 Task: Find connections with filter location Mirandopólis with filter topic #Marketingwith filter profile language German with filter current company V-Mart Retail Ltd. with filter school Symbiosis Centre for Management Studies- Pune with filter industry Electronic and Precision Equipment Maintenance with filter service category Financial Planning with filter keywords title Community Volunteer Jobs
Action: Mouse moved to (668, 260)
Screenshot: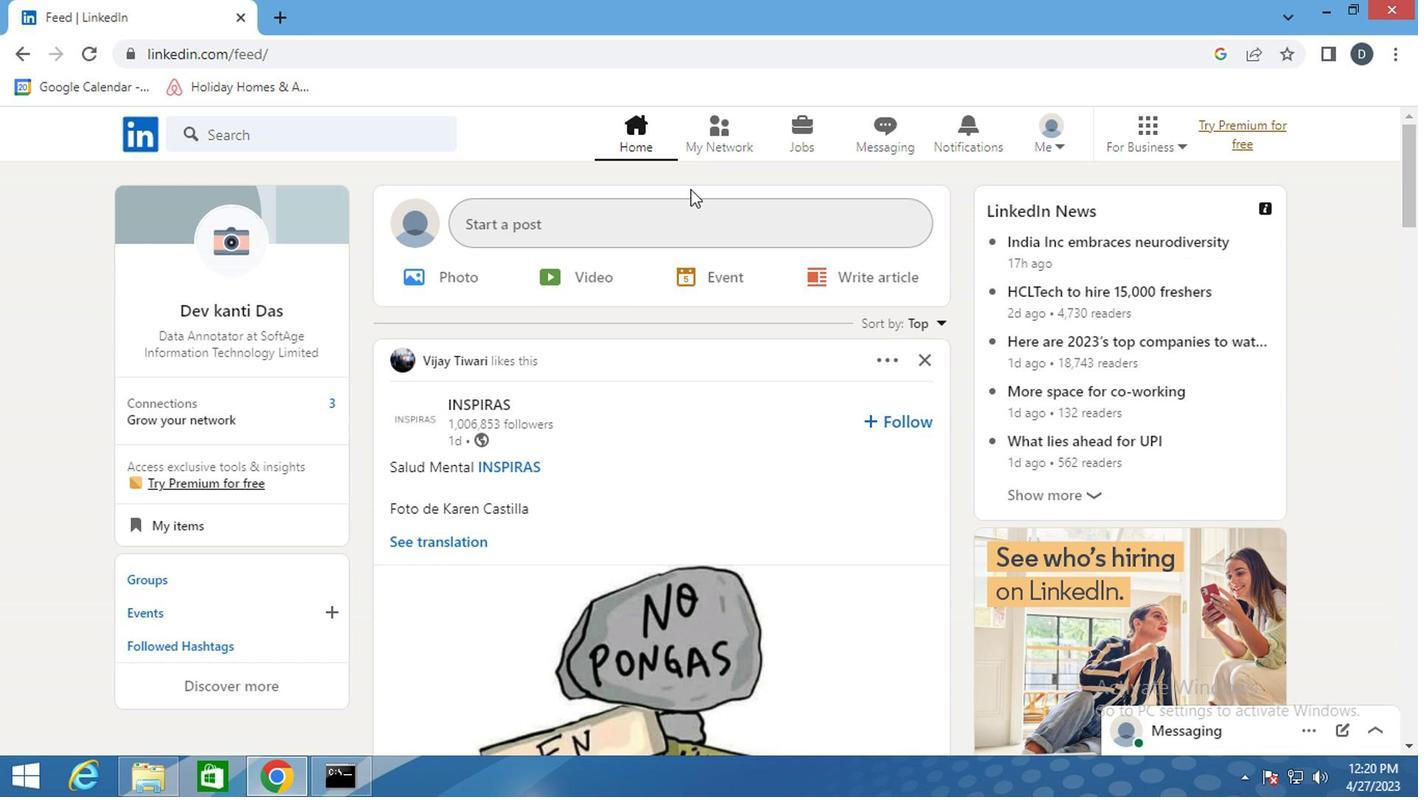 
Action: Mouse pressed left at (668, 260)
Screenshot: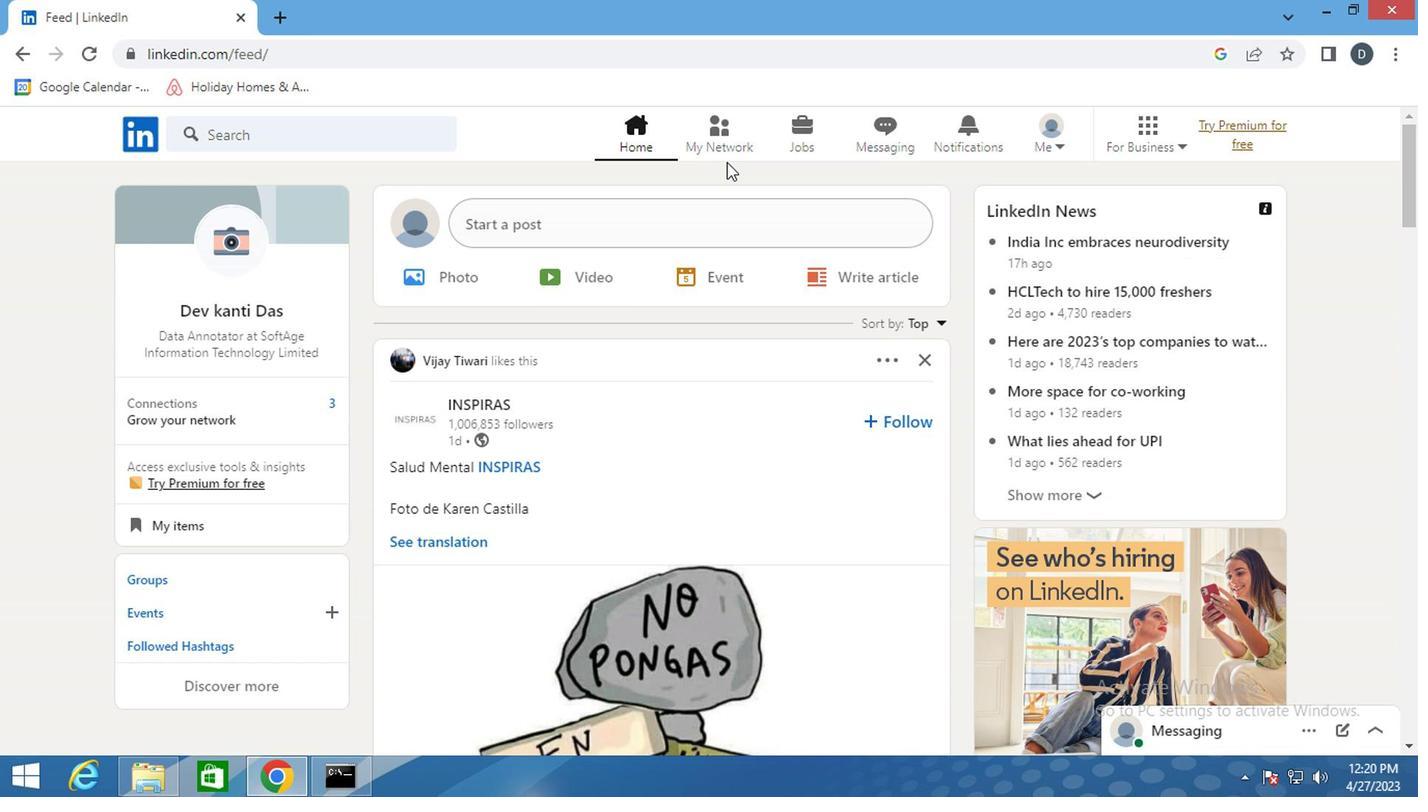 
Action: Mouse moved to (407, 327)
Screenshot: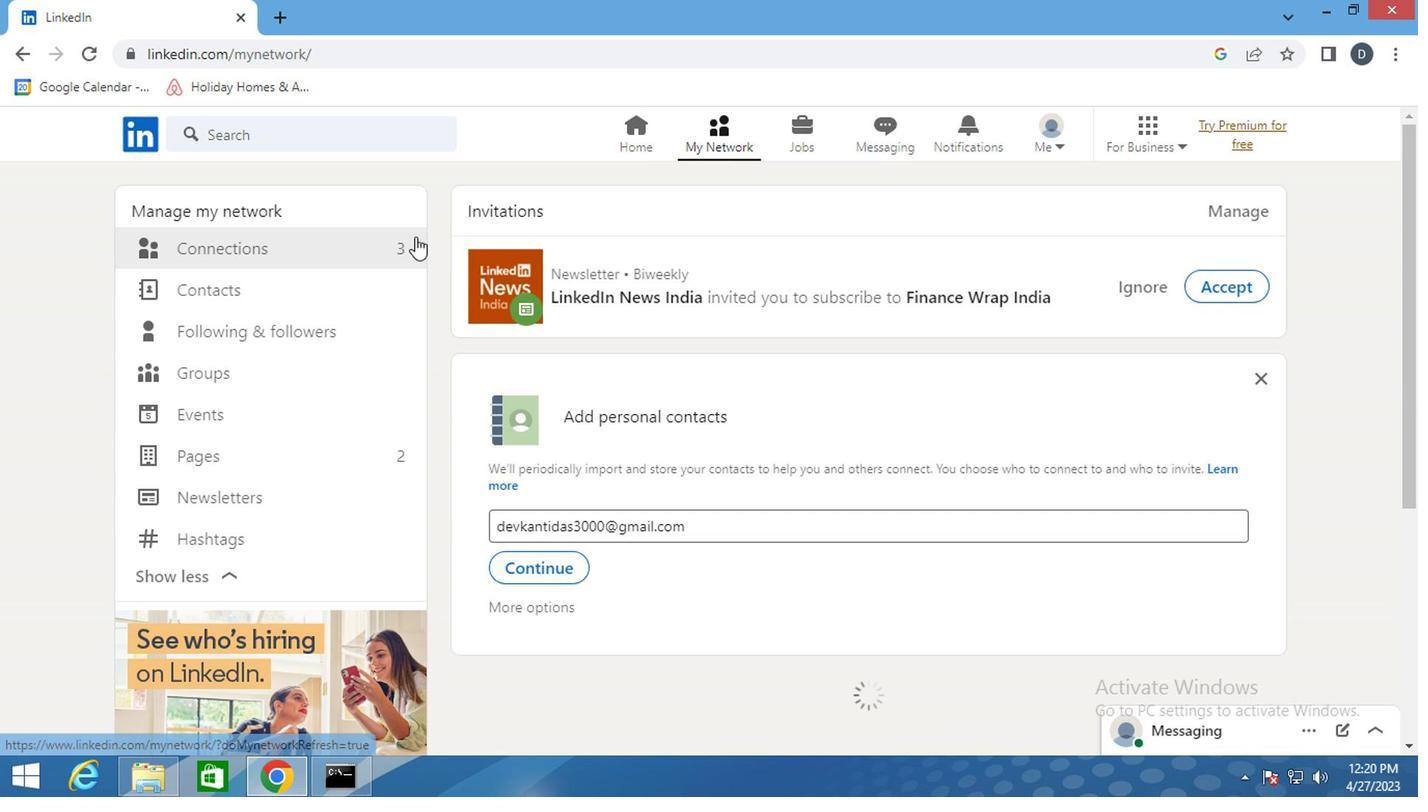 
Action: Mouse pressed left at (407, 327)
Screenshot: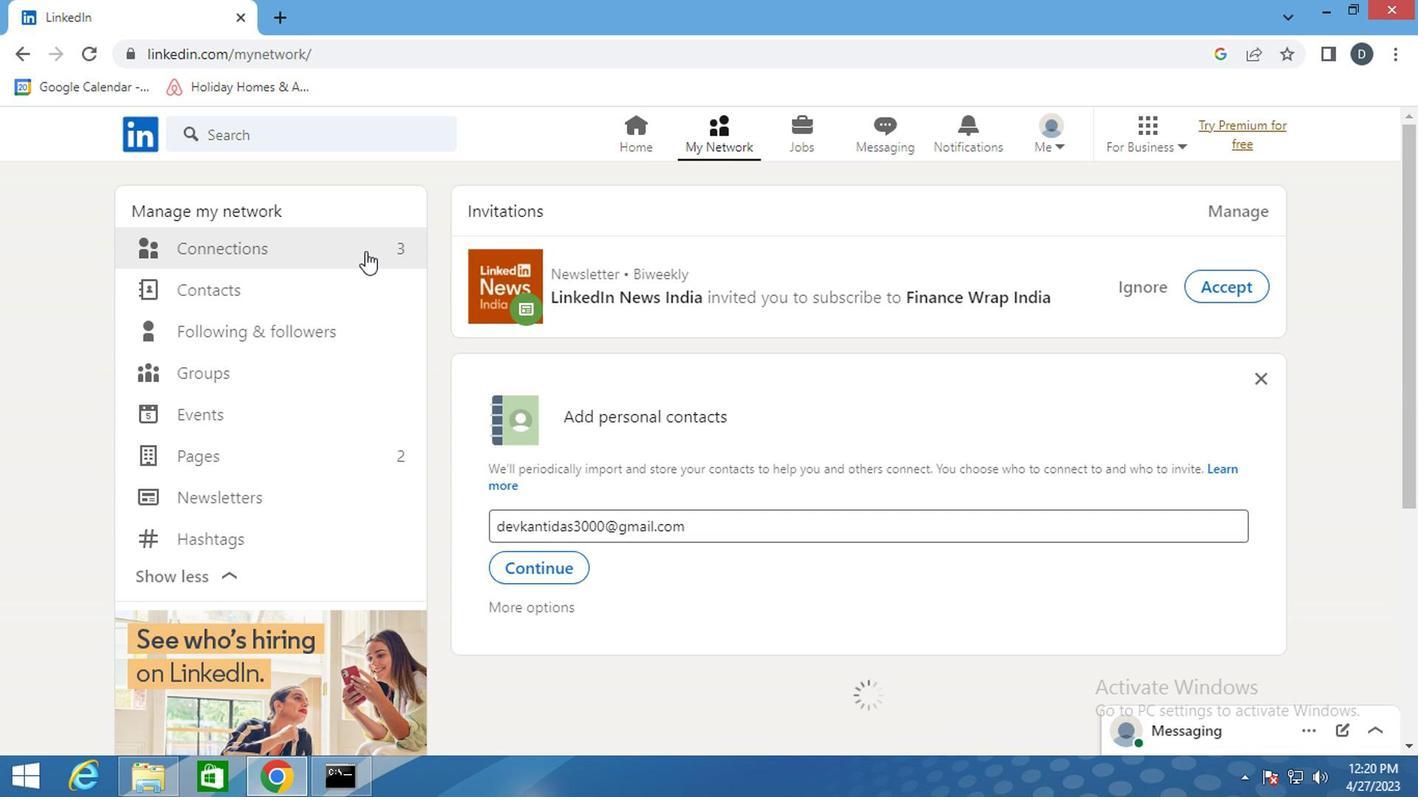 
Action: Mouse pressed left at (407, 327)
Screenshot: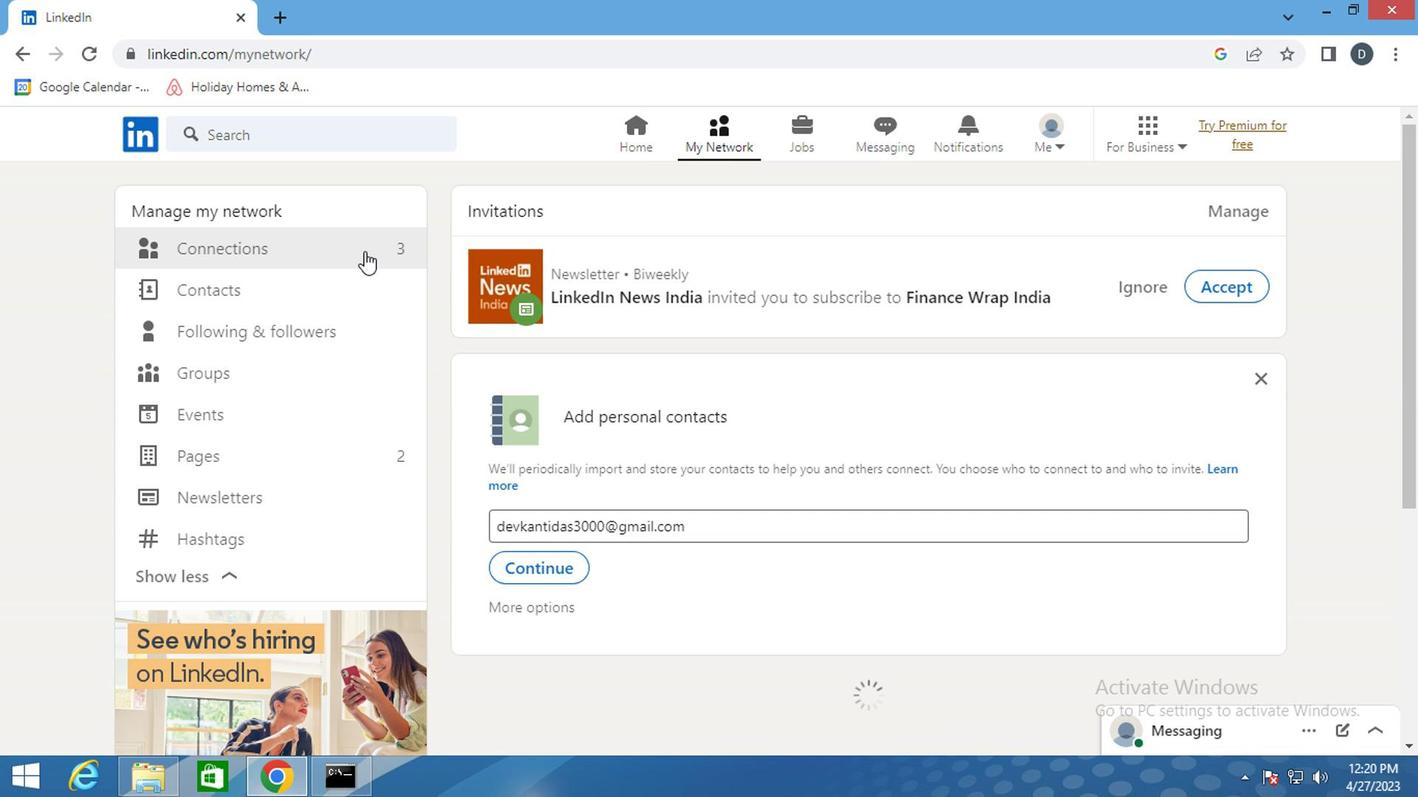 
Action: Mouse pressed left at (407, 327)
Screenshot: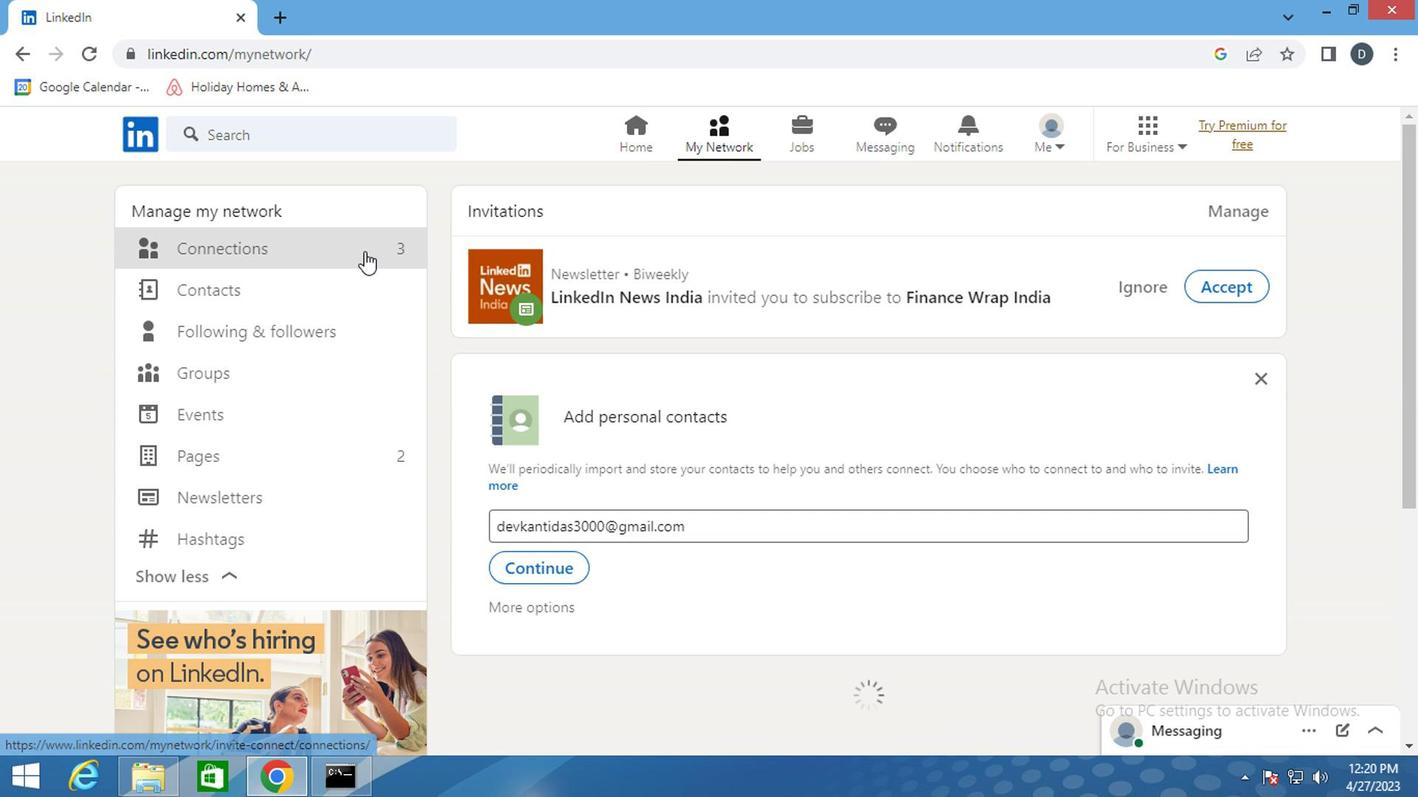 
Action: Mouse moved to (751, 327)
Screenshot: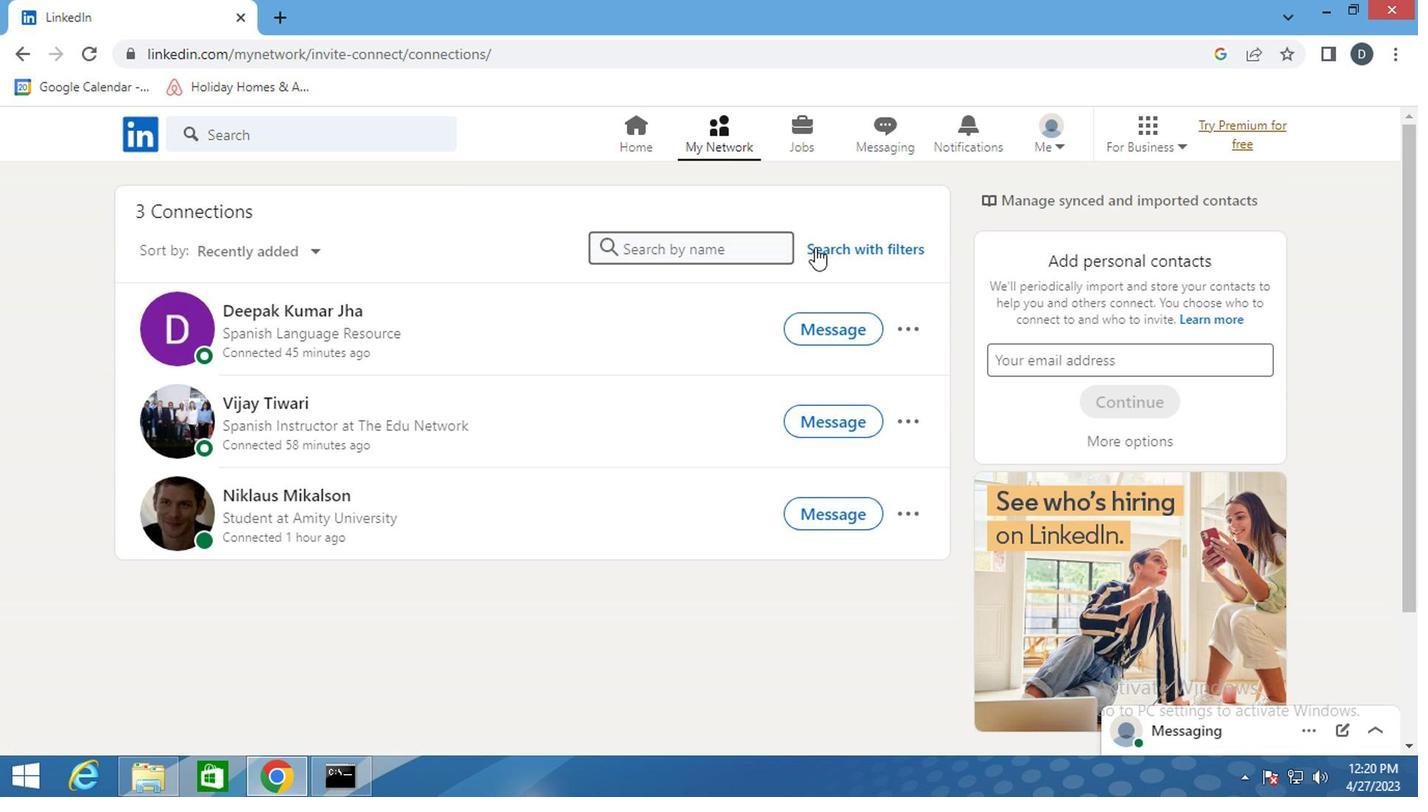 
Action: Mouse pressed left at (751, 327)
Screenshot: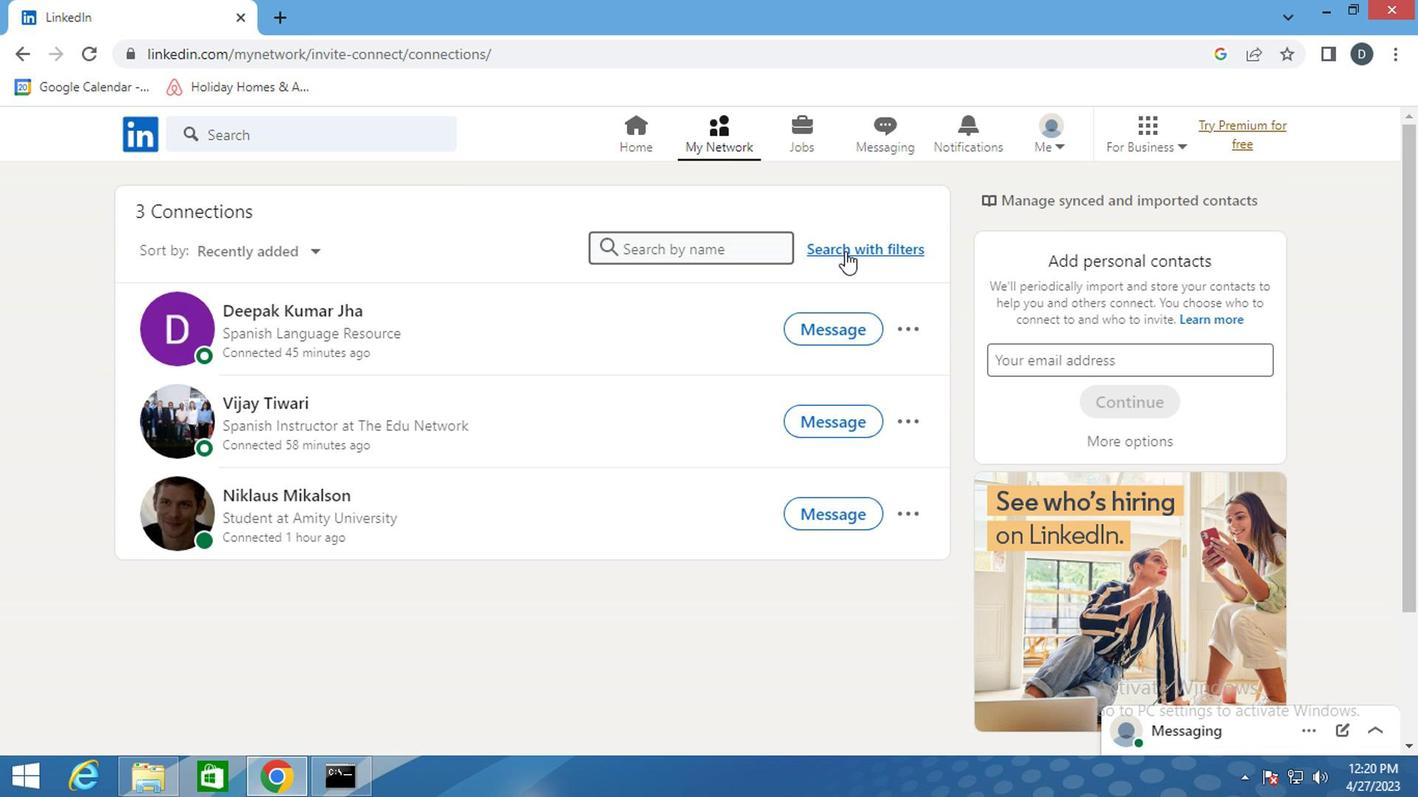 
Action: Mouse moved to (712, 287)
Screenshot: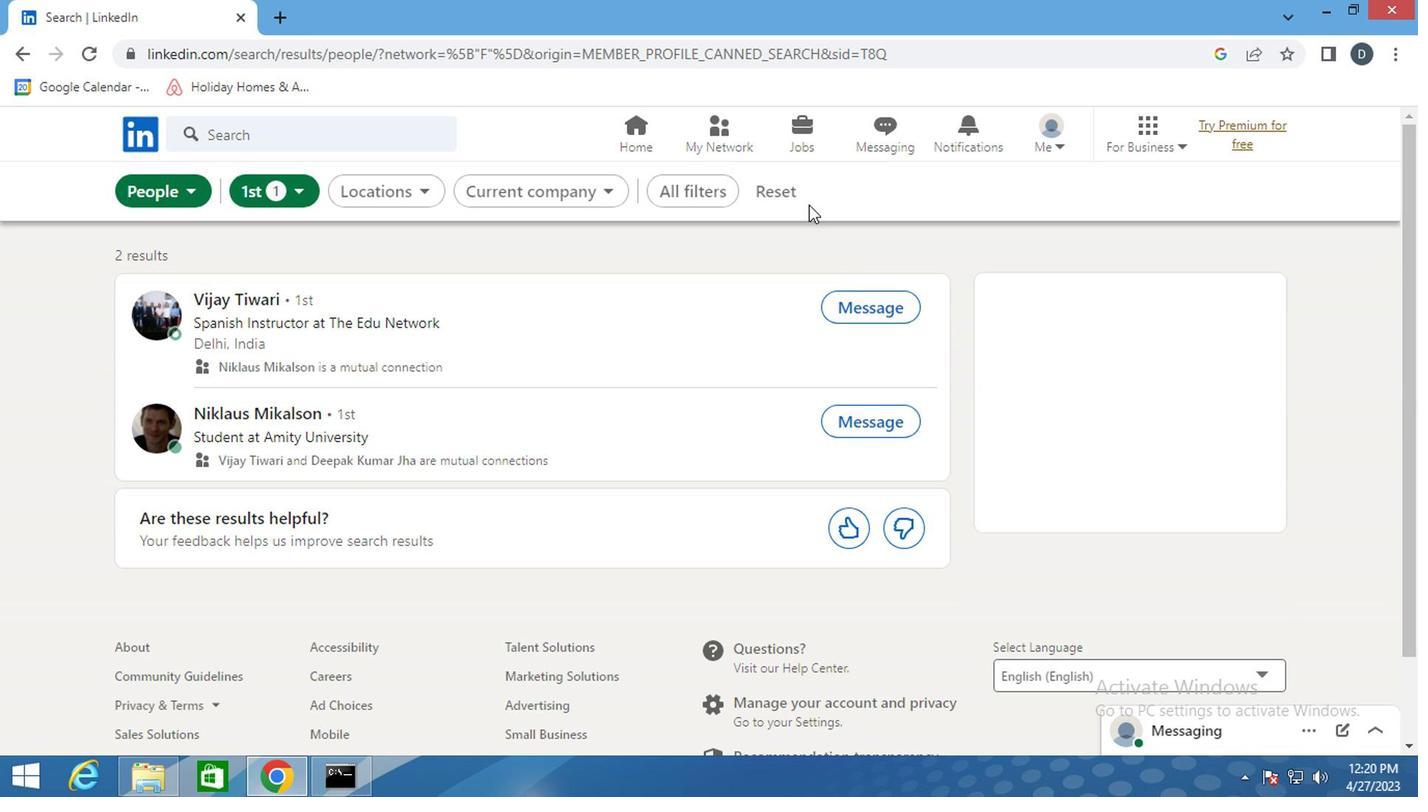 
Action: Mouse pressed left at (712, 287)
Screenshot: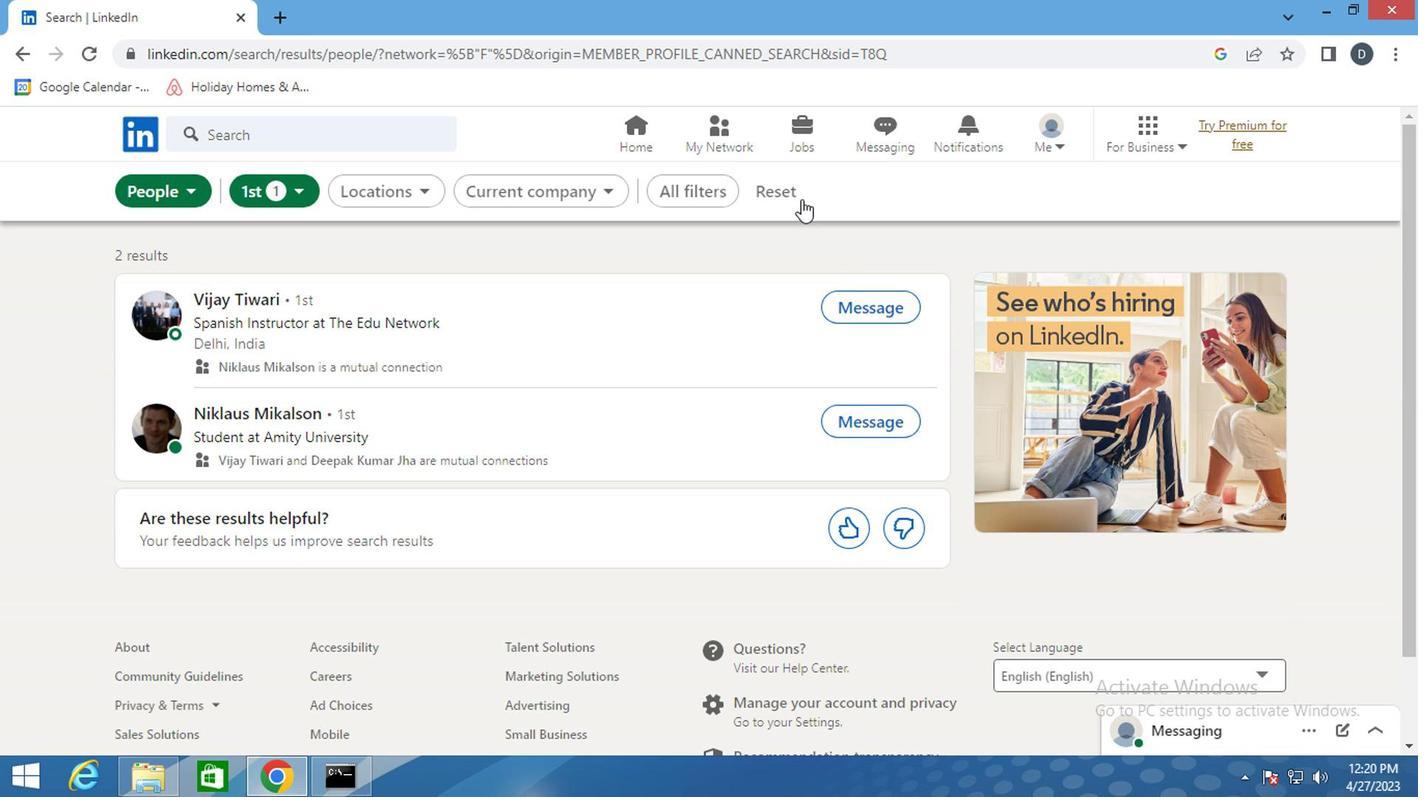 
Action: Mouse moved to (703, 282)
Screenshot: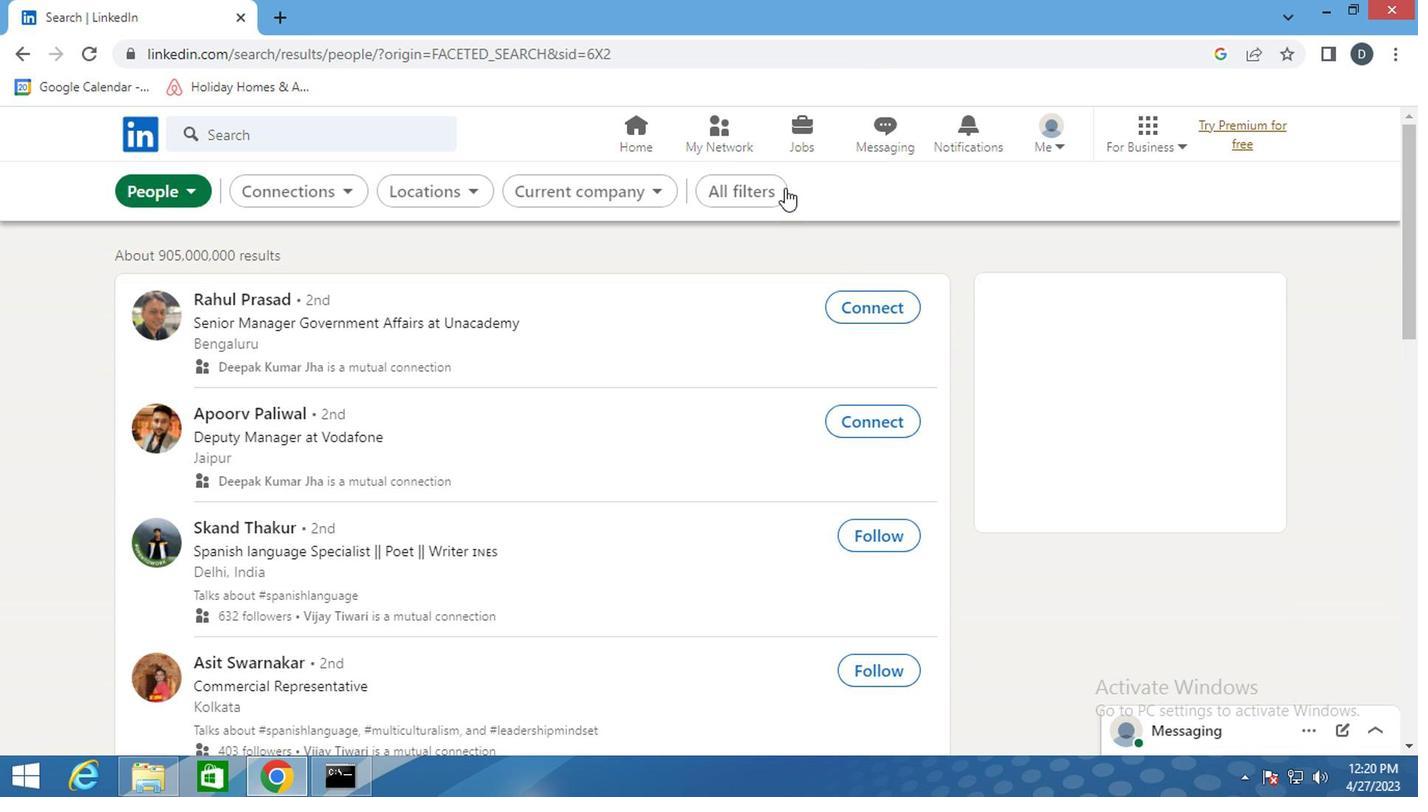 
Action: Mouse pressed left at (703, 282)
Screenshot: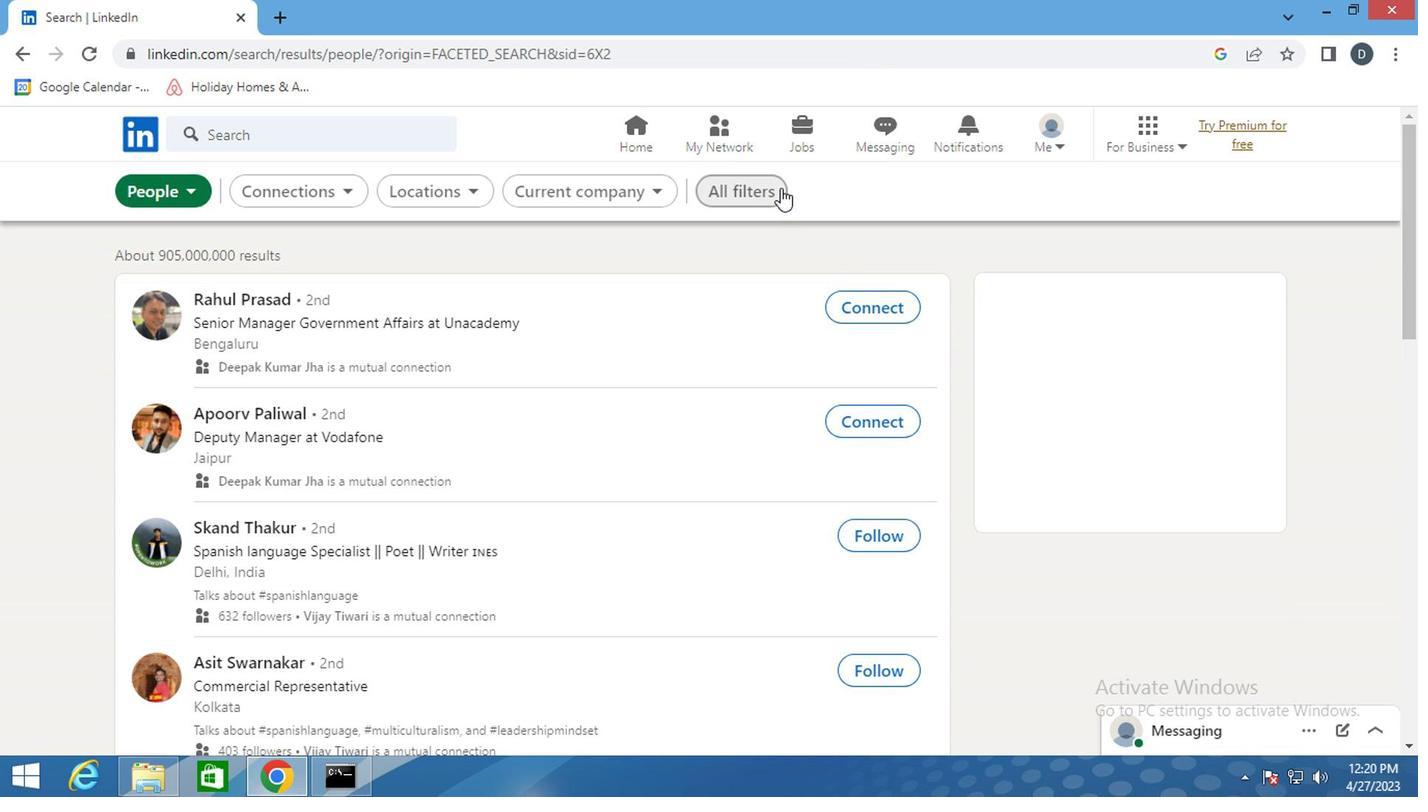 
Action: Mouse moved to (968, 466)
Screenshot: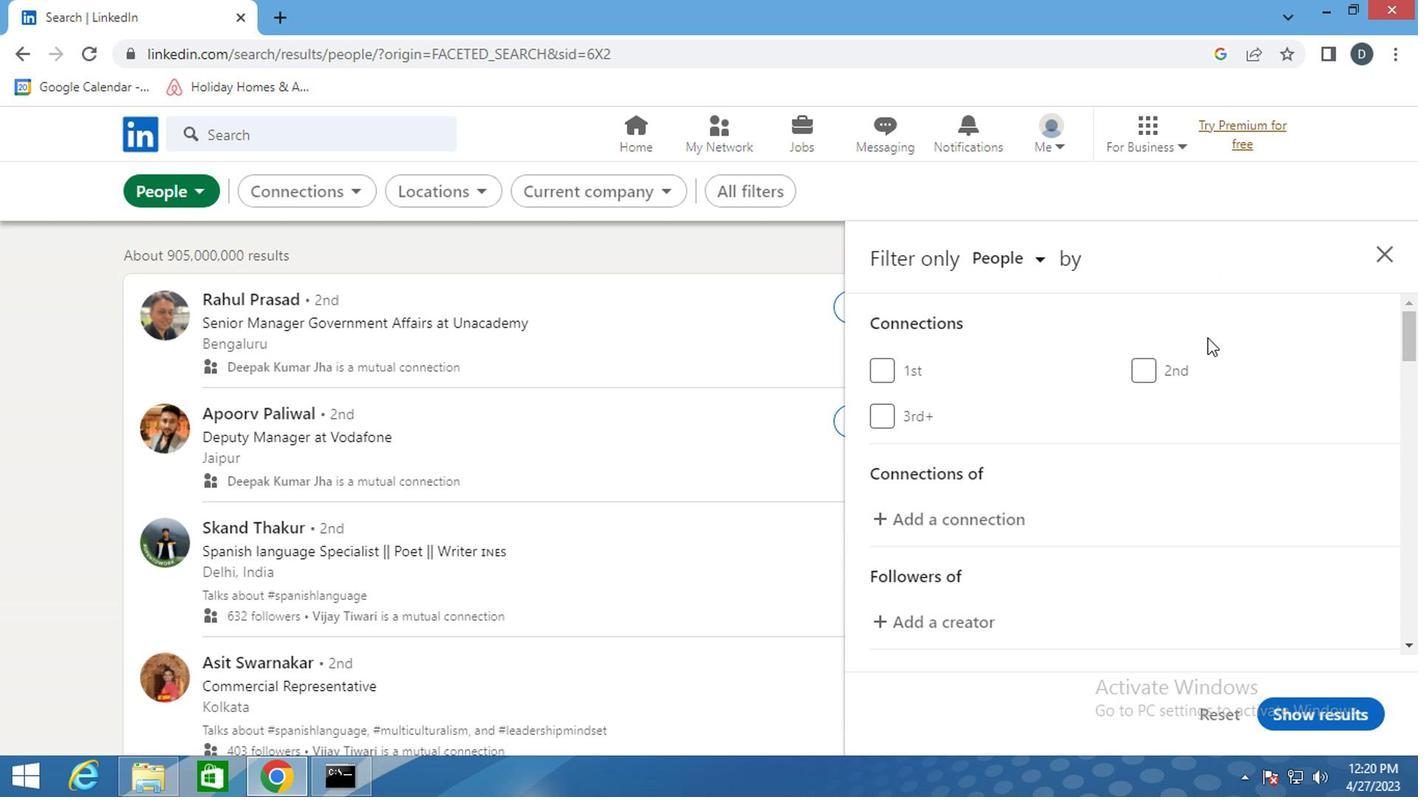 
Action: Mouse scrolled (968, 466) with delta (0, 0)
Screenshot: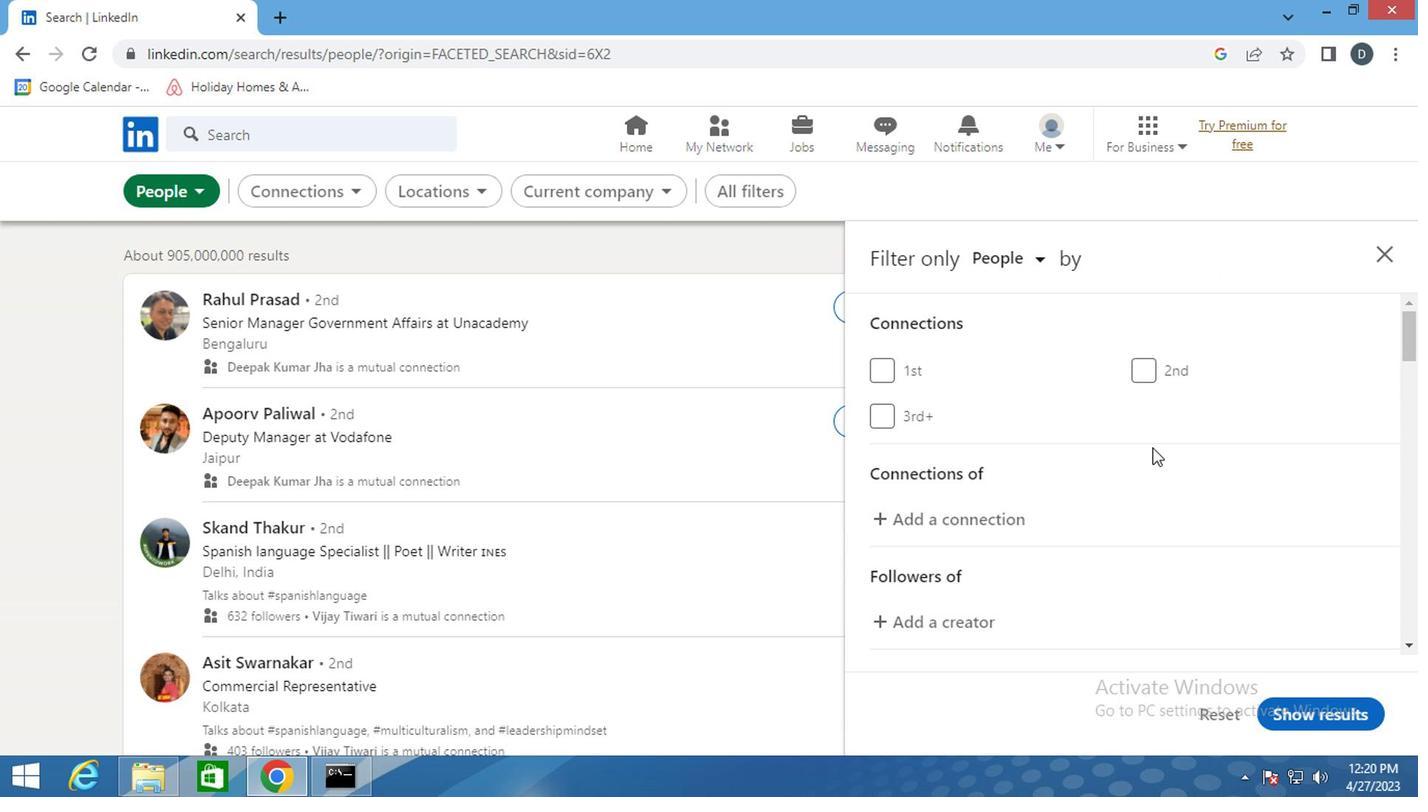 
Action: Mouse scrolled (968, 466) with delta (0, 0)
Screenshot: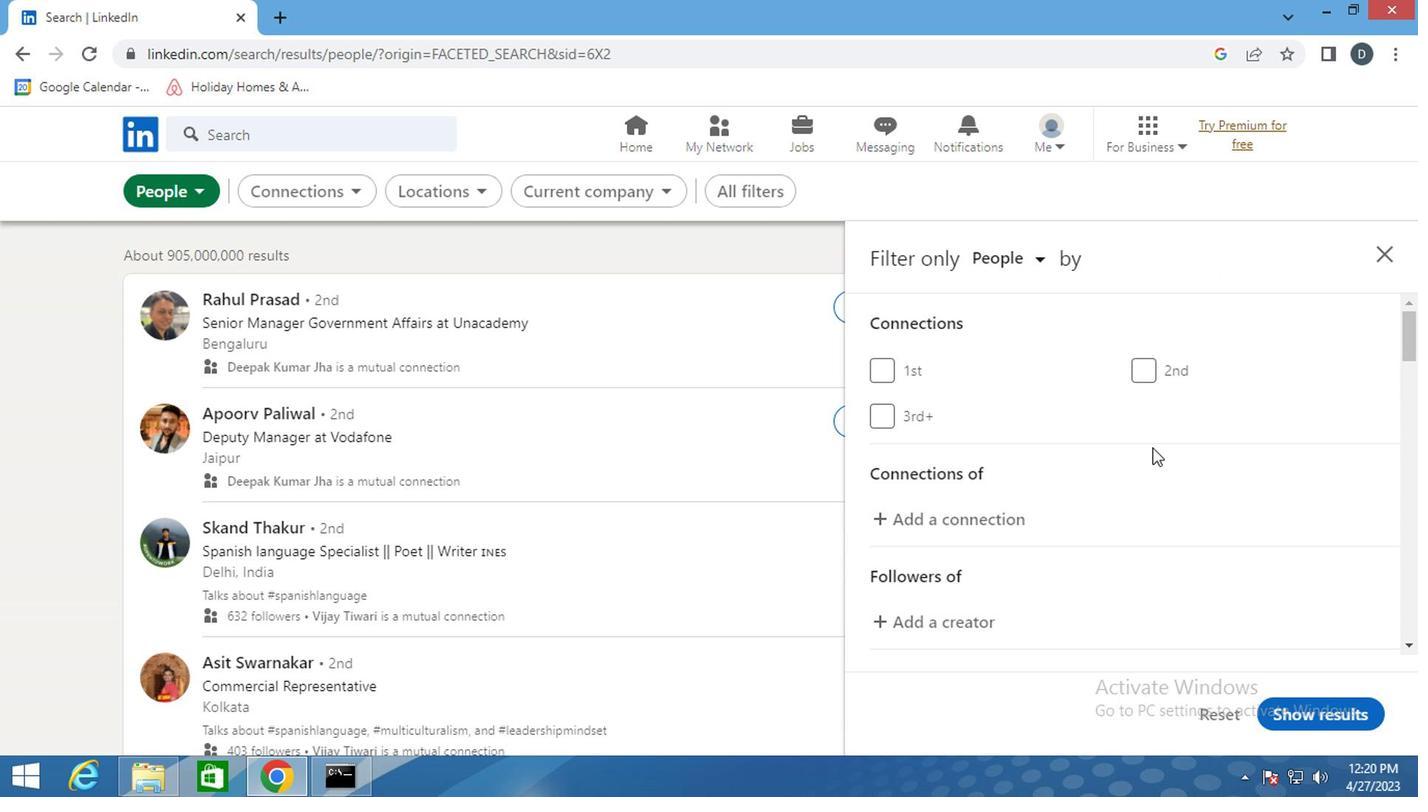 
Action: Mouse scrolled (968, 466) with delta (0, 0)
Screenshot: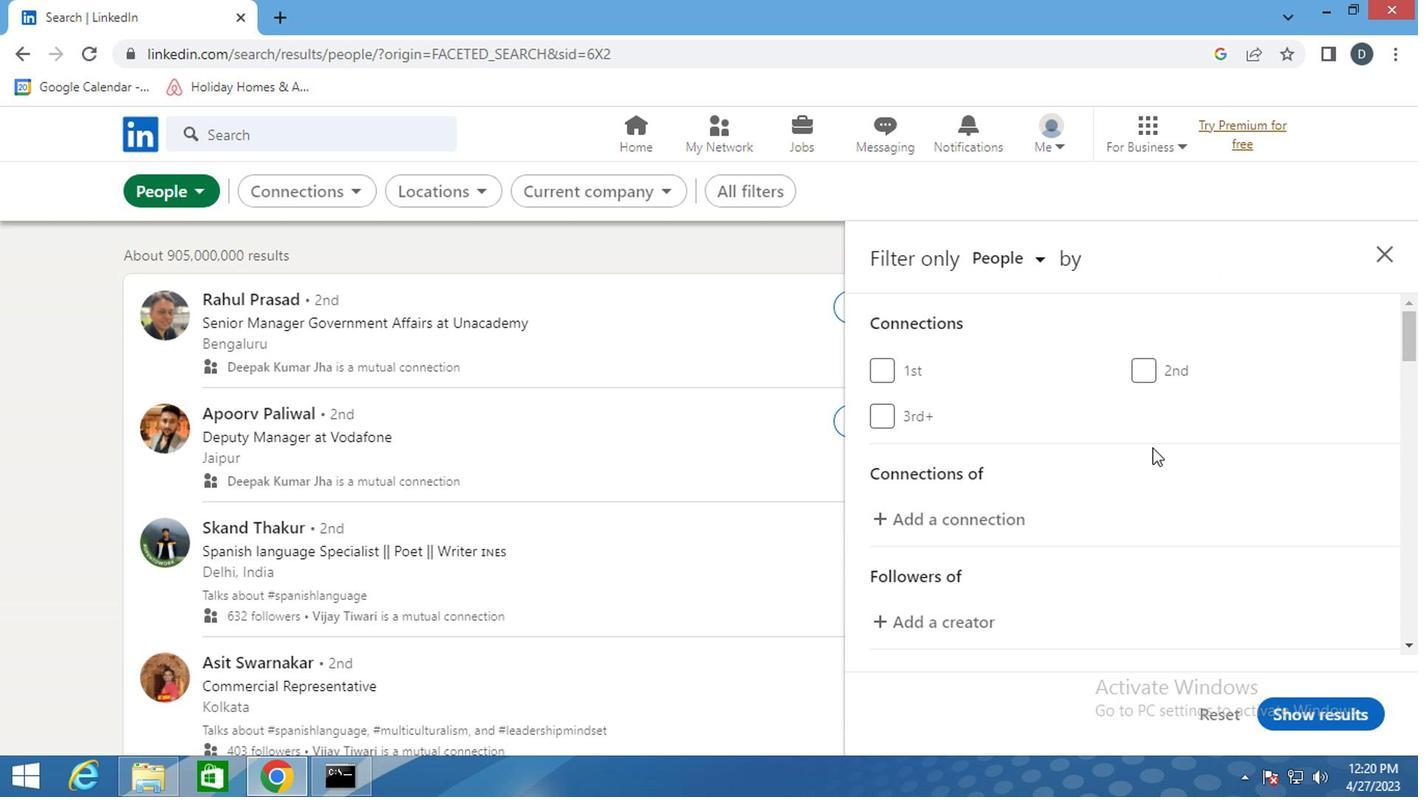 
Action: Mouse moved to (1005, 510)
Screenshot: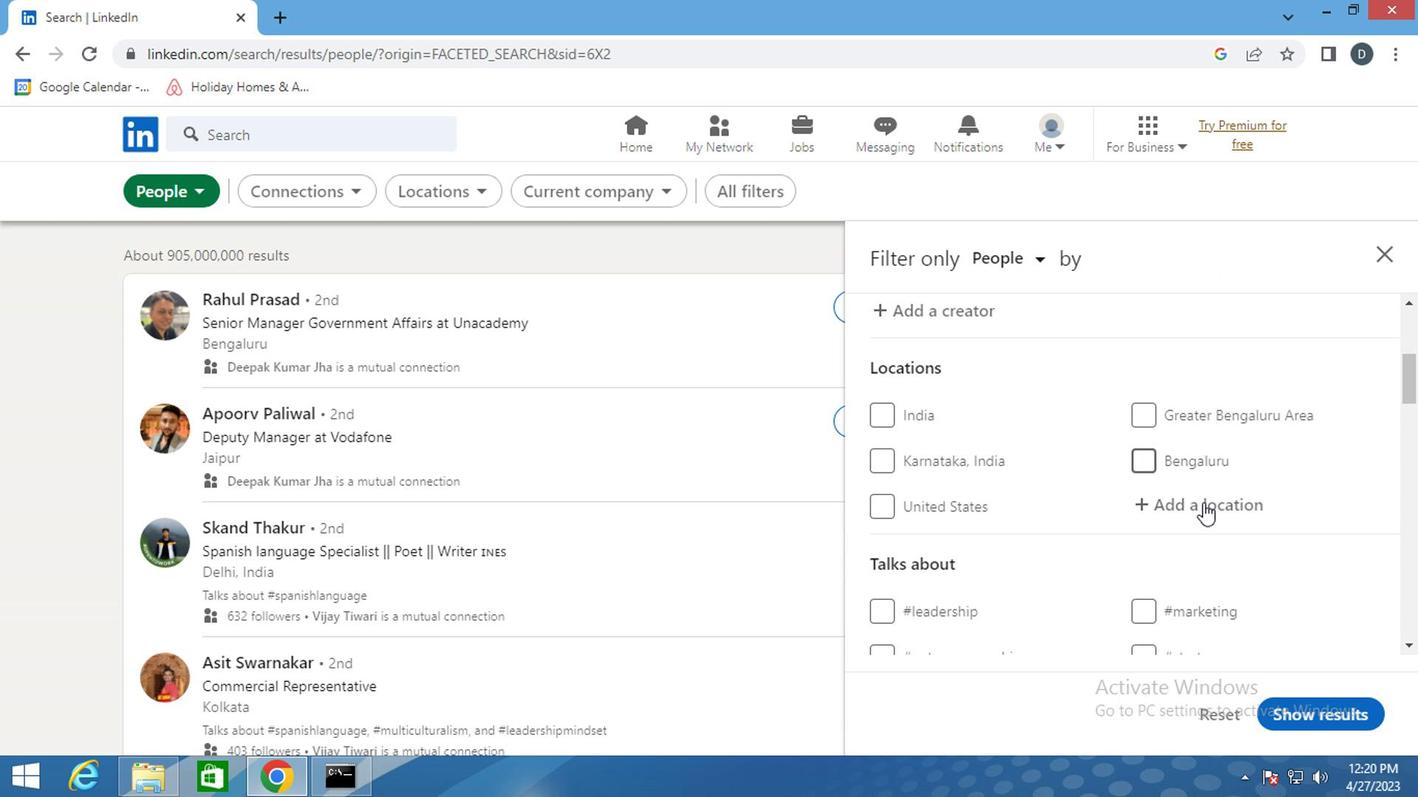 
Action: Mouse pressed left at (1005, 510)
Screenshot: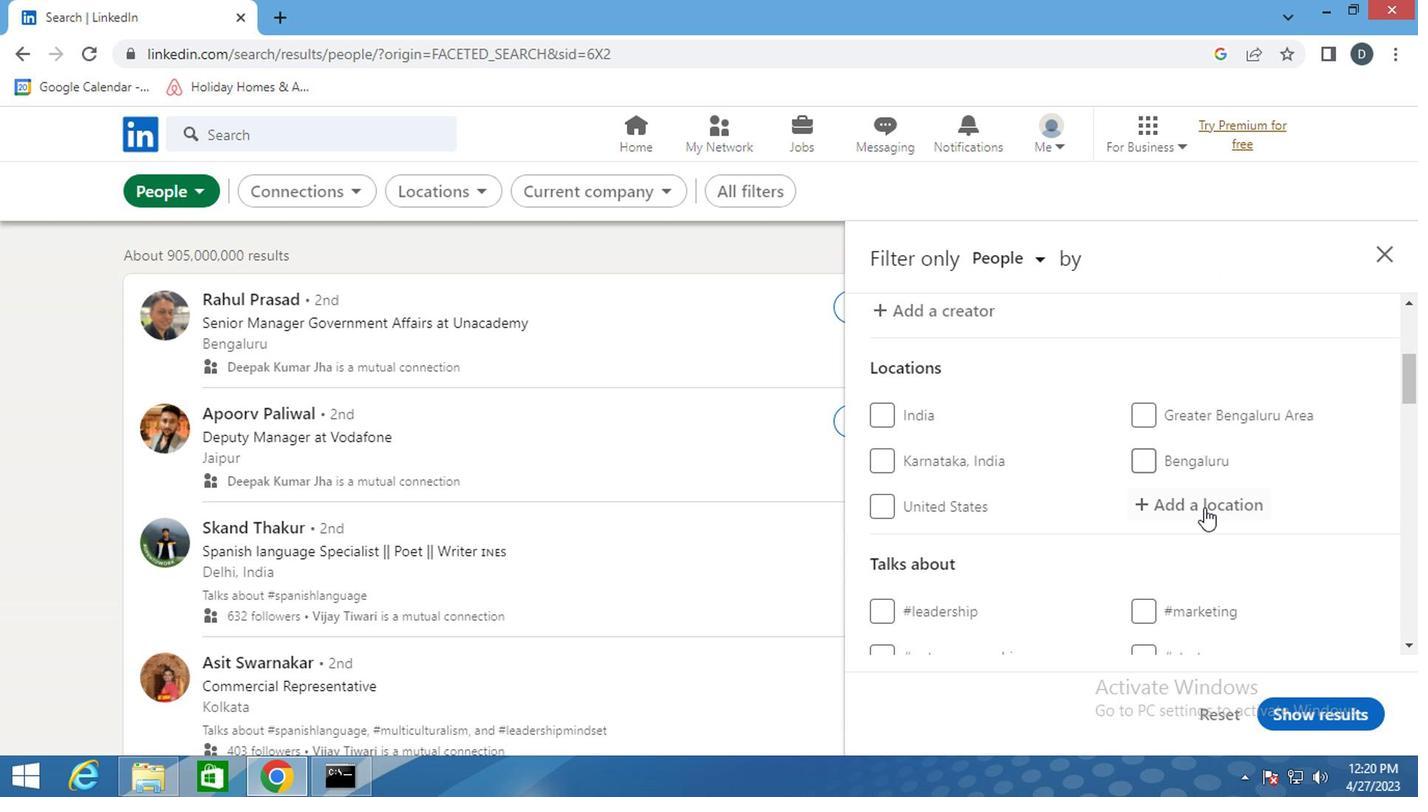 
Action: Mouse moved to (1000, 515)
Screenshot: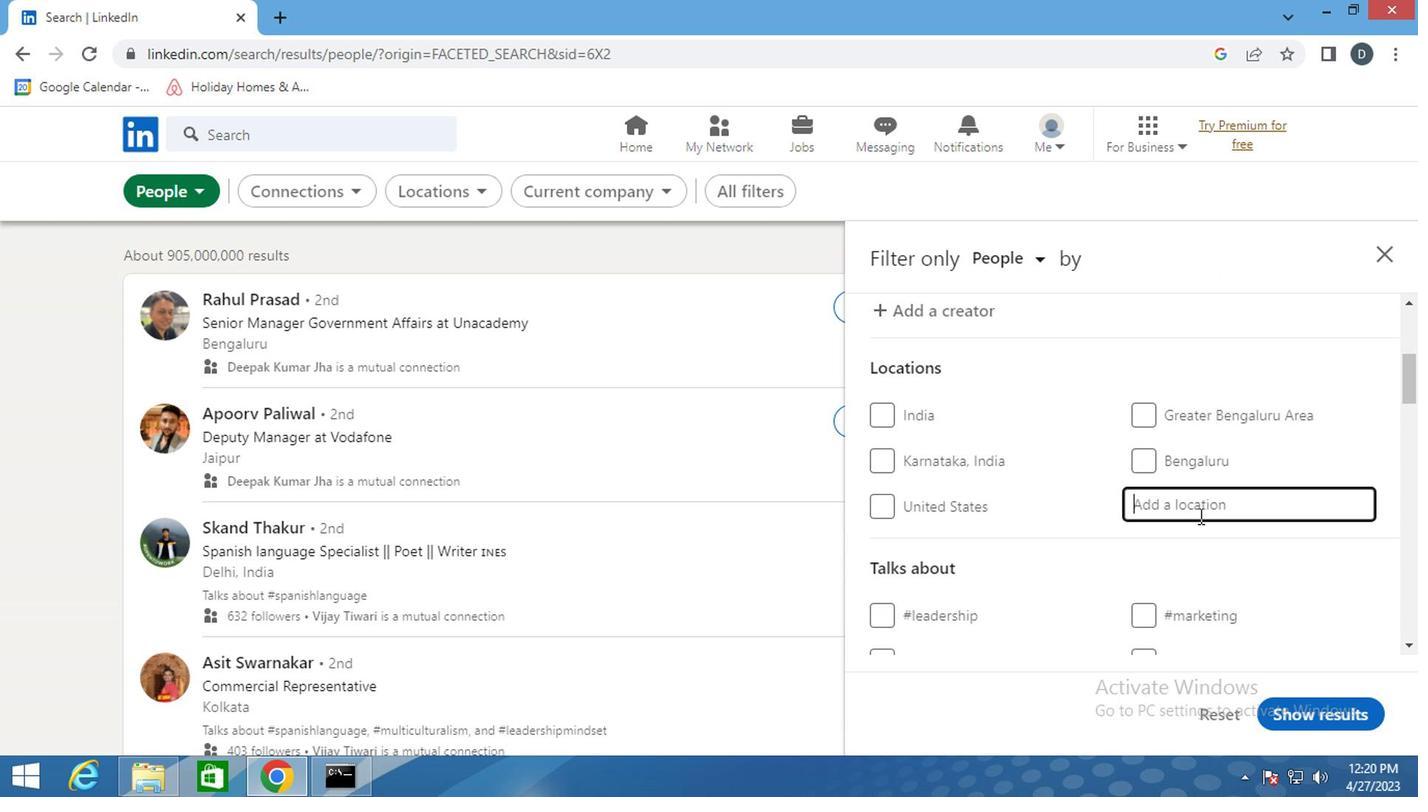 
Action: Key pressed <Key.shift_r>Mirandopolis
Screenshot: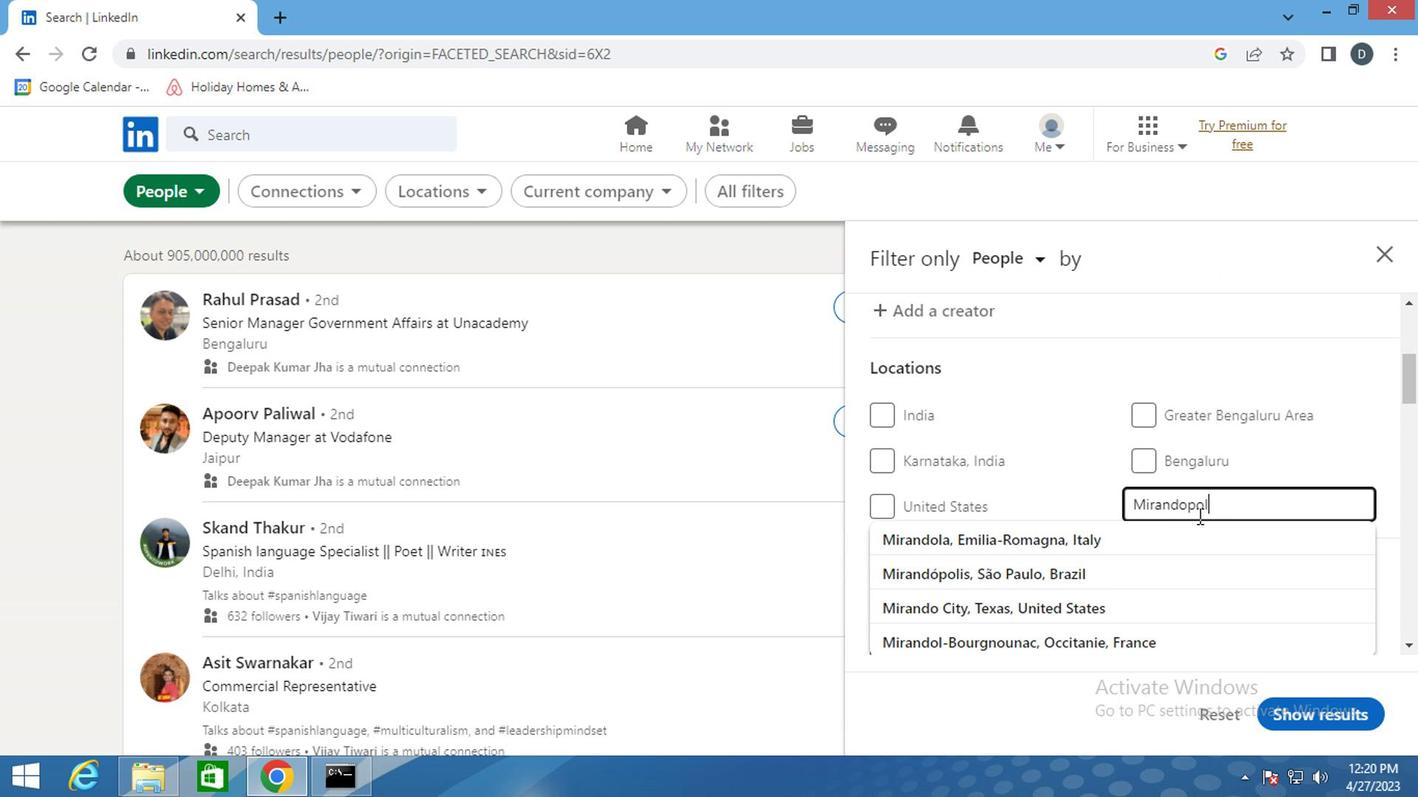 
Action: Mouse moved to (985, 531)
Screenshot: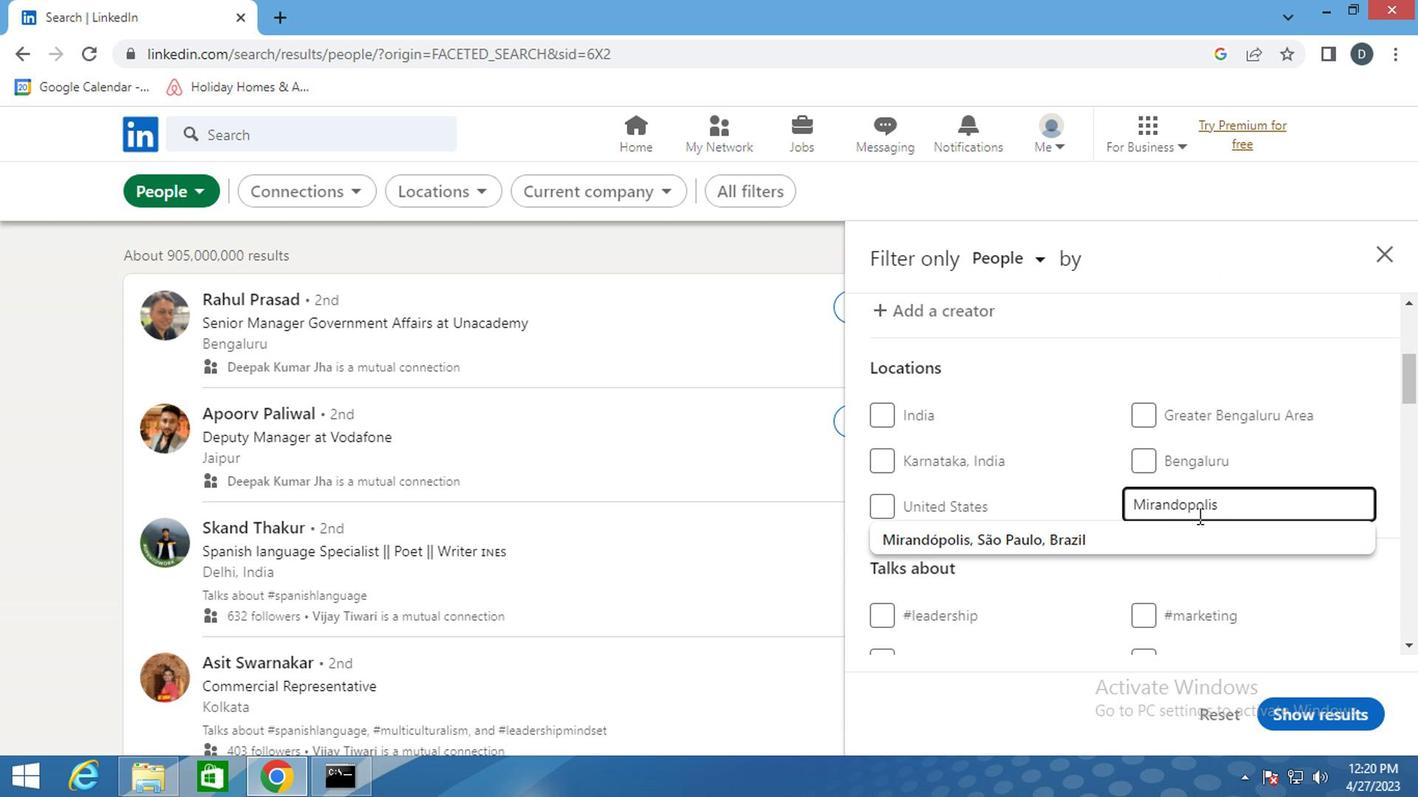 
Action: Mouse pressed left at (985, 531)
Screenshot: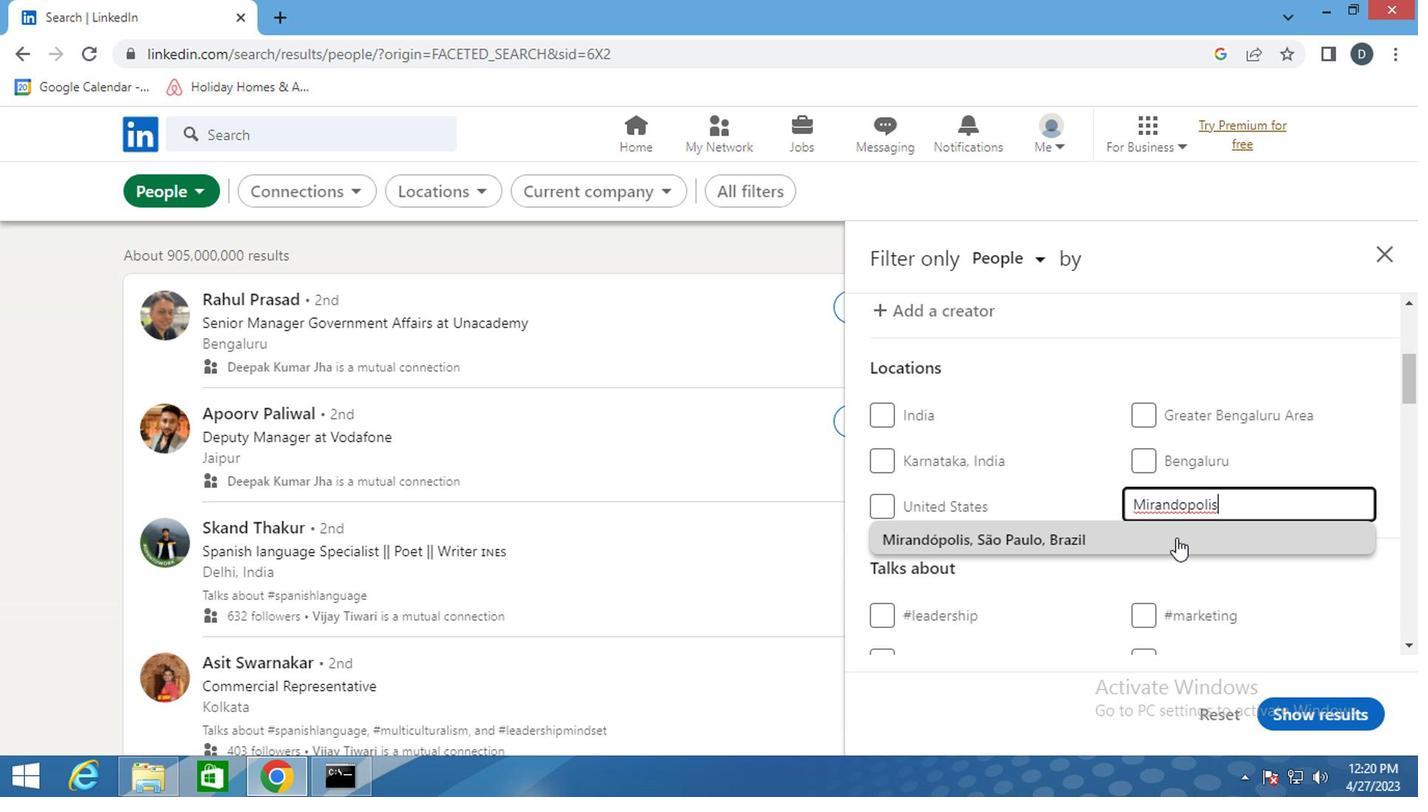 
Action: Mouse moved to (965, 524)
Screenshot: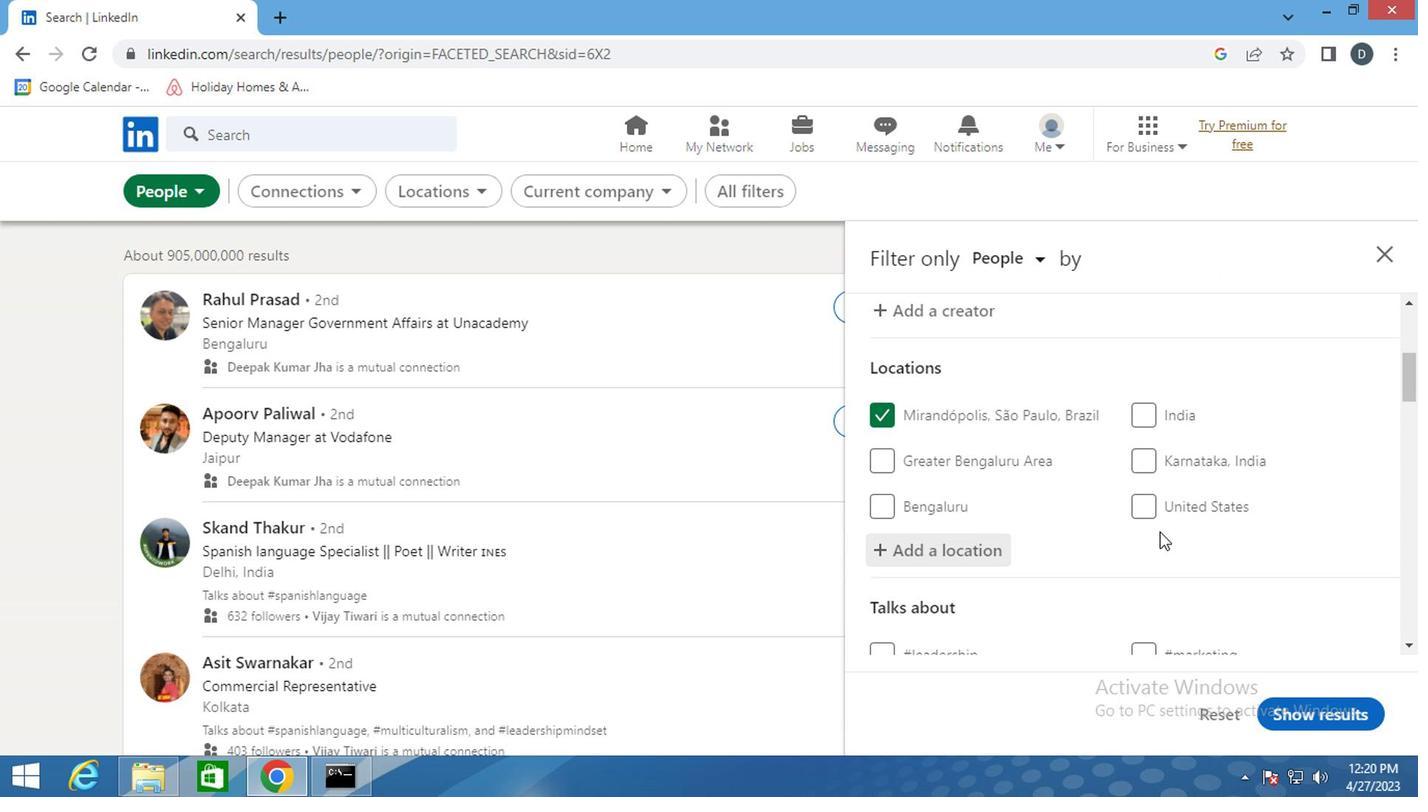 
Action: Mouse scrolled (965, 523) with delta (0, 0)
Screenshot: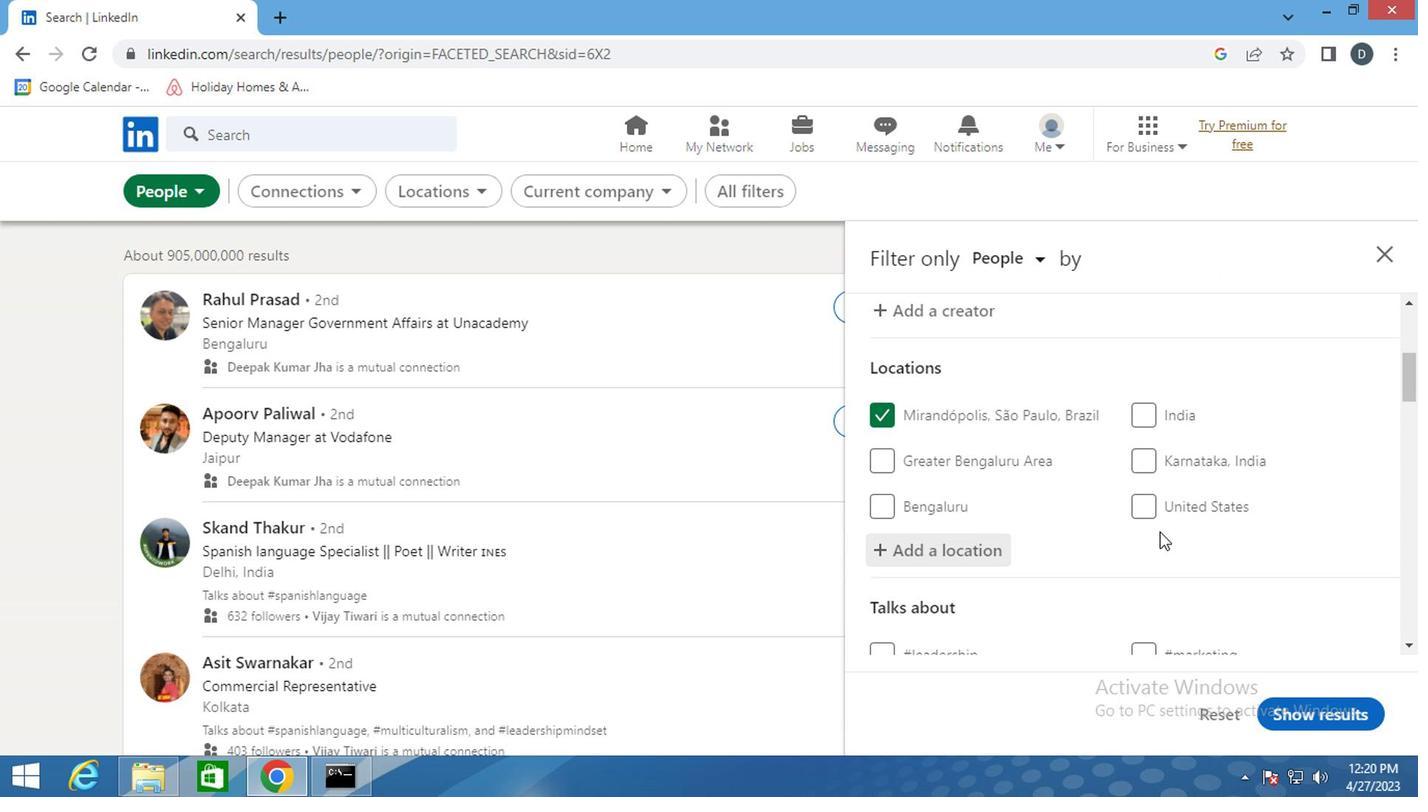 
Action: Mouse scrolled (965, 523) with delta (0, 0)
Screenshot: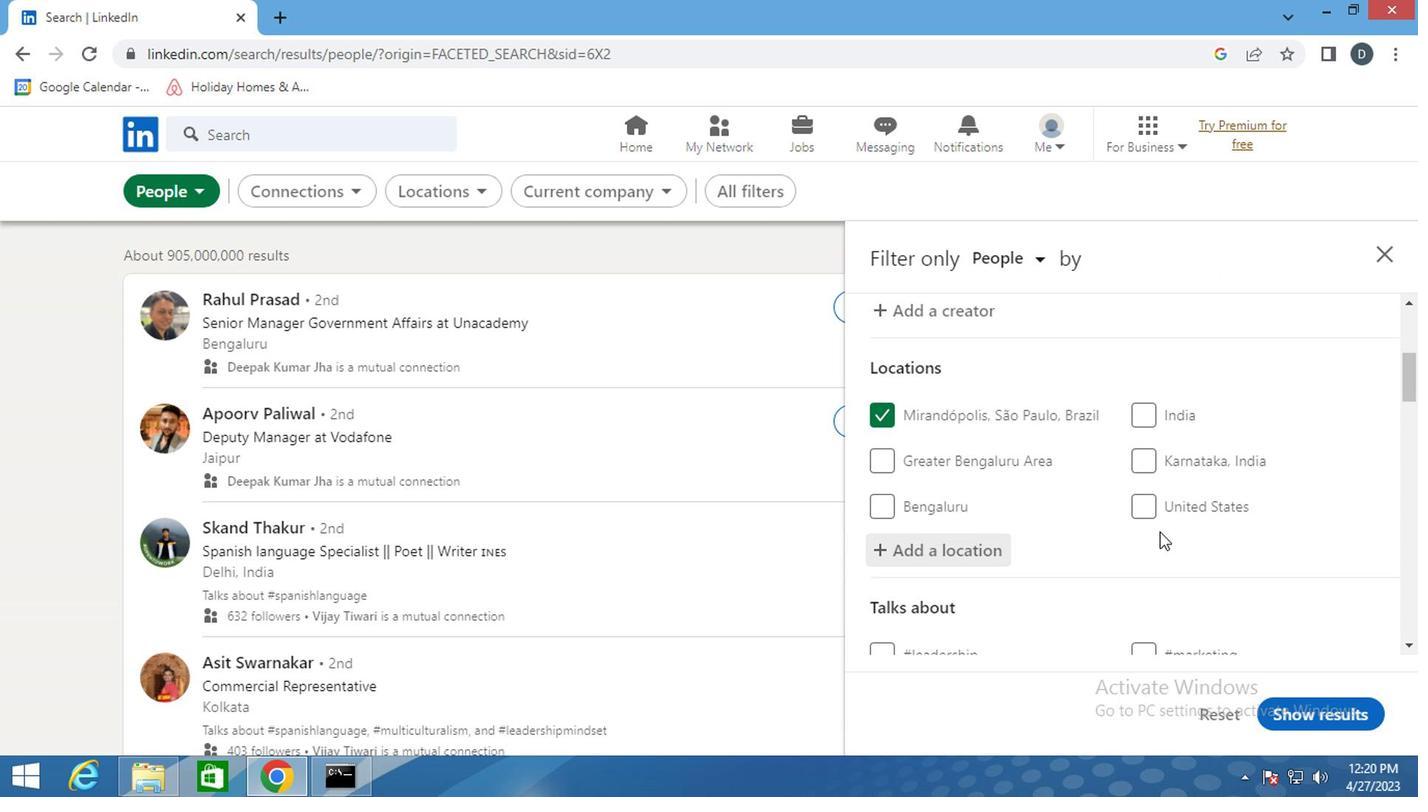 
Action: Mouse scrolled (965, 523) with delta (0, 0)
Screenshot: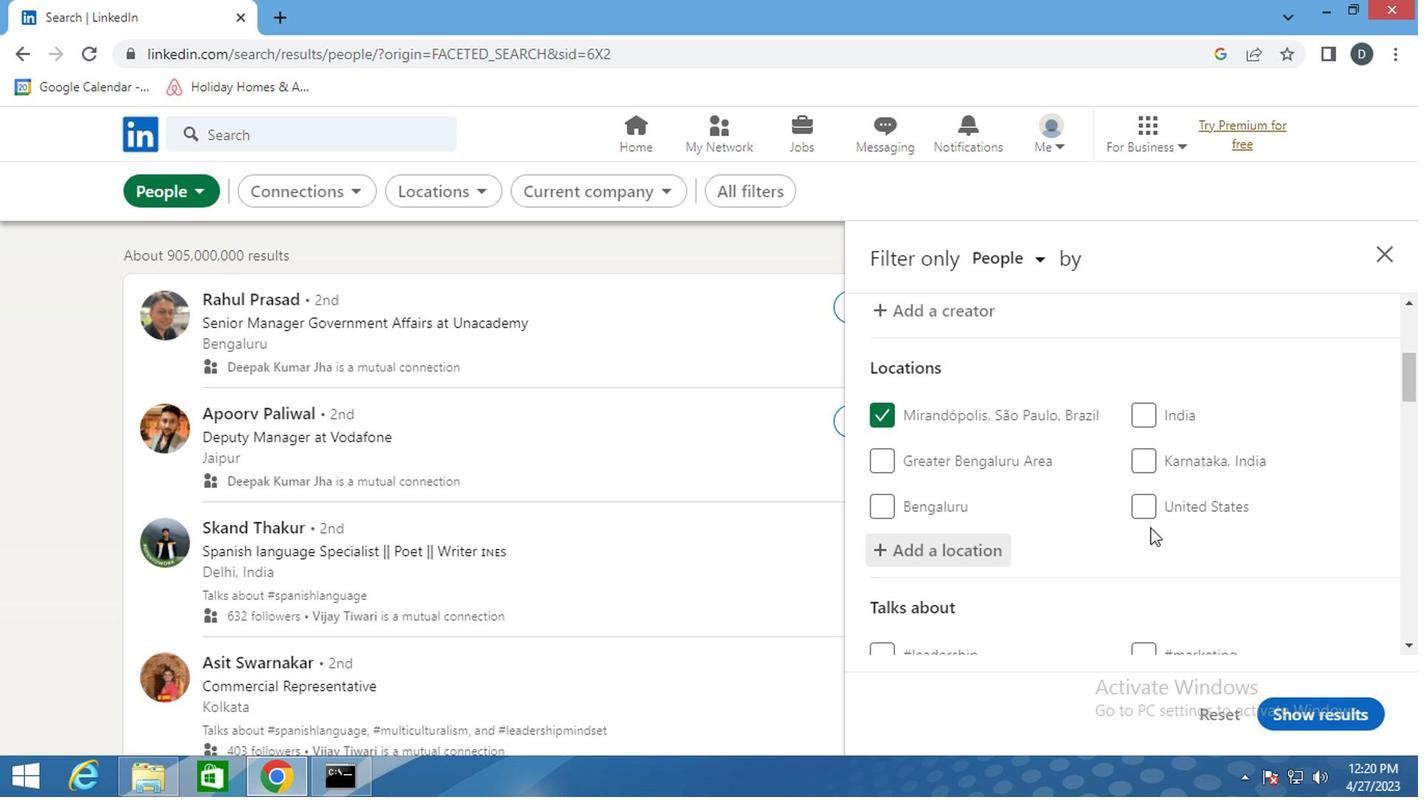 
Action: Mouse moved to (994, 456)
Screenshot: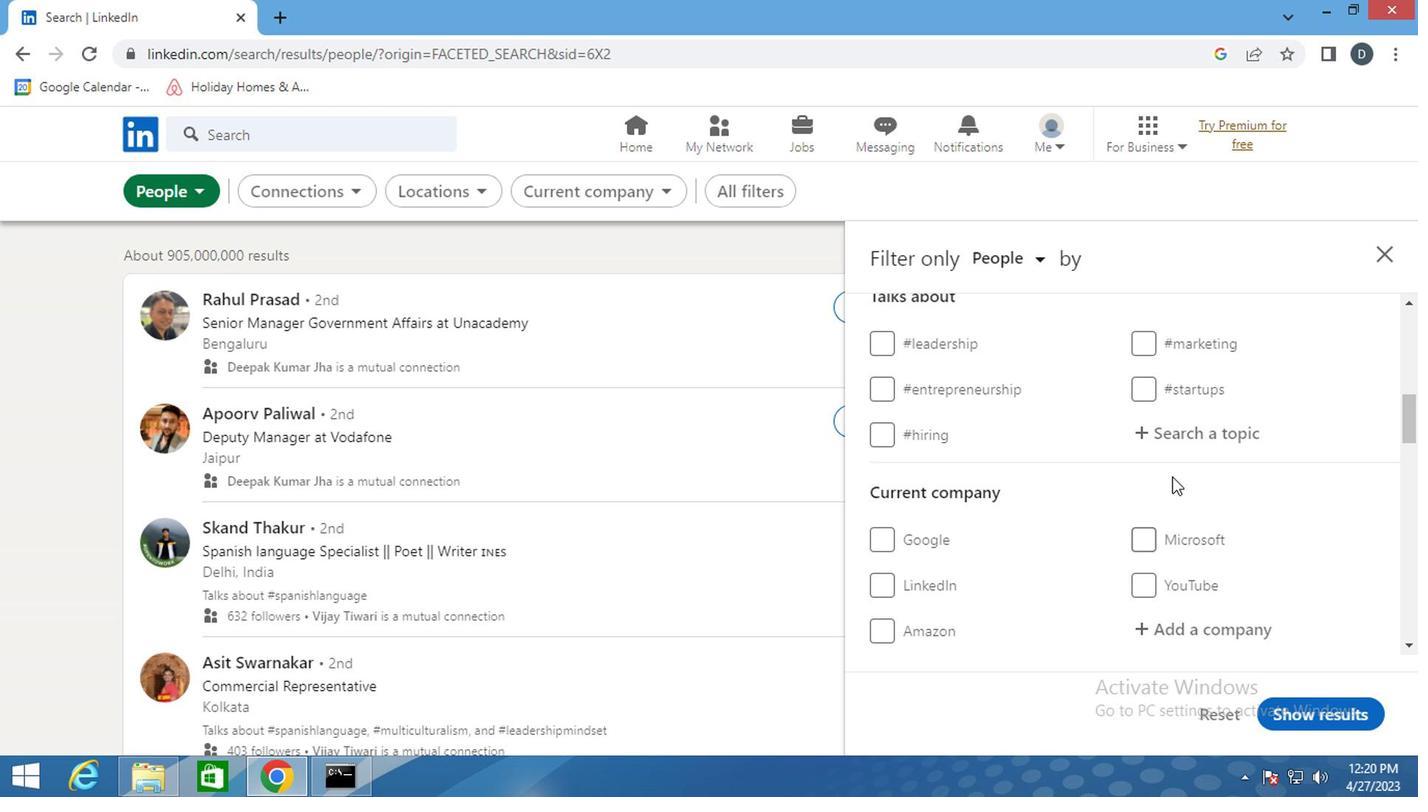 
Action: Mouse pressed left at (994, 456)
Screenshot: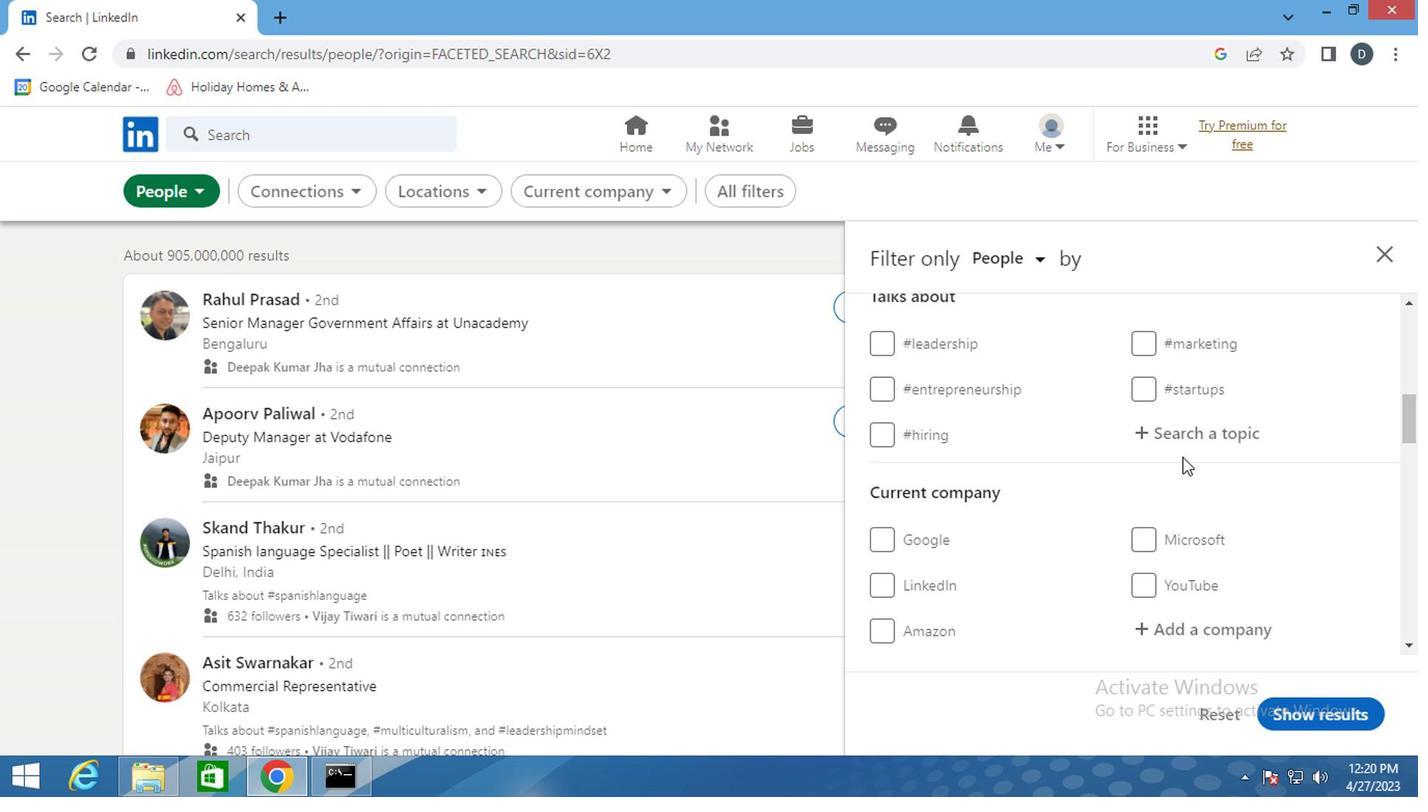 
Action: Key pressed <Key.shift>#<Key.shift>MARKETING
Screenshot: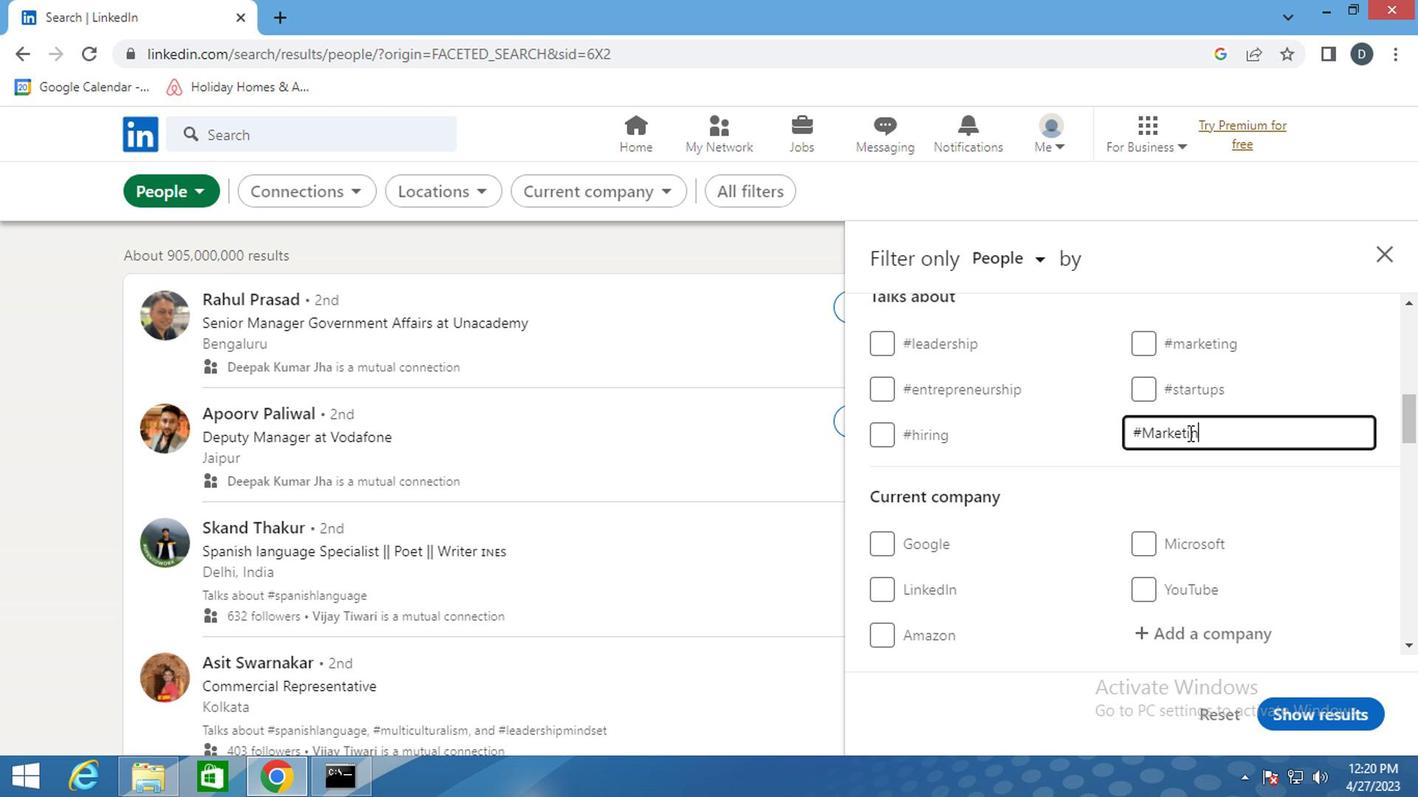 
Action: Mouse moved to (988, 473)
Screenshot: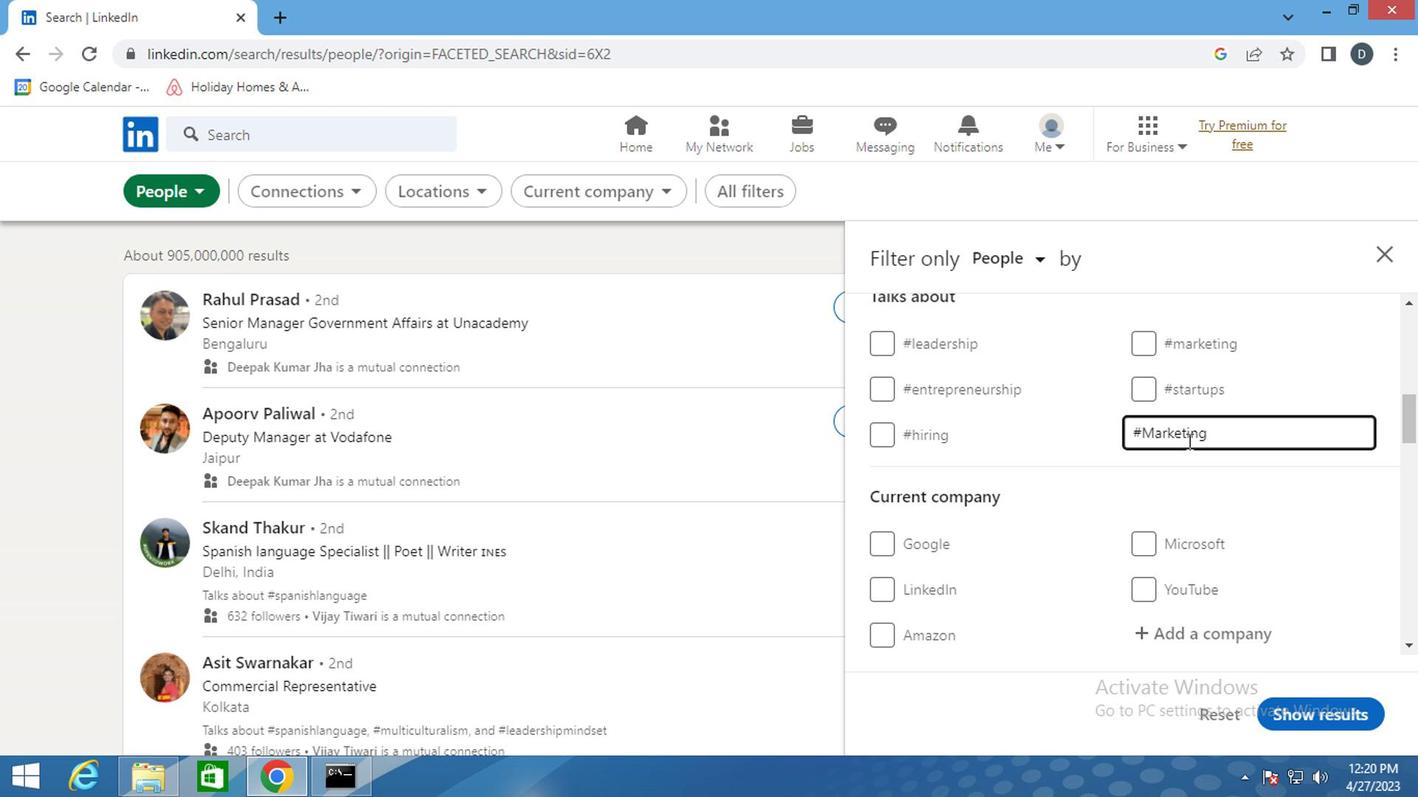 
Action: Mouse scrolled (988, 472) with delta (0, 0)
Screenshot: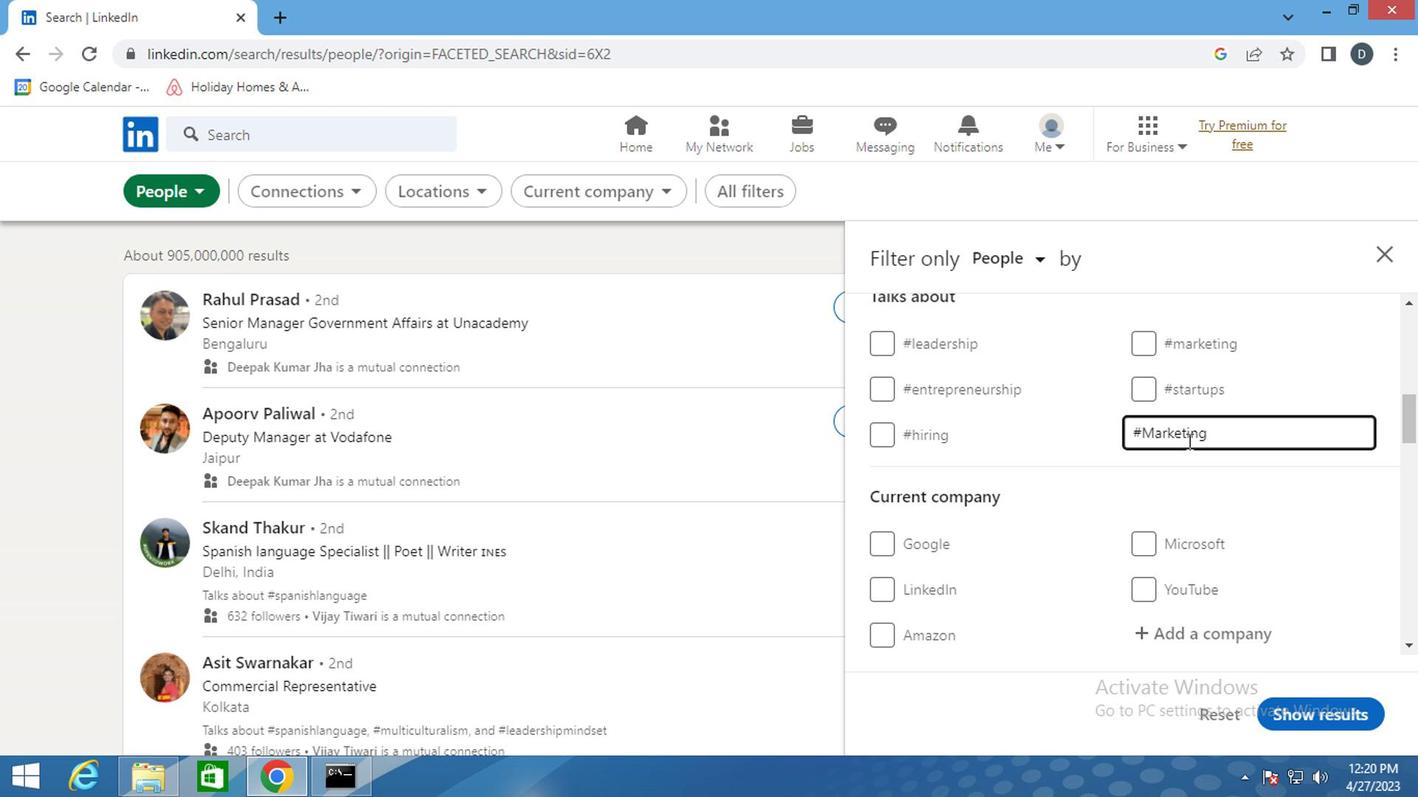 
Action: Mouse moved to (988, 474)
Screenshot: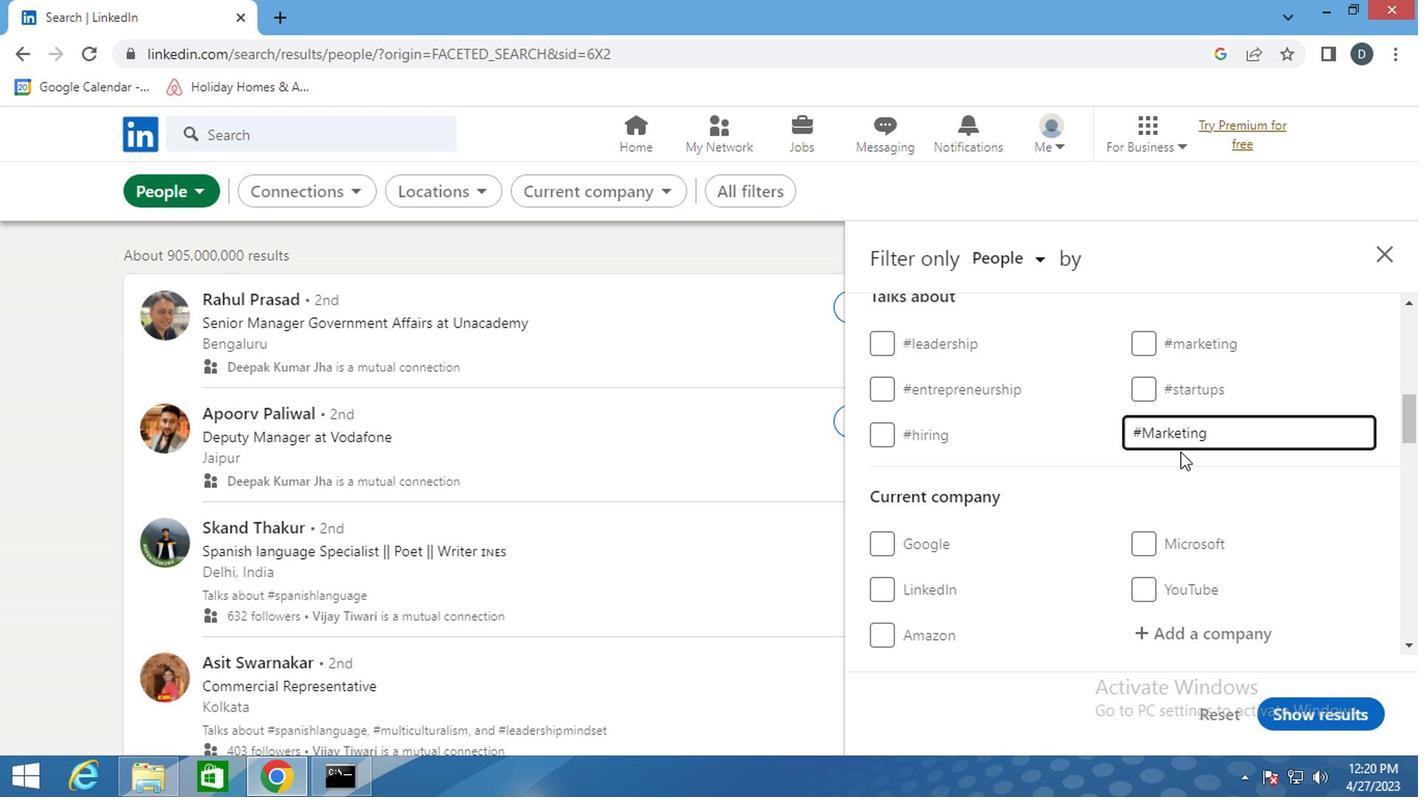 
Action: Mouse scrolled (988, 474) with delta (0, 0)
Screenshot: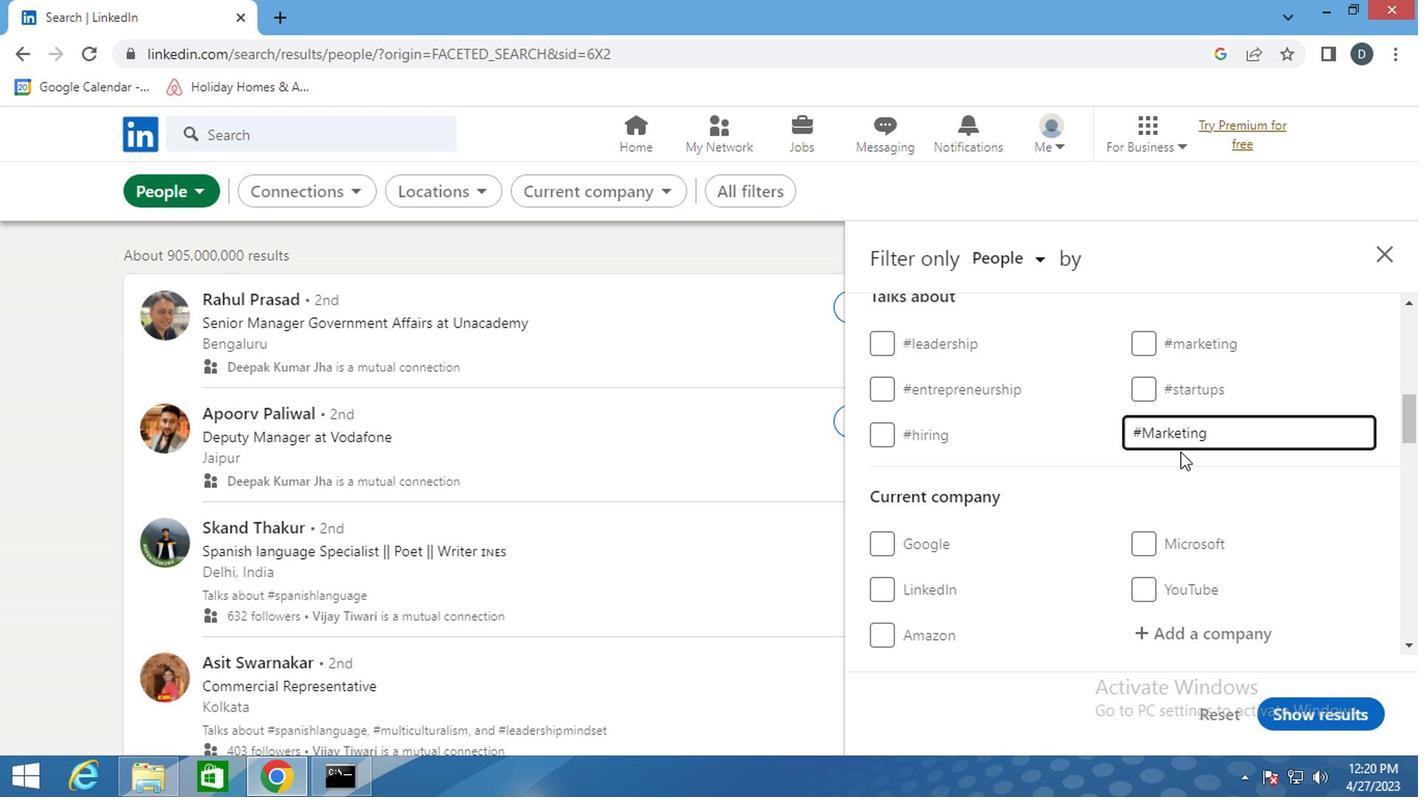
Action: Mouse moved to (989, 477)
Screenshot: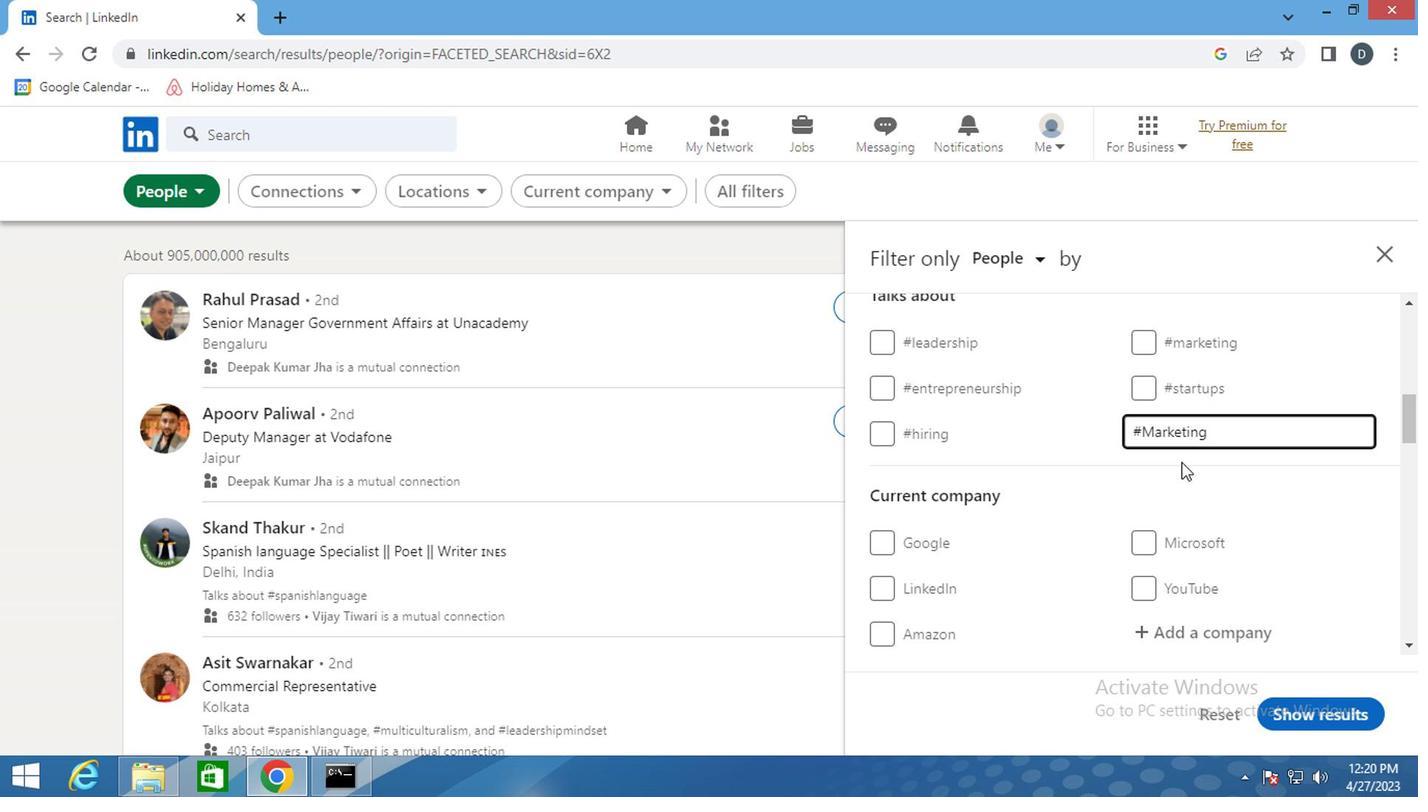 
Action: Mouse scrolled (989, 476) with delta (0, 0)
Screenshot: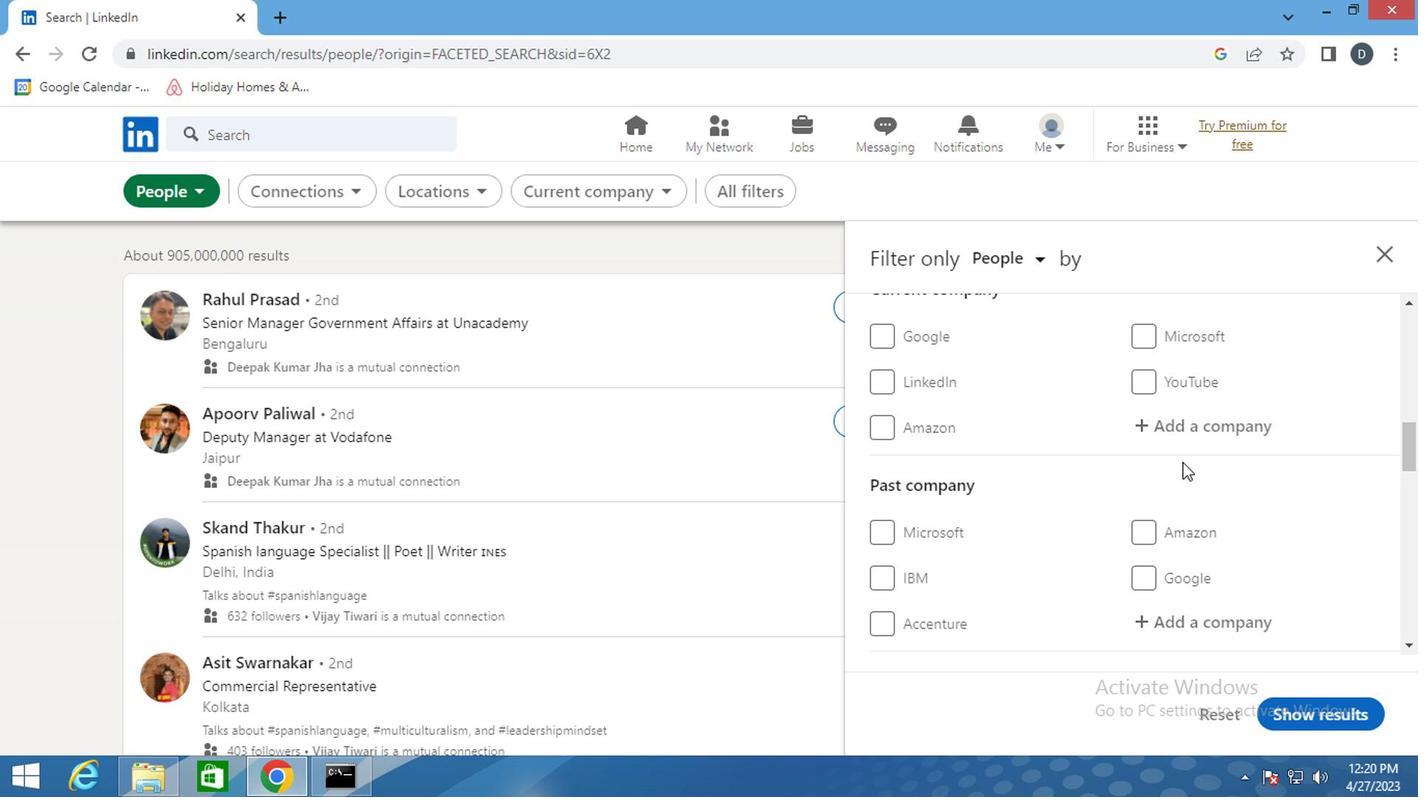 
Action: Mouse moved to (990, 477)
Screenshot: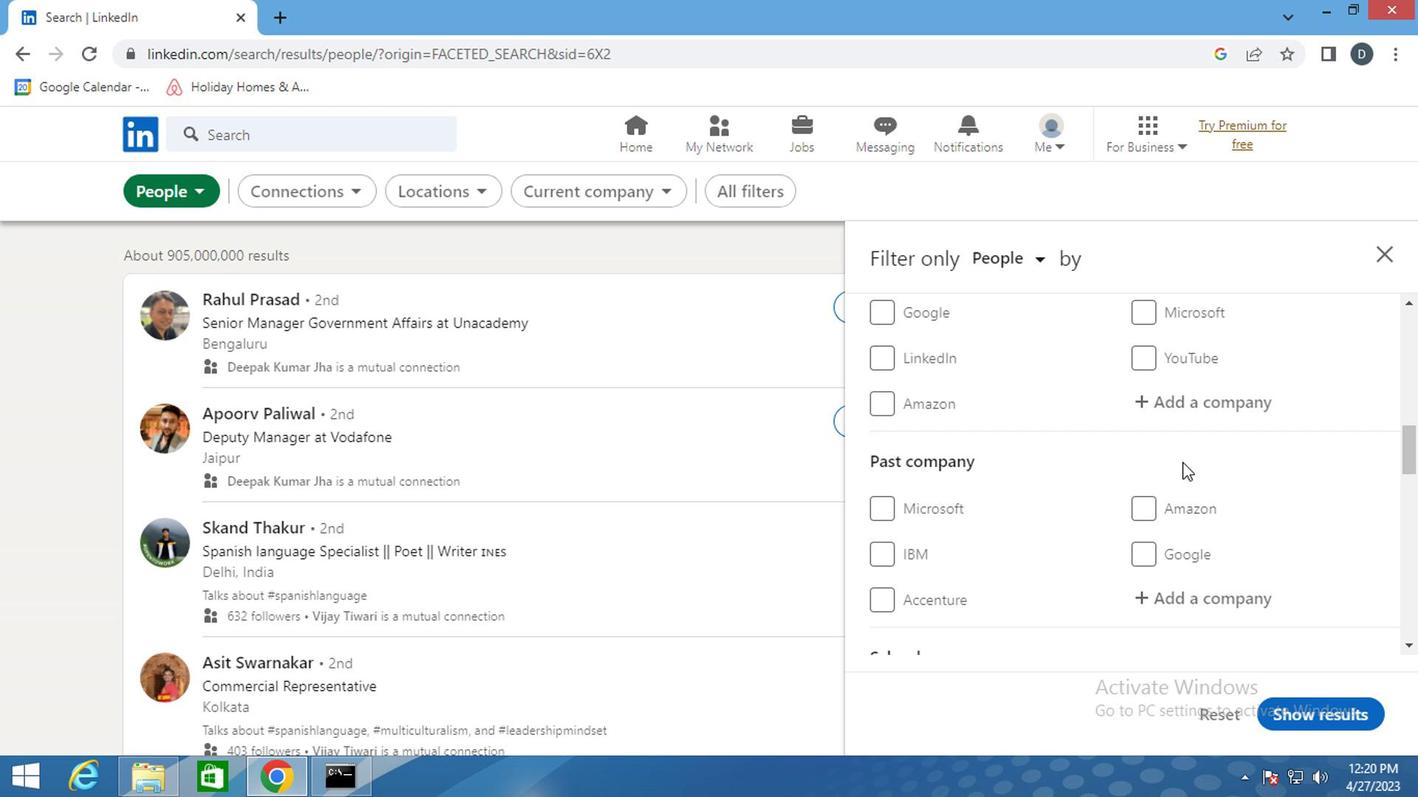 
Action: Mouse scrolled (990, 476) with delta (0, 0)
Screenshot: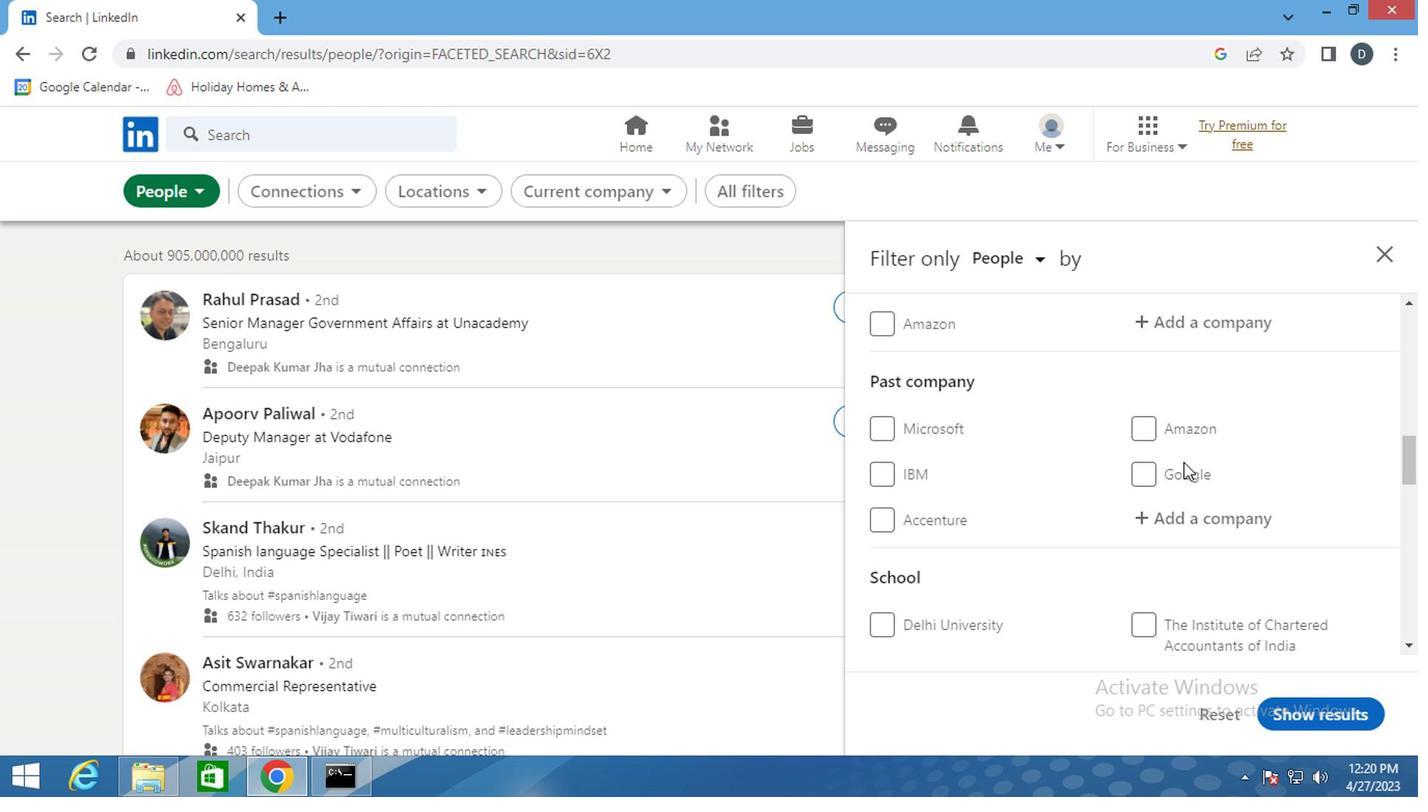 
Action: Mouse scrolled (990, 476) with delta (0, 0)
Screenshot: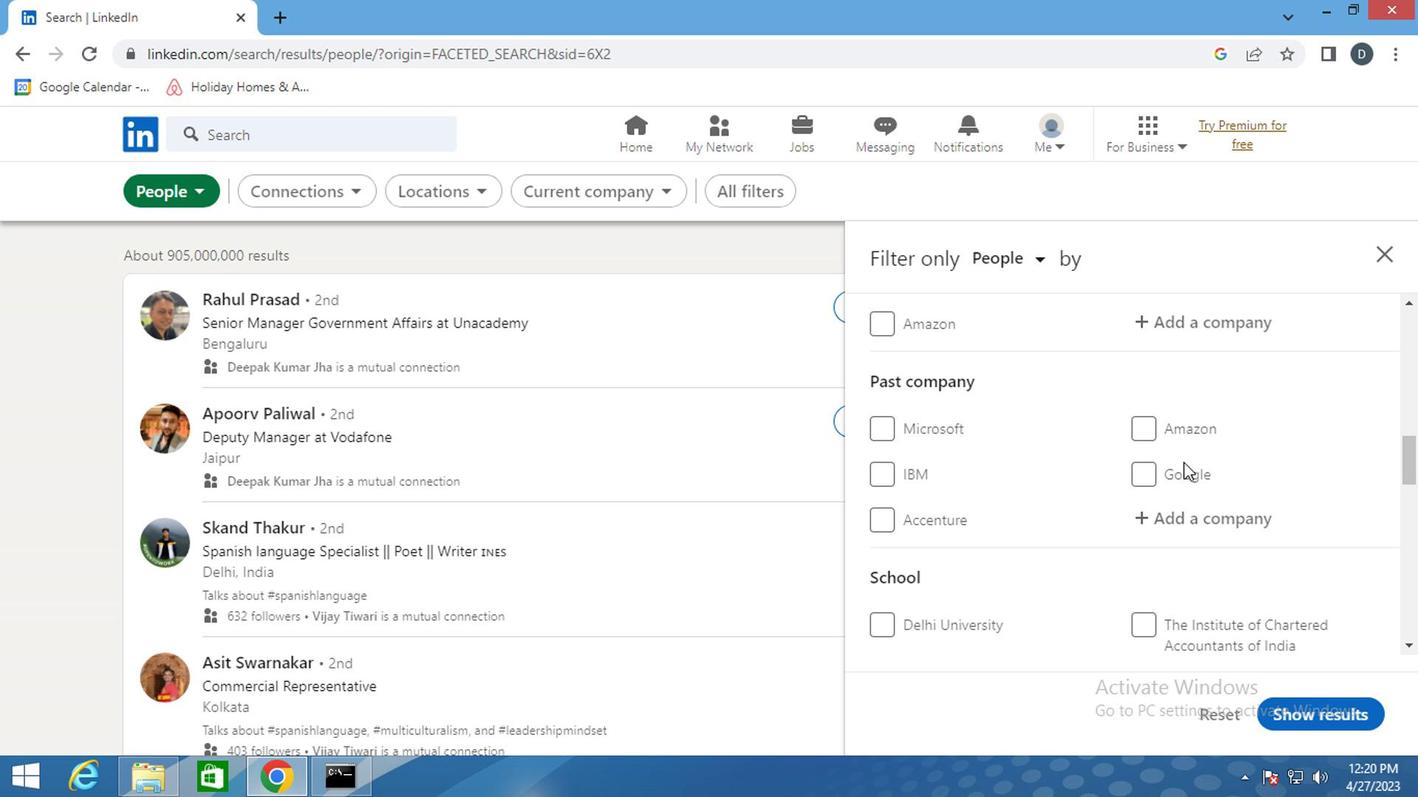
Action: Mouse scrolled (990, 476) with delta (0, 0)
Screenshot: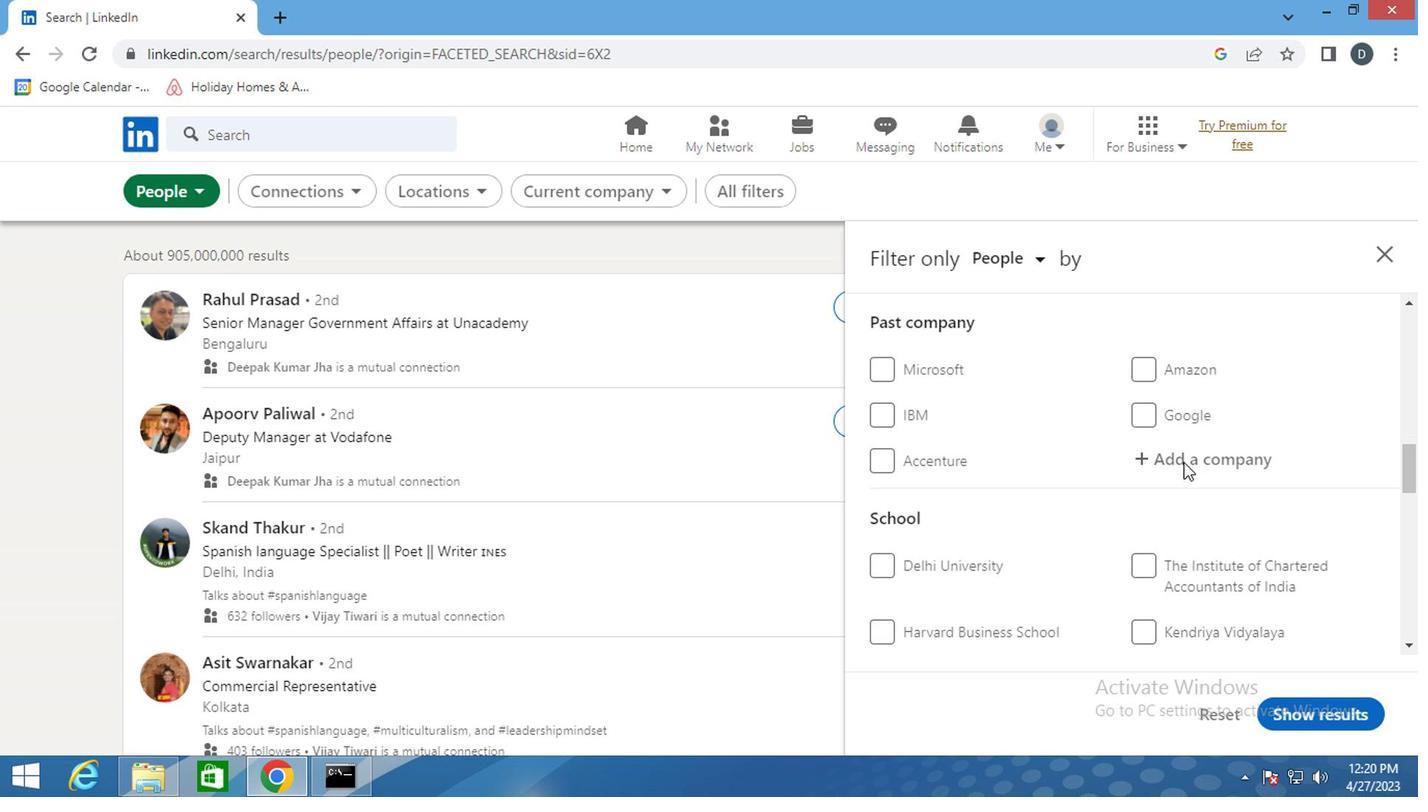 
Action: Mouse scrolled (990, 476) with delta (0, 0)
Screenshot: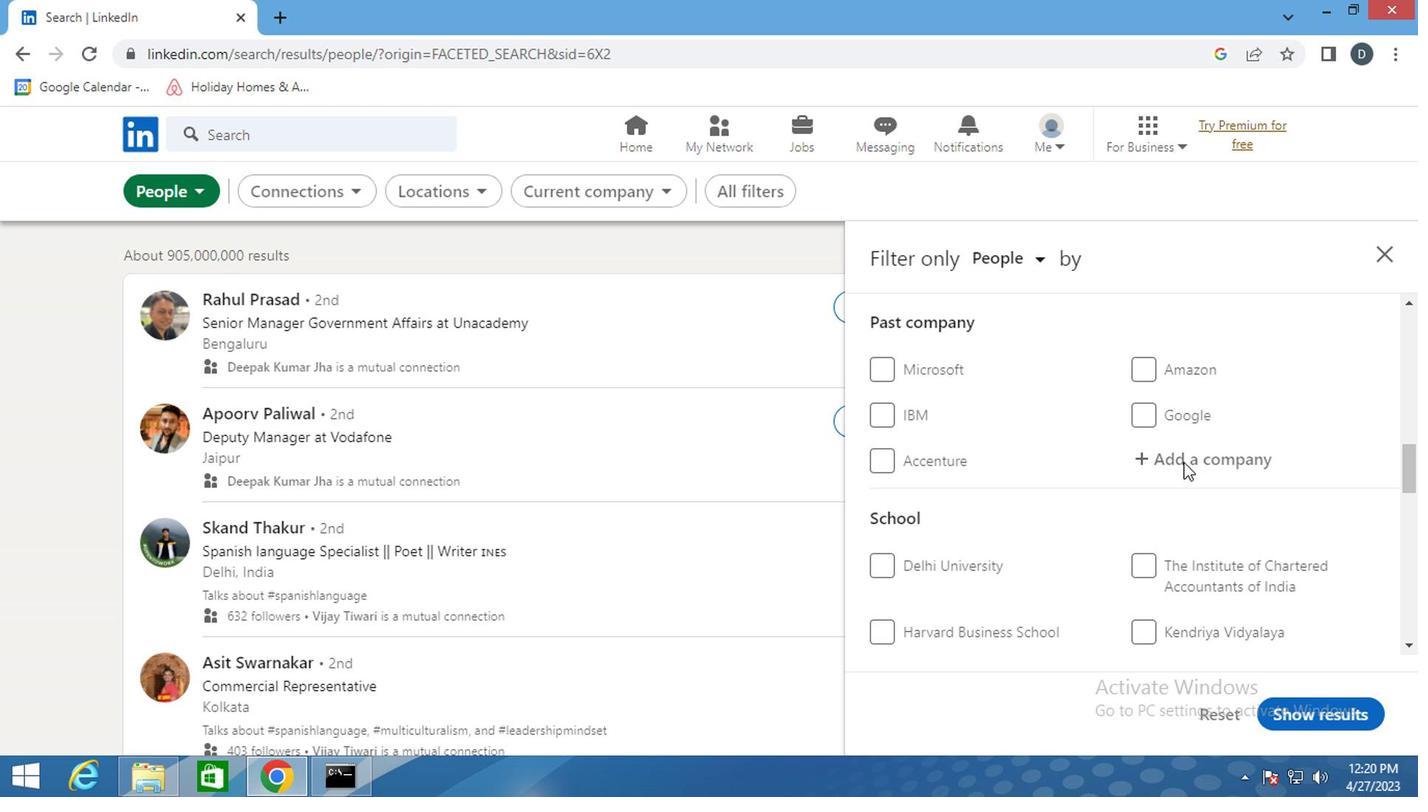 
Action: Mouse scrolled (990, 476) with delta (0, 0)
Screenshot: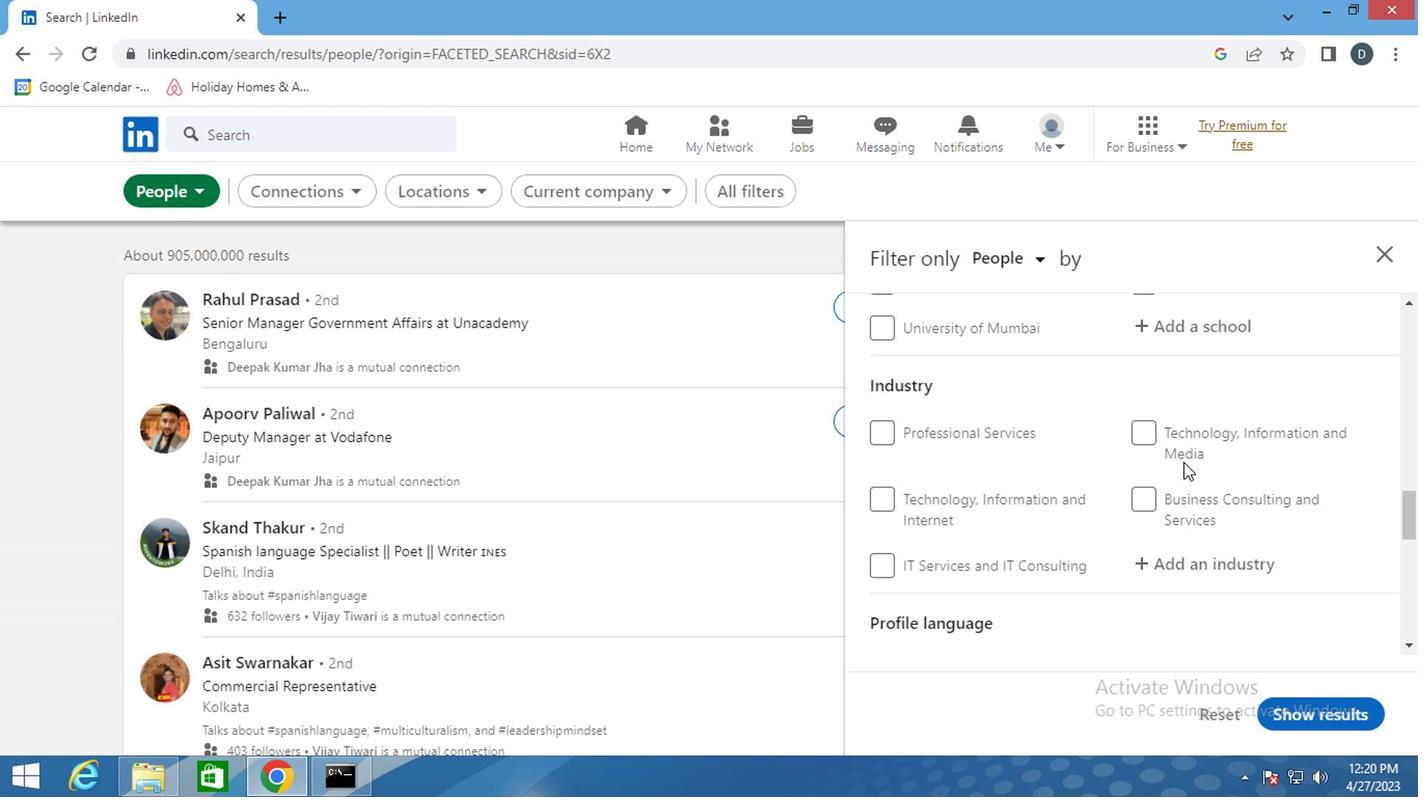 
Action: Mouse scrolled (990, 476) with delta (0, 0)
Screenshot: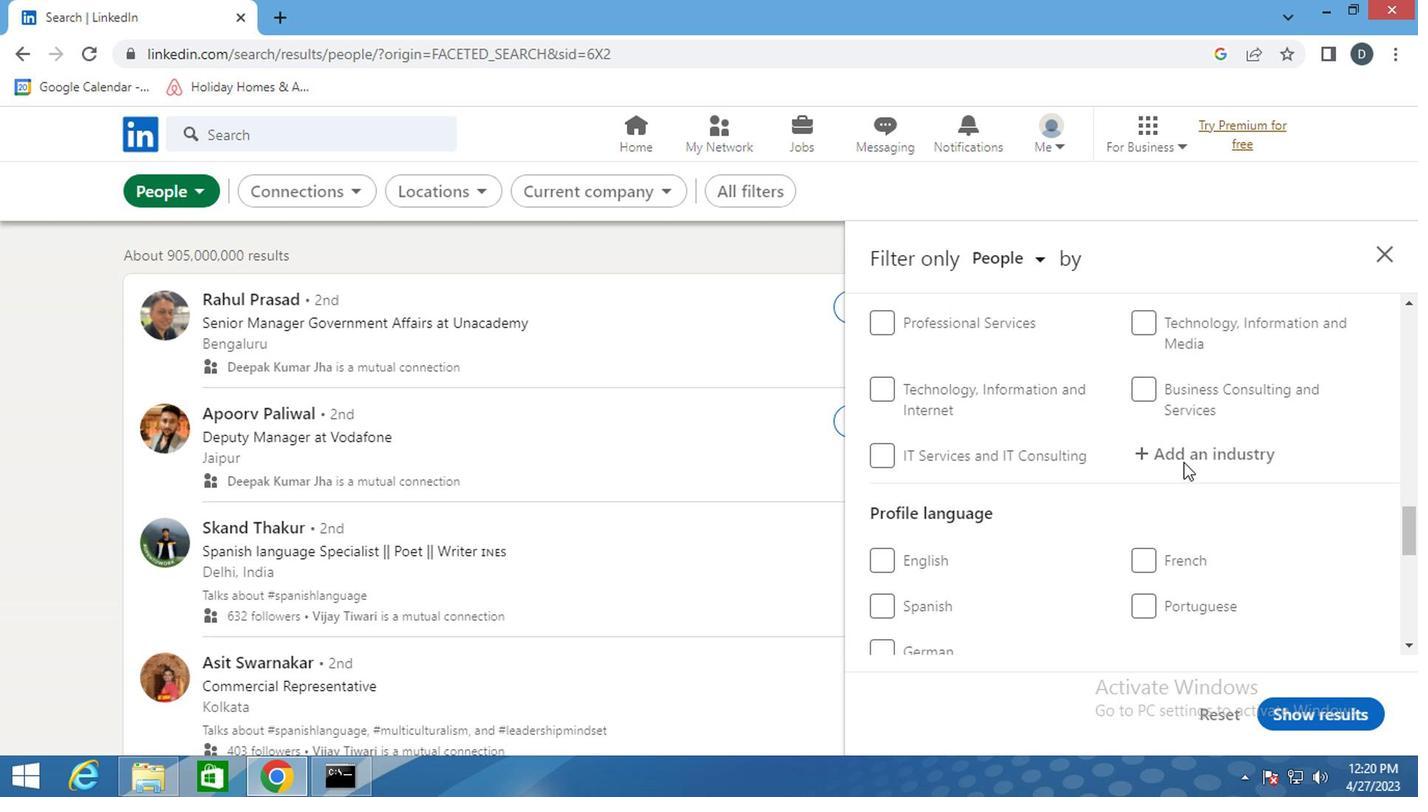 
Action: Mouse moved to (804, 551)
Screenshot: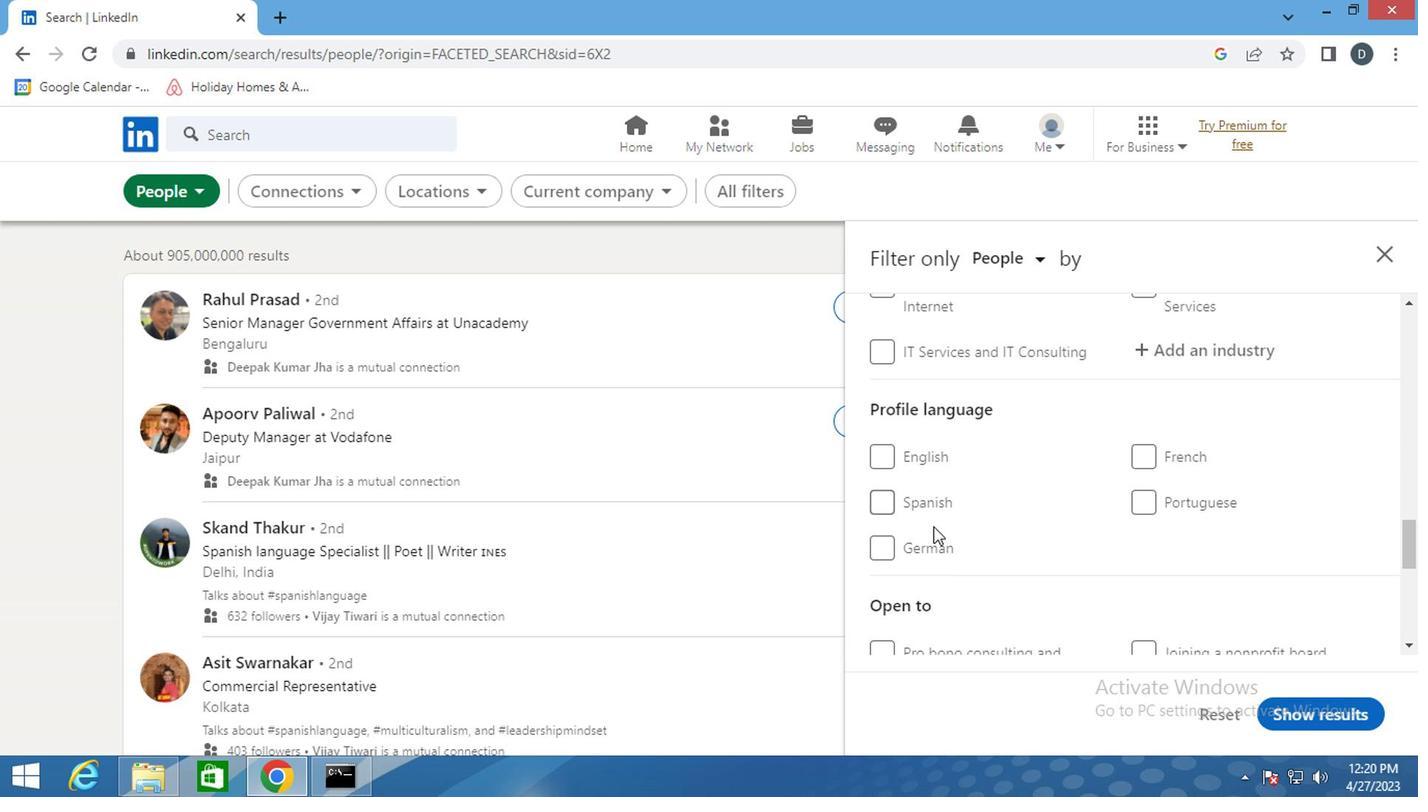 
Action: Mouse pressed left at (804, 551)
Screenshot: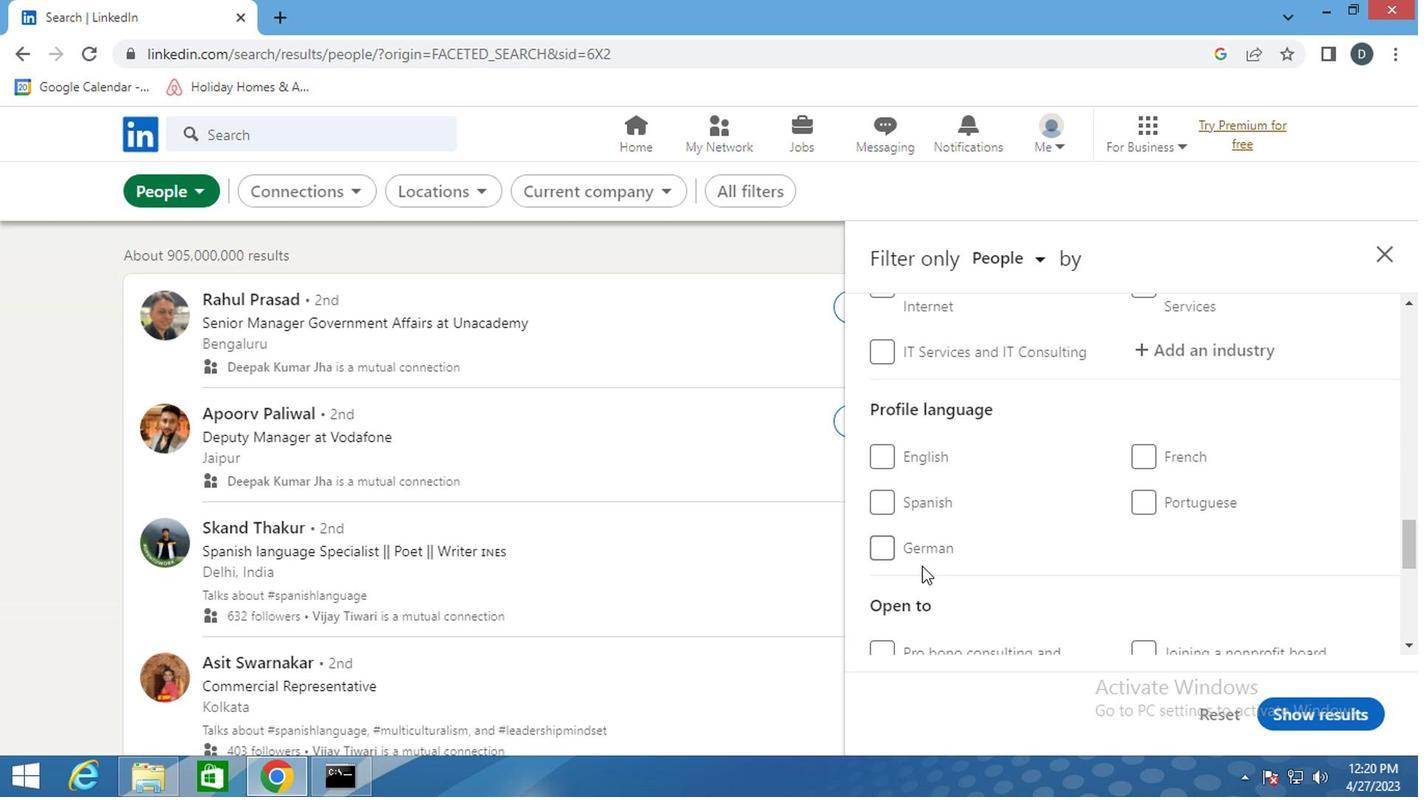 
Action: Mouse moved to (806, 542)
Screenshot: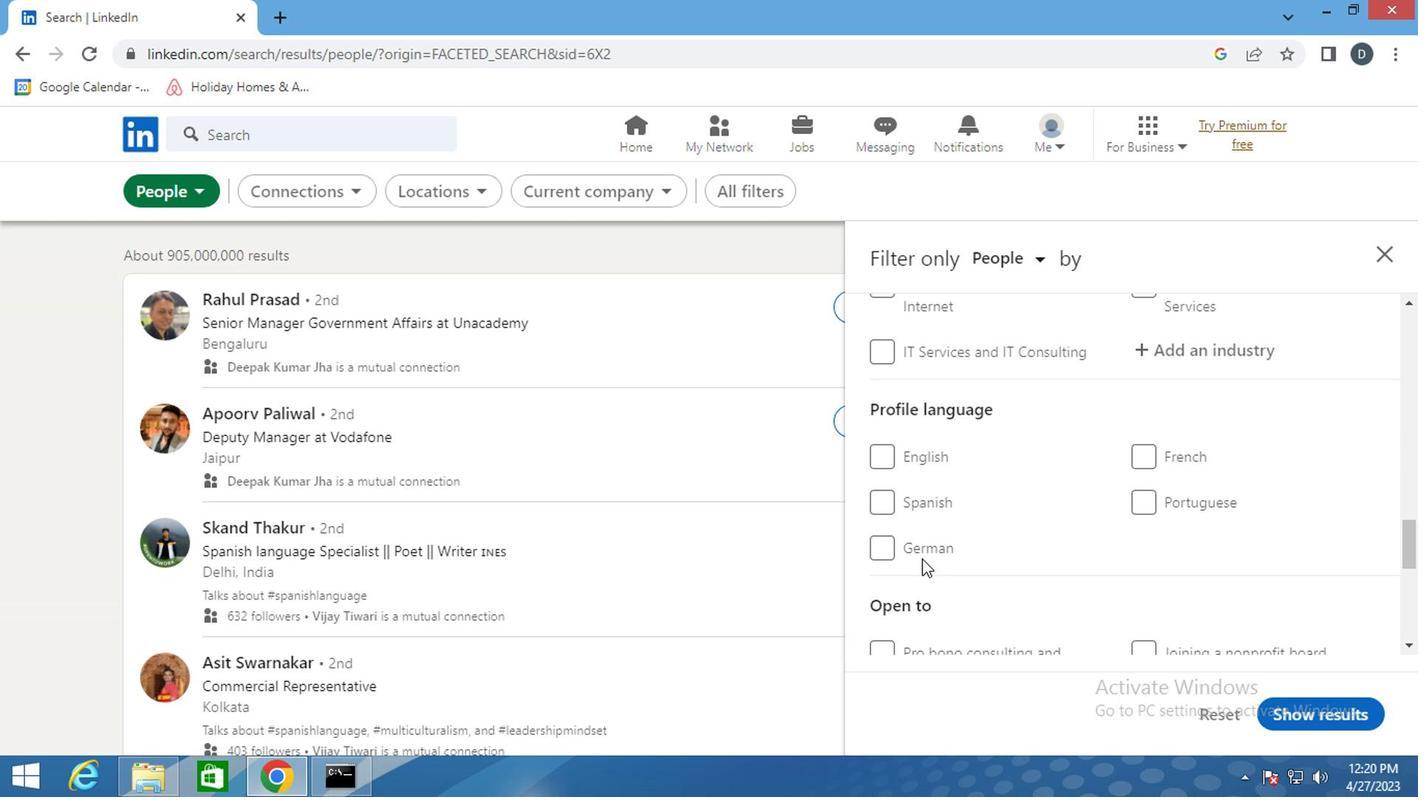
Action: Mouse pressed left at (806, 542)
Screenshot: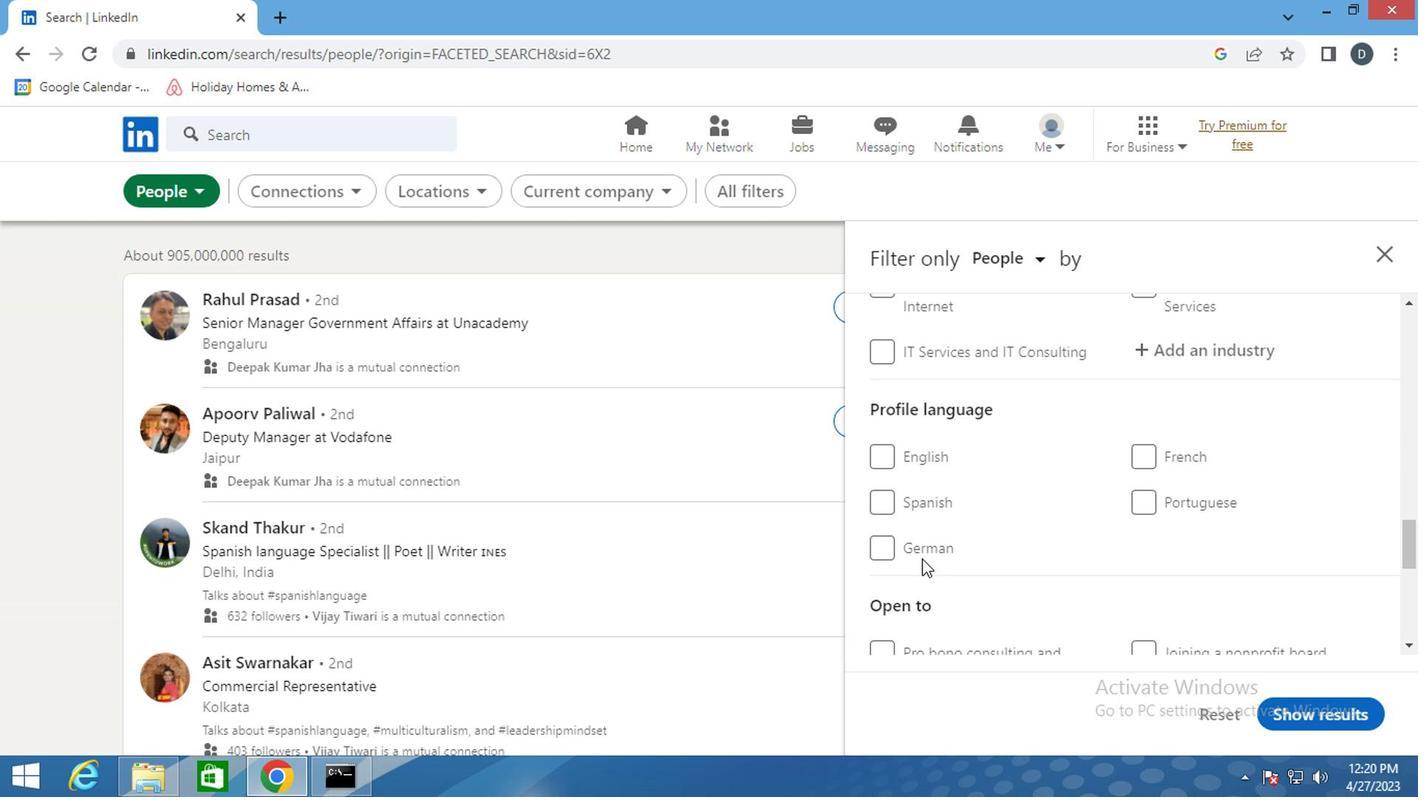 
Action: Mouse moved to (905, 541)
Screenshot: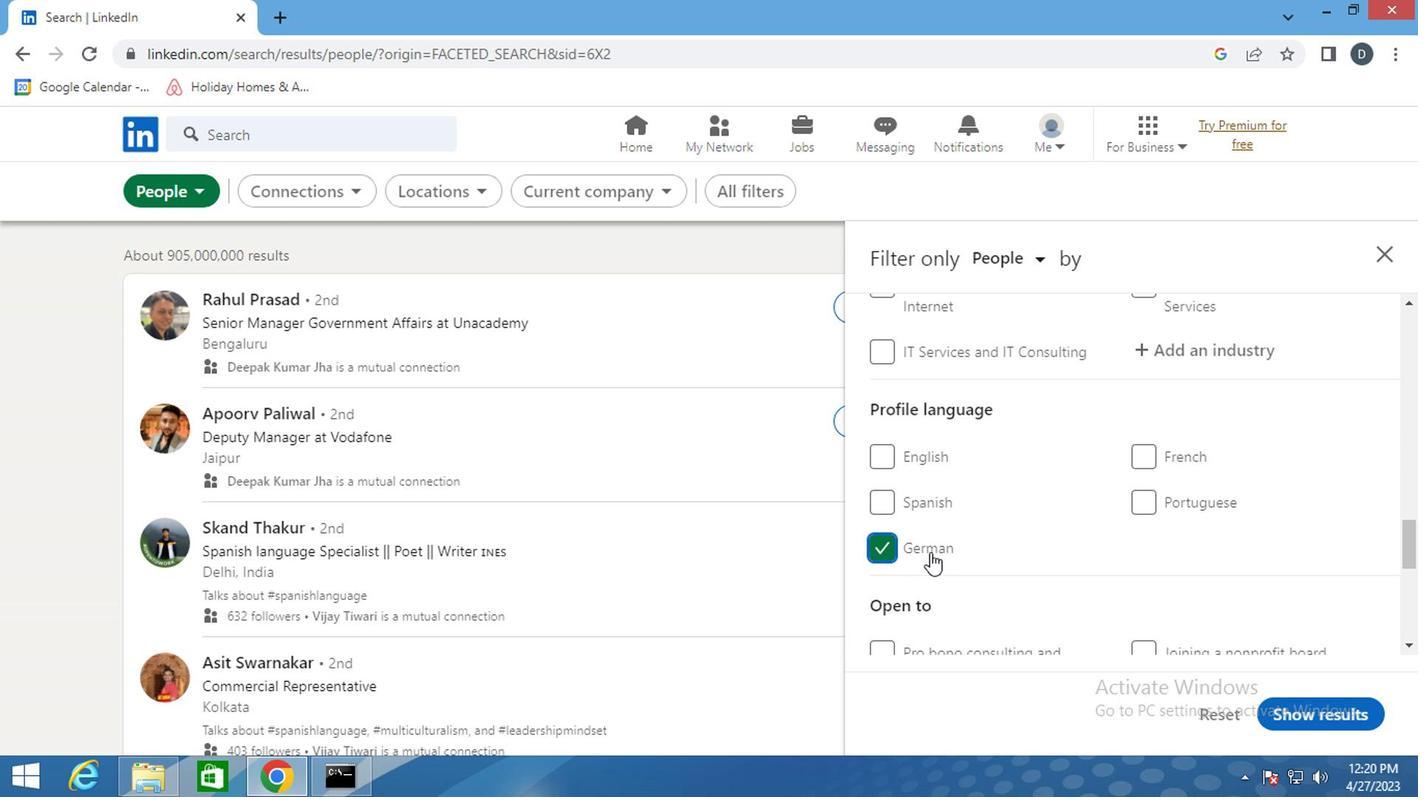 
Action: Mouse scrolled (905, 542) with delta (0, 0)
Screenshot: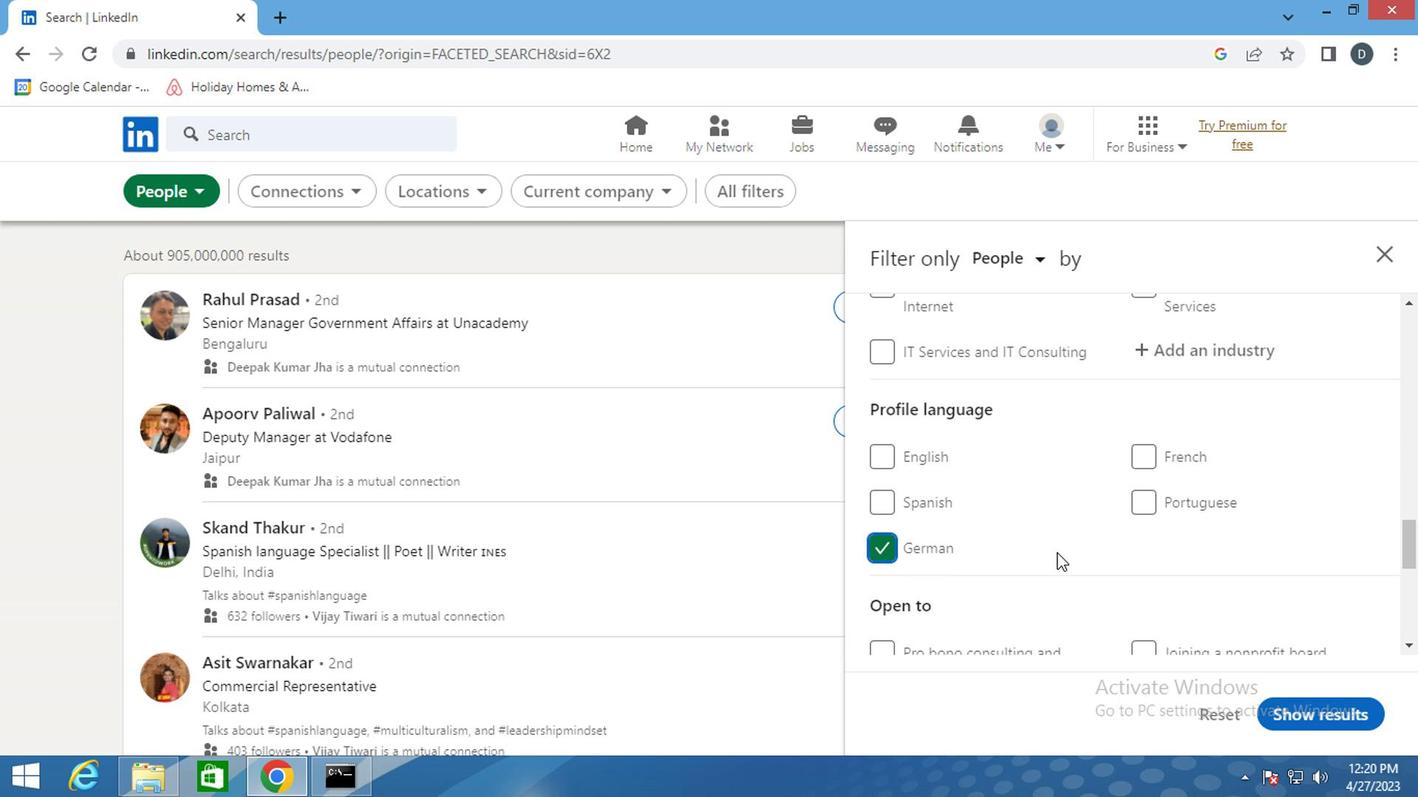 
Action: Mouse scrolled (905, 542) with delta (0, 0)
Screenshot: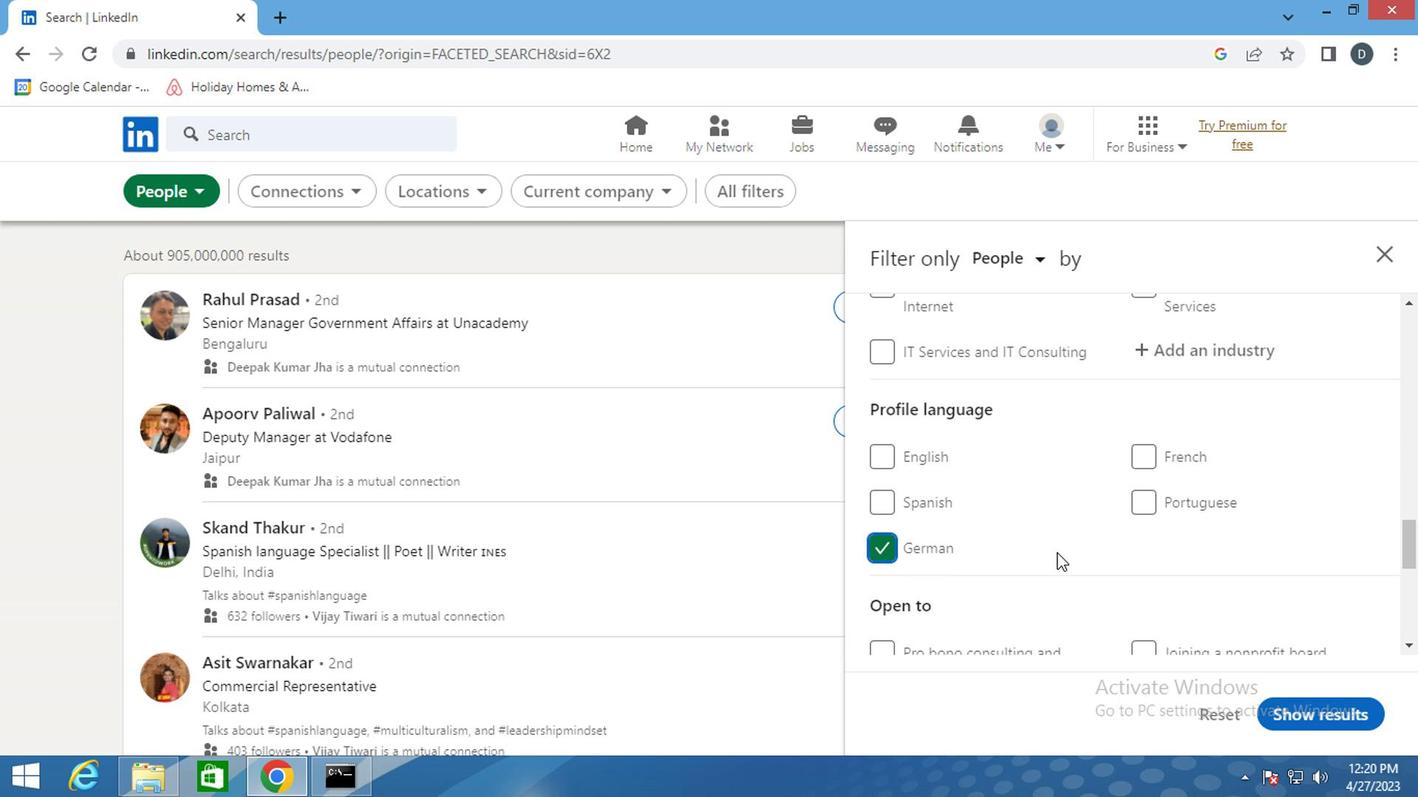 
Action: Mouse scrolled (905, 542) with delta (0, 0)
Screenshot: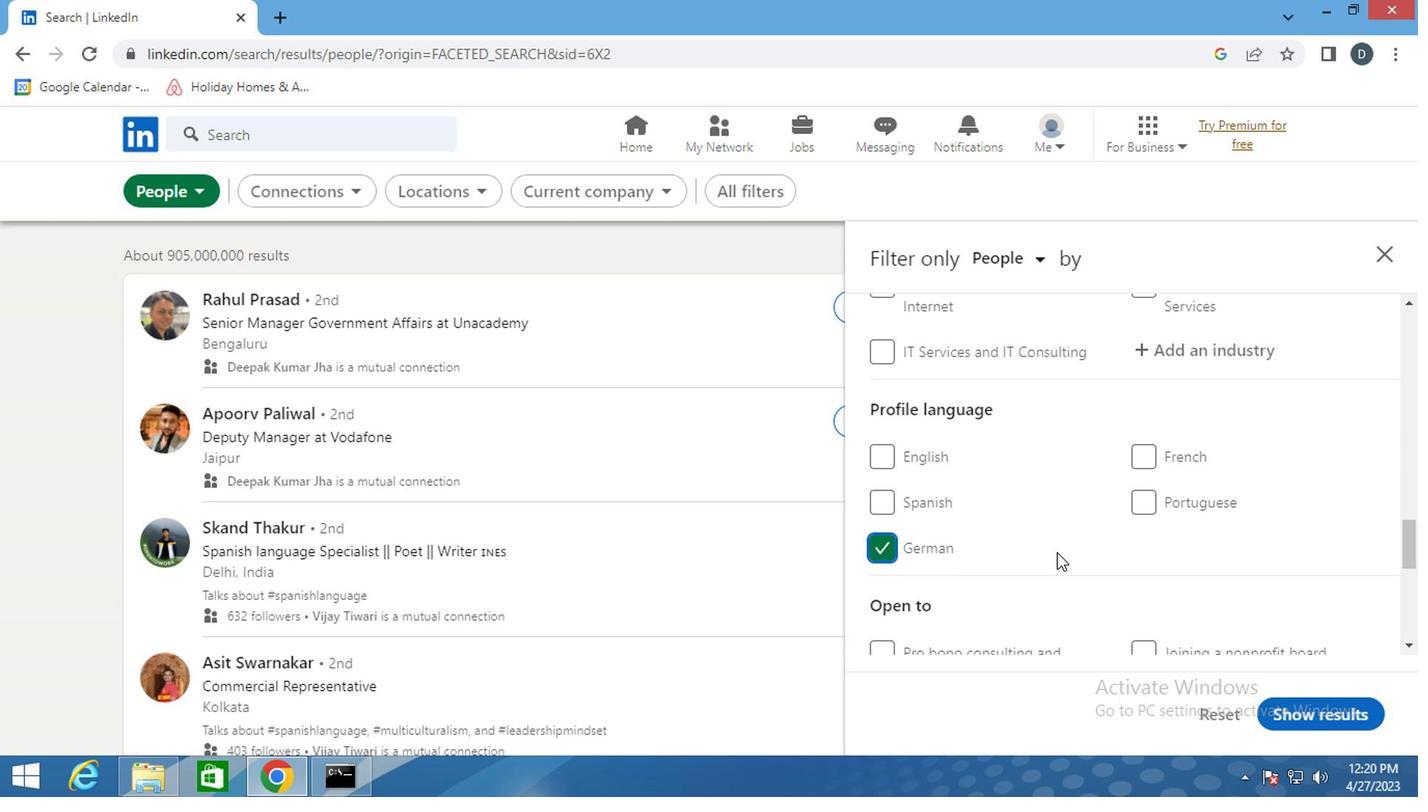 
Action: Mouse scrolled (905, 542) with delta (0, 0)
Screenshot: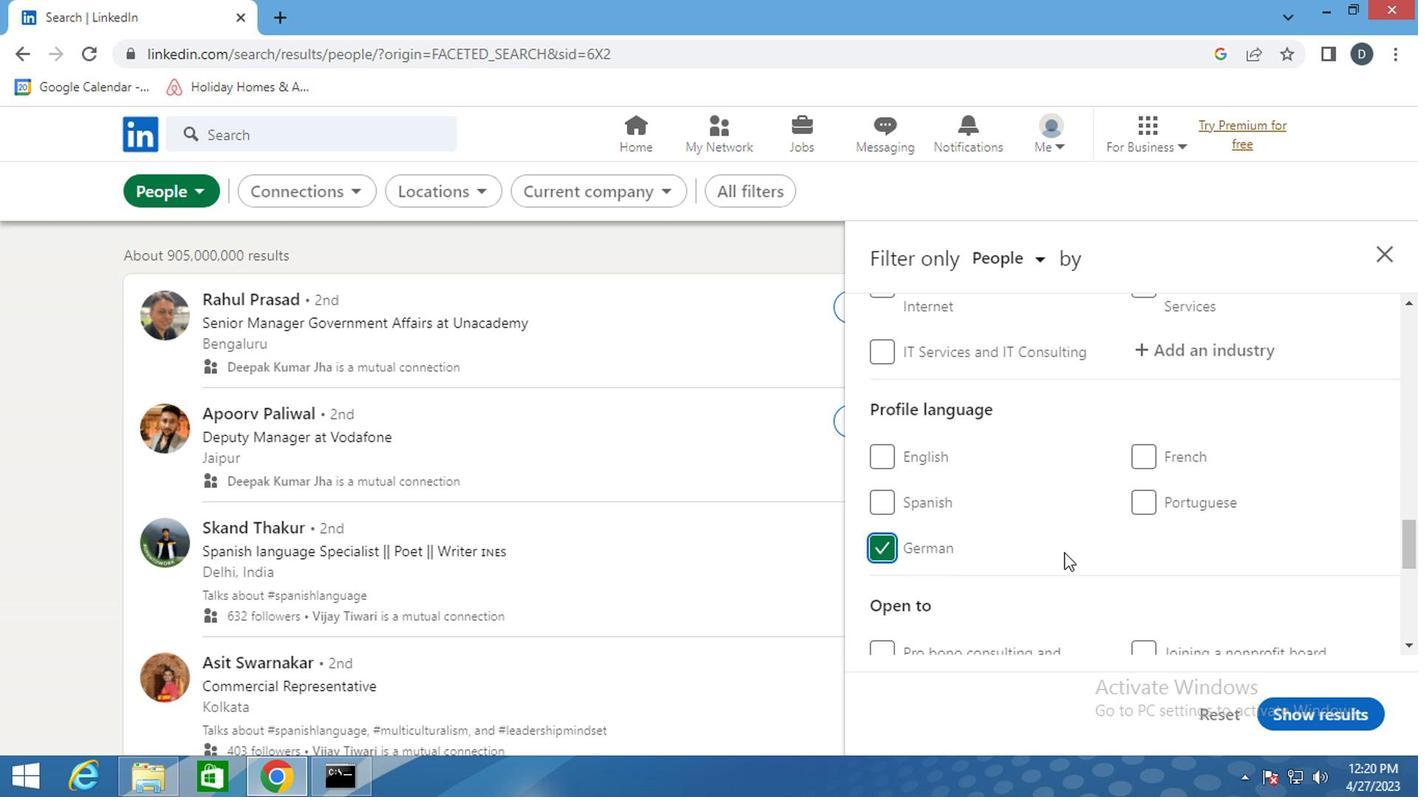 
Action: Mouse moved to (976, 525)
Screenshot: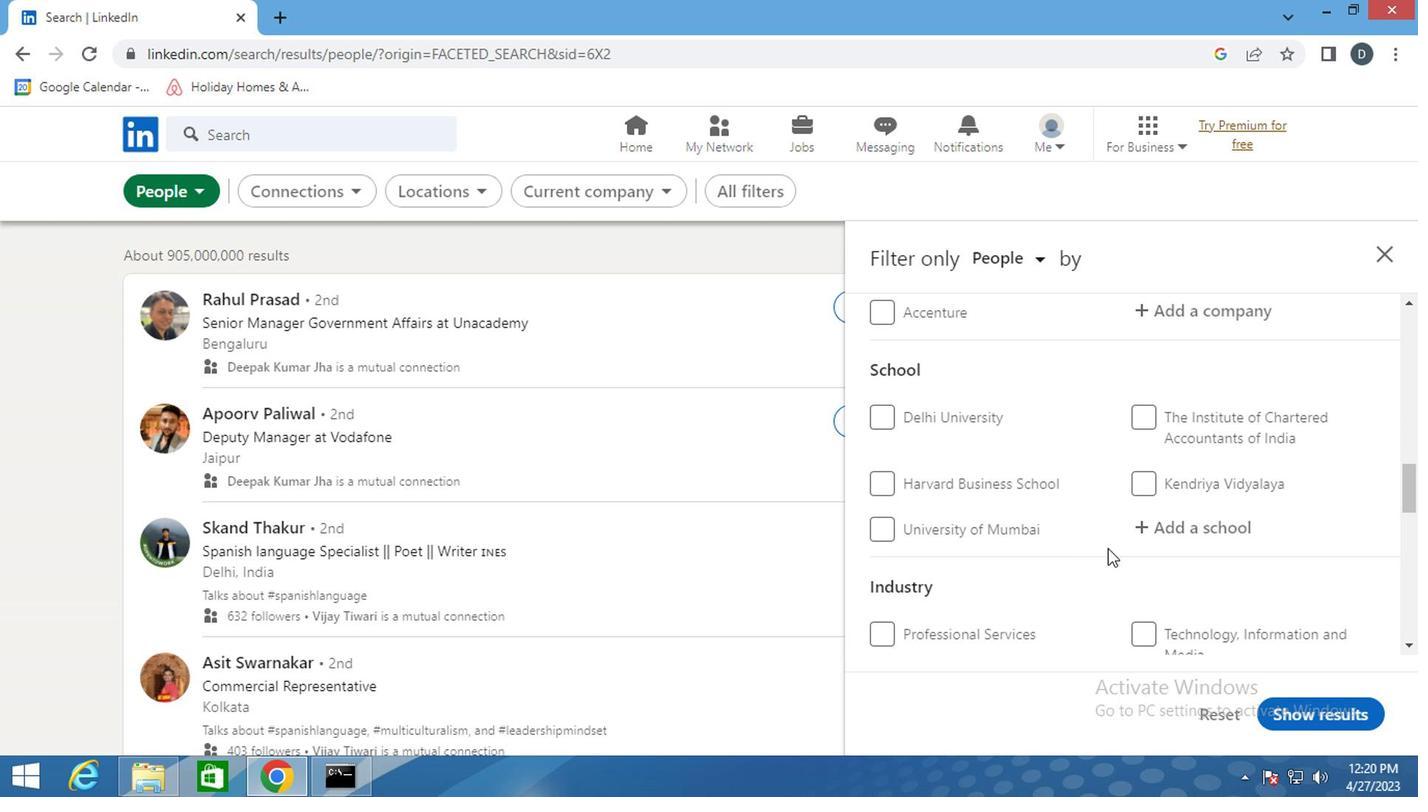 
Action: Mouse scrolled (976, 526) with delta (0, 0)
Screenshot: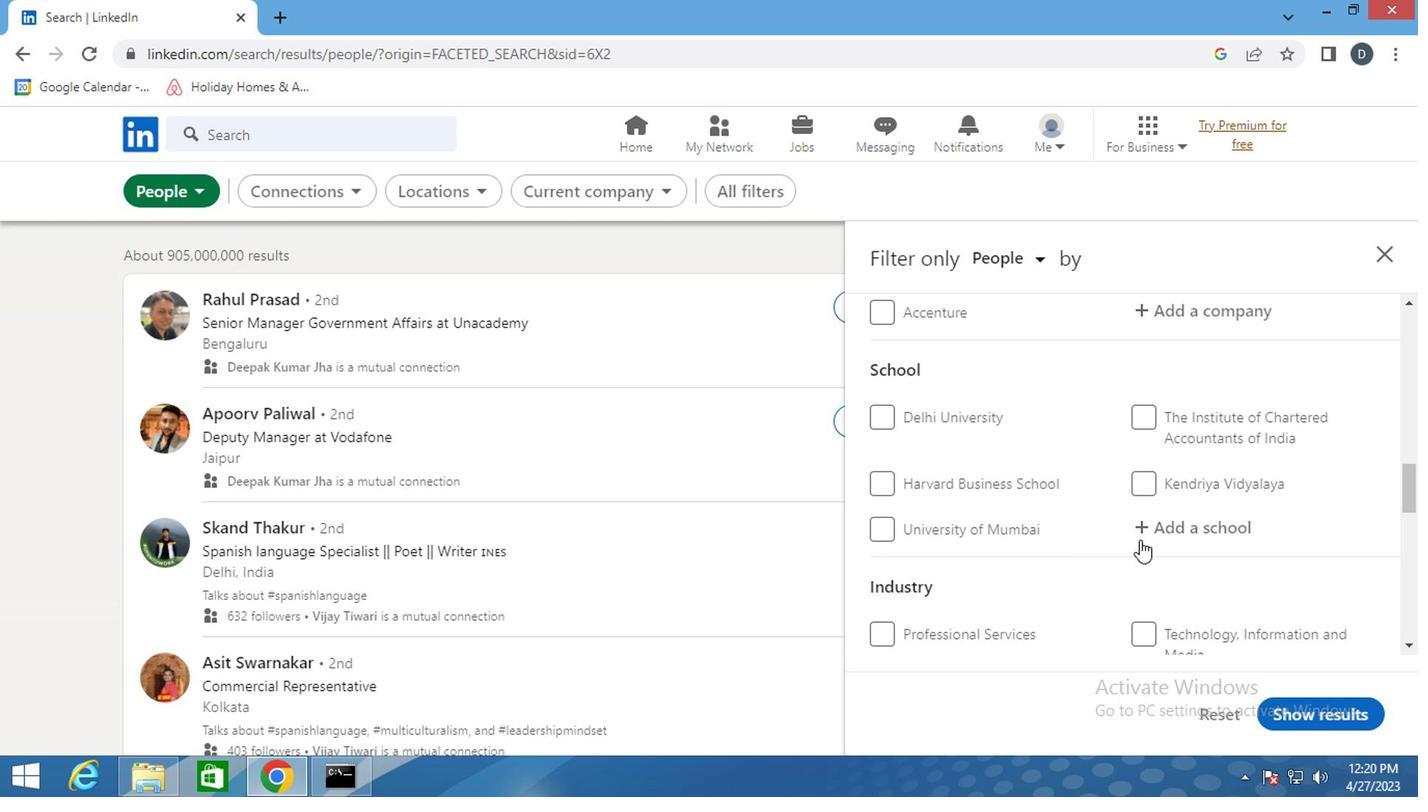 
Action: Mouse scrolled (976, 526) with delta (0, 0)
Screenshot: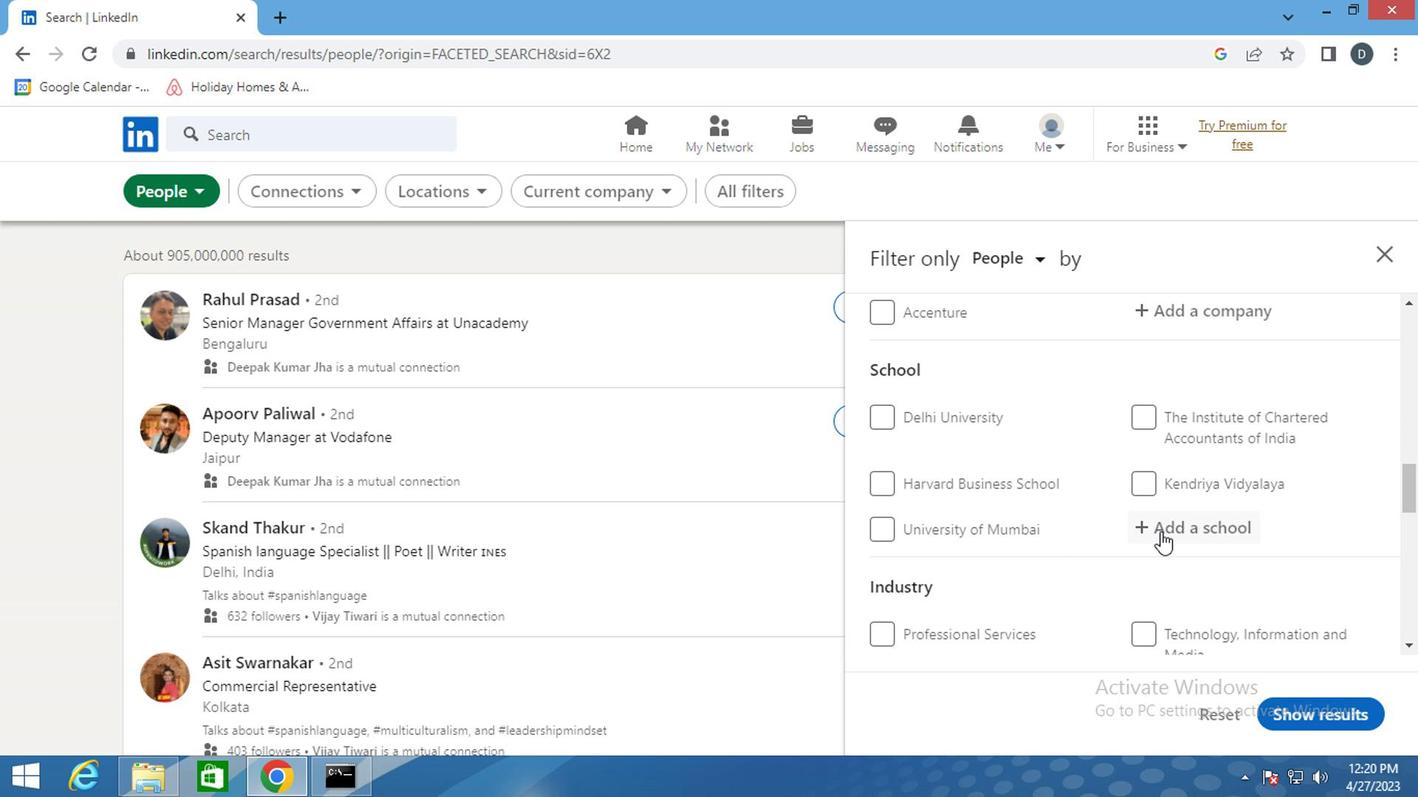 
Action: Mouse moved to (977, 525)
Screenshot: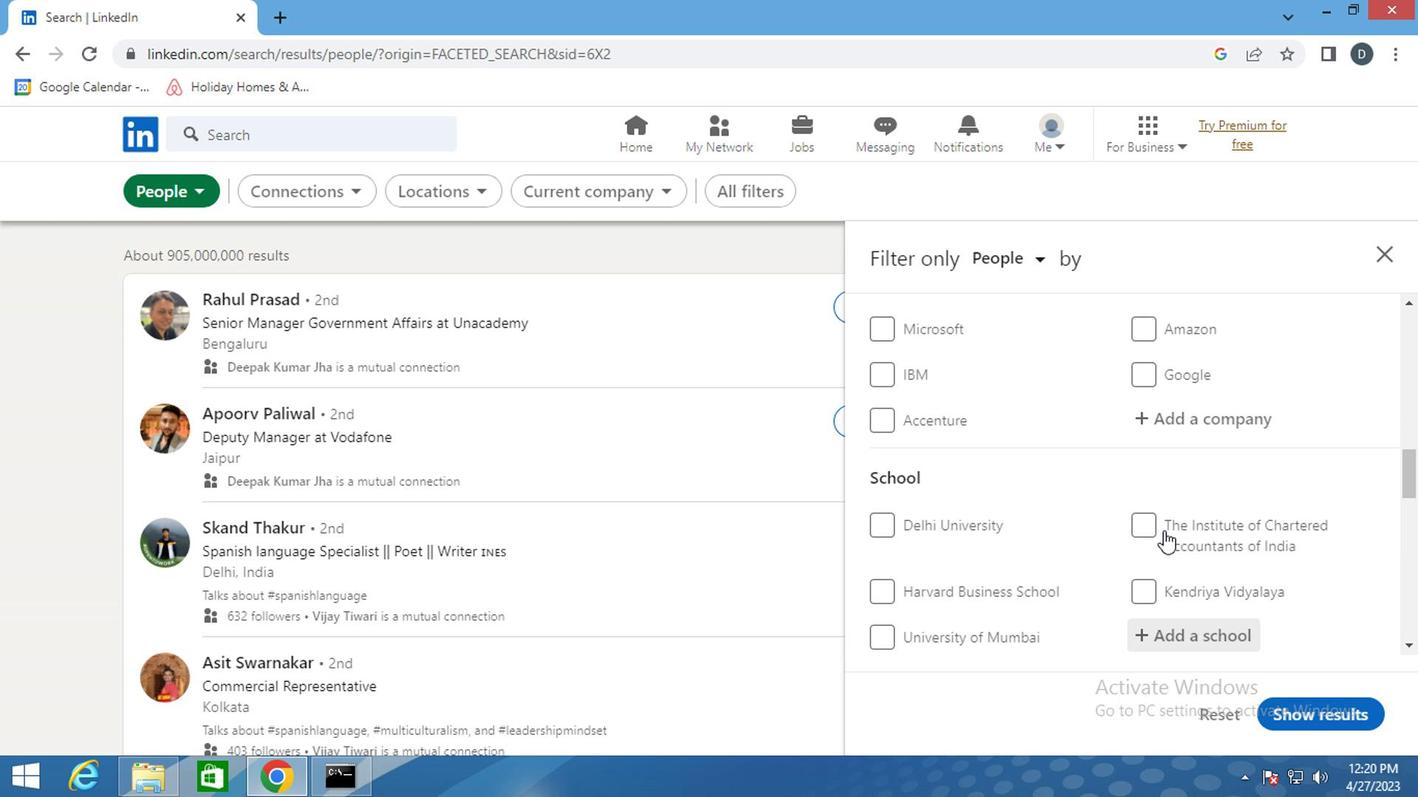 
Action: Mouse scrolled (977, 526) with delta (0, 0)
Screenshot: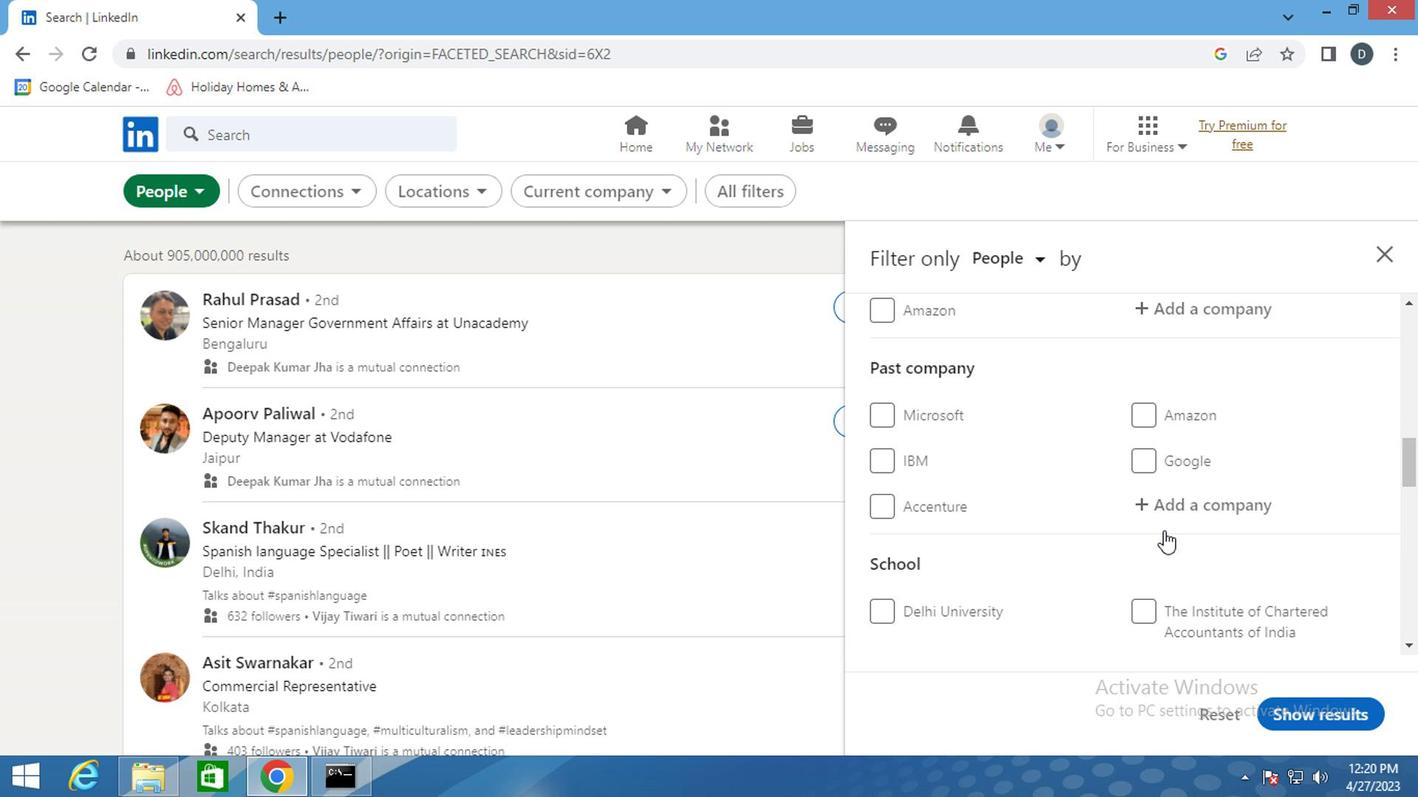 
Action: Mouse moved to (1017, 454)
Screenshot: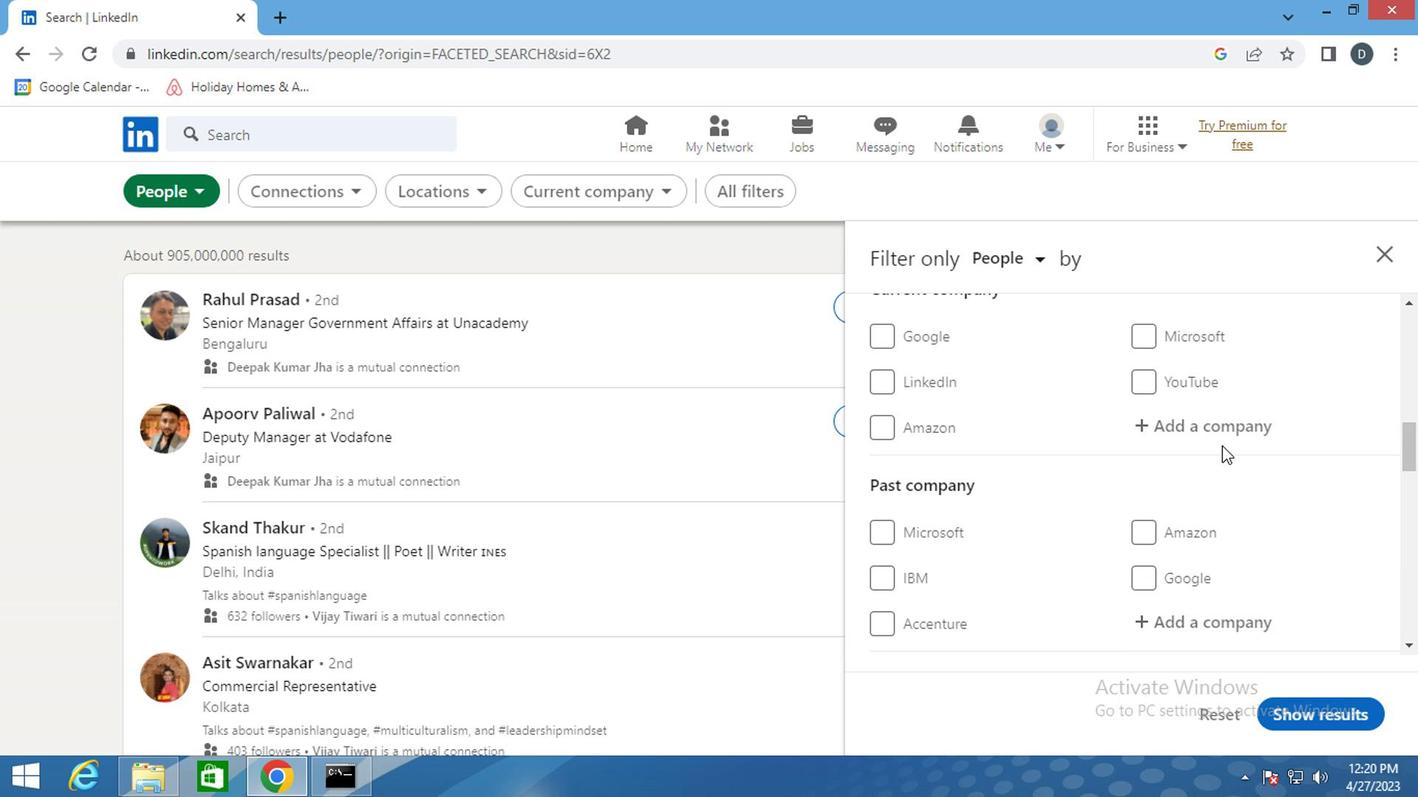 
Action: Mouse pressed left at (1017, 454)
Screenshot: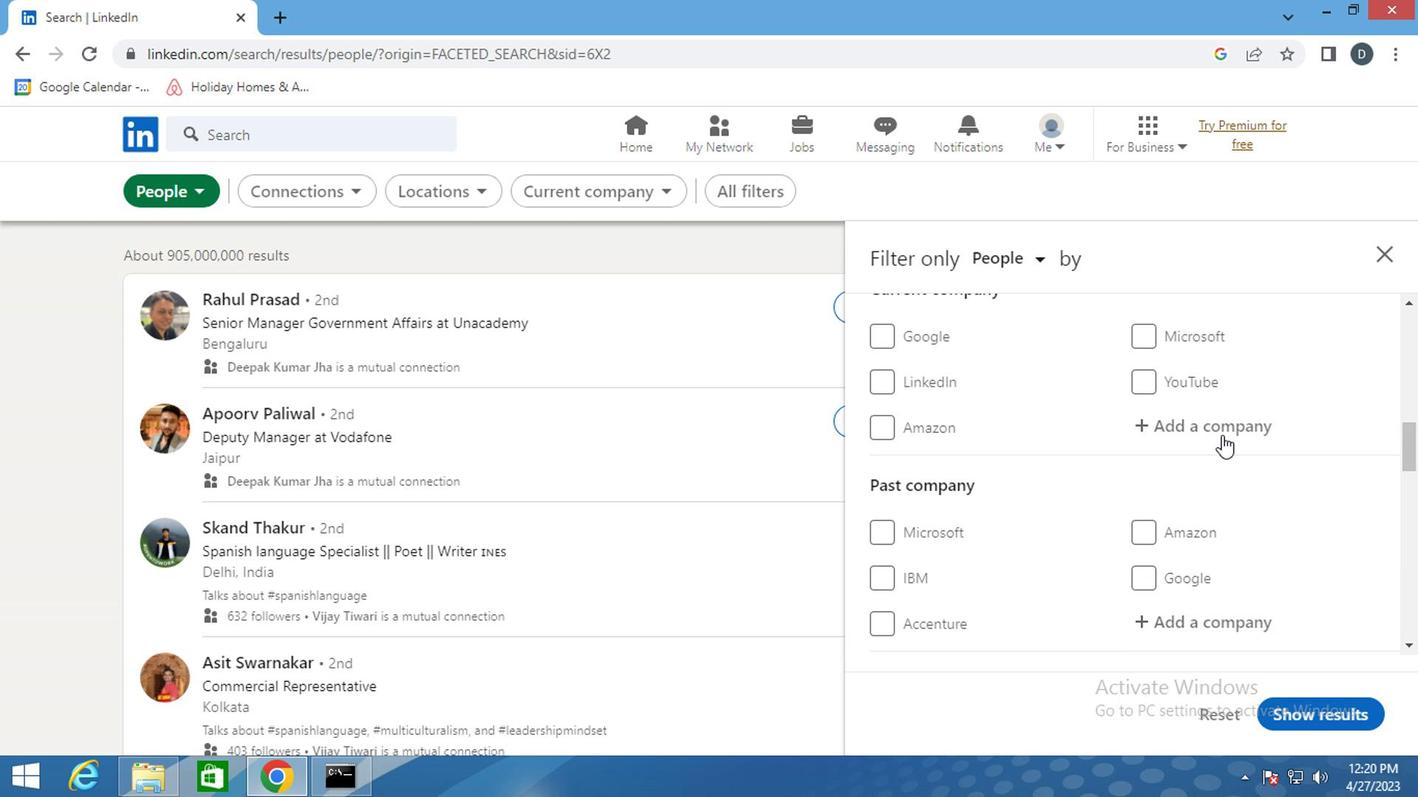 
Action: Mouse moved to (995, 508)
Screenshot: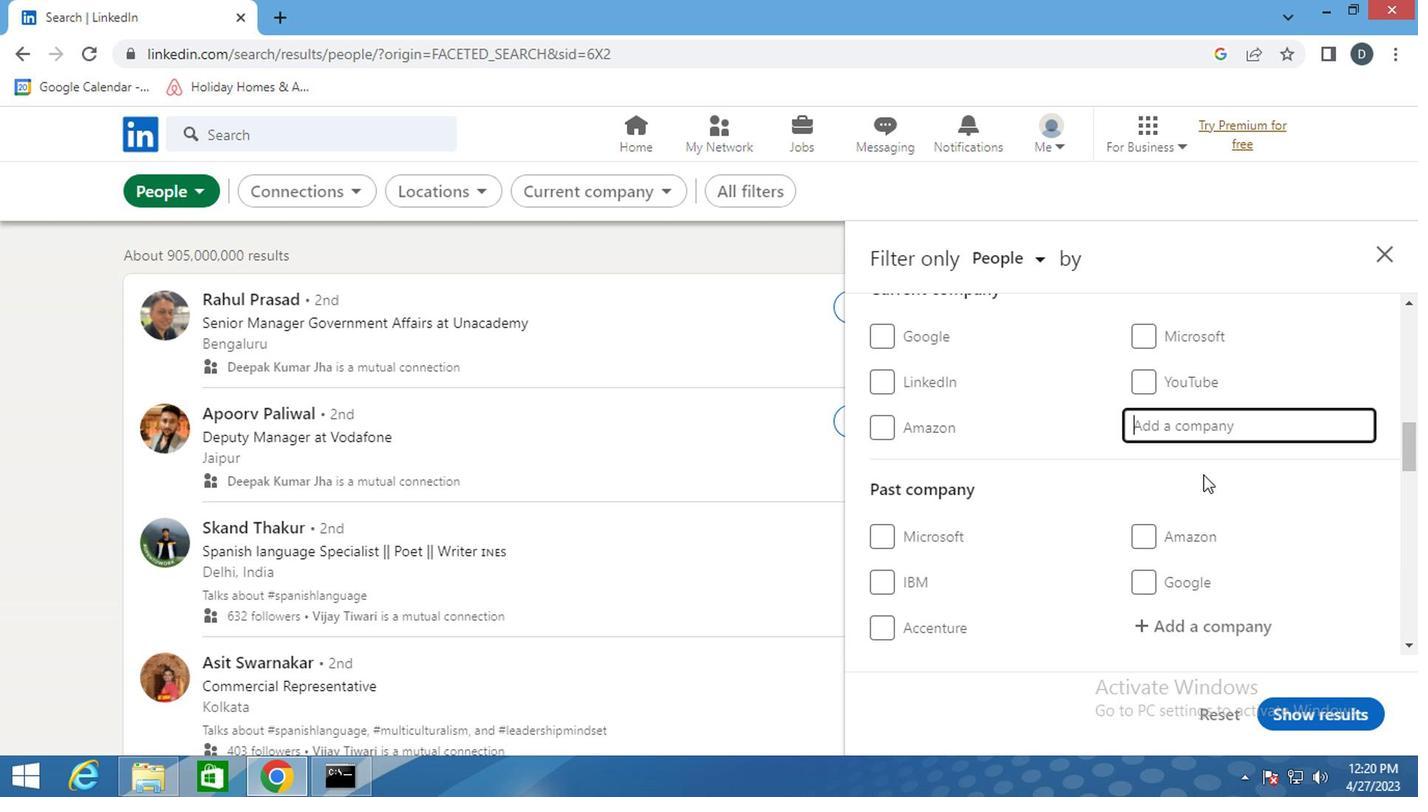 
Action: Key pressed <Key.shift>V-<Key.shift><Key.shift><Key.shift><Key.shift><Key.shift><Key.shift><Key.shift><Key.shift><Key.shift><Key.shift><Key.shift><Key.shift><Key.shift><Key.shift><Key.shift><Key.shift><Key.shift><Key.shift><Key.shift><Key.shift><Key.shift><Key.shift><Key.shift><Key.shift><Key.shift>MART
Screenshot: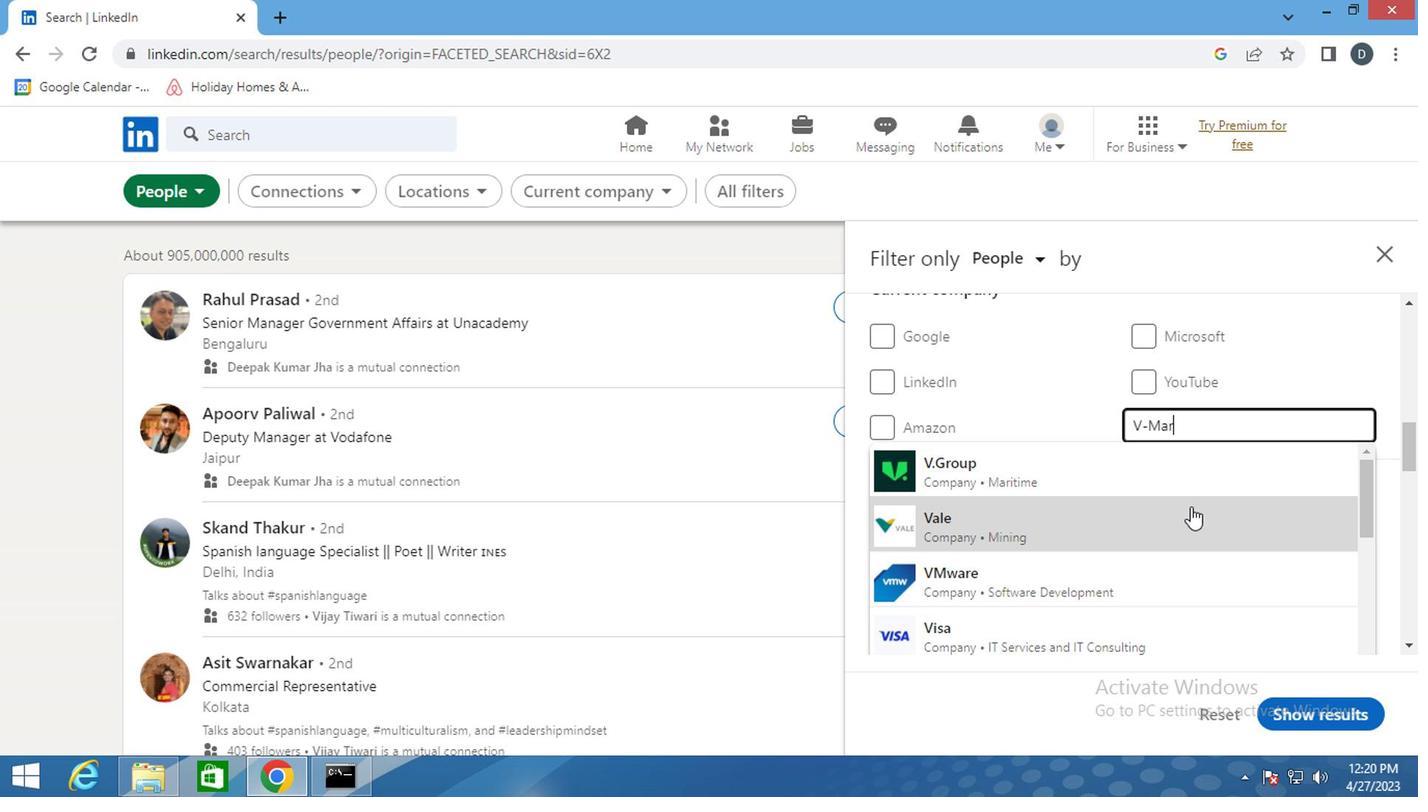 
Action: Mouse moved to (998, 473)
Screenshot: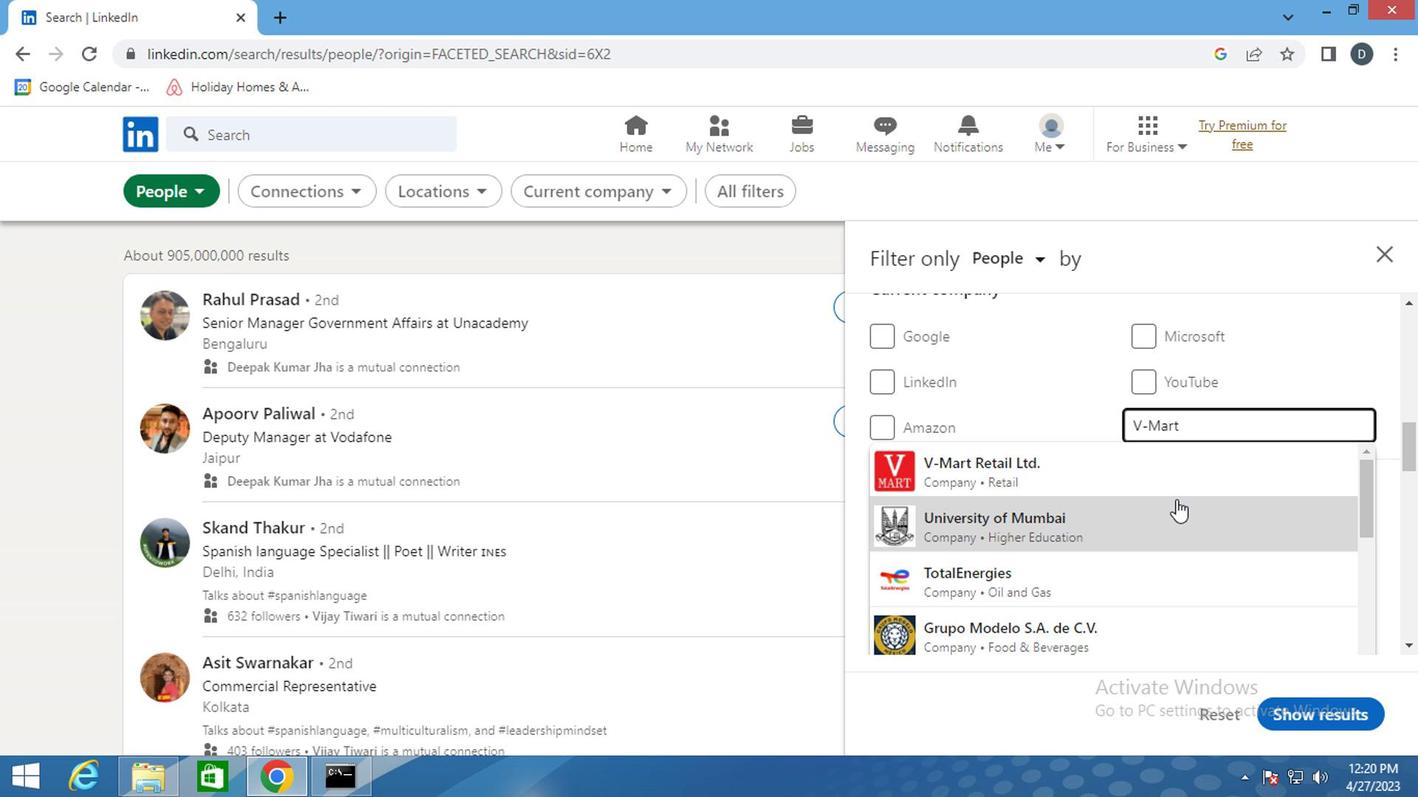 
Action: Mouse pressed left at (998, 473)
Screenshot: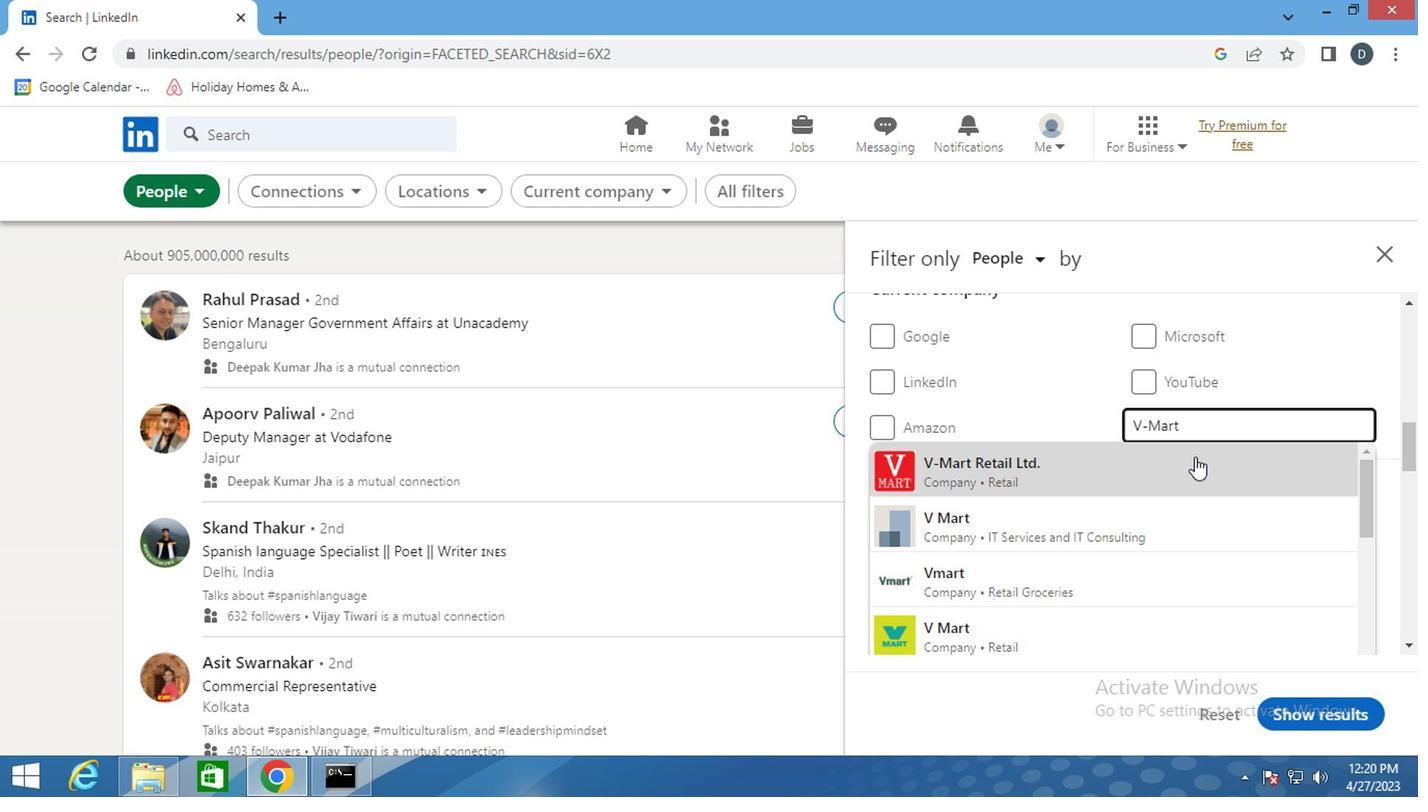 
Action: Mouse scrolled (998, 472) with delta (0, 0)
Screenshot: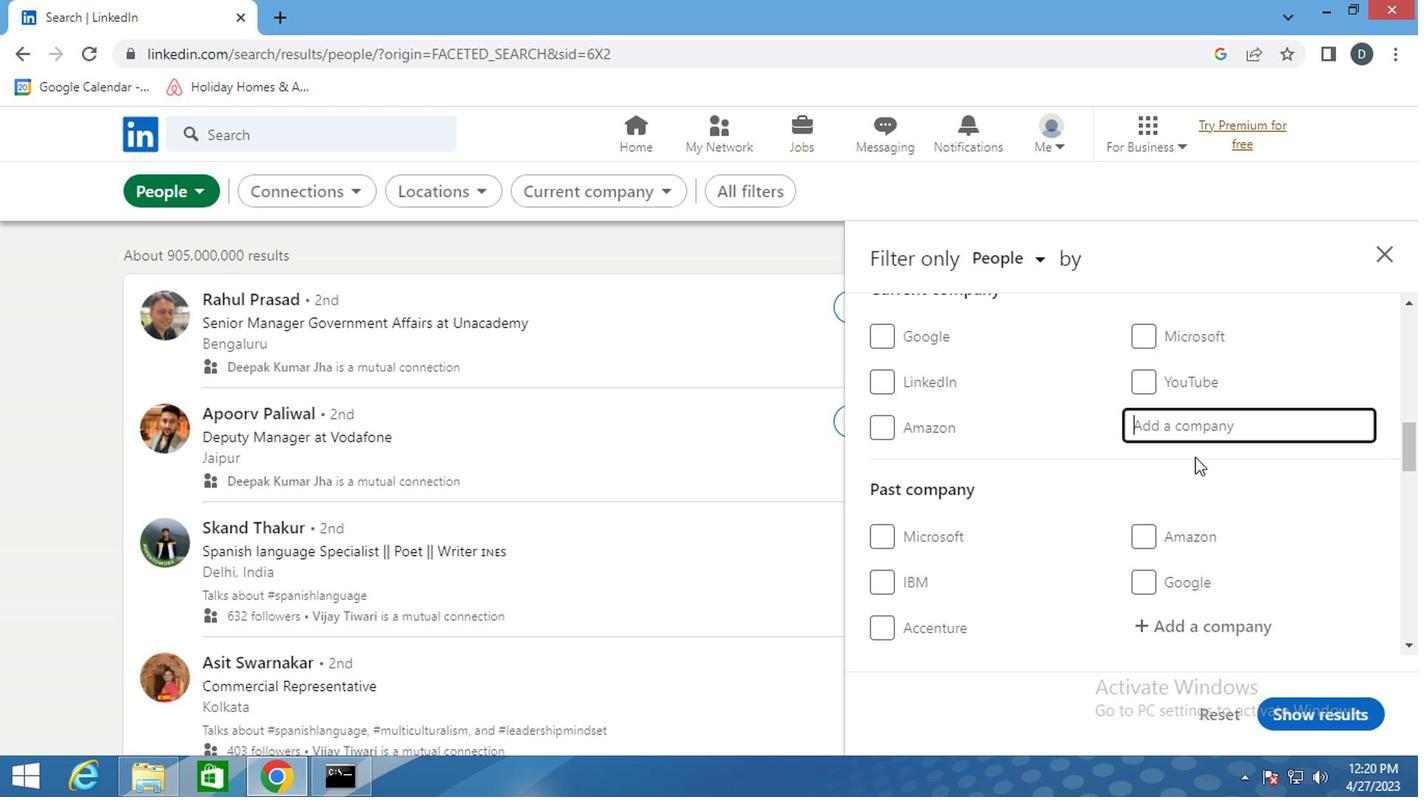 
Action: Mouse scrolled (998, 472) with delta (0, 0)
Screenshot: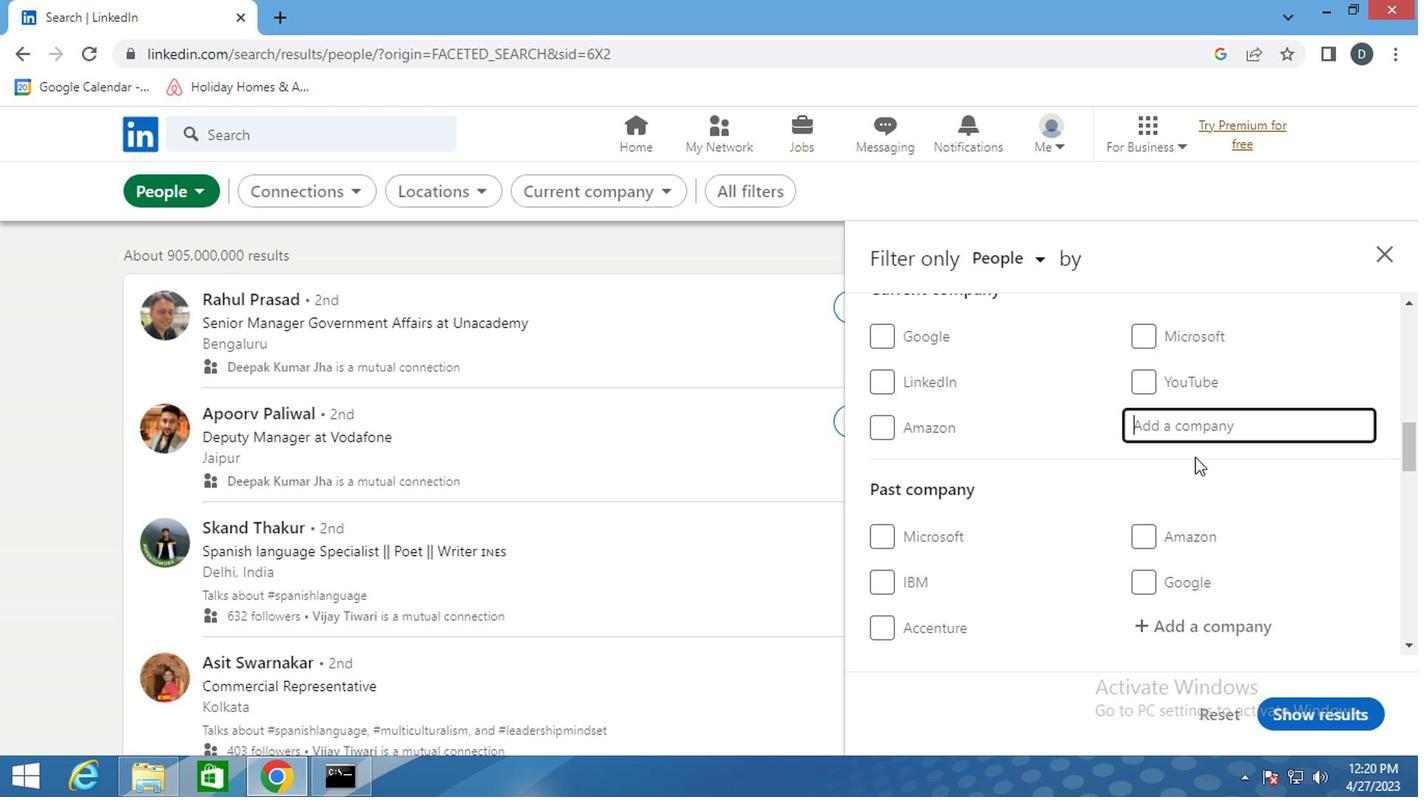 
Action: Mouse moved to (994, 539)
Screenshot: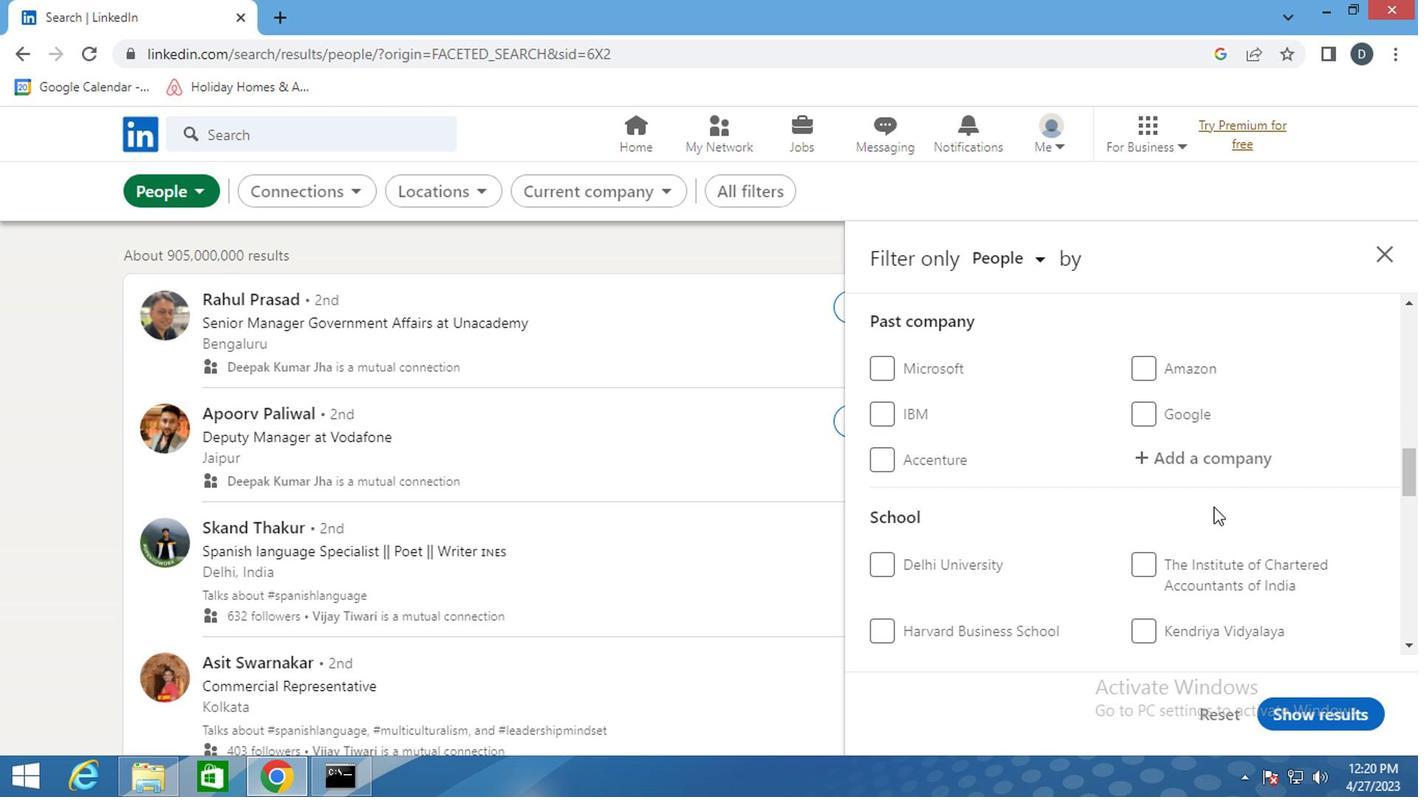 
Action: Mouse scrolled (994, 539) with delta (0, 0)
Screenshot: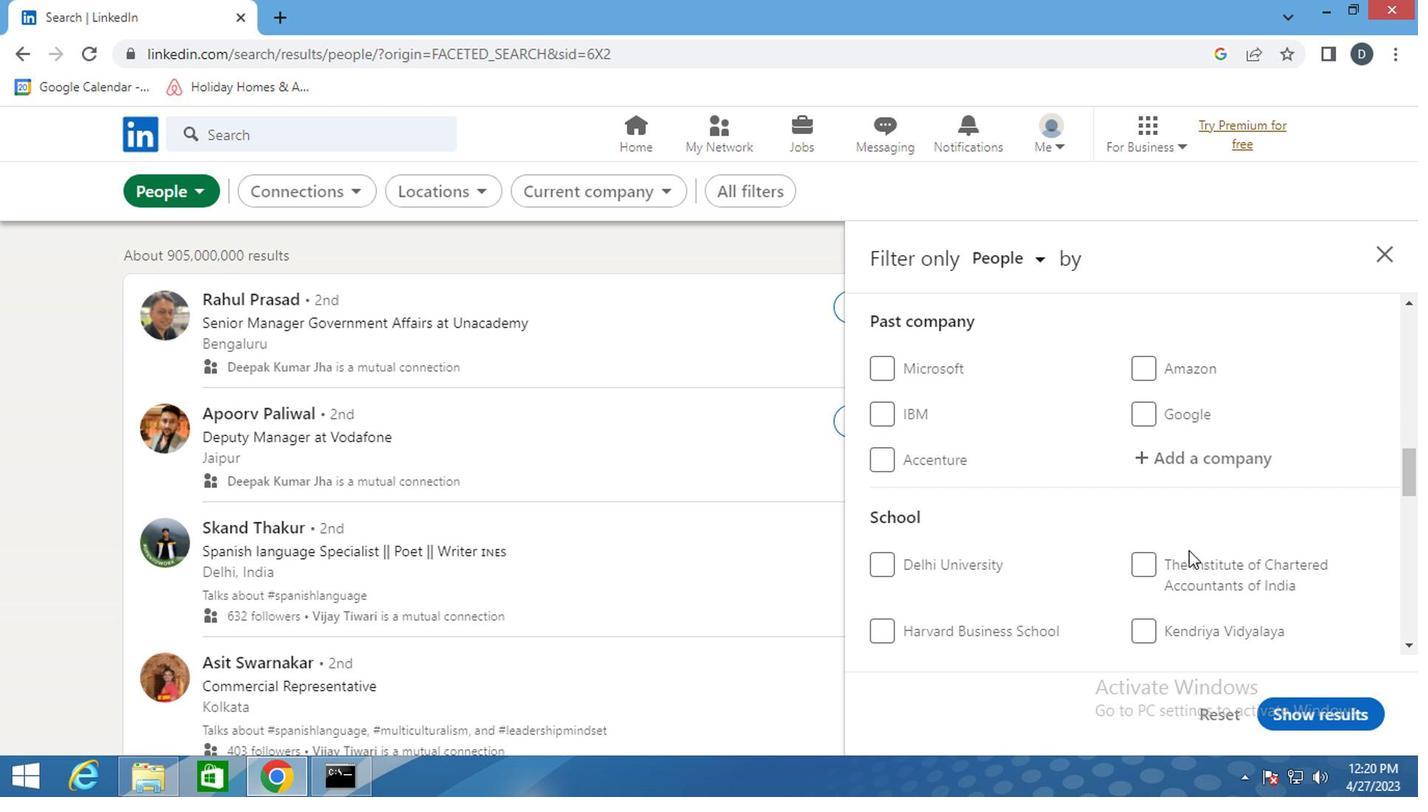 
Action: Mouse moved to (1014, 577)
Screenshot: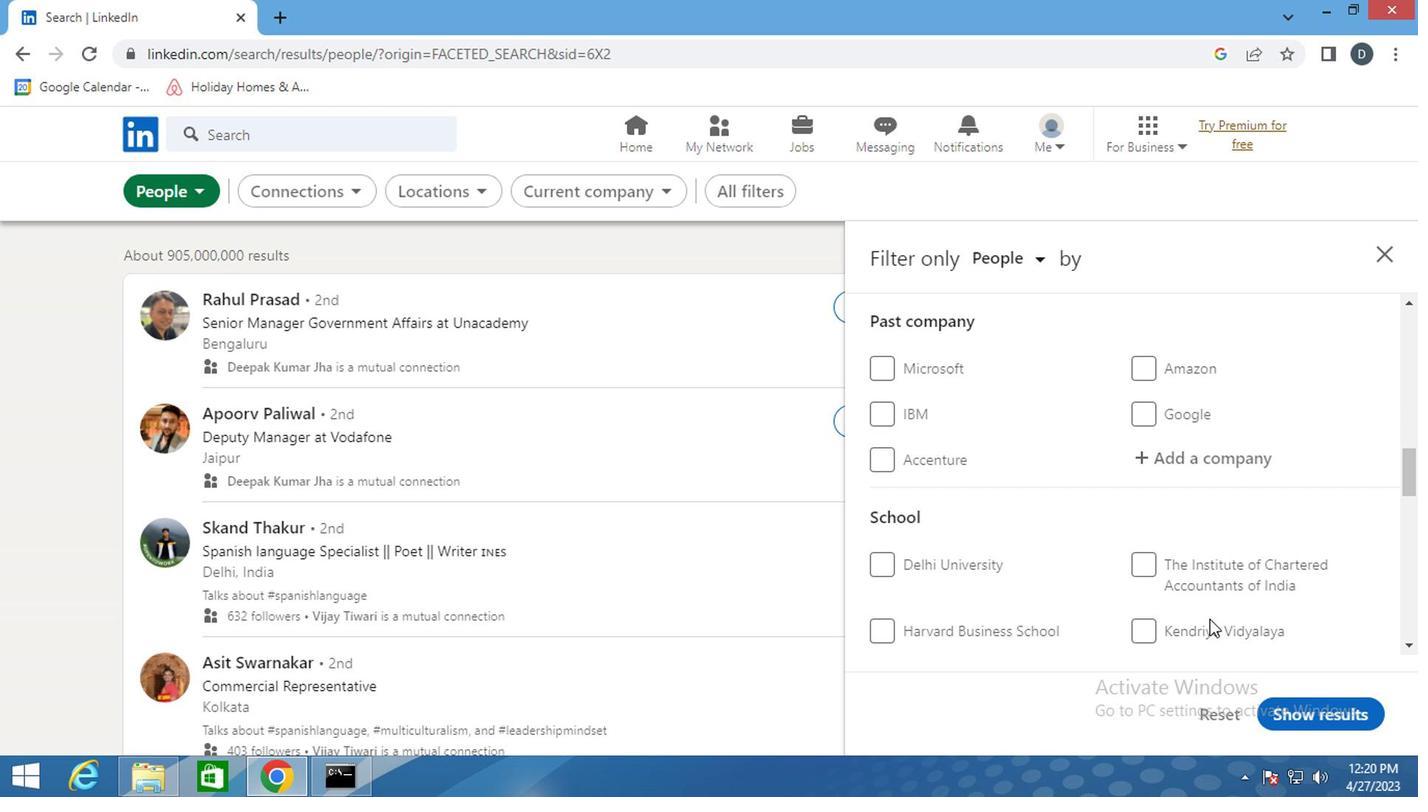 
Action: Mouse scrolled (1014, 576) with delta (0, 0)
Screenshot: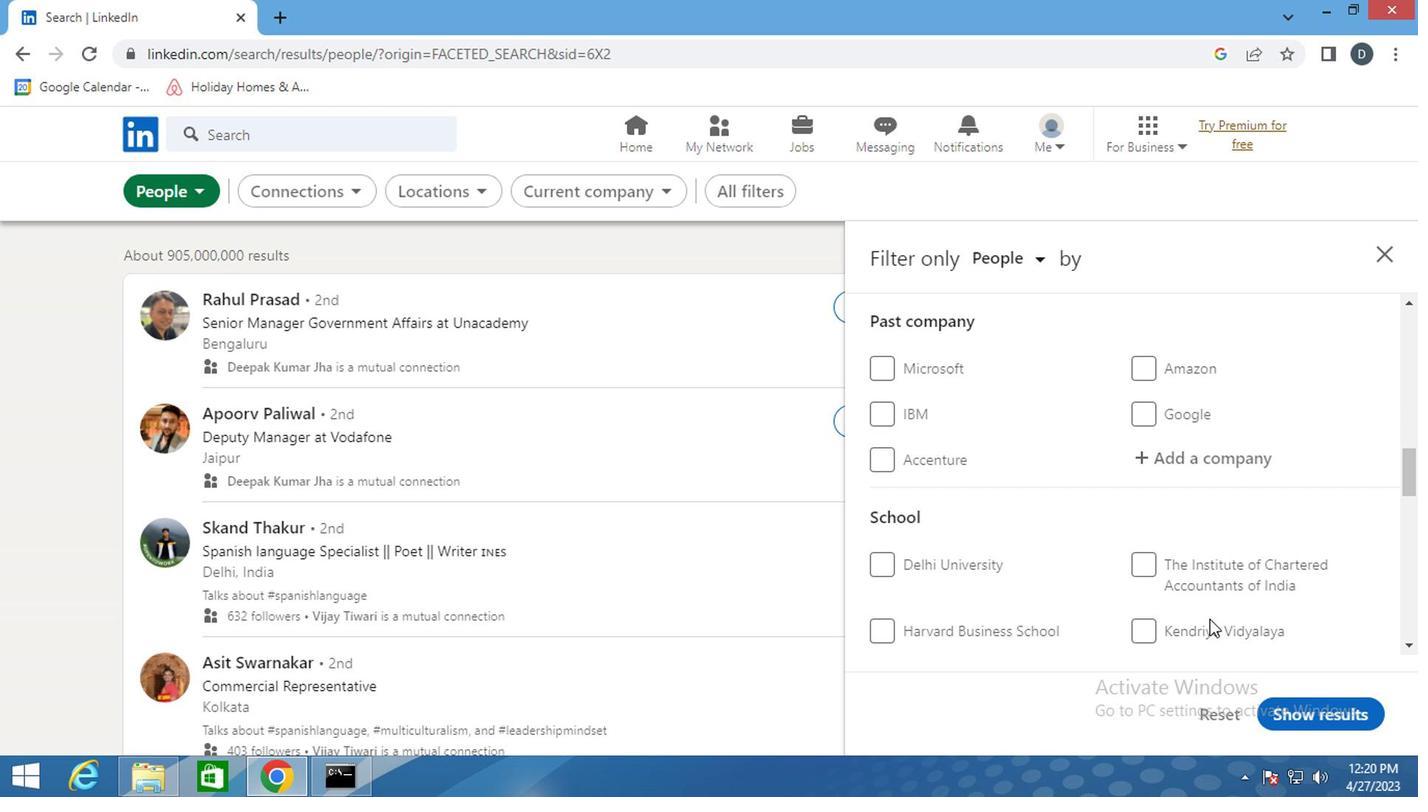 
Action: Mouse moved to (1003, 487)
Screenshot: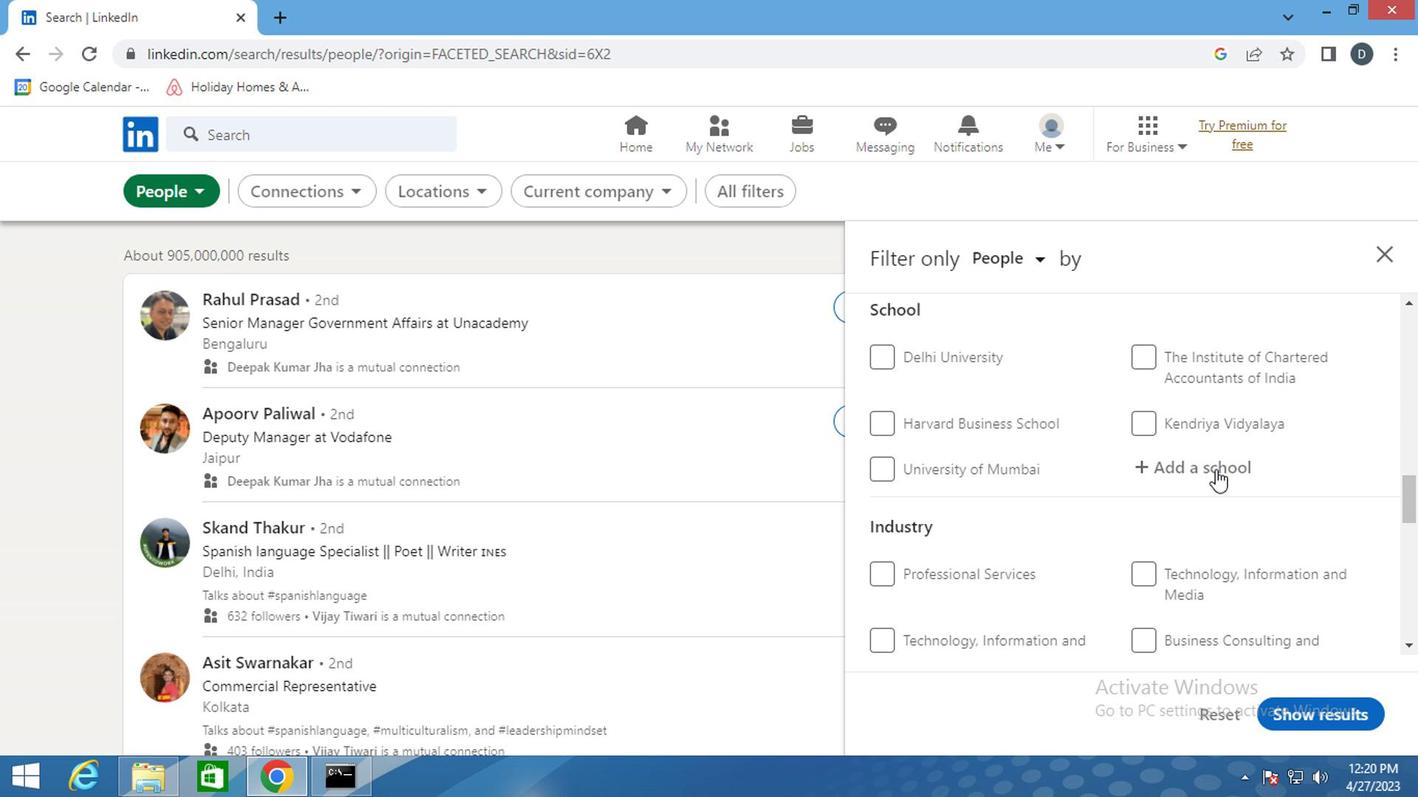 
Action: Mouse scrolled (1003, 488) with delta (0, 0)
Screenshot: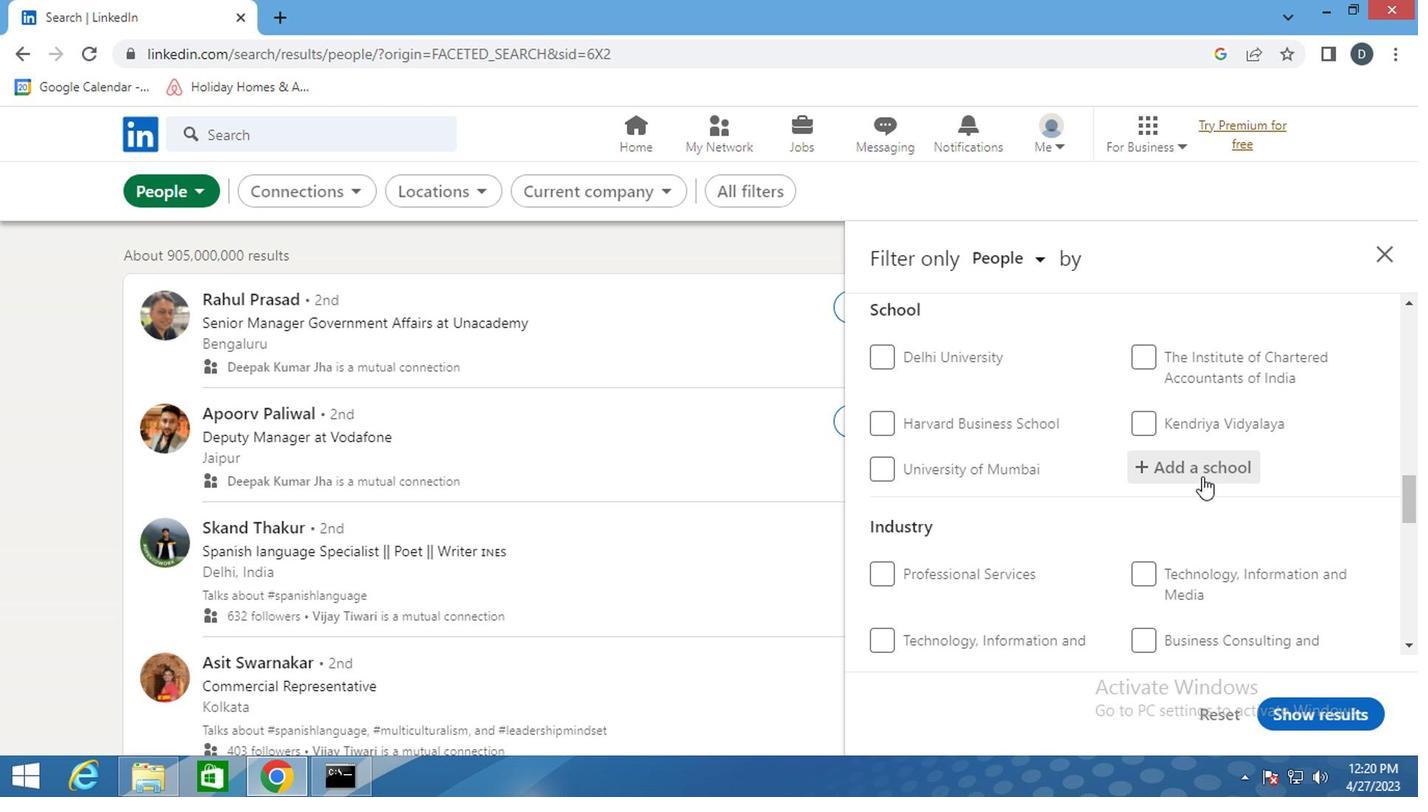 
Action: Mouse moved to (1003, 545)
Screenshot: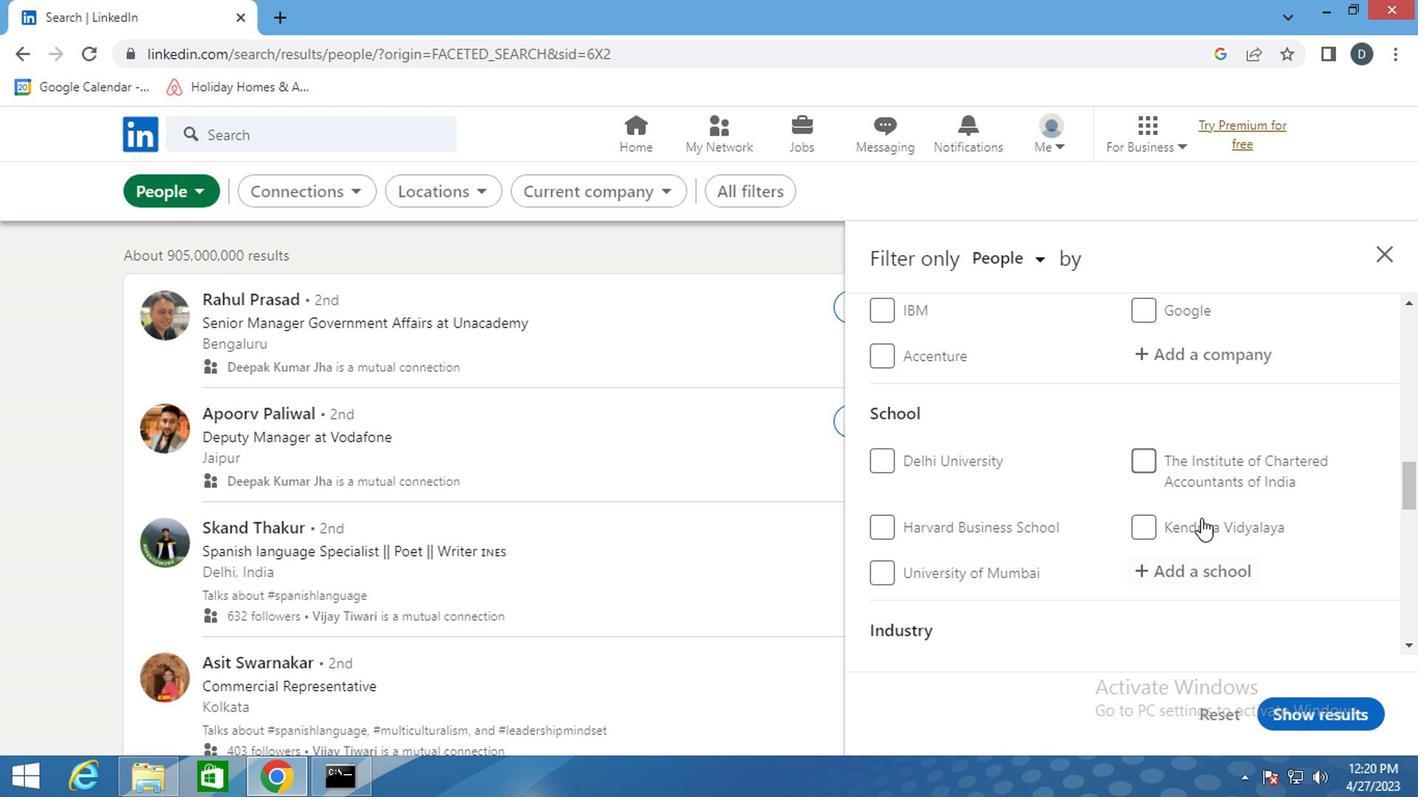 
Action: Mouse pressed left at (1003, 545)
Screenshot: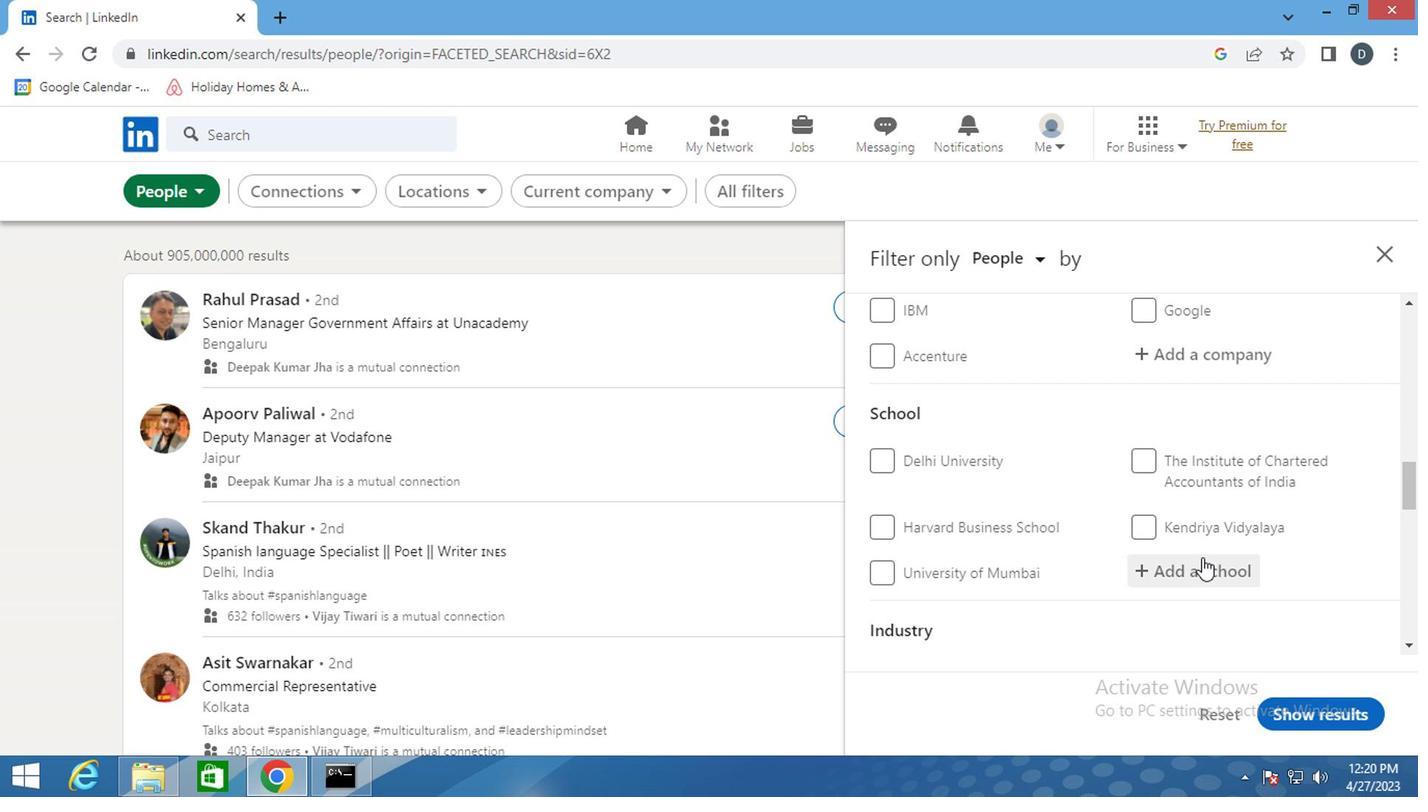 
Action: Key pressed <Key.shift><Key.shift><Key.shift>SYMBOISI
Screenshot: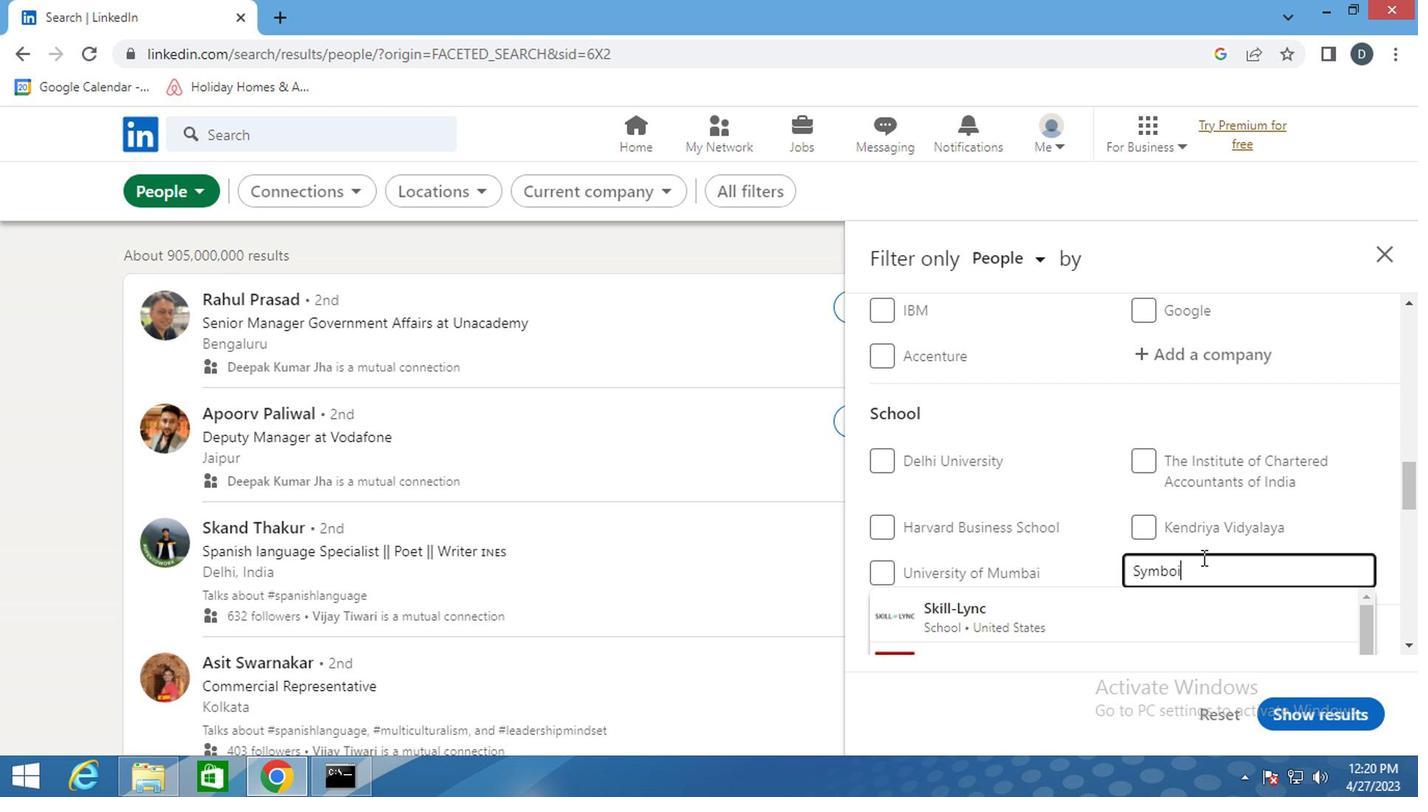 
Action: Mouse moved to (1009, 575)
Screenshot: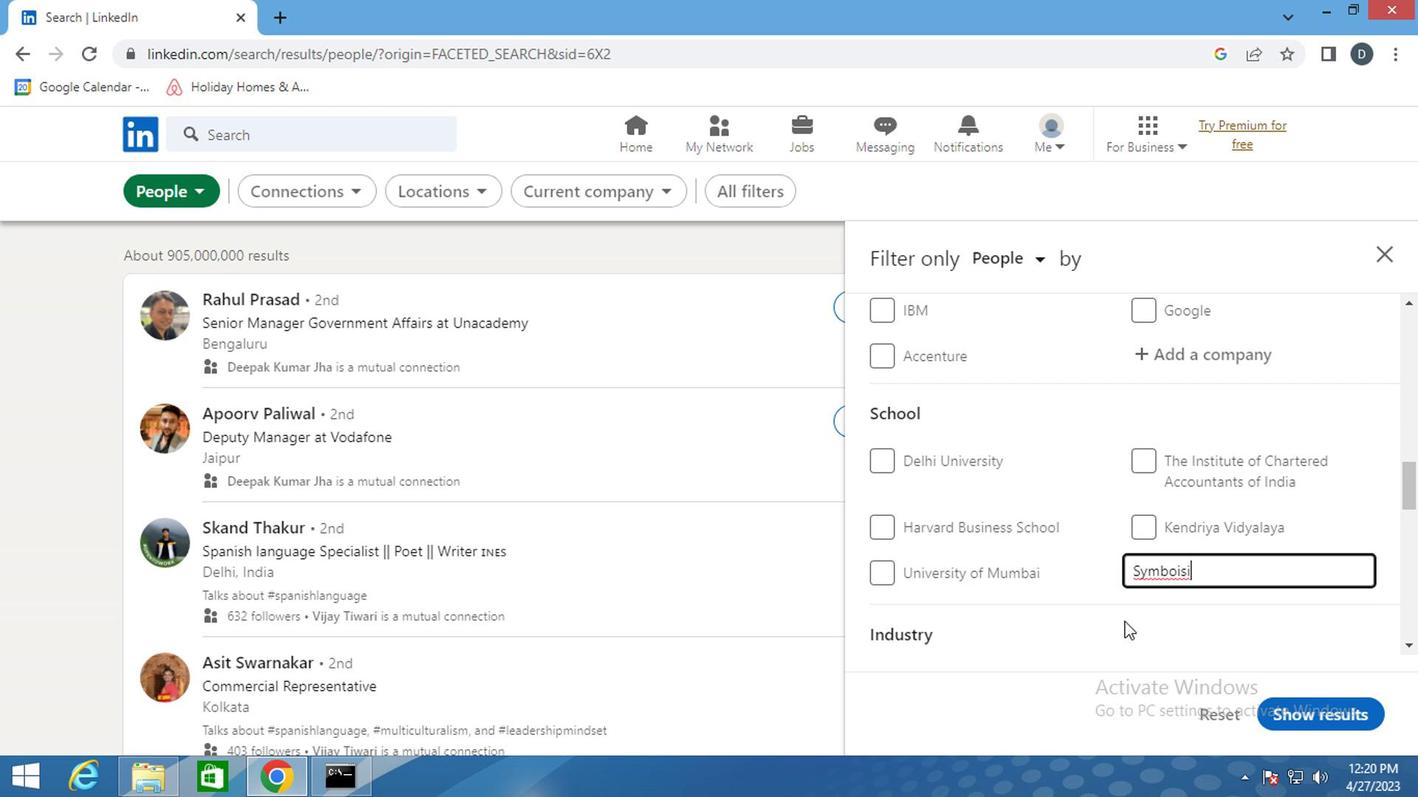 
Action: Key pressed <Key.backspace>
Screenshot: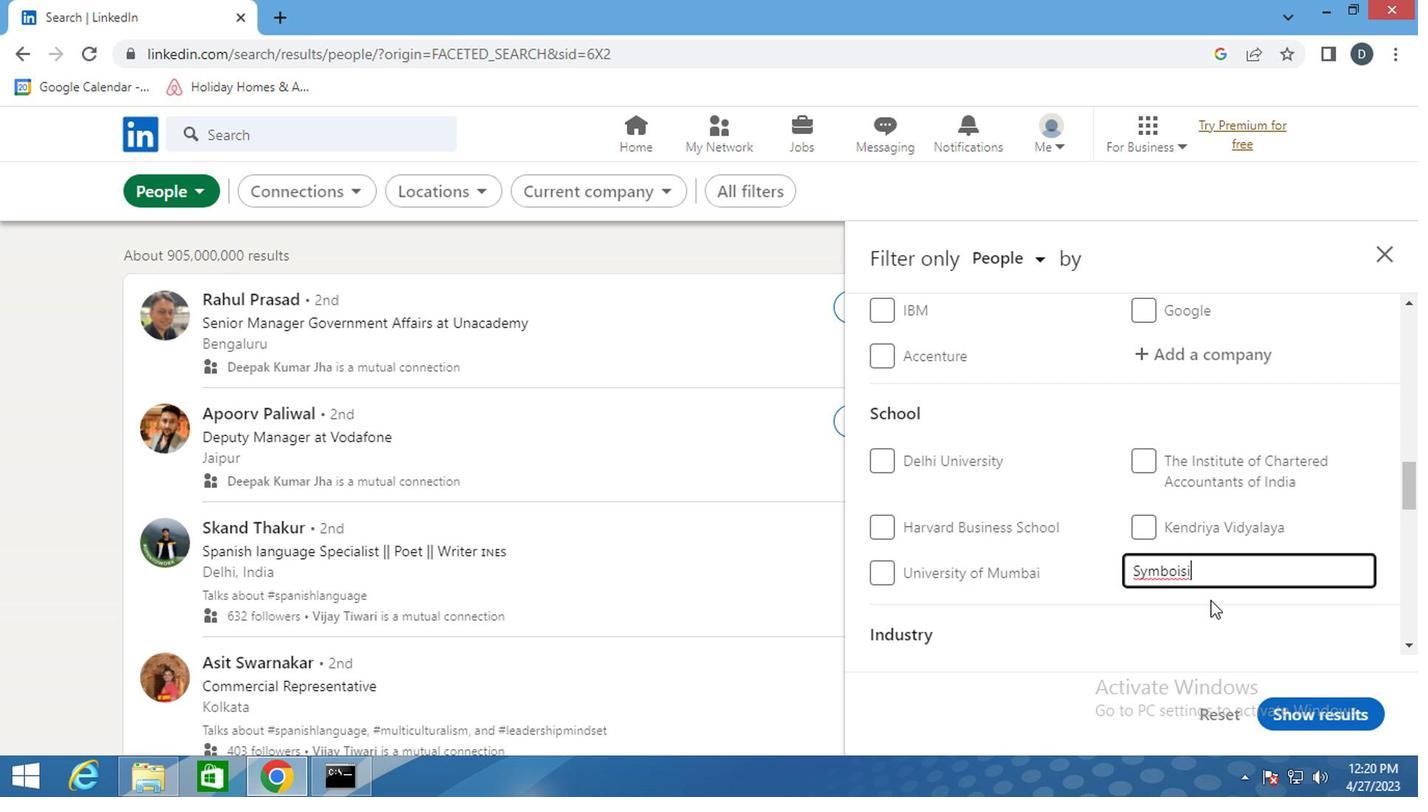 
Action: Mouse moved to (1005, 570)
Screenshot: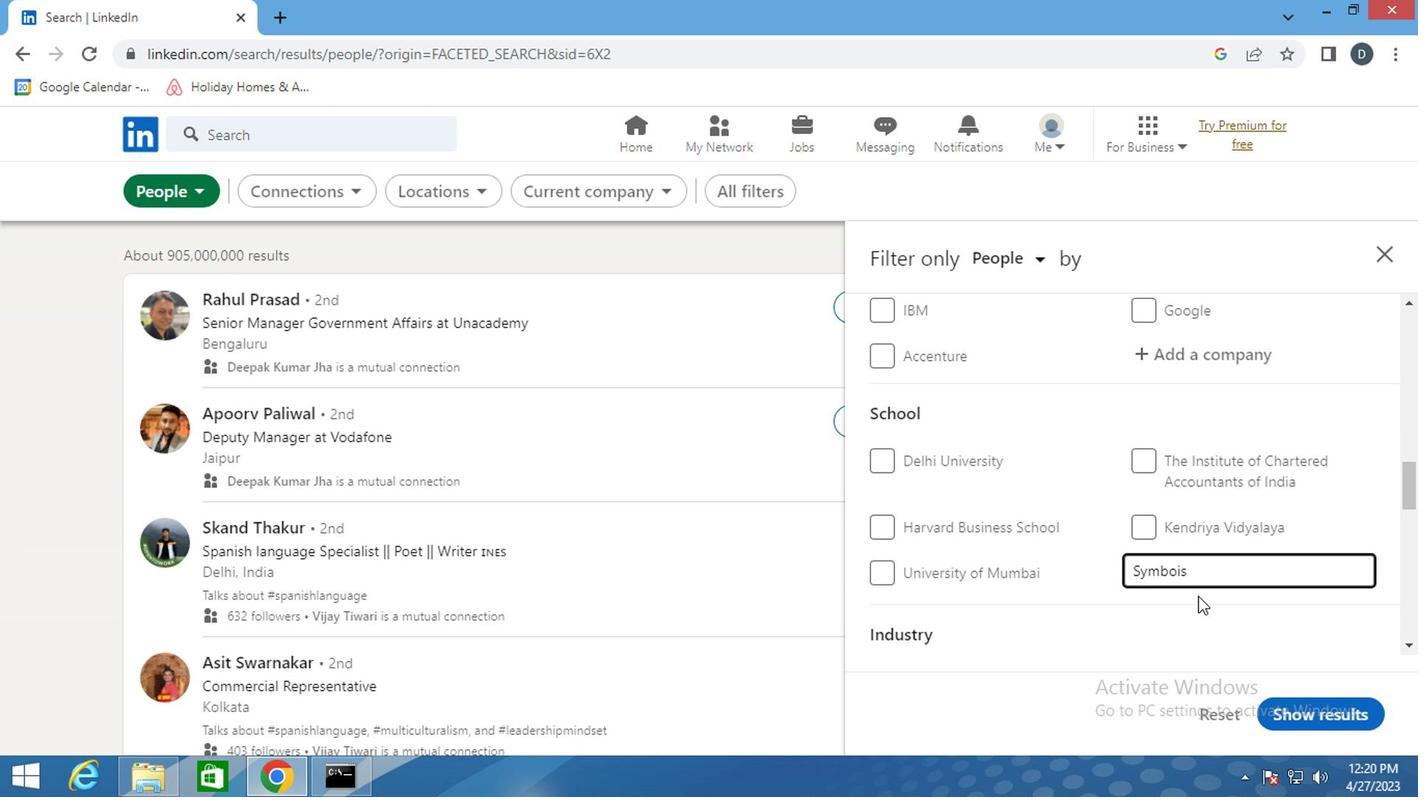 
Action: Mouse scrolled (1005, 569) with delta (0, 0)
Screenshot: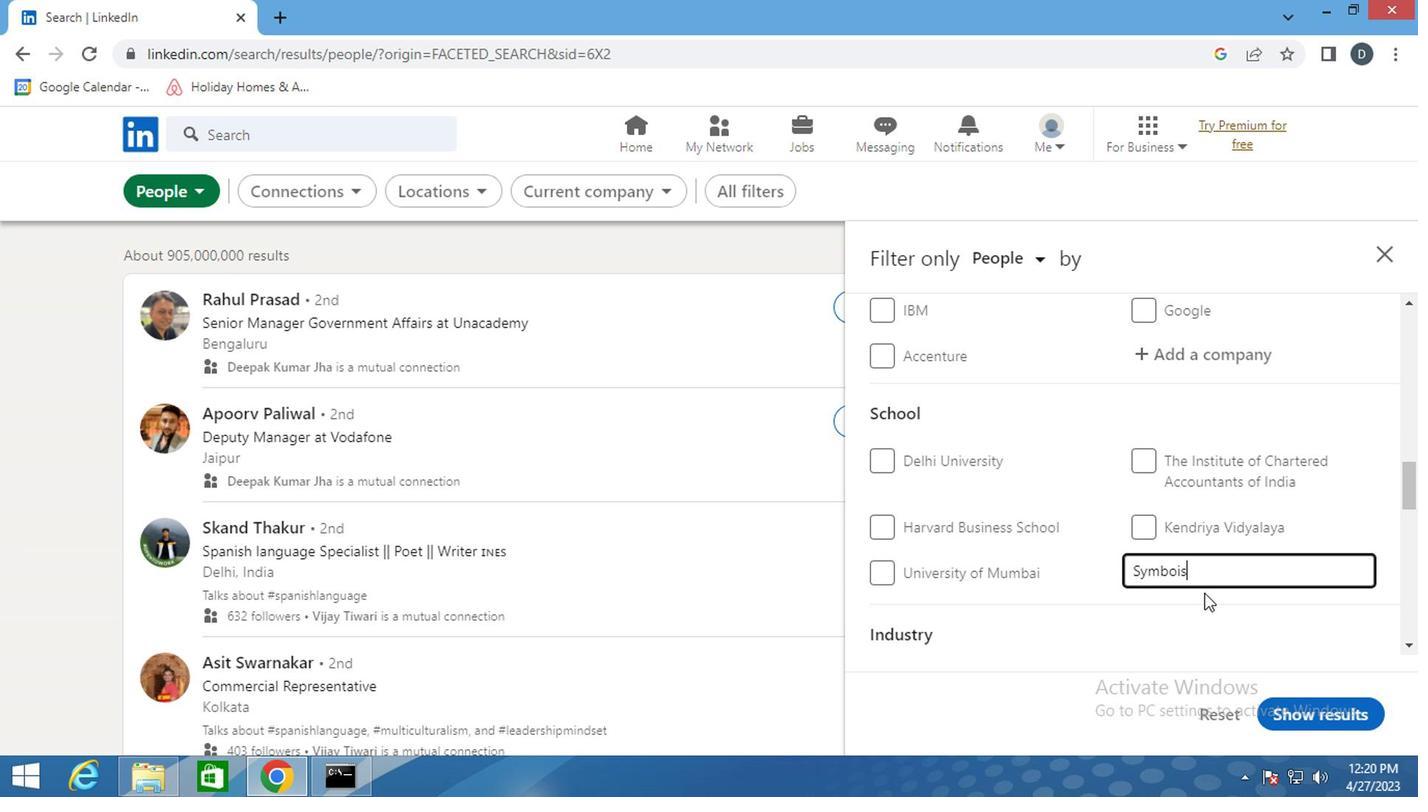 
Action: Mouse scrolled (1005, 571) with delta (0, 0)
Screenshot: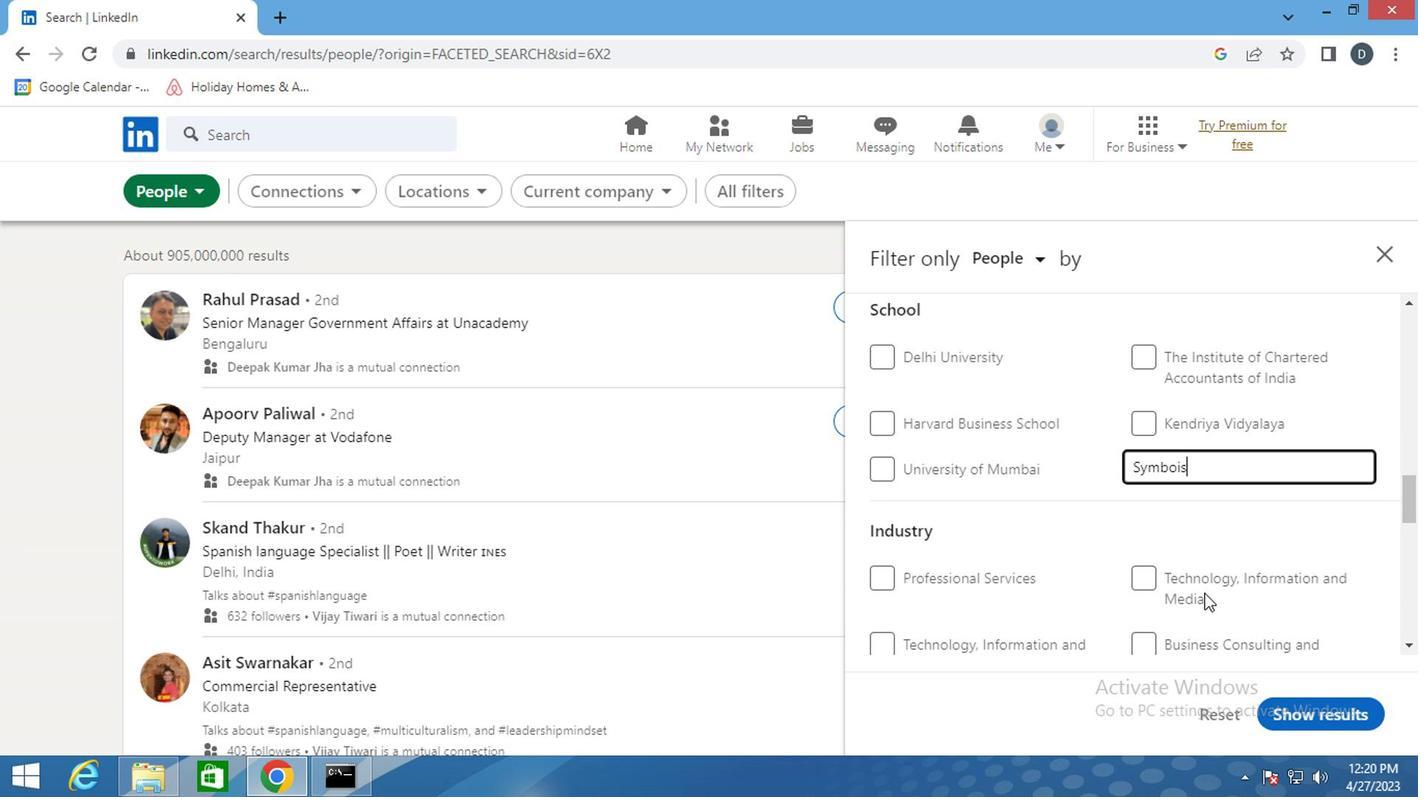 
Action: Key pressed <Key.backspace><Key.backspace><Key.backspace>IOSIS
Screenshot: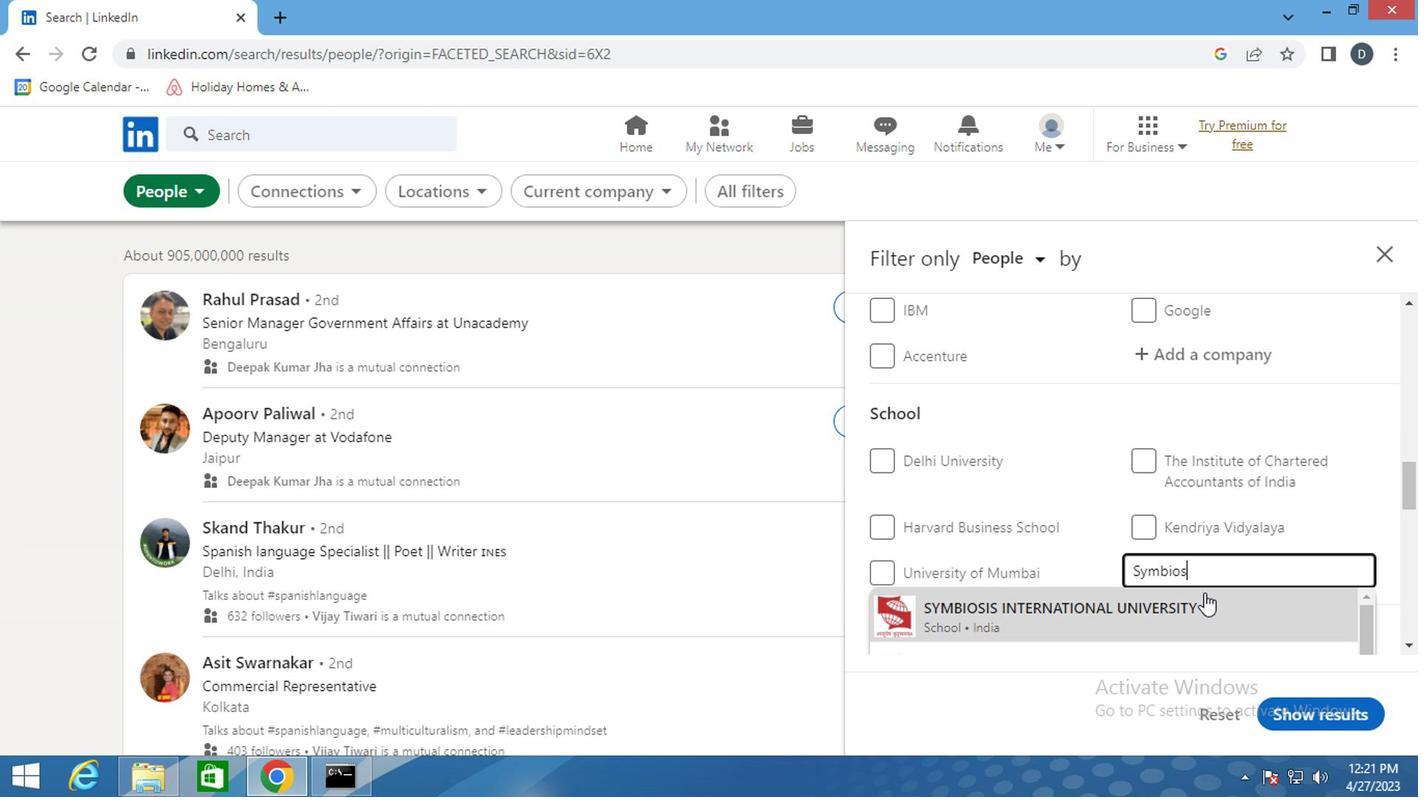 
Action: Mouse moved to (1007, 588)
Screenshot: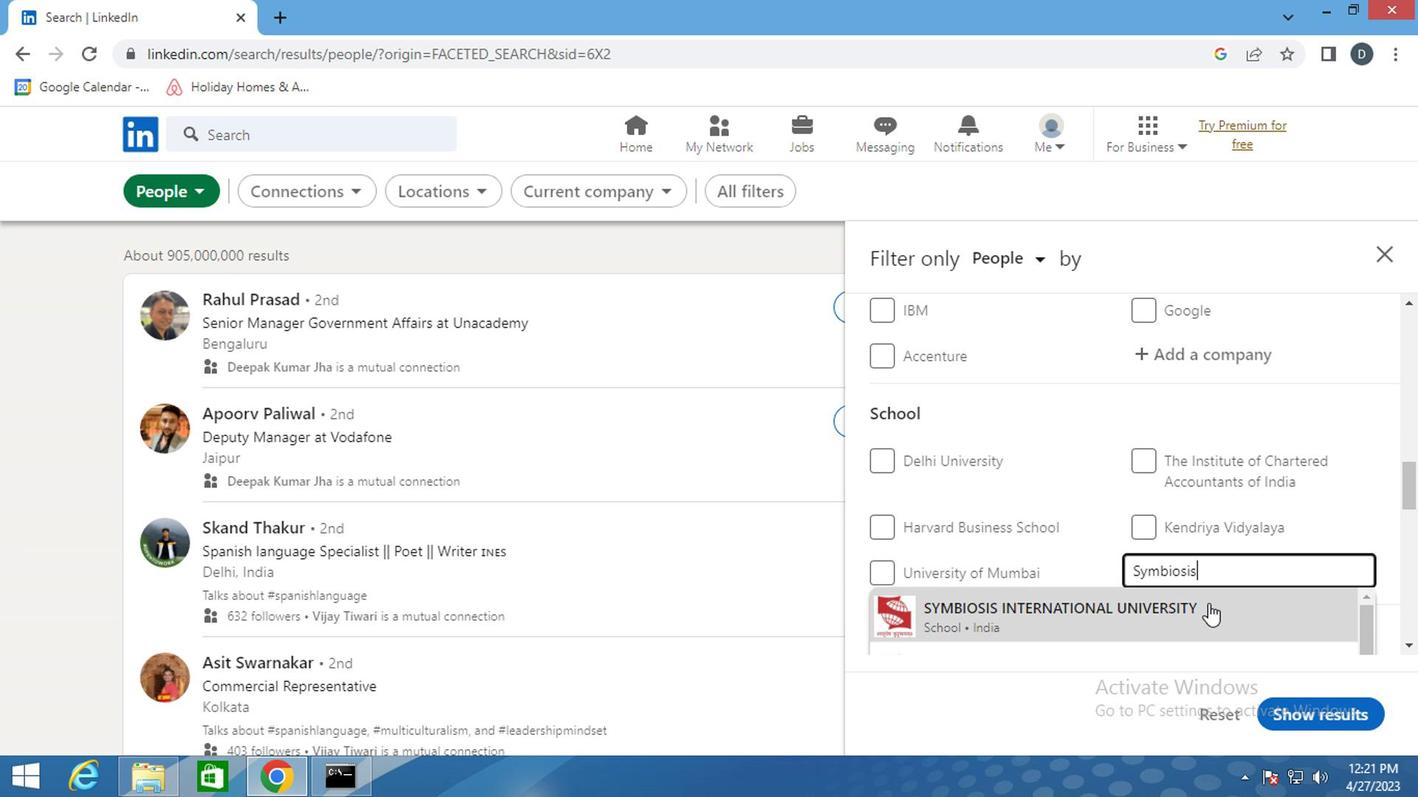 
Action: Mouse scrolled (1007, 587) with delta (0, 0)
Screenshot: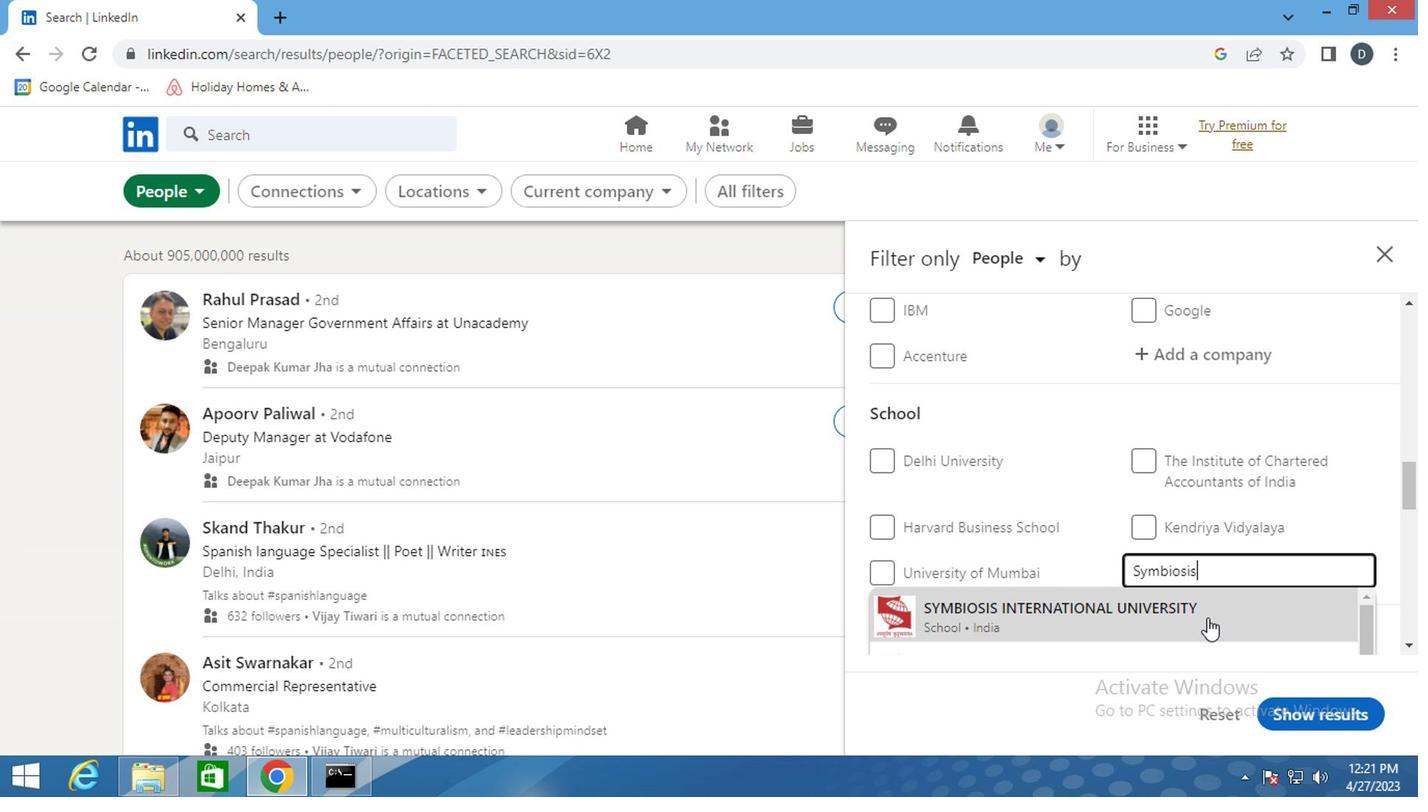 
Action: Mouse moved to (1006, 588)
Screenshot: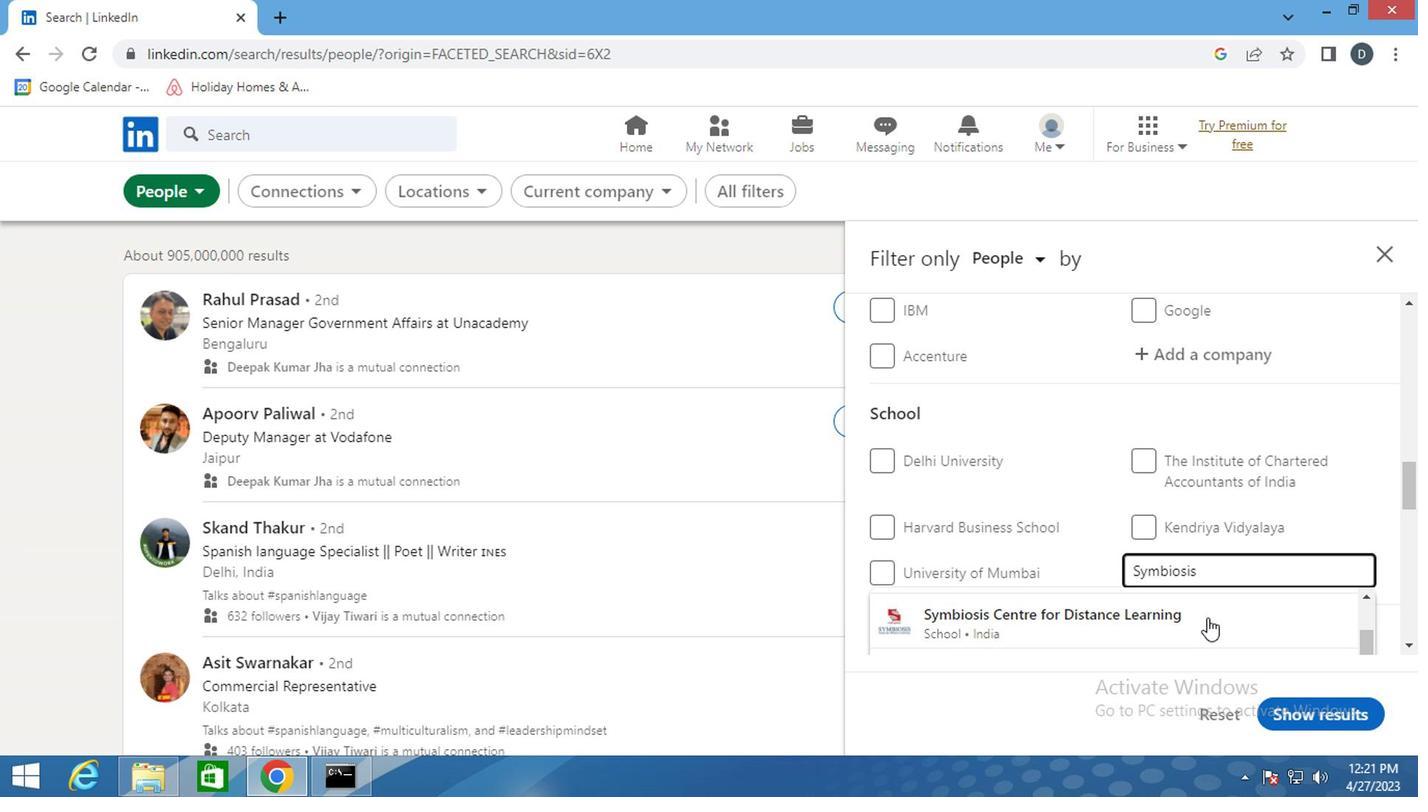 
Action: Mouse scrolled (1006, 588) with delta (0, 0)
Screenshot: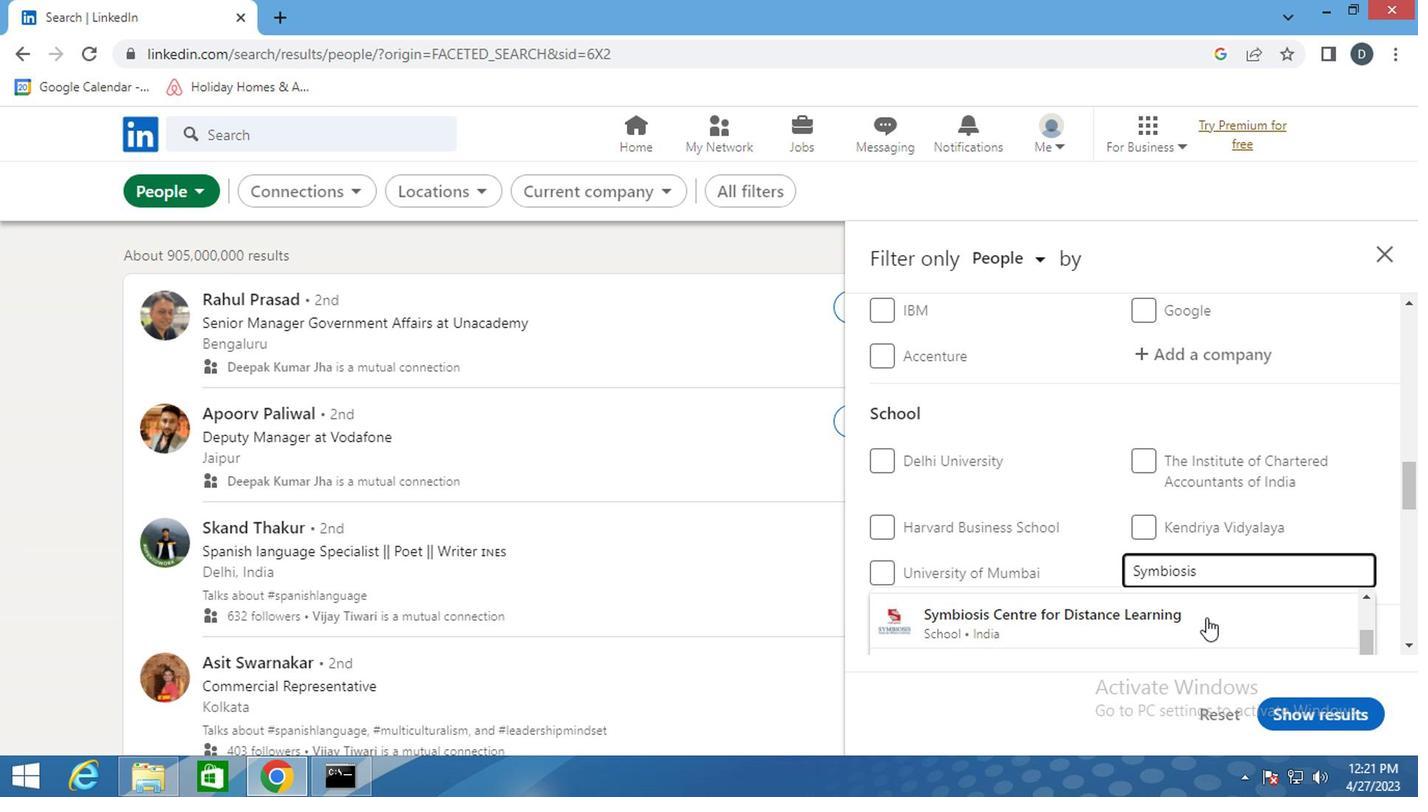 
Action: Mouse scrolled (1006, 587) with delta (0, 0)
Screenshot: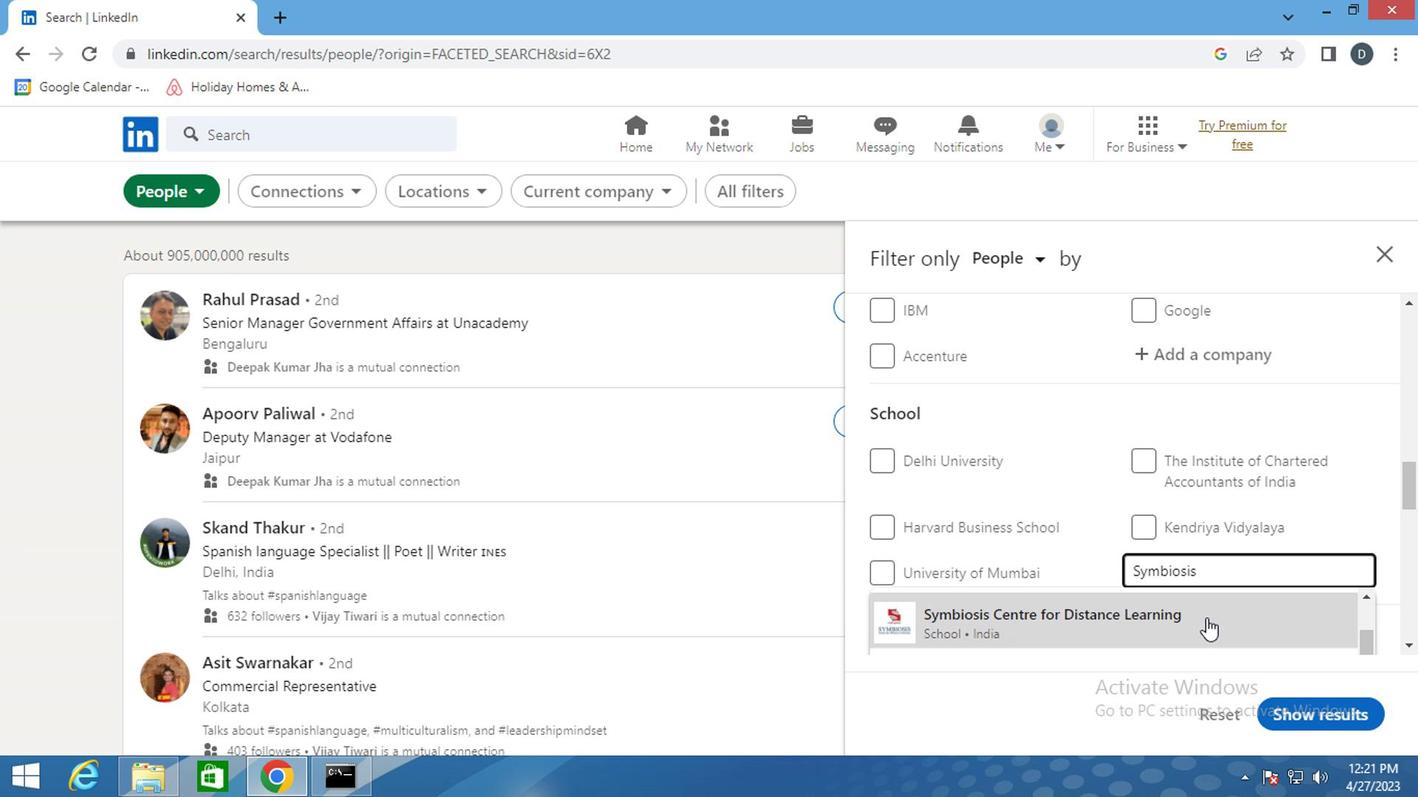 
Action: Mouse moved to (1005, 588)
Screenshot: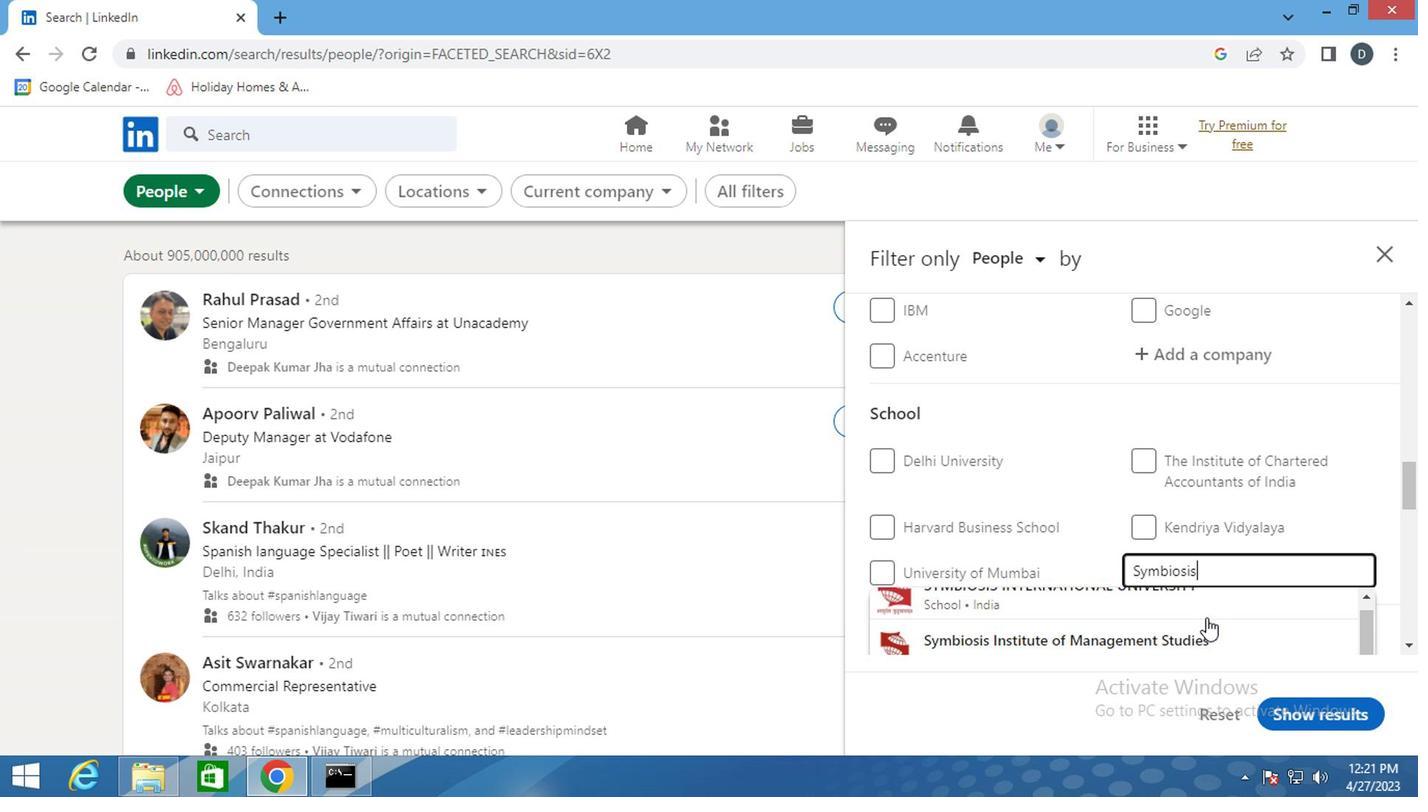 
Action: Mouse scrolled (1005, 589) with delta (0, 0)
Screenshot: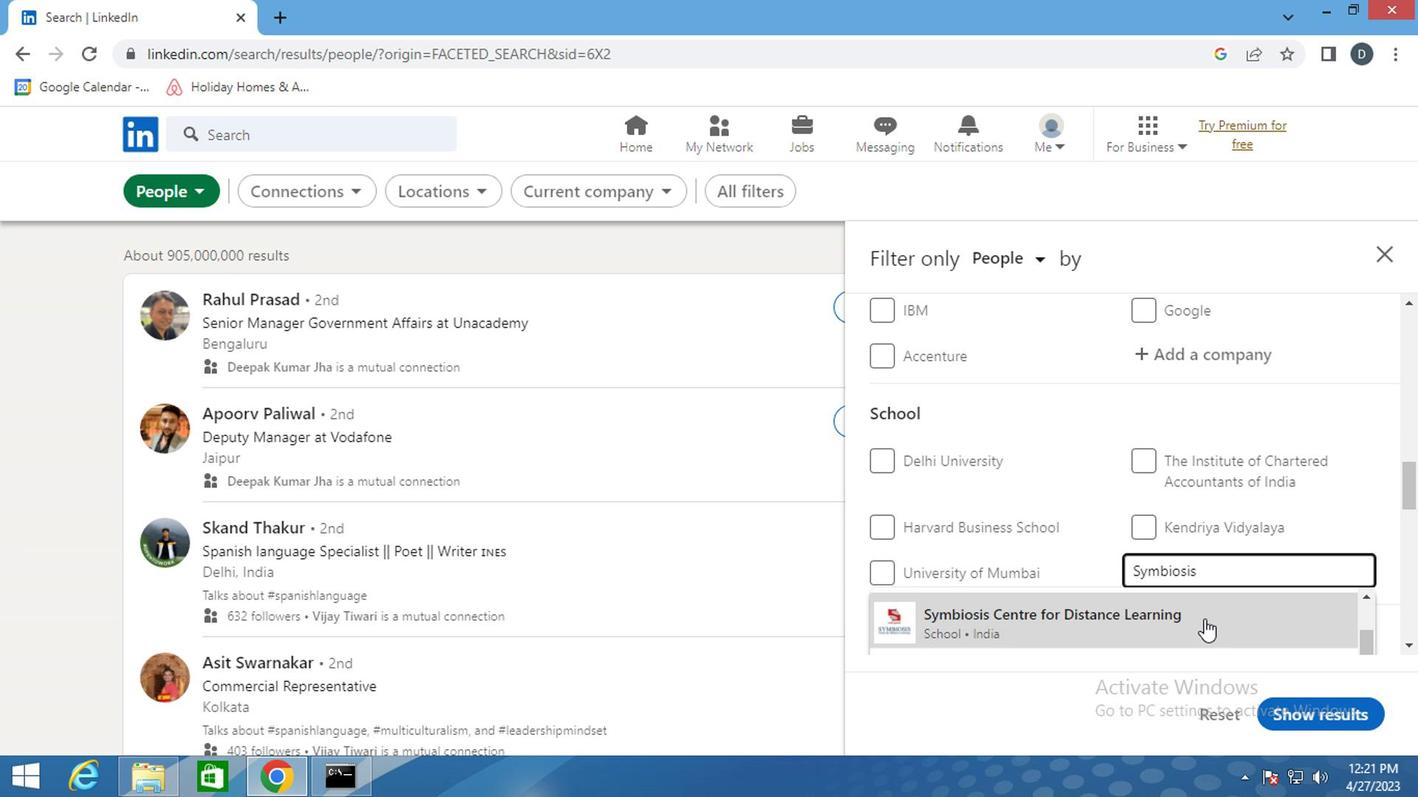 
Action: Mouse scrolled (1005, 588) with delta (0, 0)
Screenshot: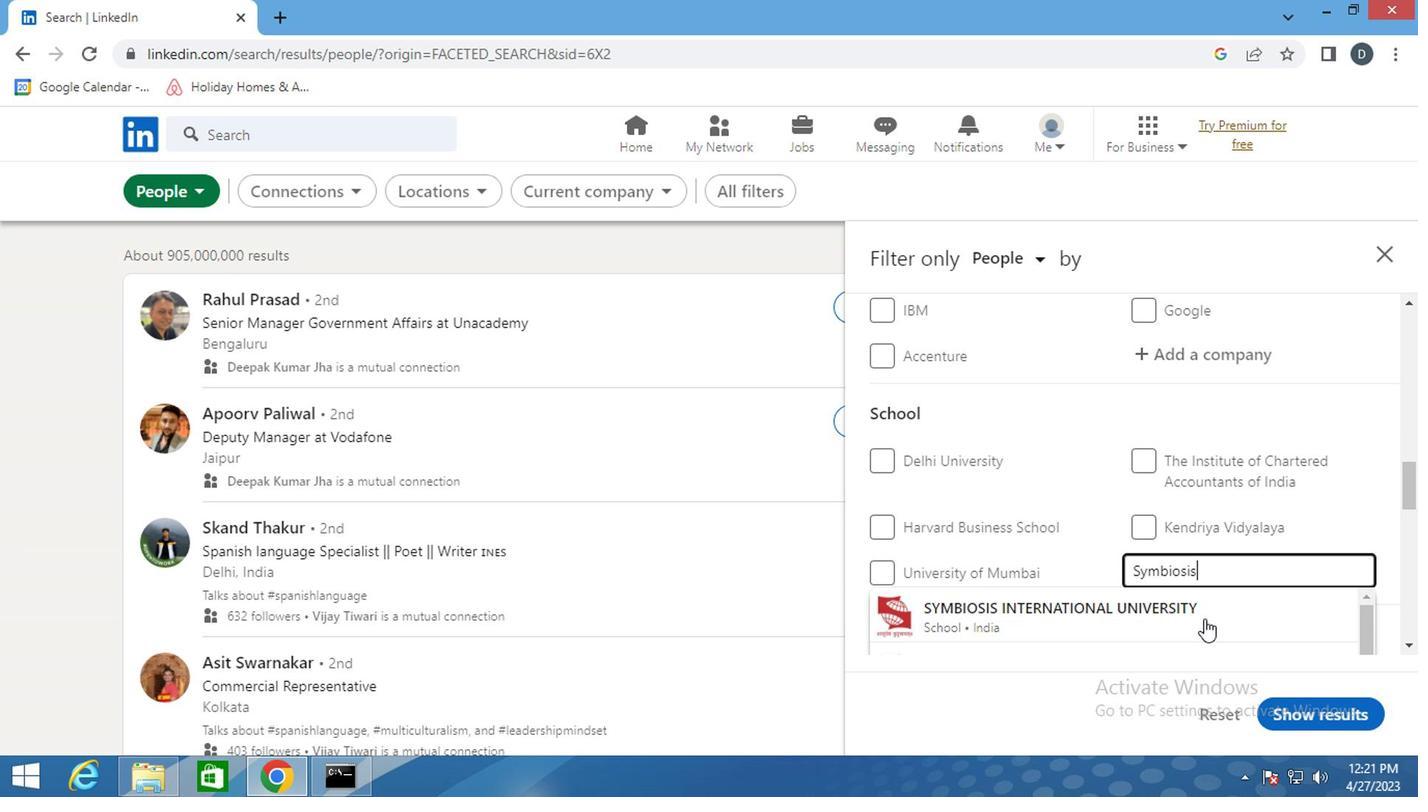 
Action: Mouse moved to (1029, 559)
Screenshot: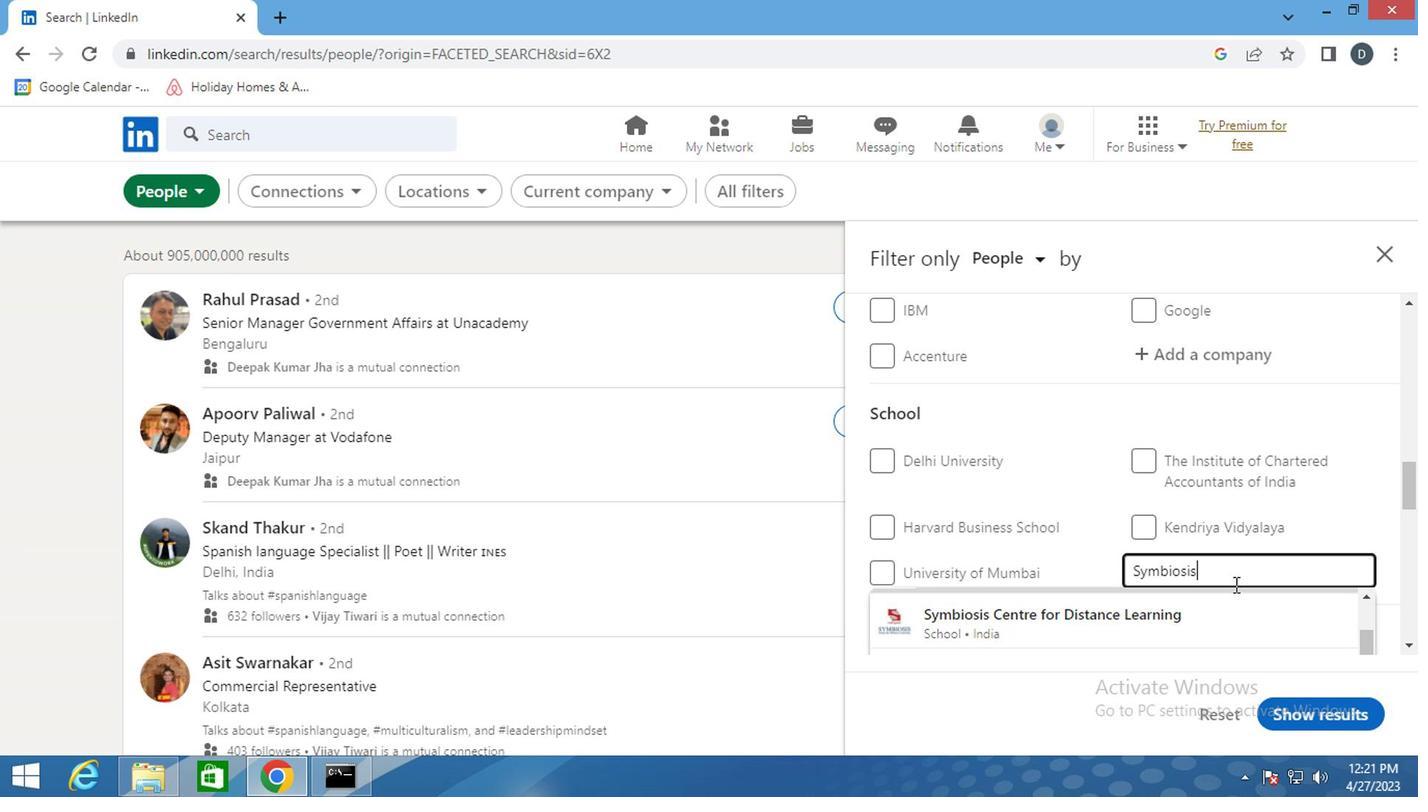 
Action: Key pressed <Key.space><Key.shift>CENT
Screenshot: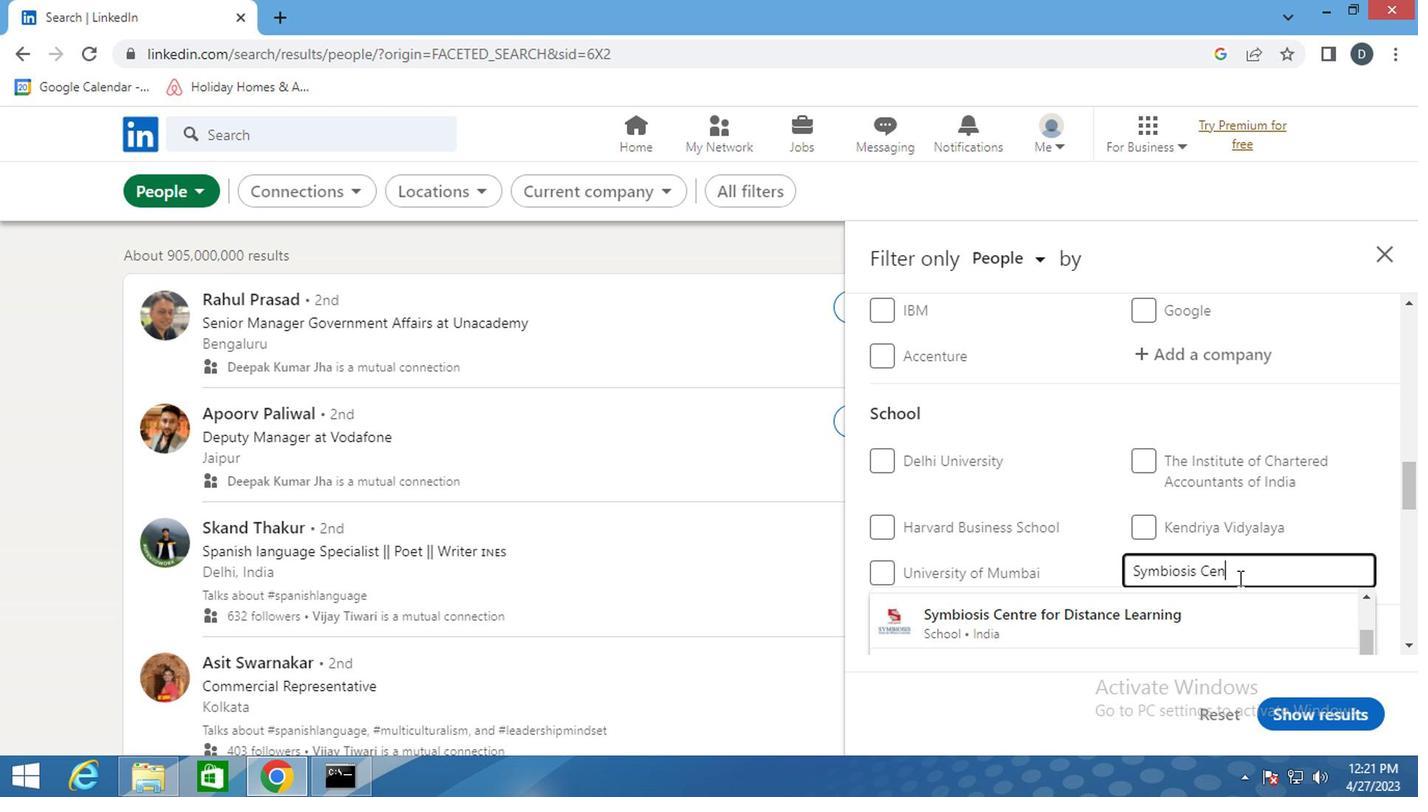 
Action: Mouse moved to (1021, 582)
Screenshot: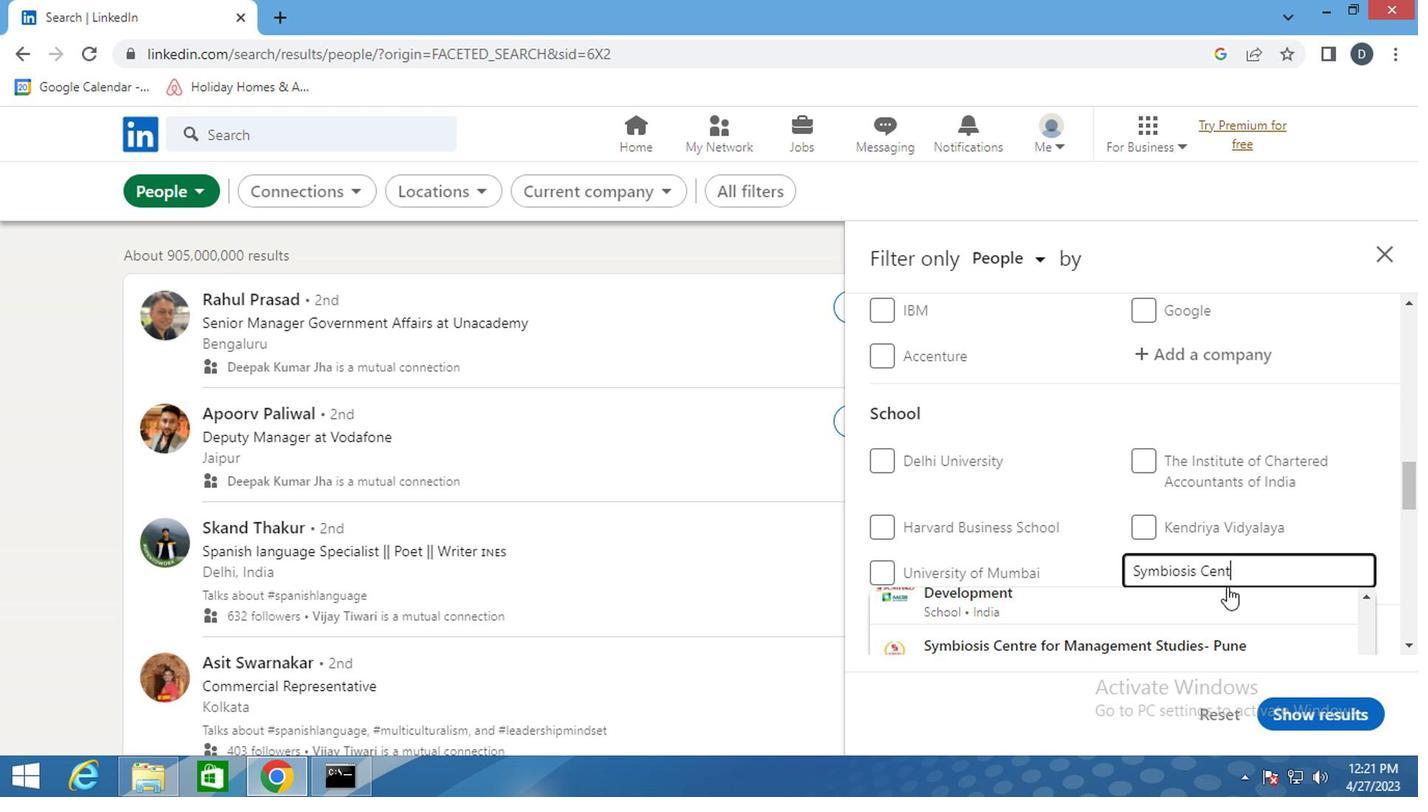 
Action: Mouse scrolled (1021, 582) with delta (0, 0)
Screenshot: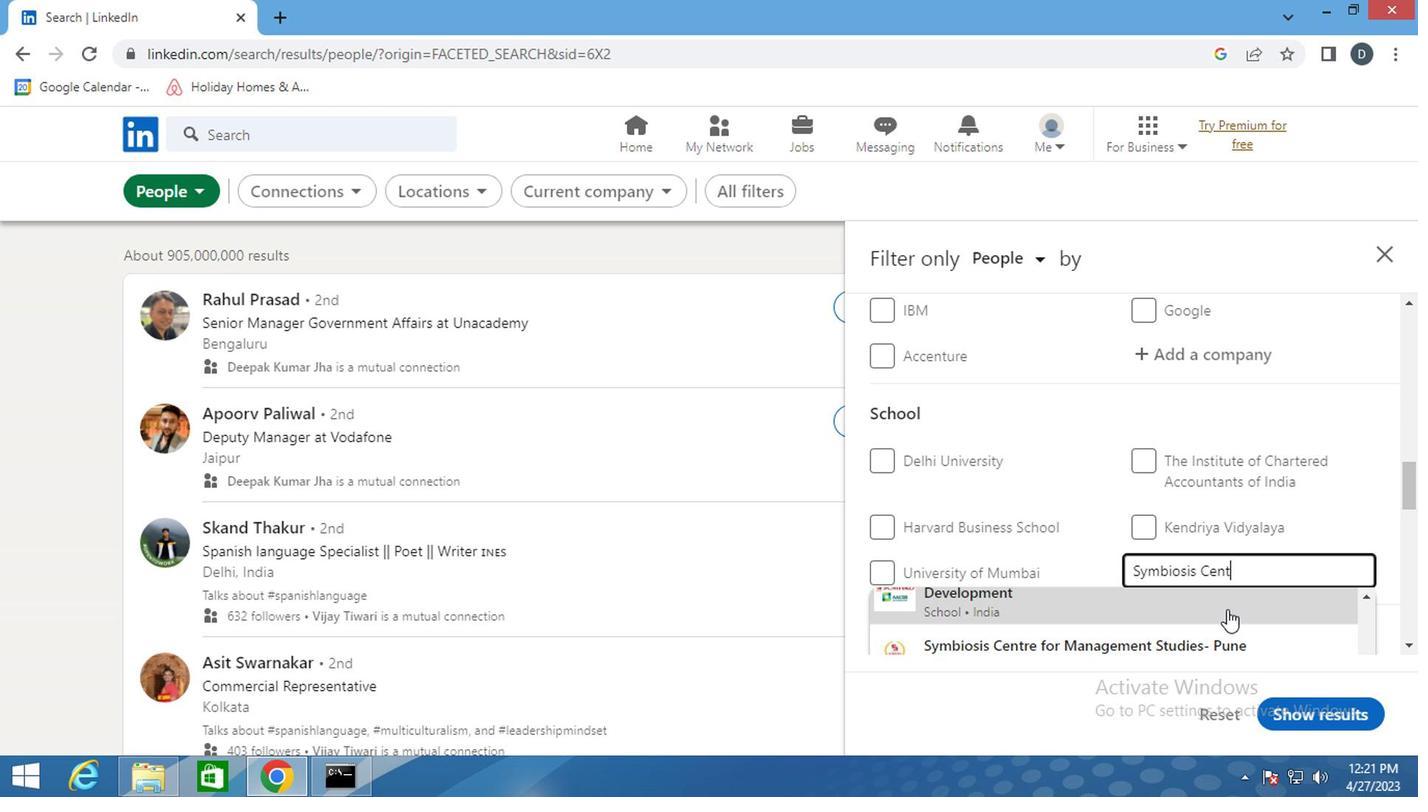 
Action: Mouse scrolled (1021, 582) with delta (0, 0)
Screenshot: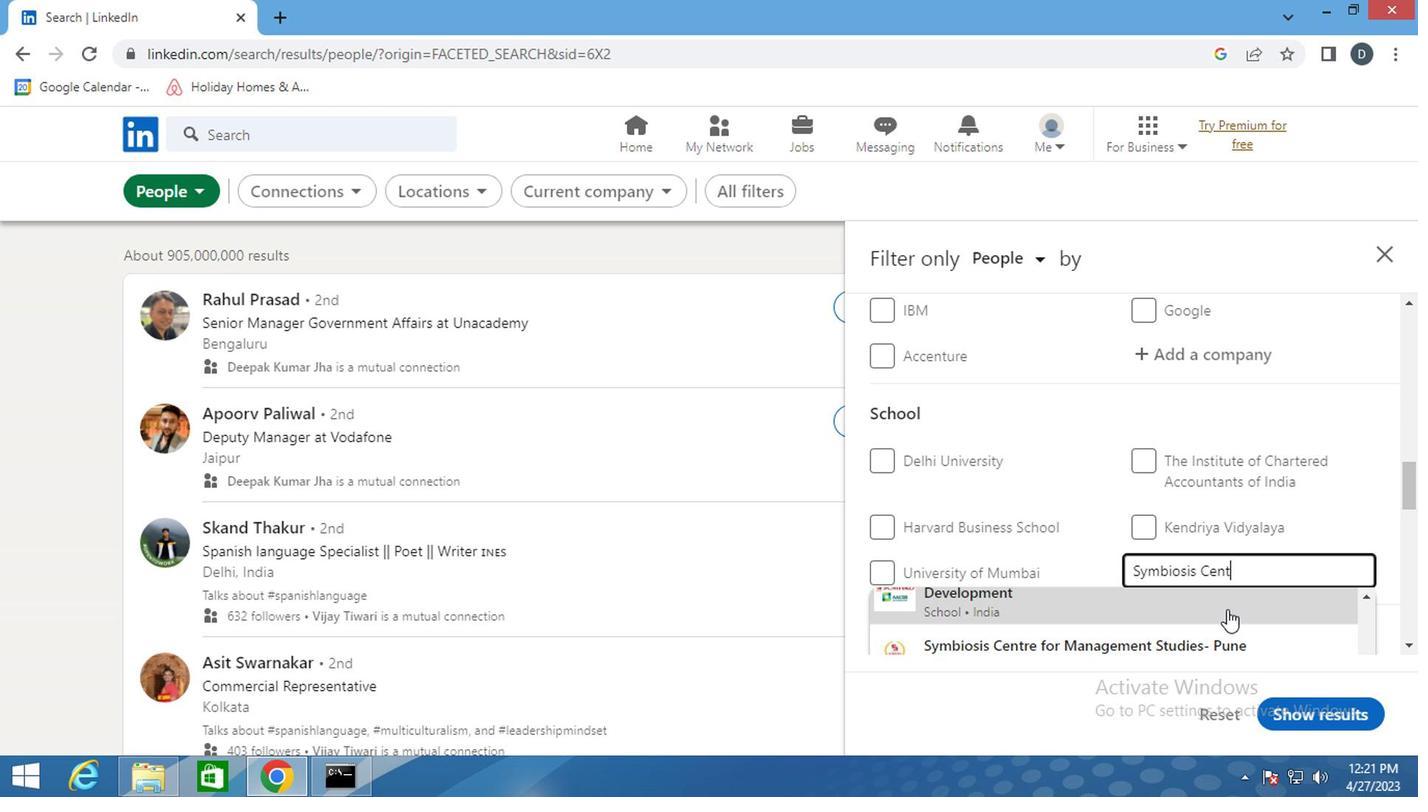 
Action: Mouse scrolled (1021, 582) with delta (0, 0)
Screenshot: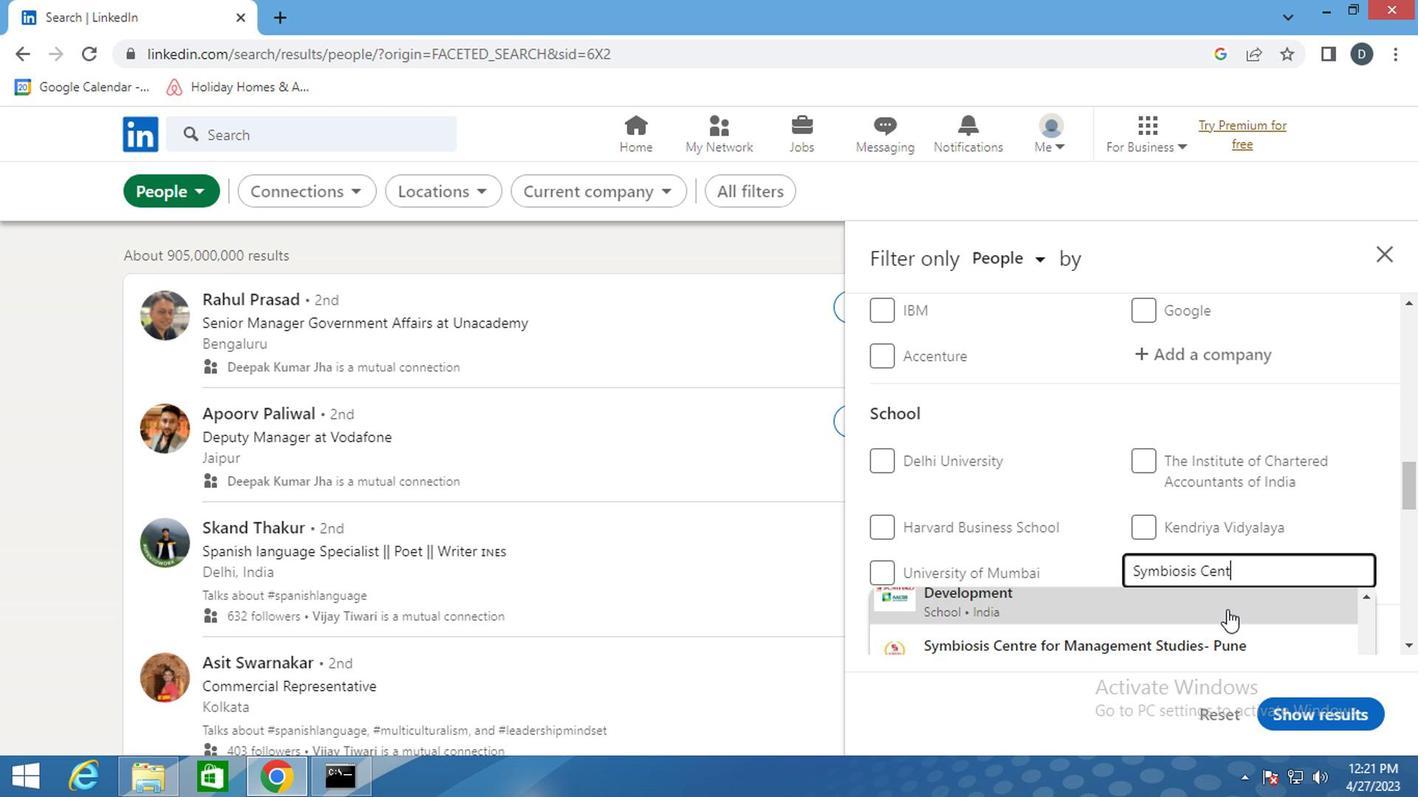 
Action: Mouse scrolled (1021, 582) with delta (0, 0)
Screenshot: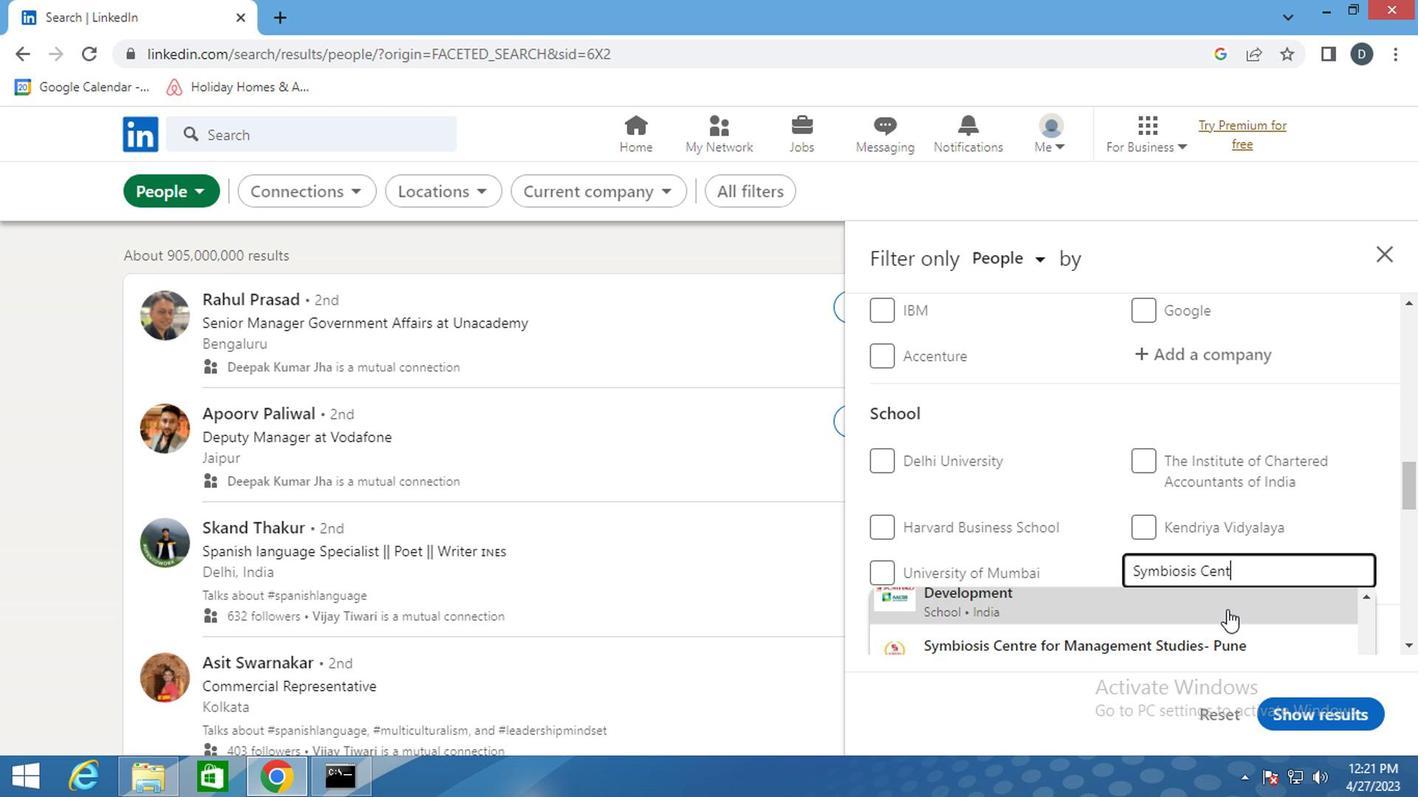 
Action: Mouse moved to (1016, 584)
Screenshot: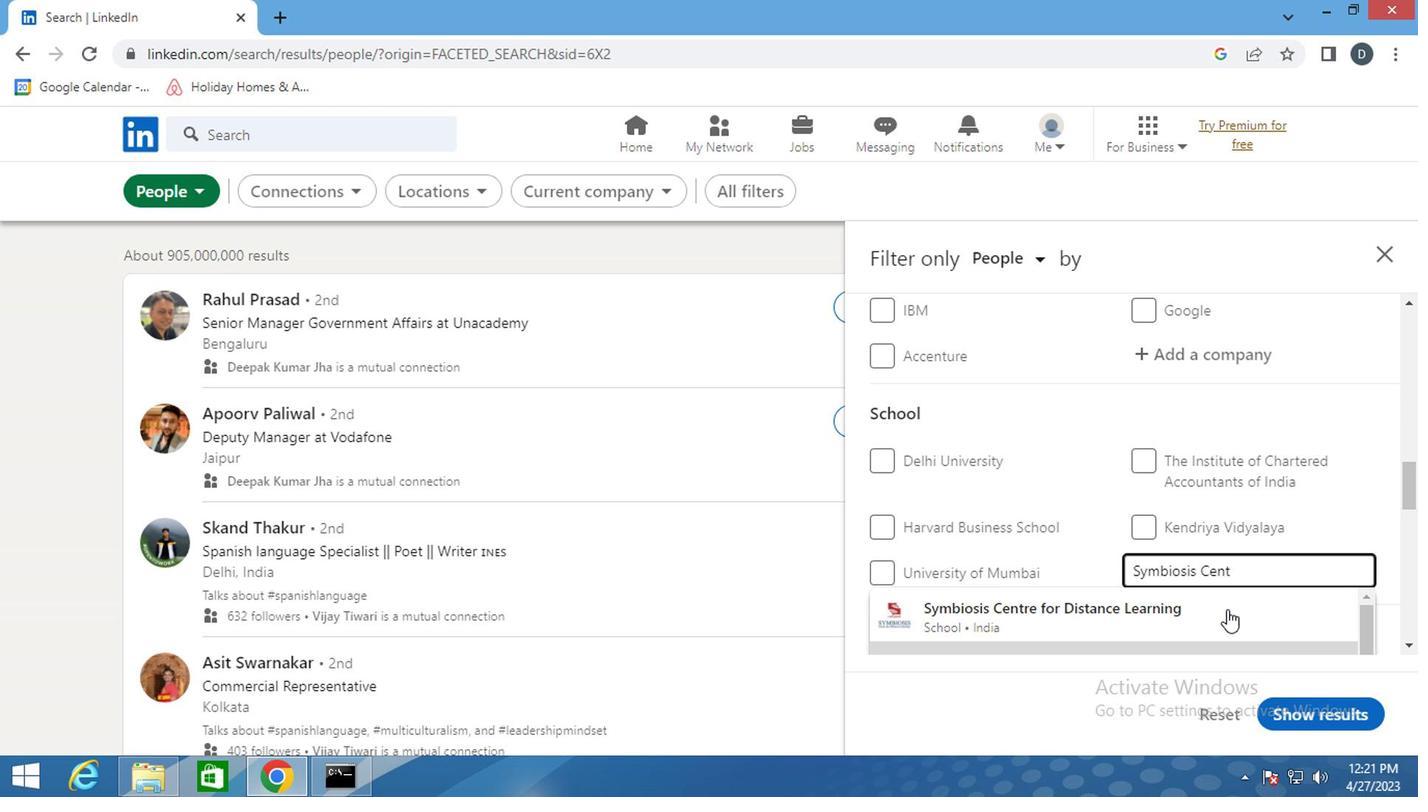 
Action: Mouse scrolled (1016, 583) with delta (0, 0)
Screenshot: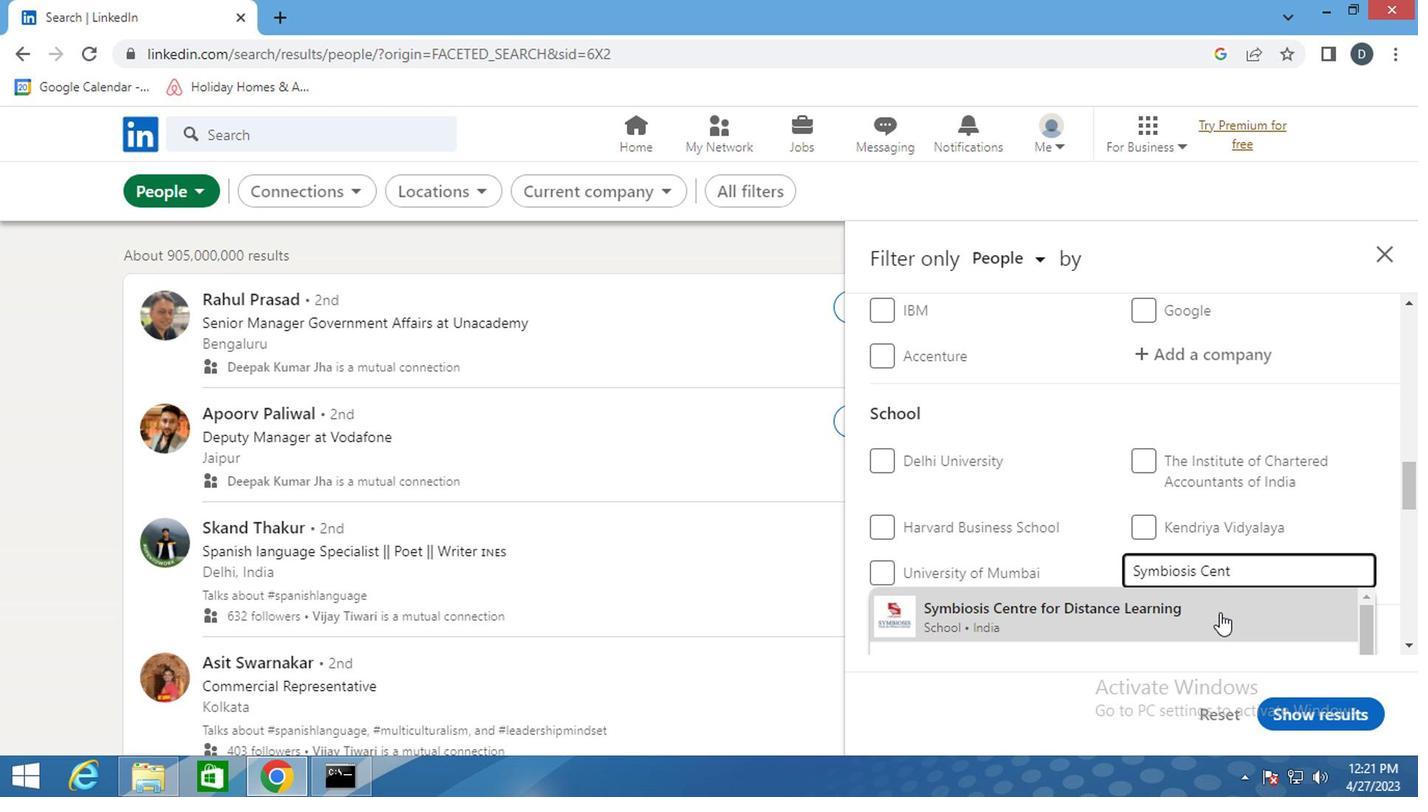
Action: Mouse scrolled (1016, 585) with delta (0, 0)
Screenshot: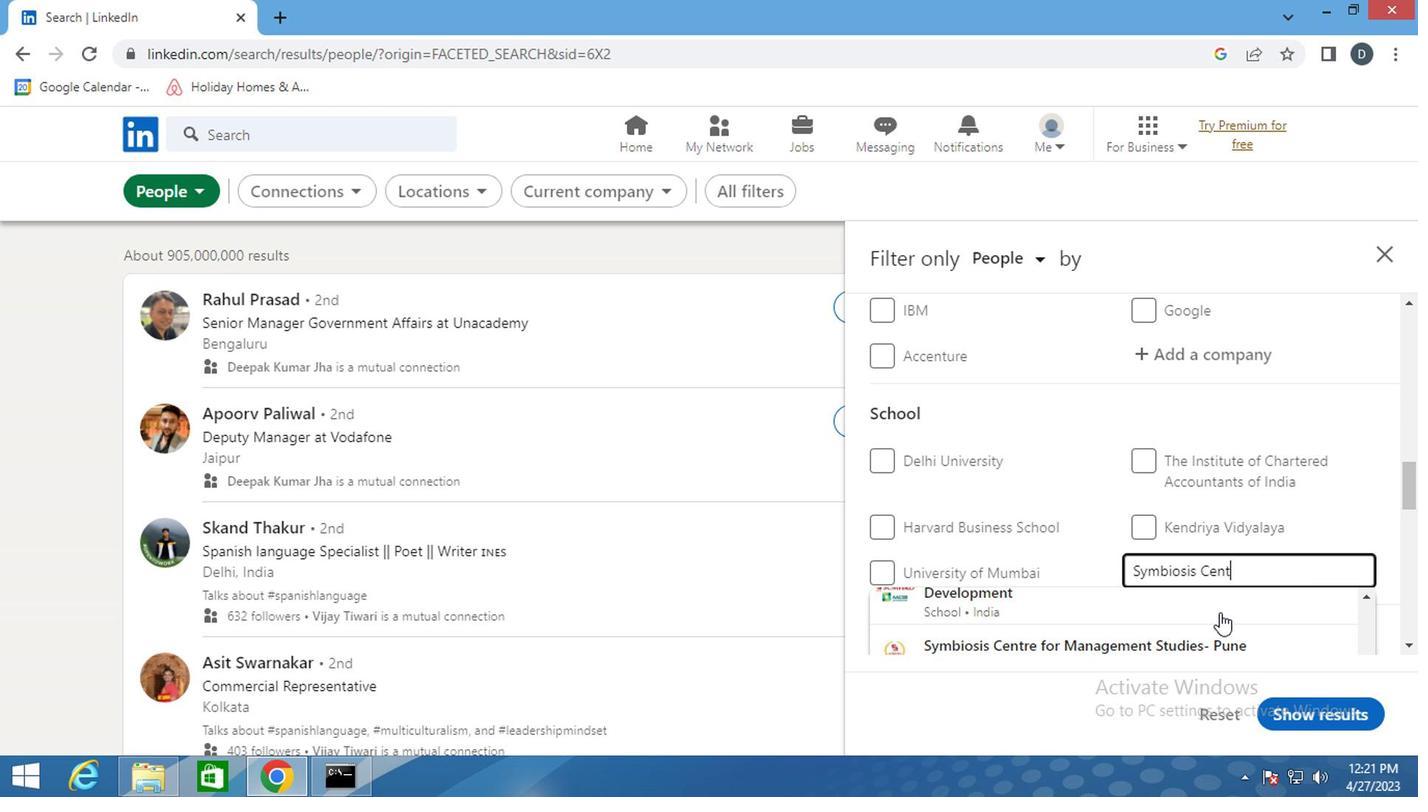 
Action: Mouse moved to (1017, 605)
Screenshot: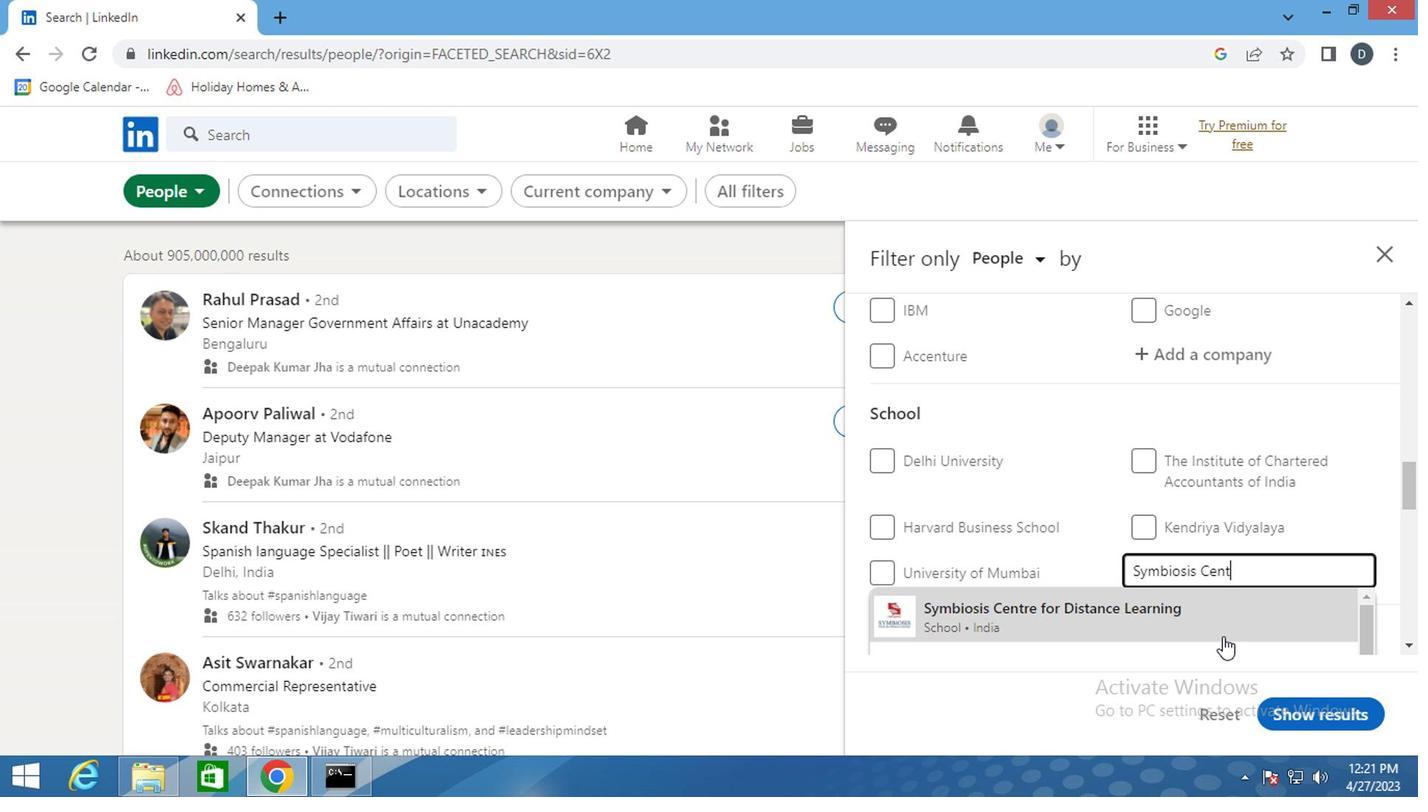 
Action: Mouse pressed left at (1017, 605)
Screenshot: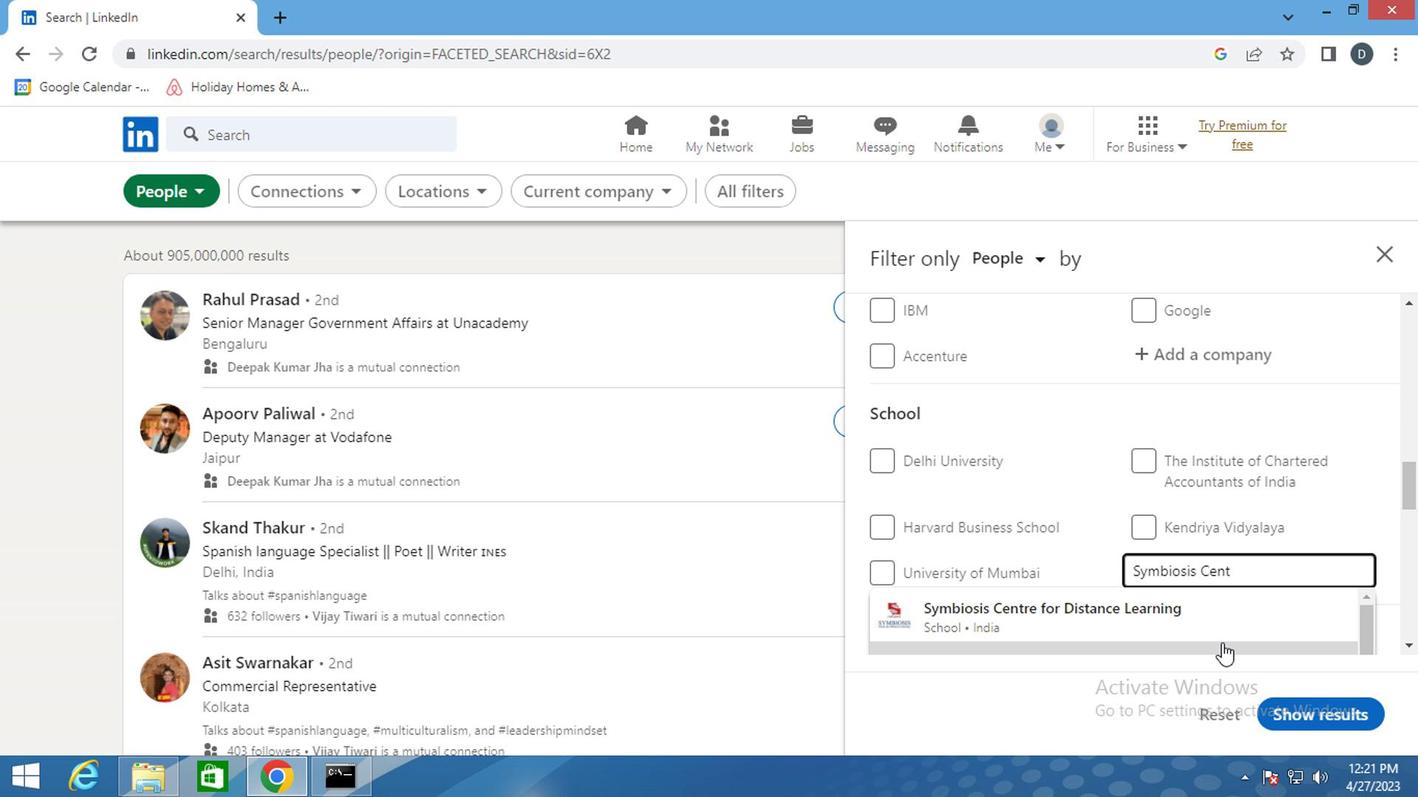 
Action: Mouse moved to (1014, 548)
Screenshot: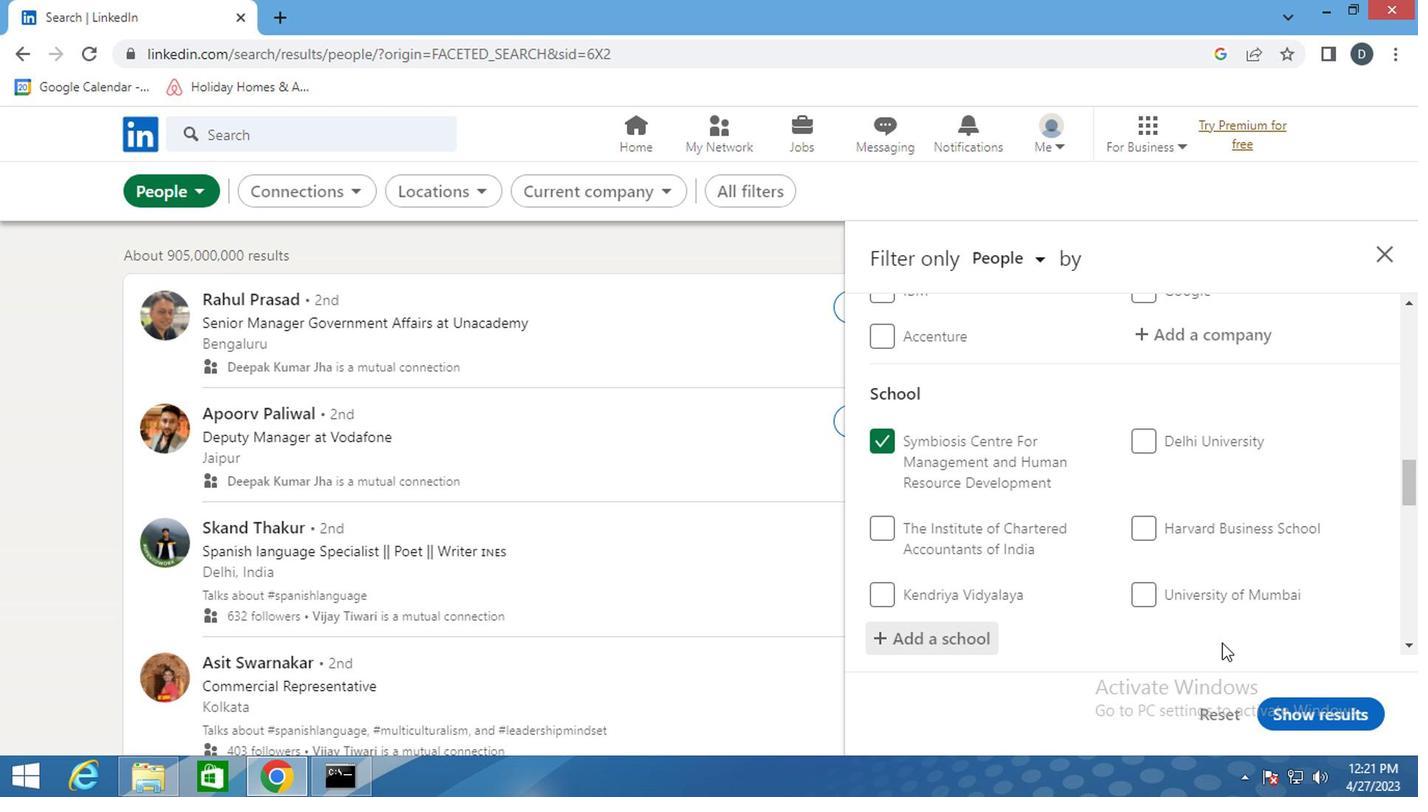 
Action: Mouse scrolled (1014, 549) with delta (0, 0)
Screenshot: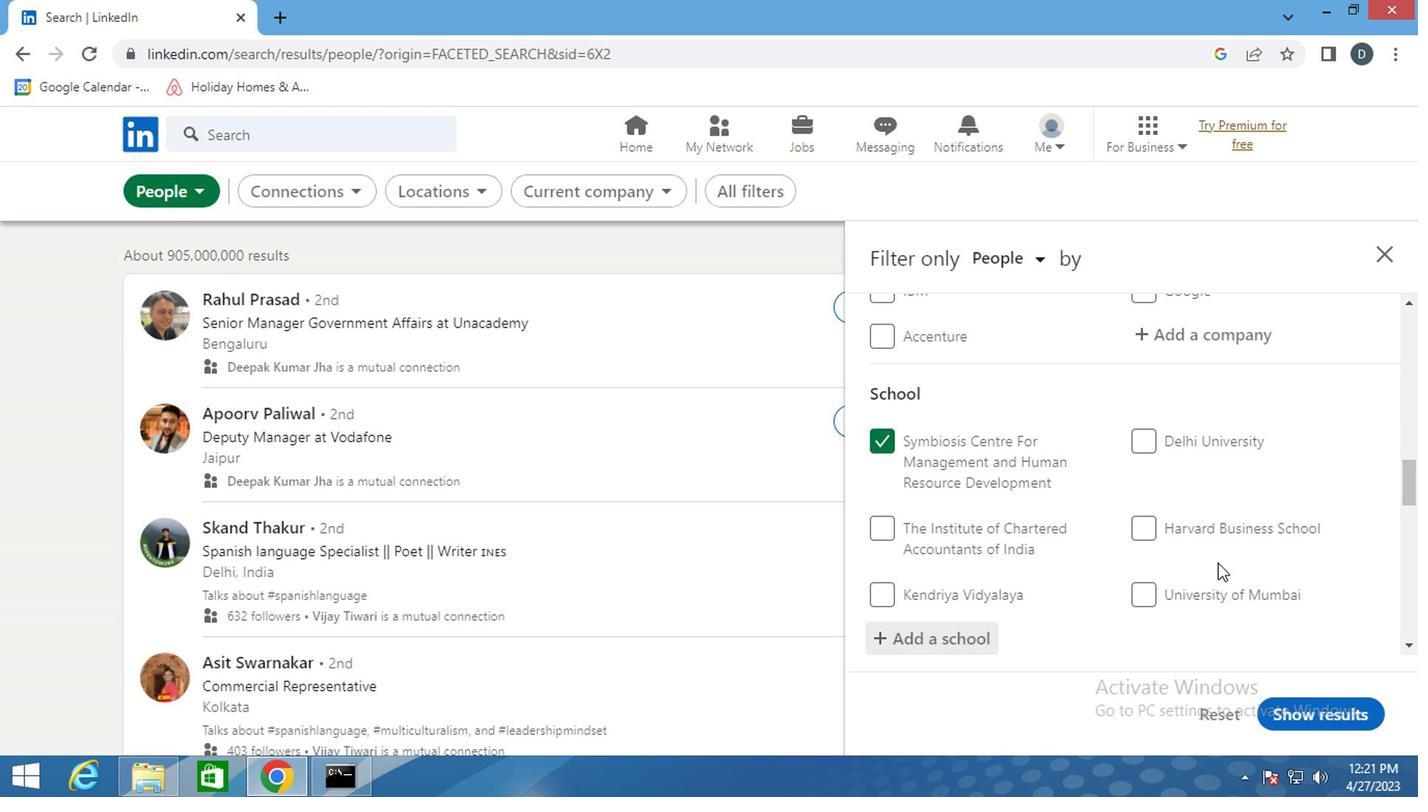 
Action: Mouse scrolled (1014, 549) with delta (0, 0)
Screenshot: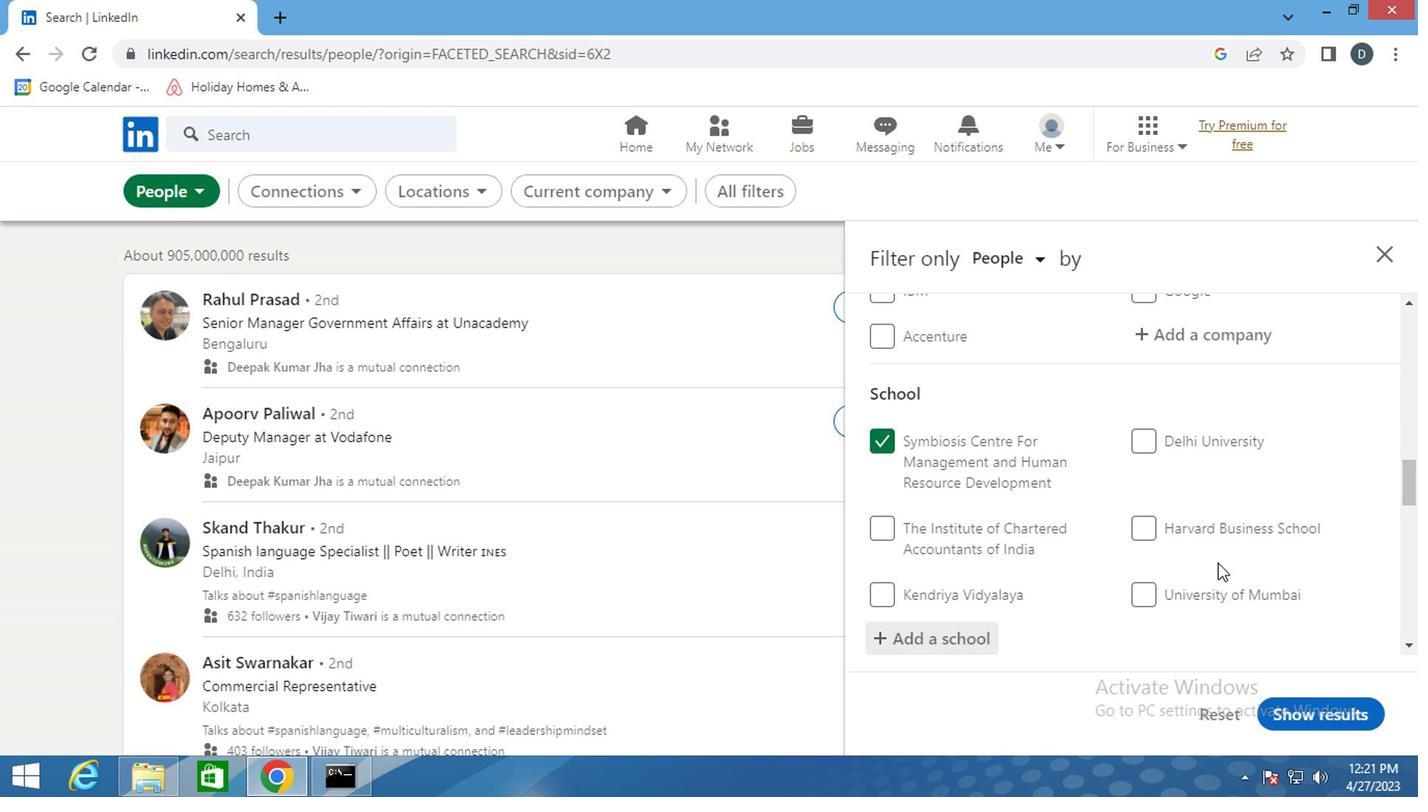 
Action: Mouse scrolled (1014, 548) with delta (0, 0)
Screenshot: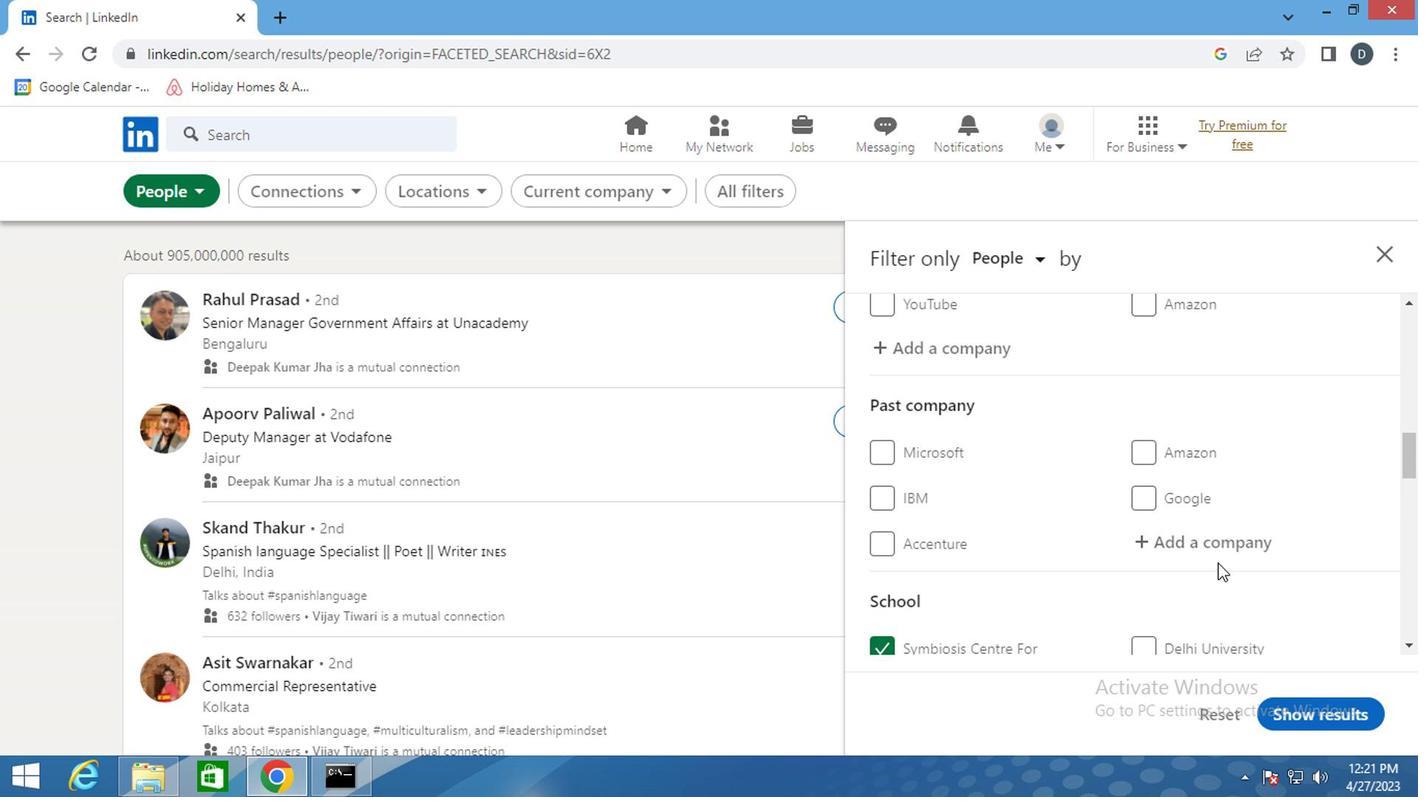 
Action: Mouse scrolled (1014, 548) with delta (0, 0)
Screenshot: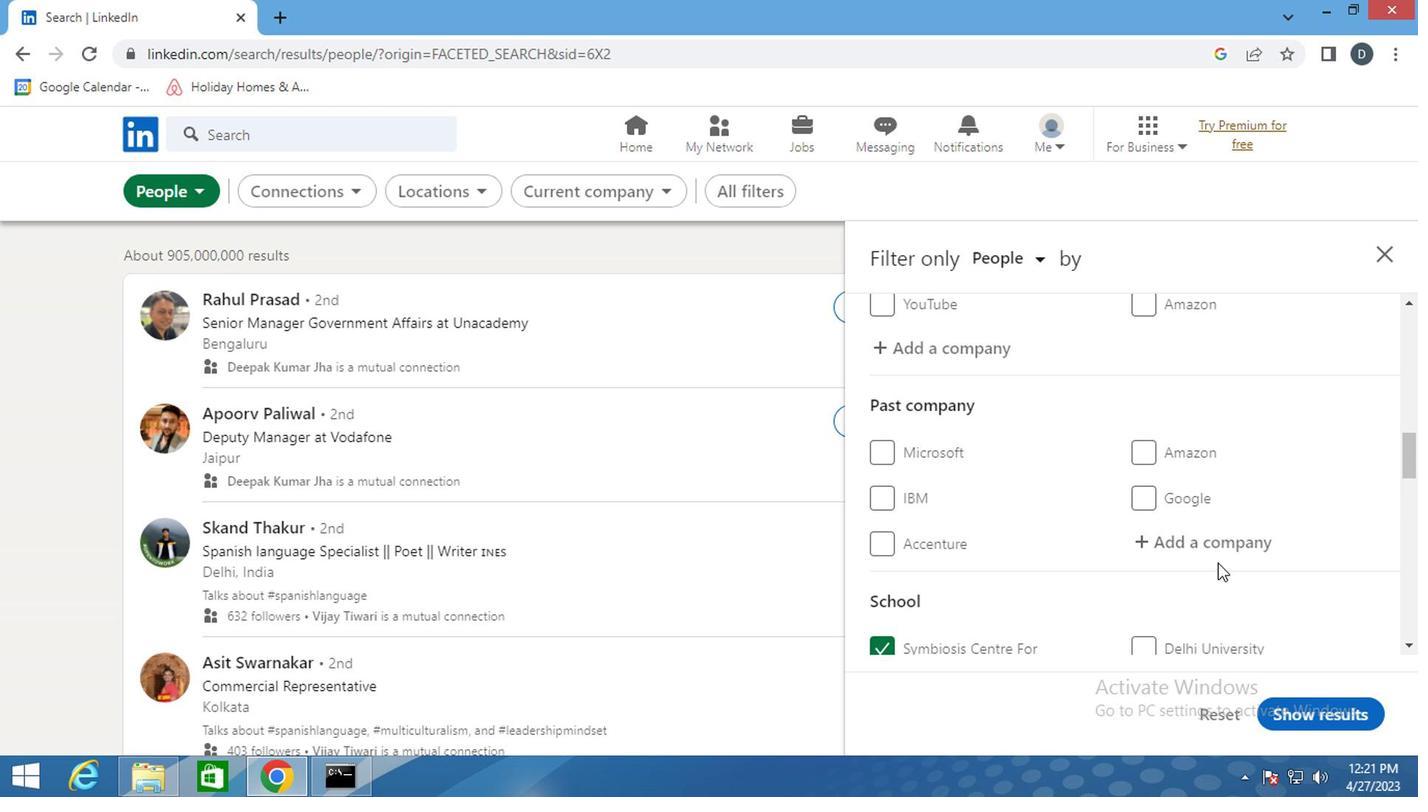 
Action: Mouse moved to (904, 497)
Screenshot: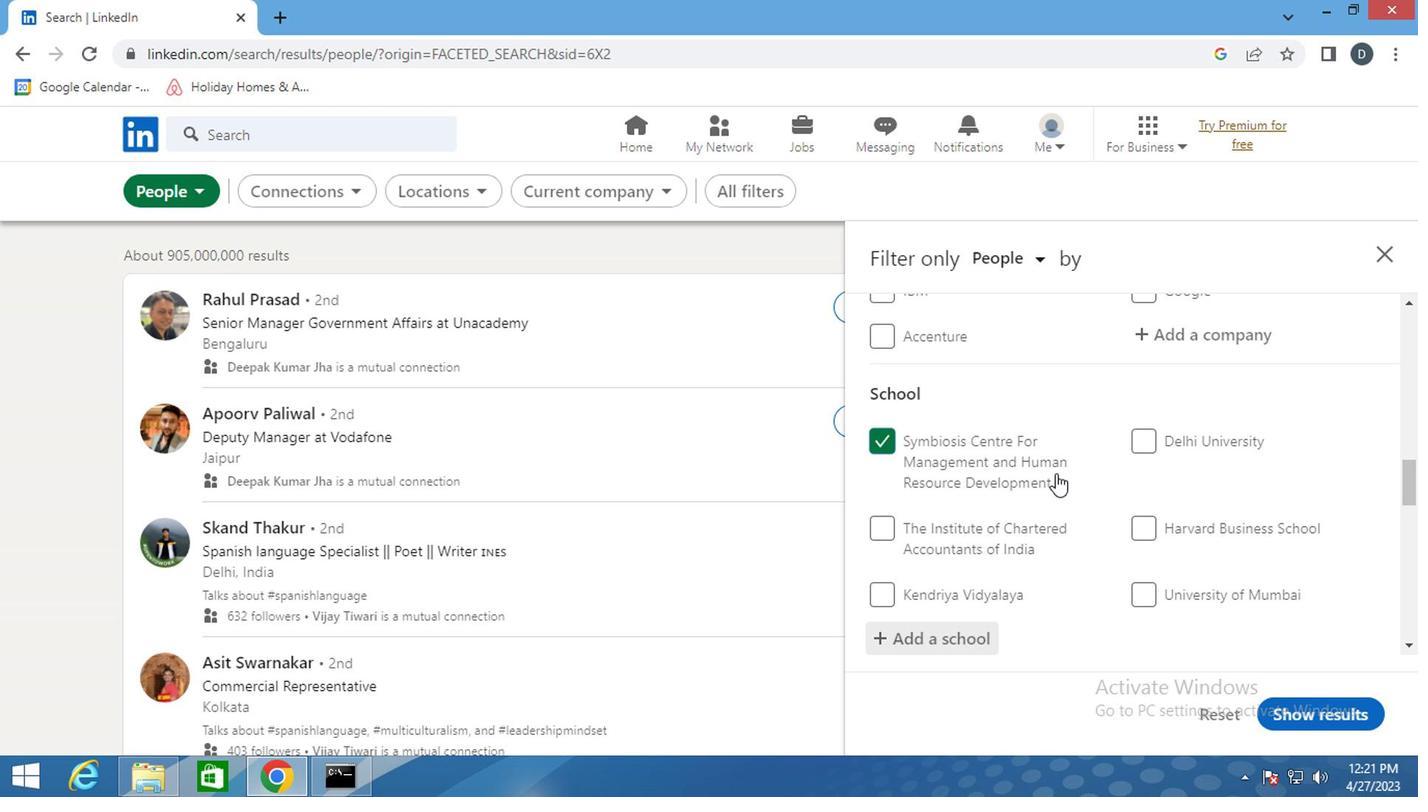 
Action: Mouse scrolled (904, 497) with delta (0, 0)
Screenshot: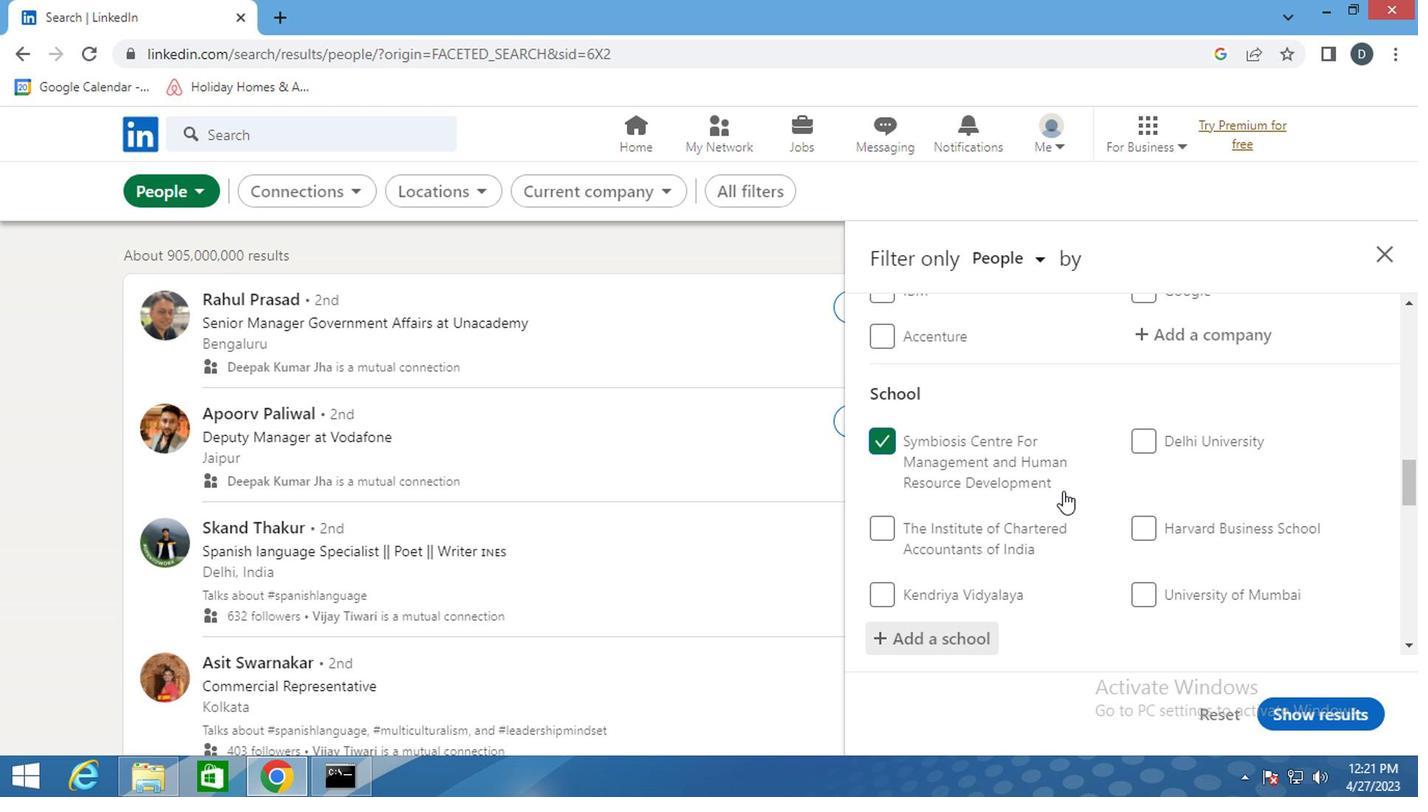 
Action: Mouse scrolled (904, 497) with delta (0, 0)
Screenshot: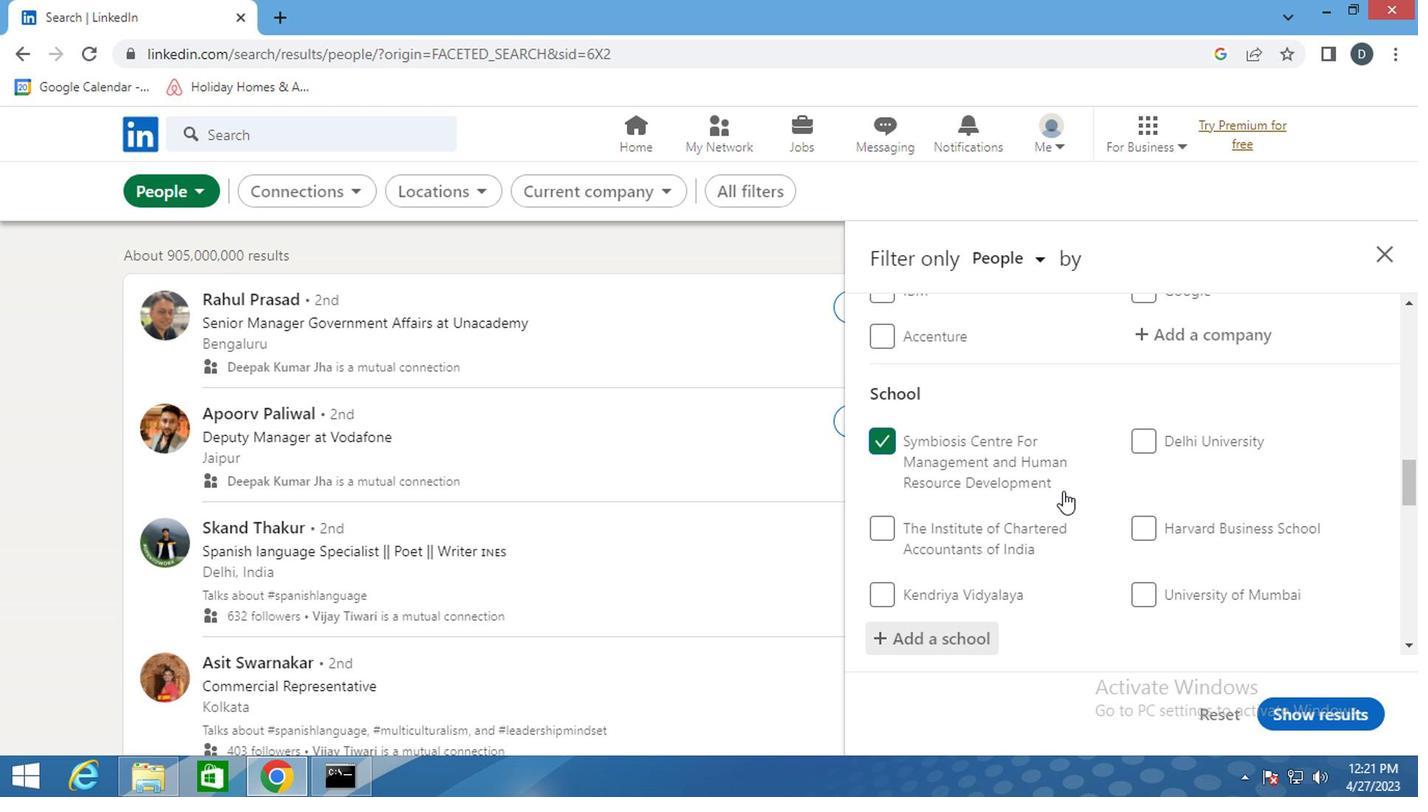 
Action: Mouse moved to (906, 498)
Screenshot: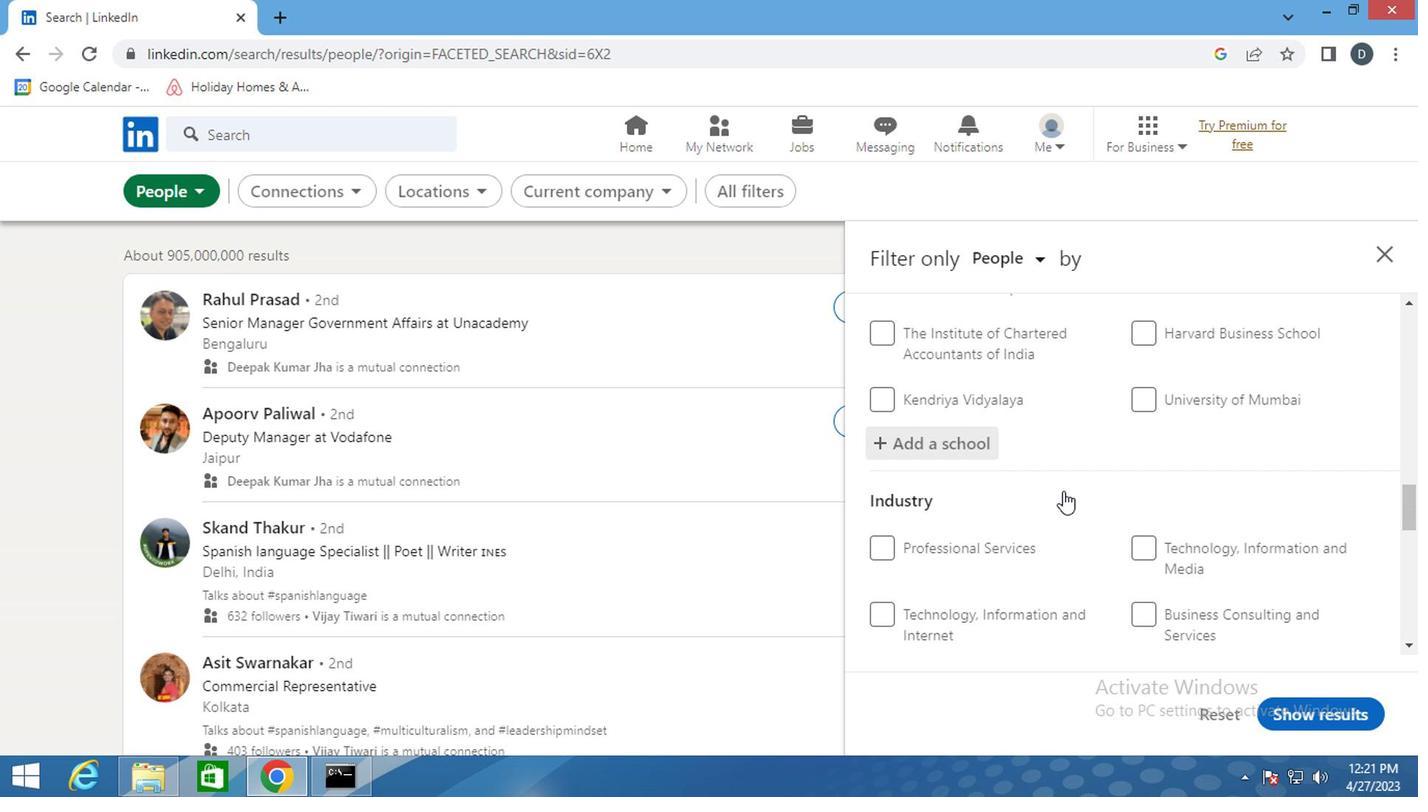 
Action: Mouse scrolled (906, 497) with delta (0, 0)
Screenshot: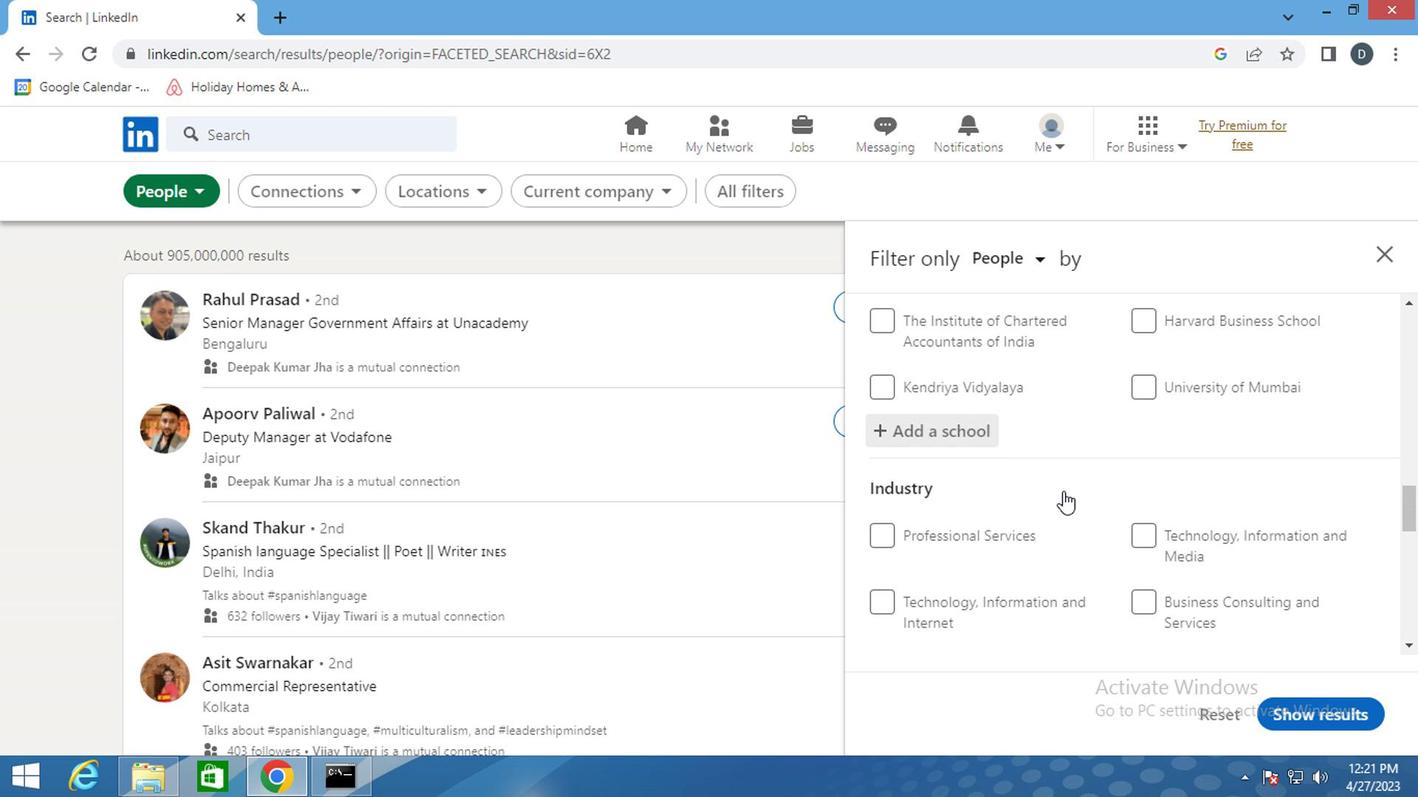 
Action: Mouse moved to (987, 544)
Screenshot: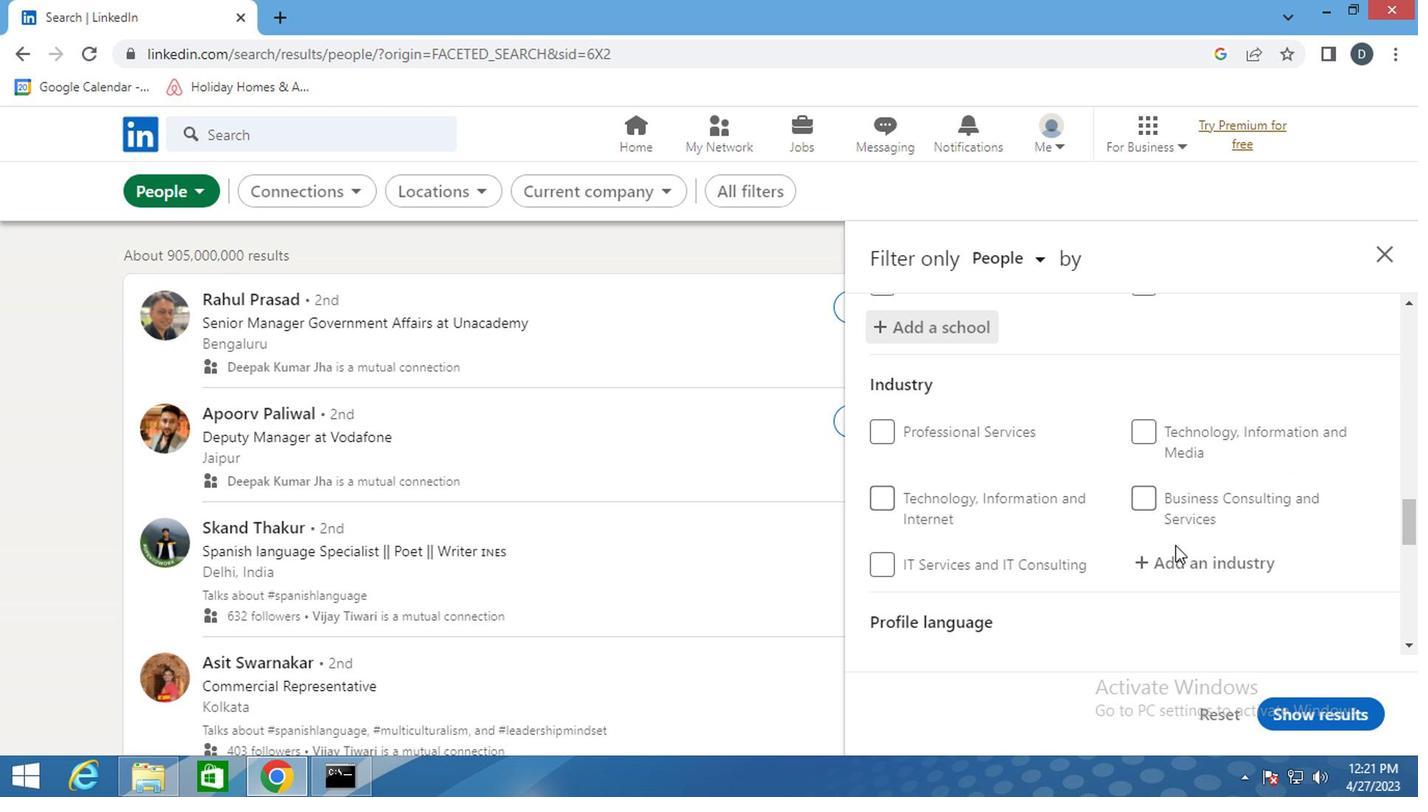 
Action: Mouse pressed left at (987, 544)
Screenshot: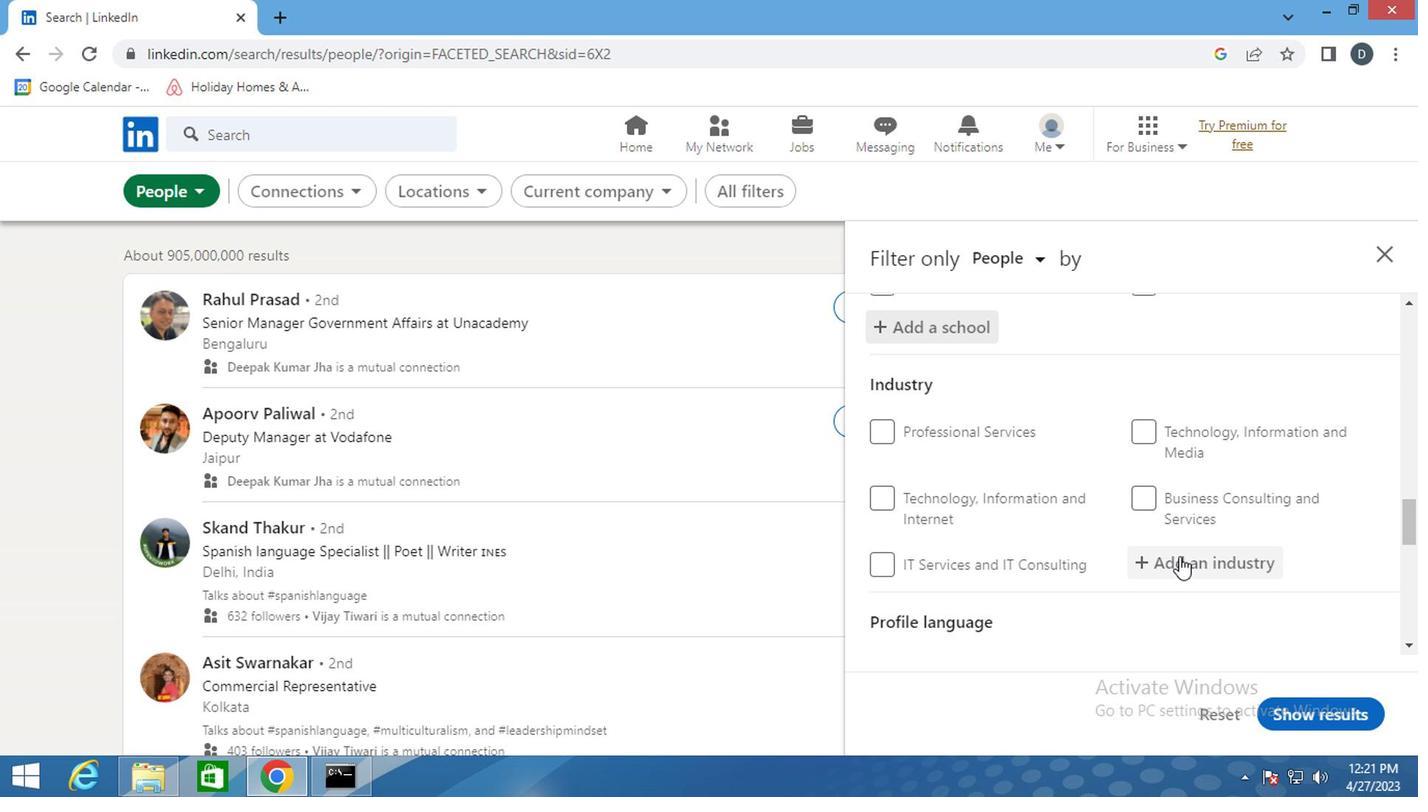 
Action: Key pressed <Key.shift>ELECTRONIC
Screenshot: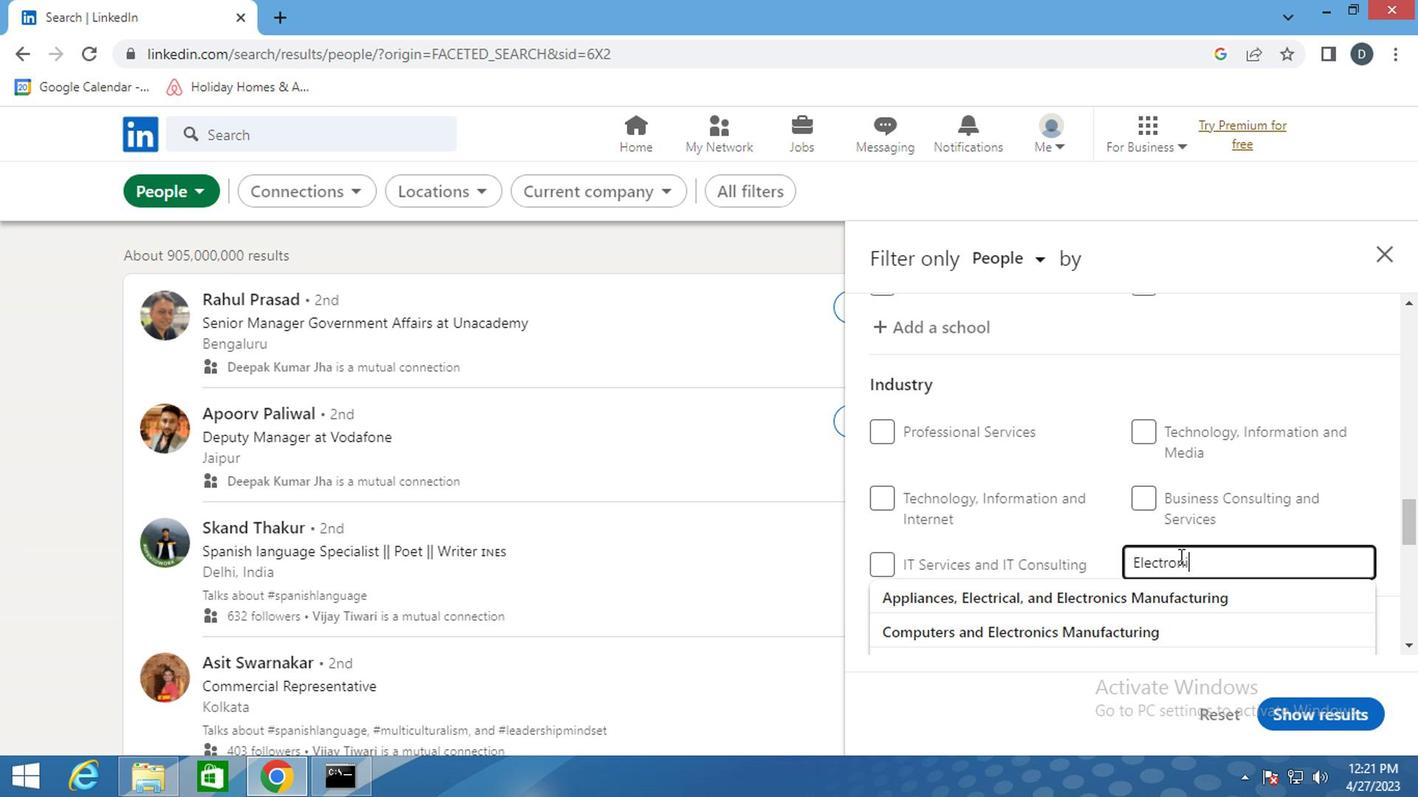 
Action: Mouse moved to (975, 580)
Screenshot: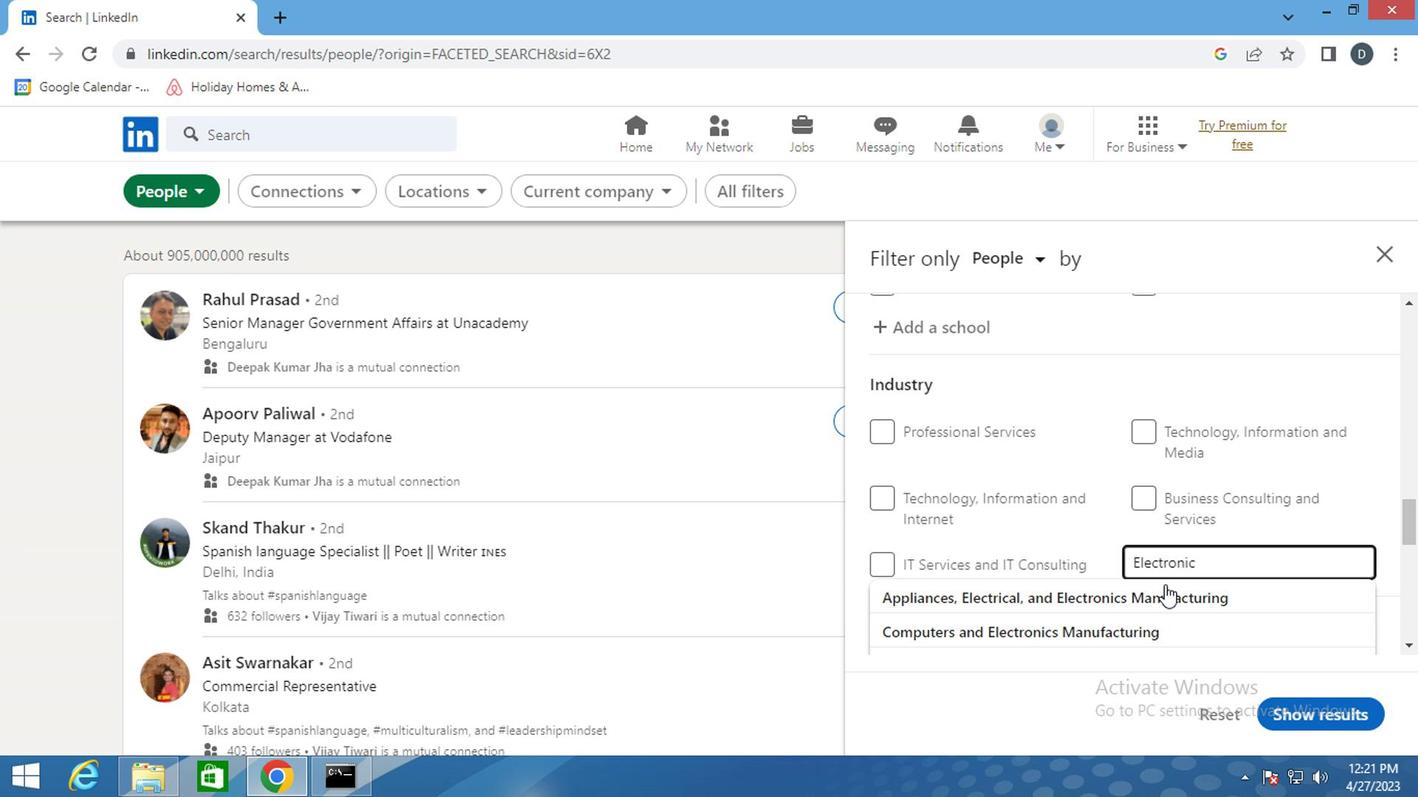 
Action: Mouse scrolled (975, 579) with delta (0, 0)
Screenshot: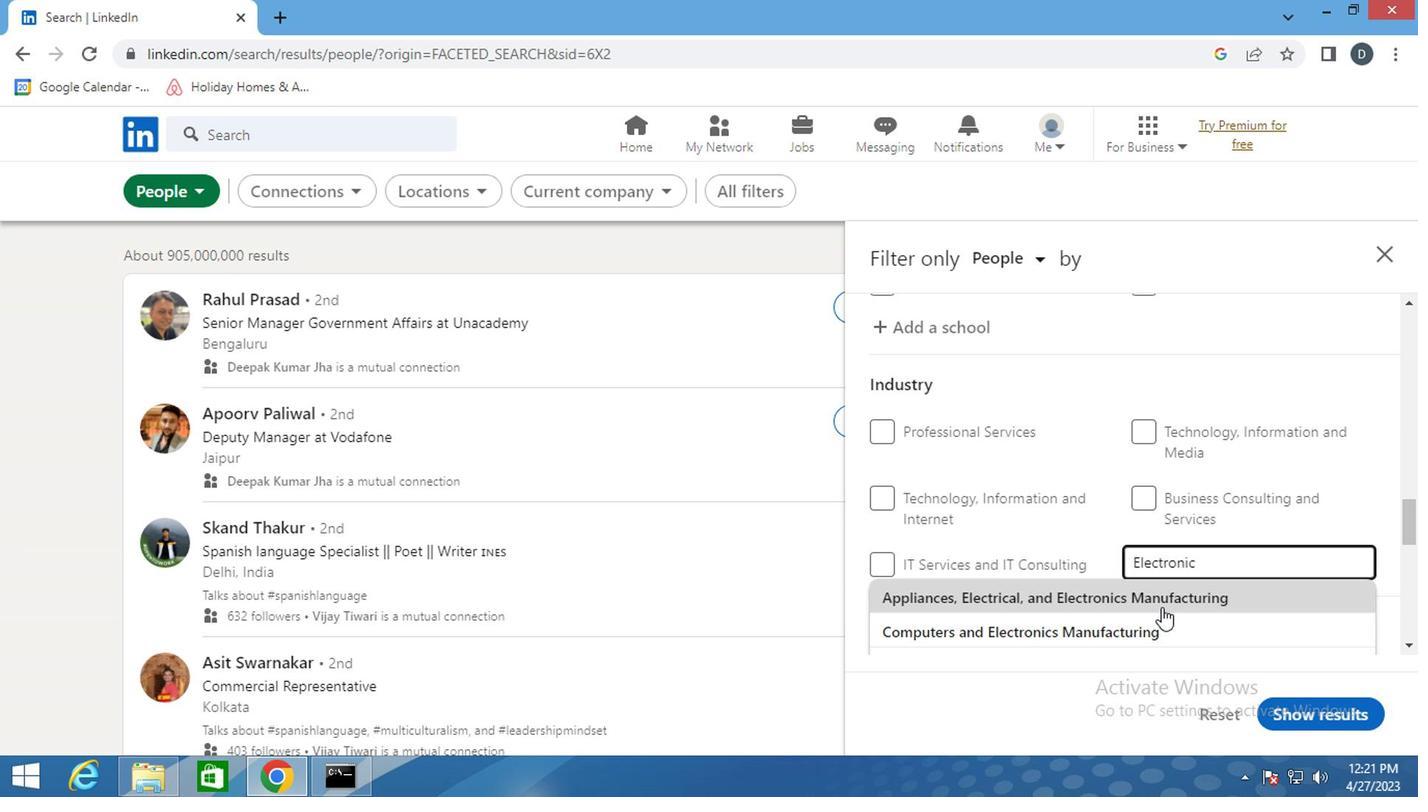 
Action: Mouse moved to (973, 544)
Screenshot: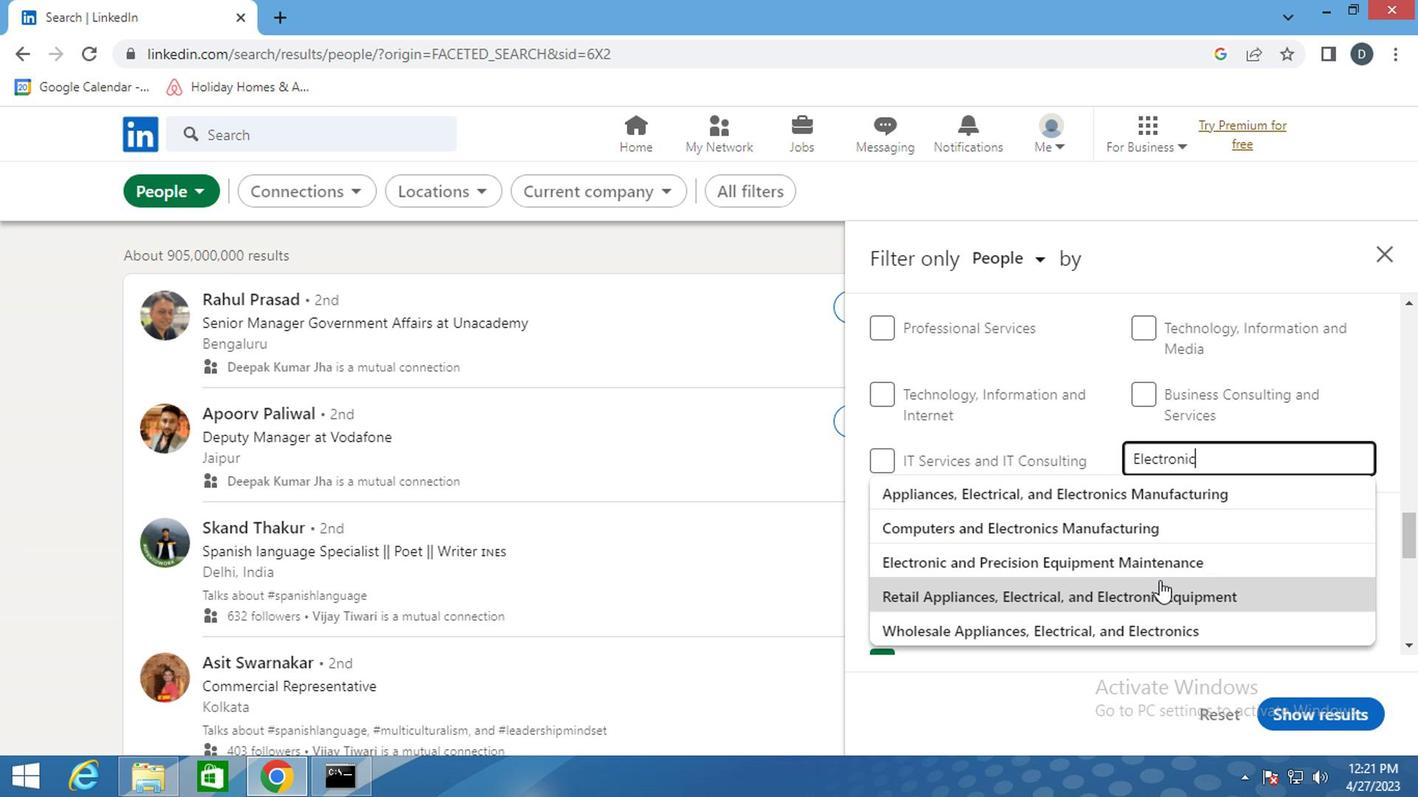
Action: Mouse pressed left at (973, 544)
Screenshot: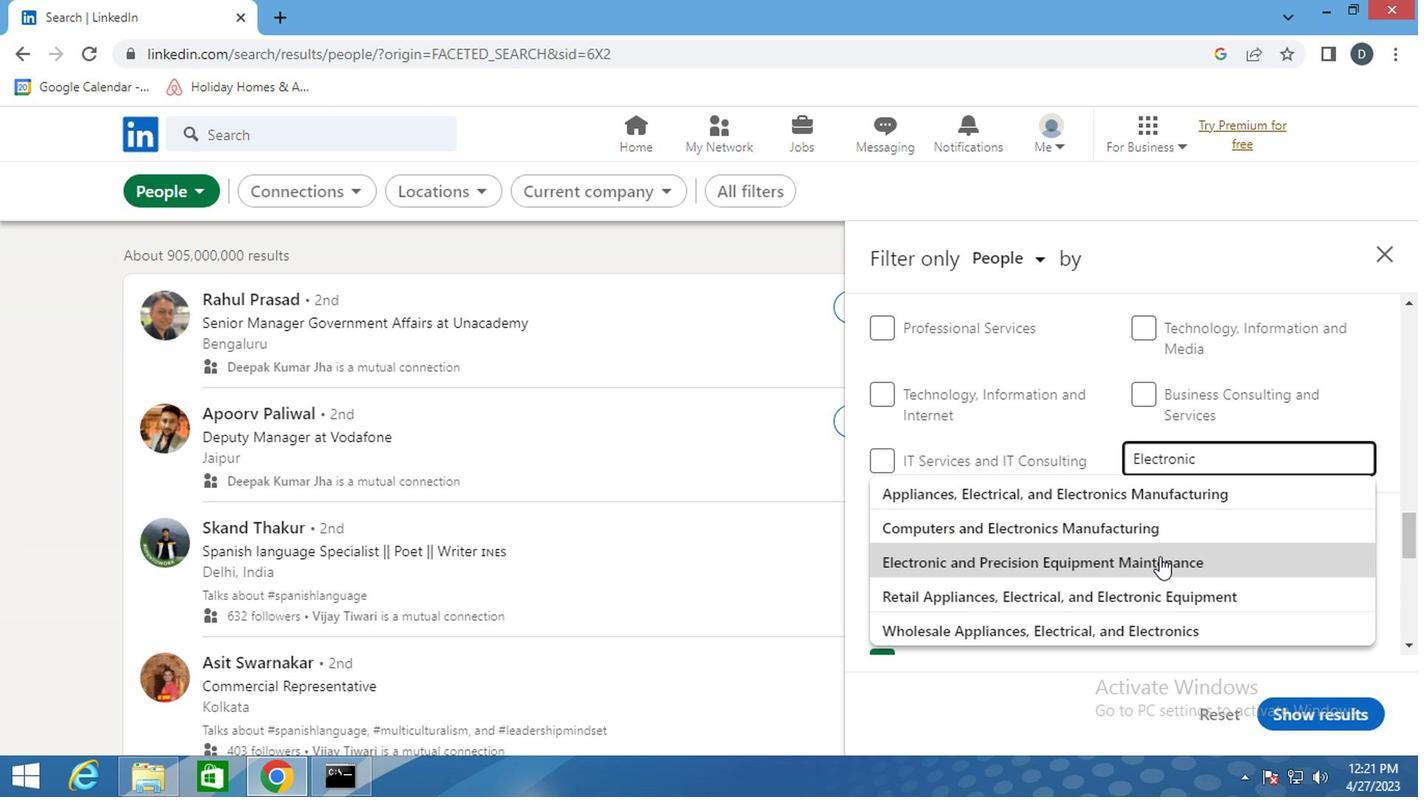 
Action: Mouse scrolled (973, 543) with delta (0, 0)
Screenshot: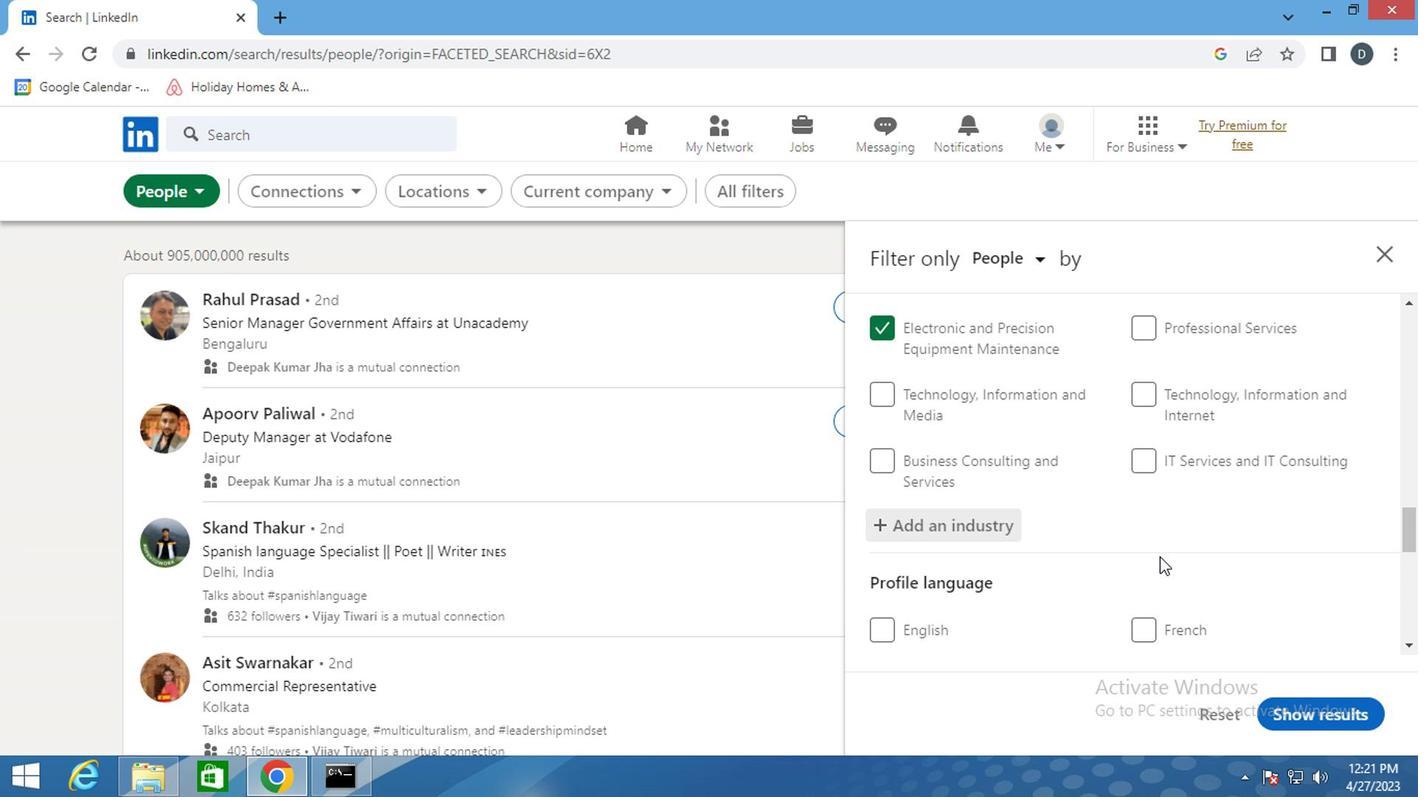 
Action: Mouse scrolled (973, 543) with delta (0, 0)
Screenshot: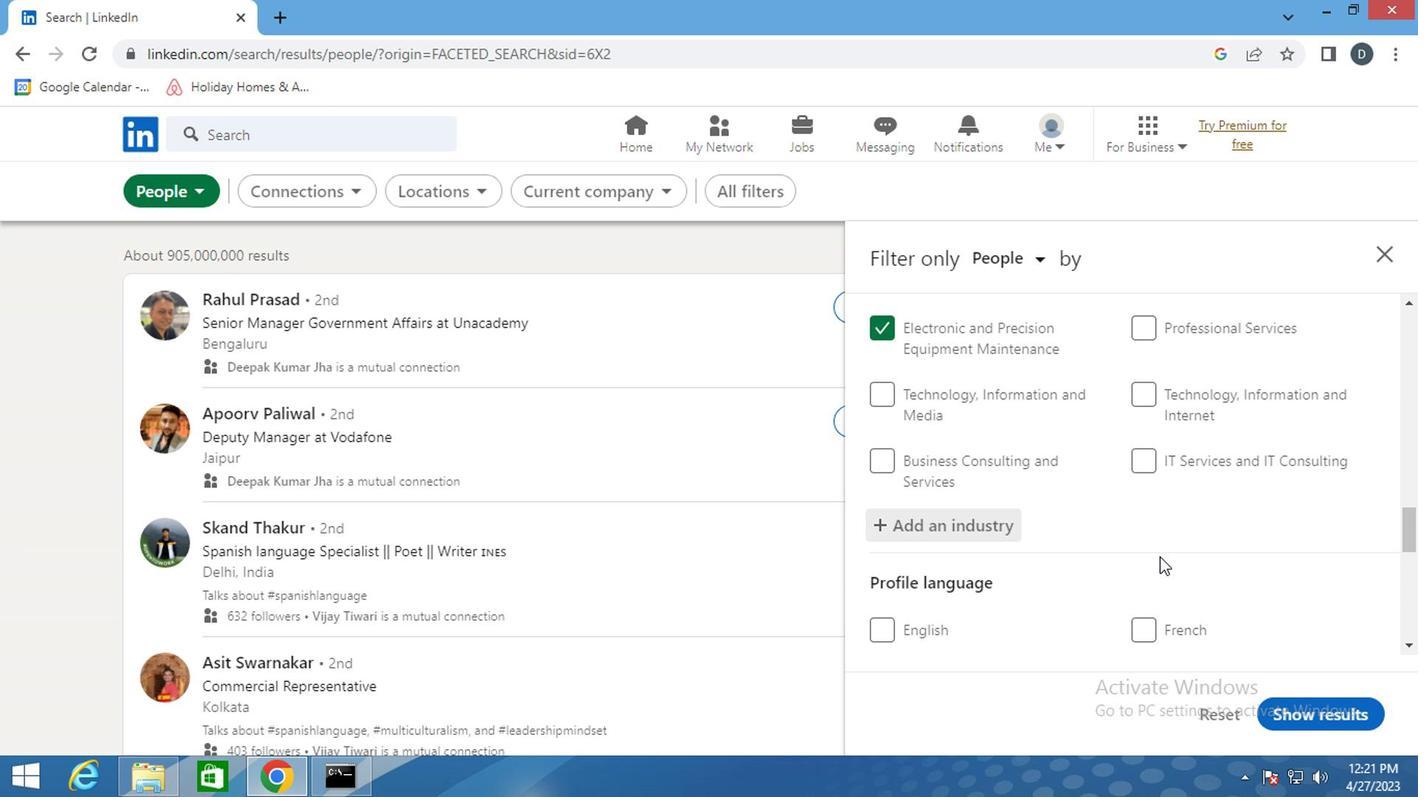 
Action: Mouse moved to (921, 542)
Screenshot: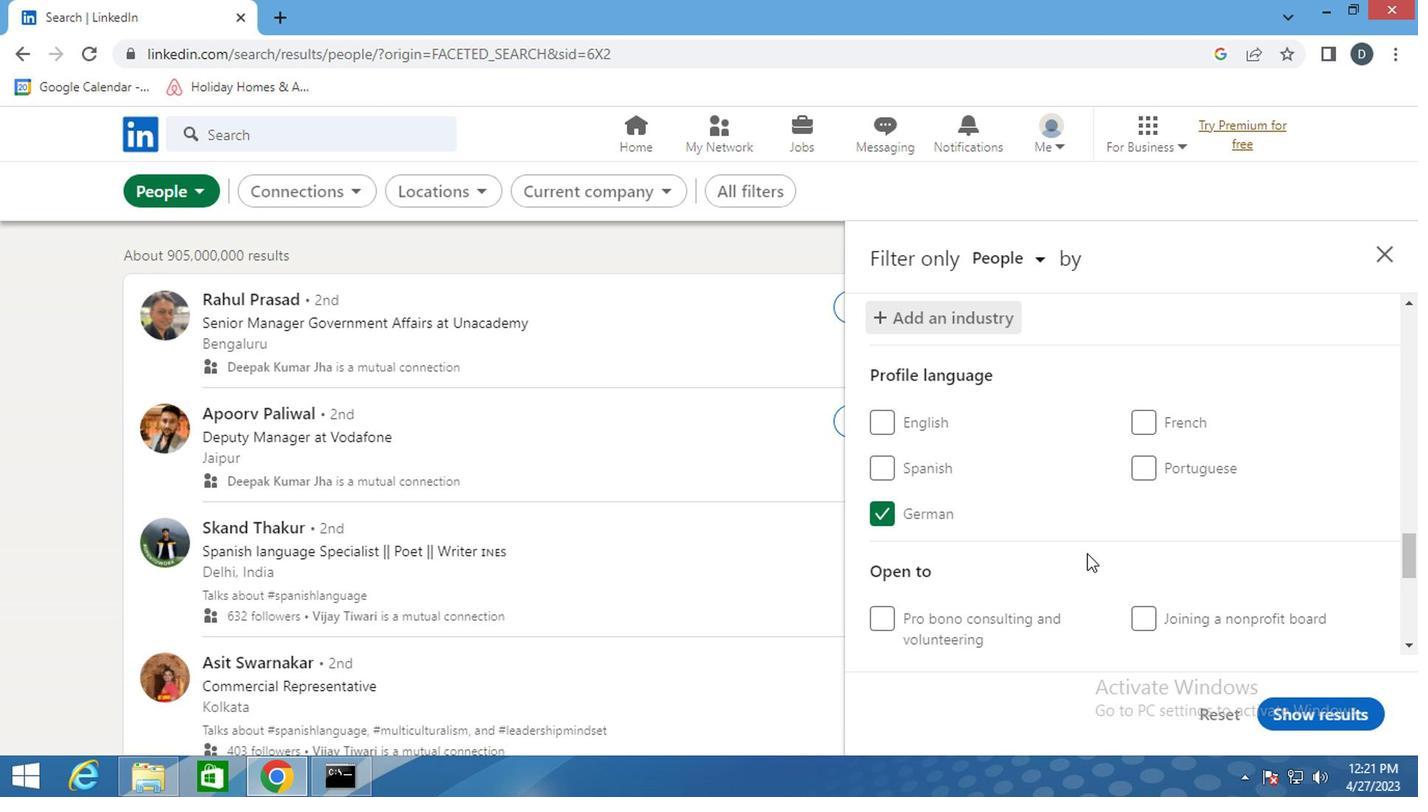 
Action: Mouse scrolled (921, 541) with delta (0, 0)
Screenshot: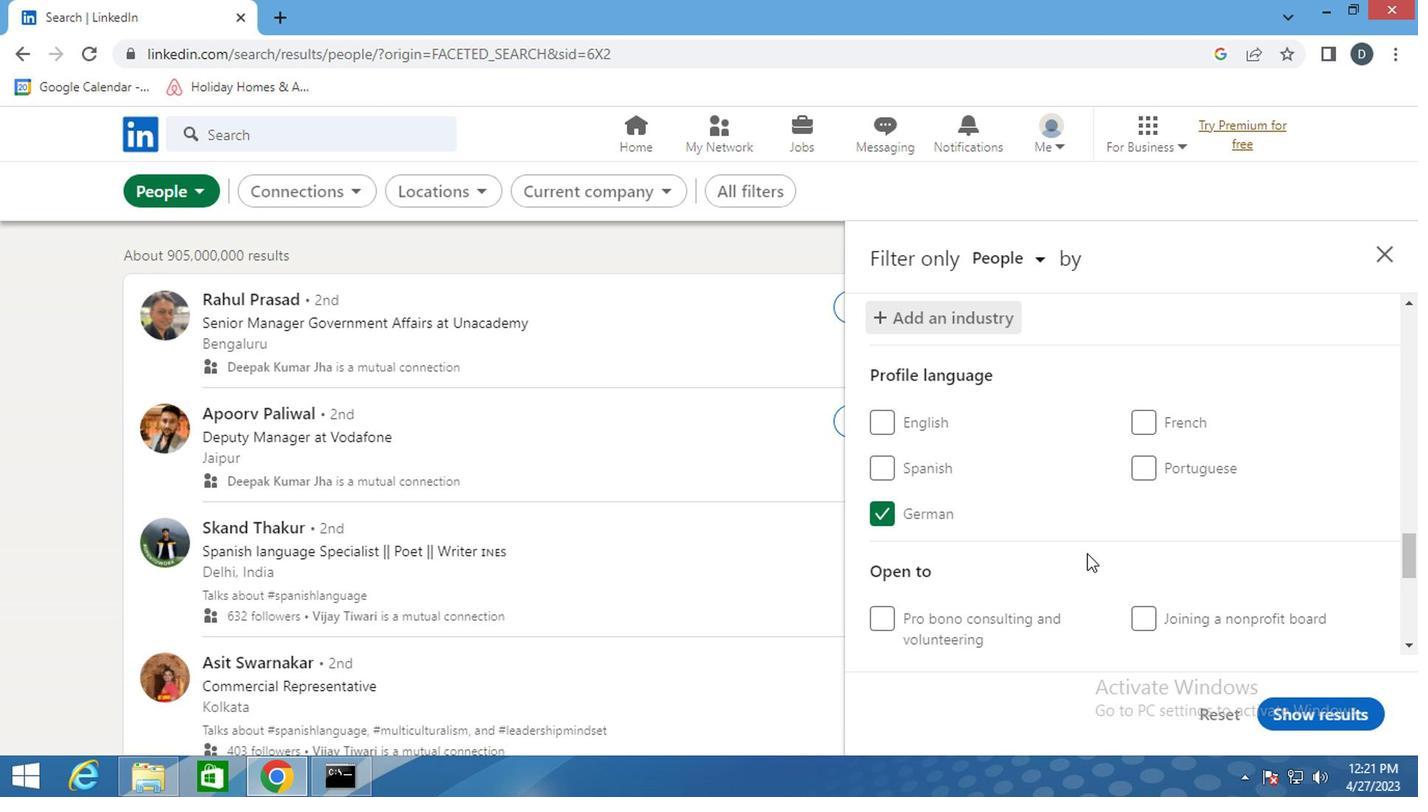
Action: Mouse scrolled (921, 541) with delta (0, 0)
Screenshot: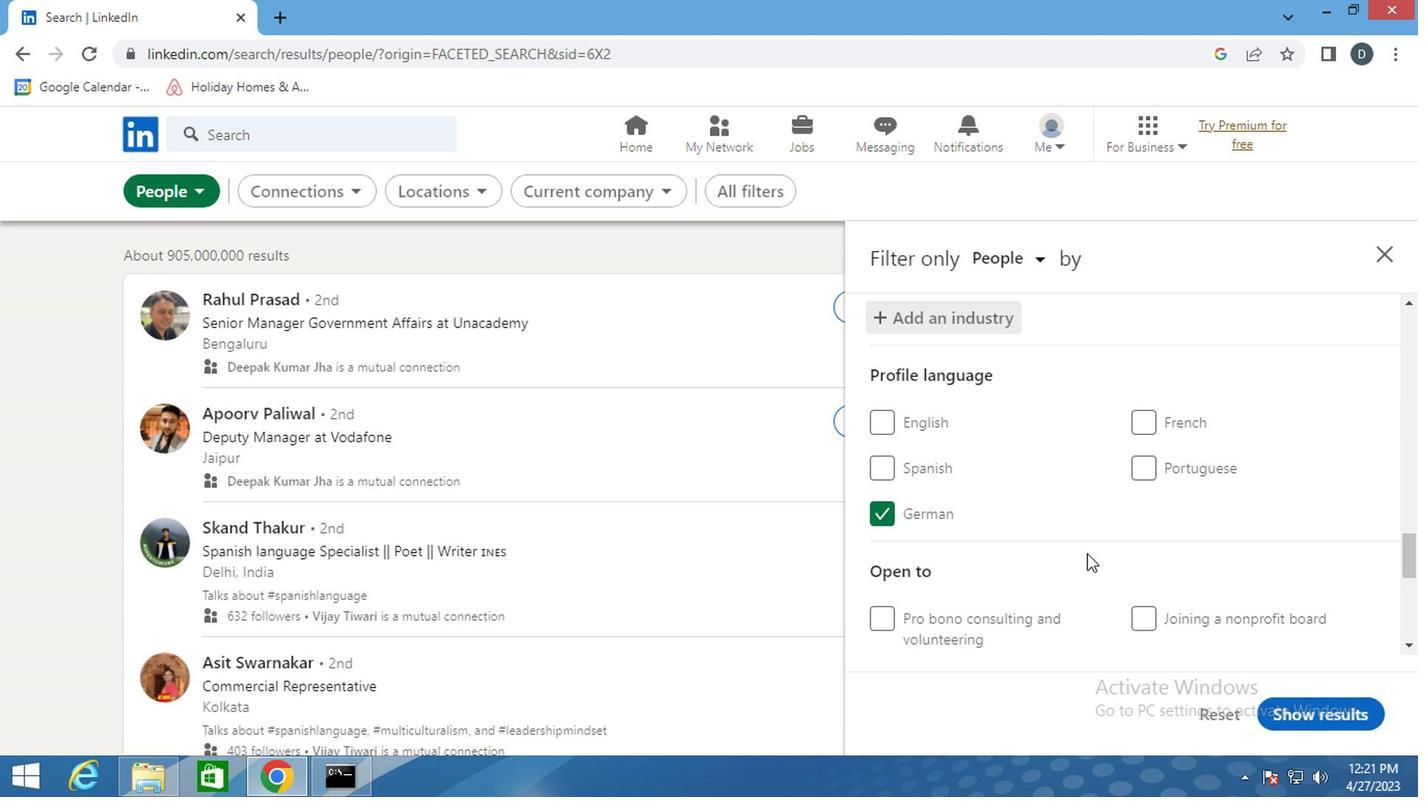 
Action: Mouse scrolled (921, 541) with delta (0, 0)
Screenshot: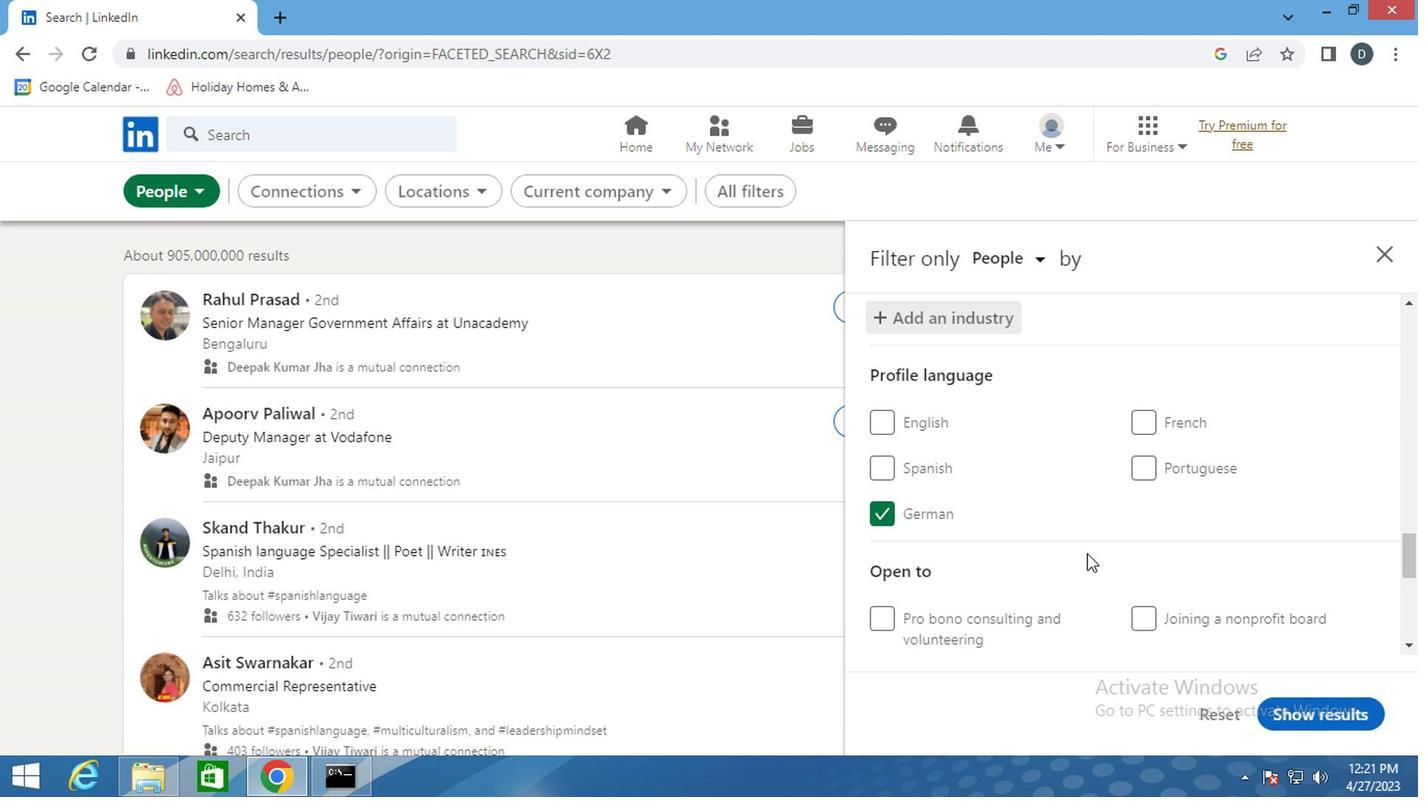 
Action: Mouse moved to (1004, 526)
Screenshot: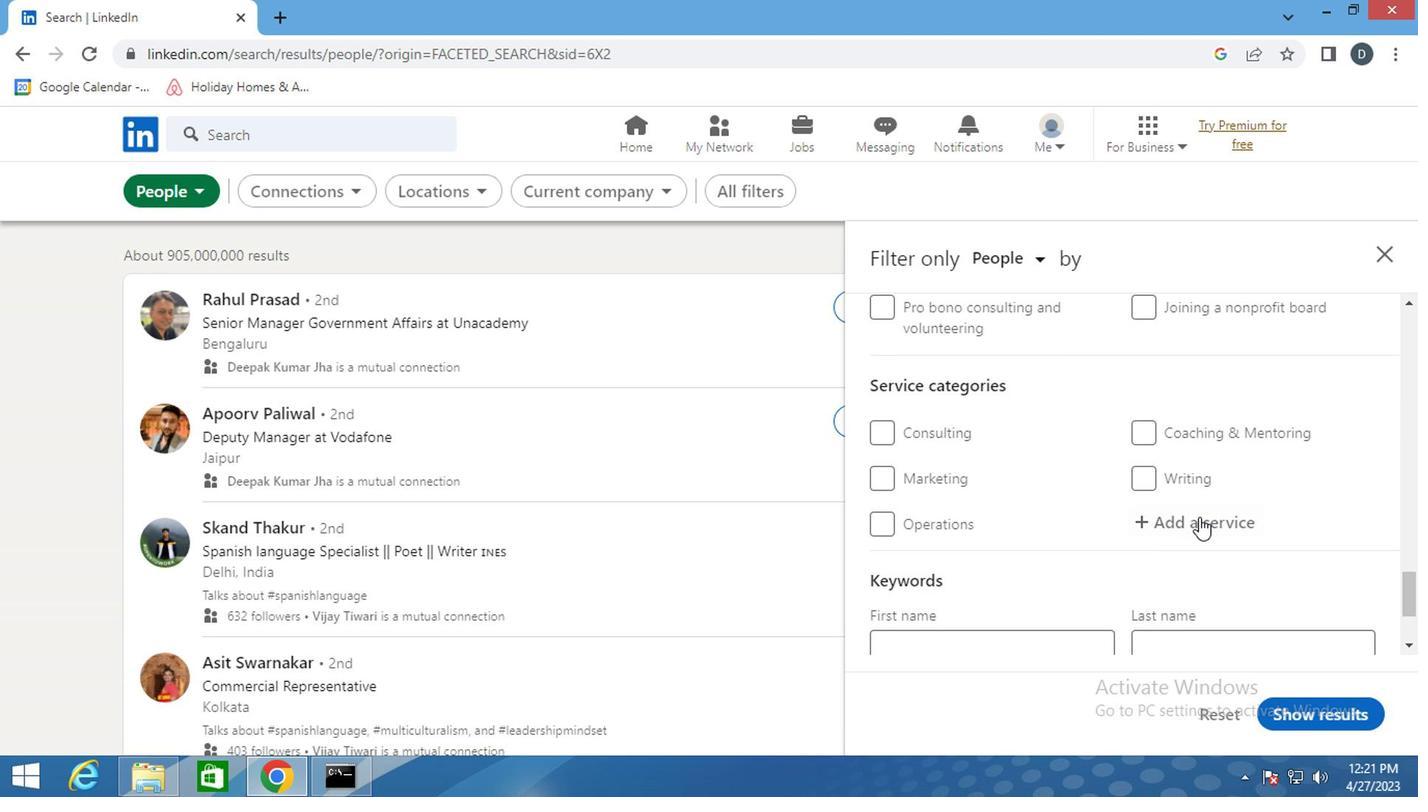 
Action: Mouse pressed left at (1004, 526)
Screenshot: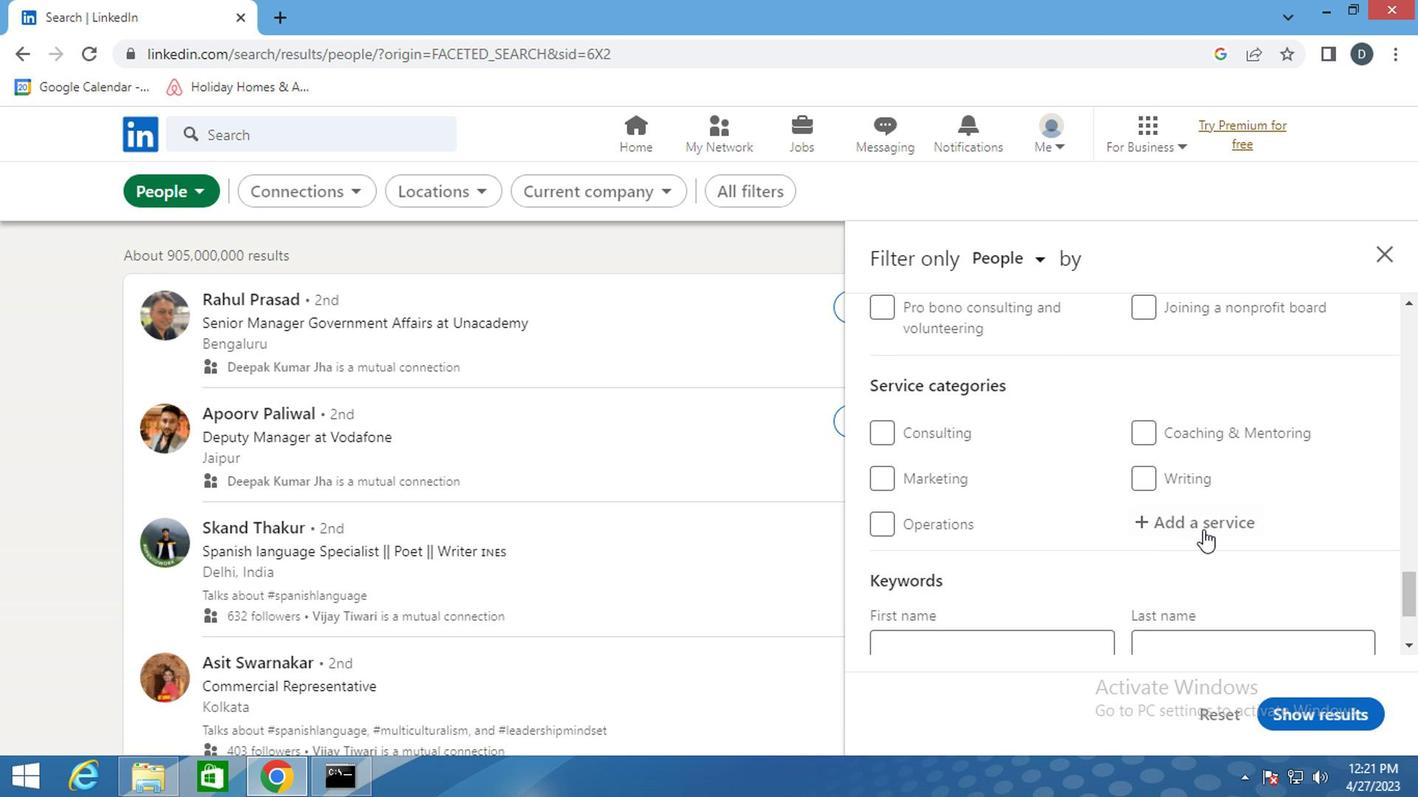 
Action: Mouse moved to (1004, 527)
Screenshot: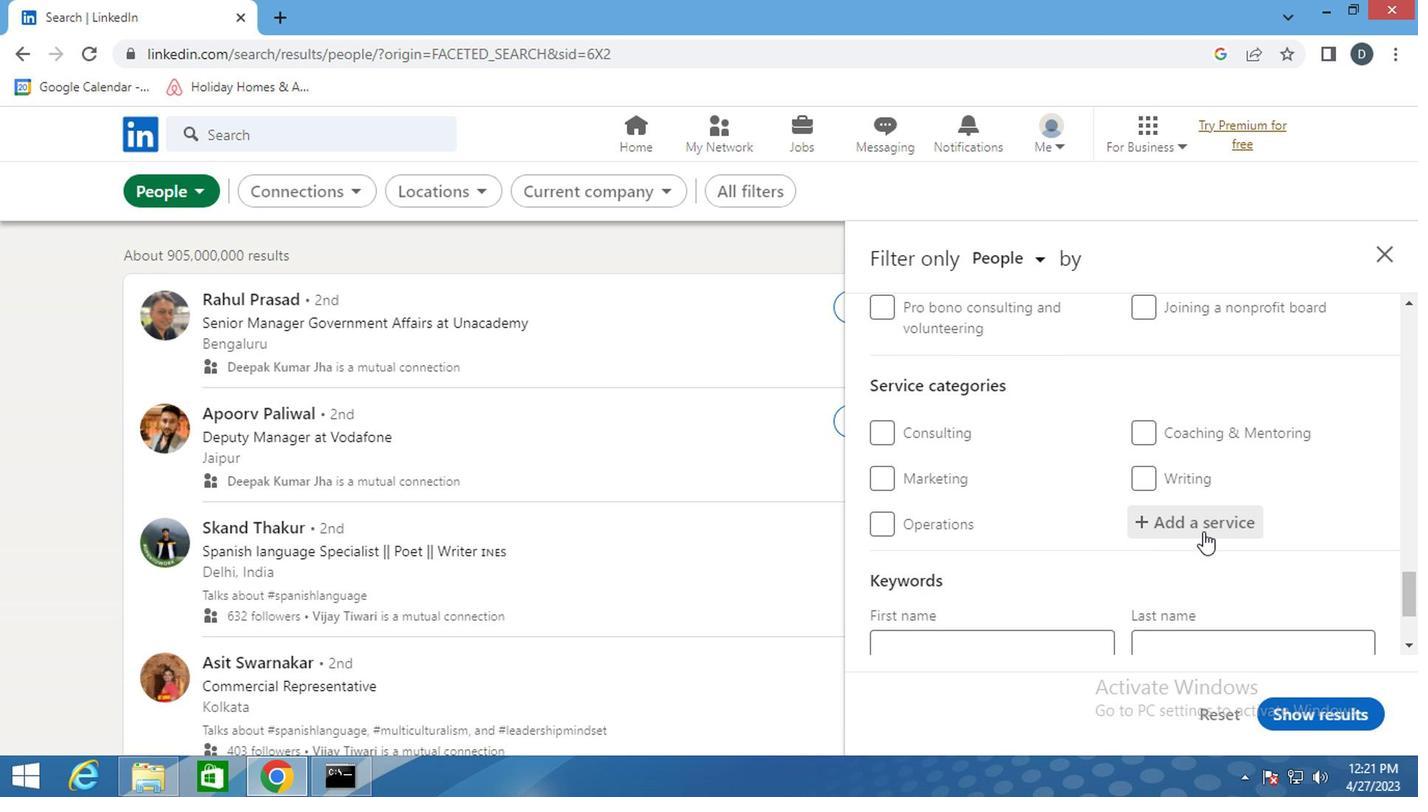 
Action: Key pressed <Key.shift>FINANCIAL
Screenshot: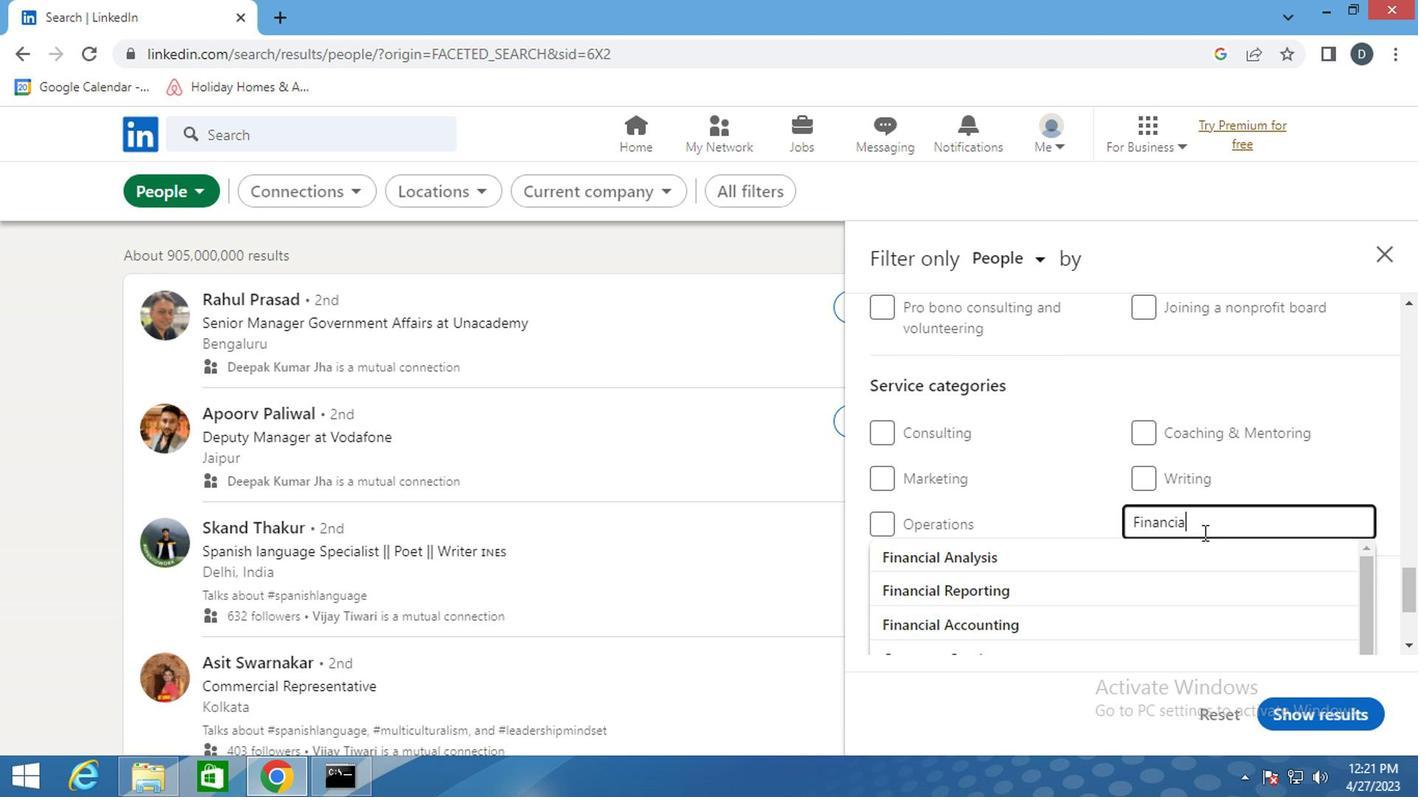 
Action: Mouse scrolled (1004, 528) with delta (0, 0)
Screenshot: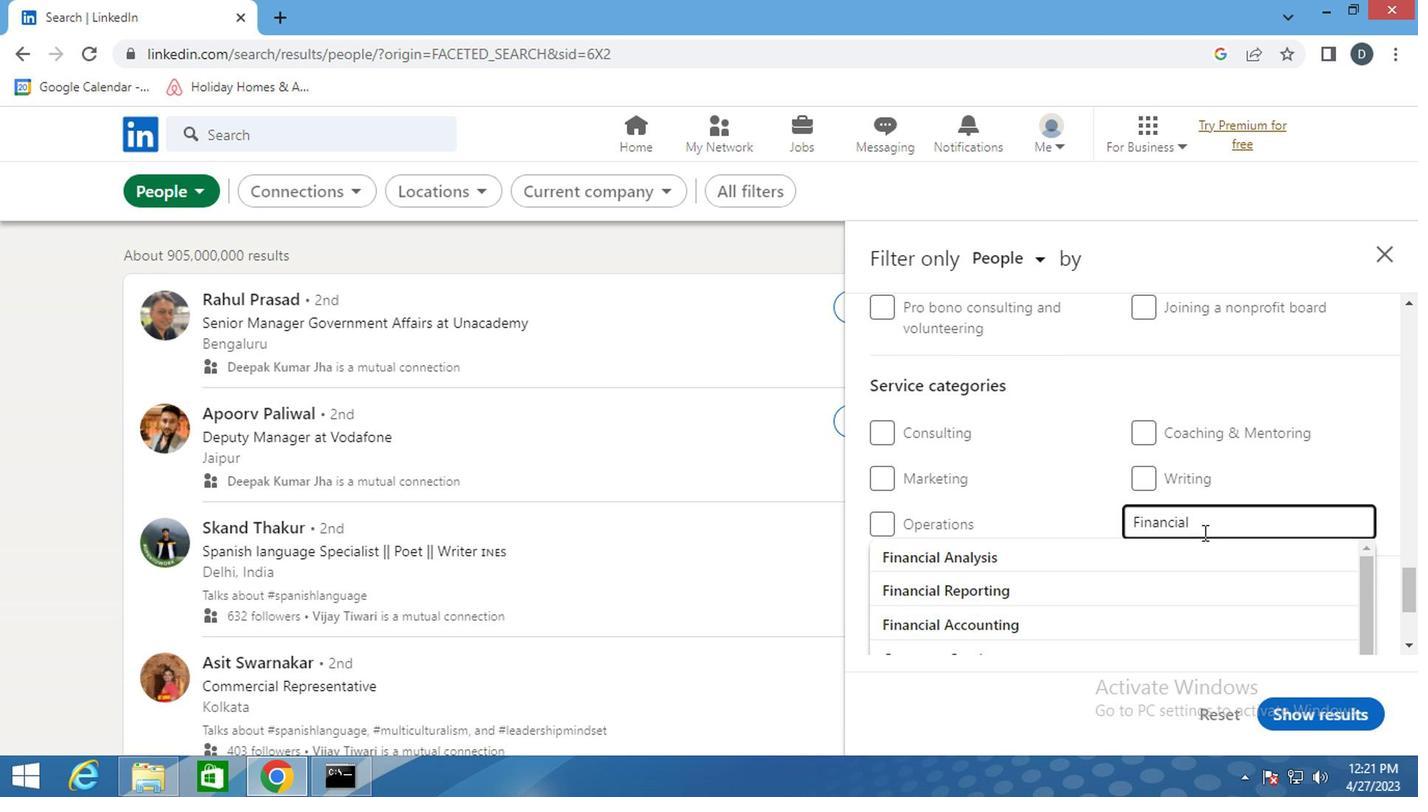 
Action: Mouse moved to (989, 550)
Screenshot: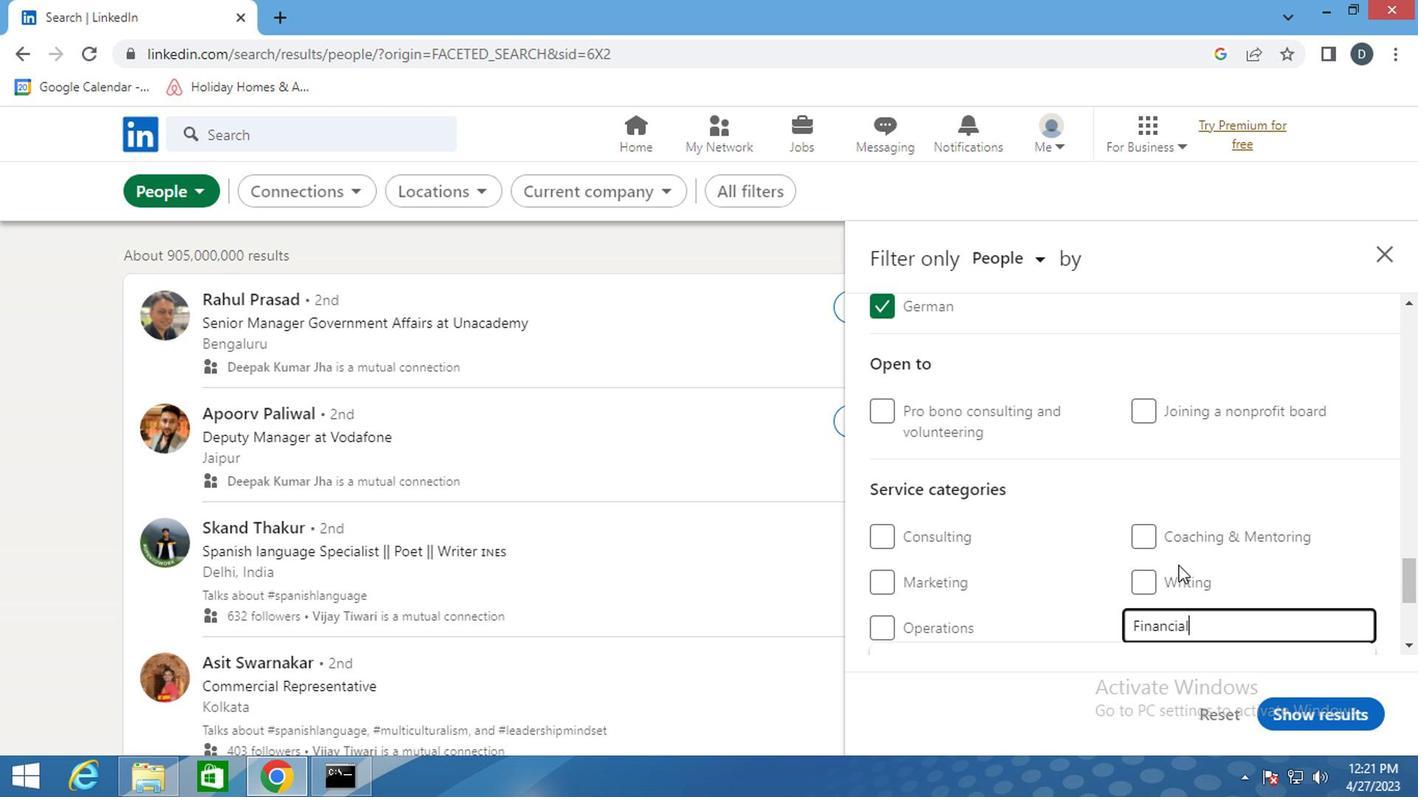 
Action: Mouse scrolled (989, 549) with delta (0, 0)
Screenshot: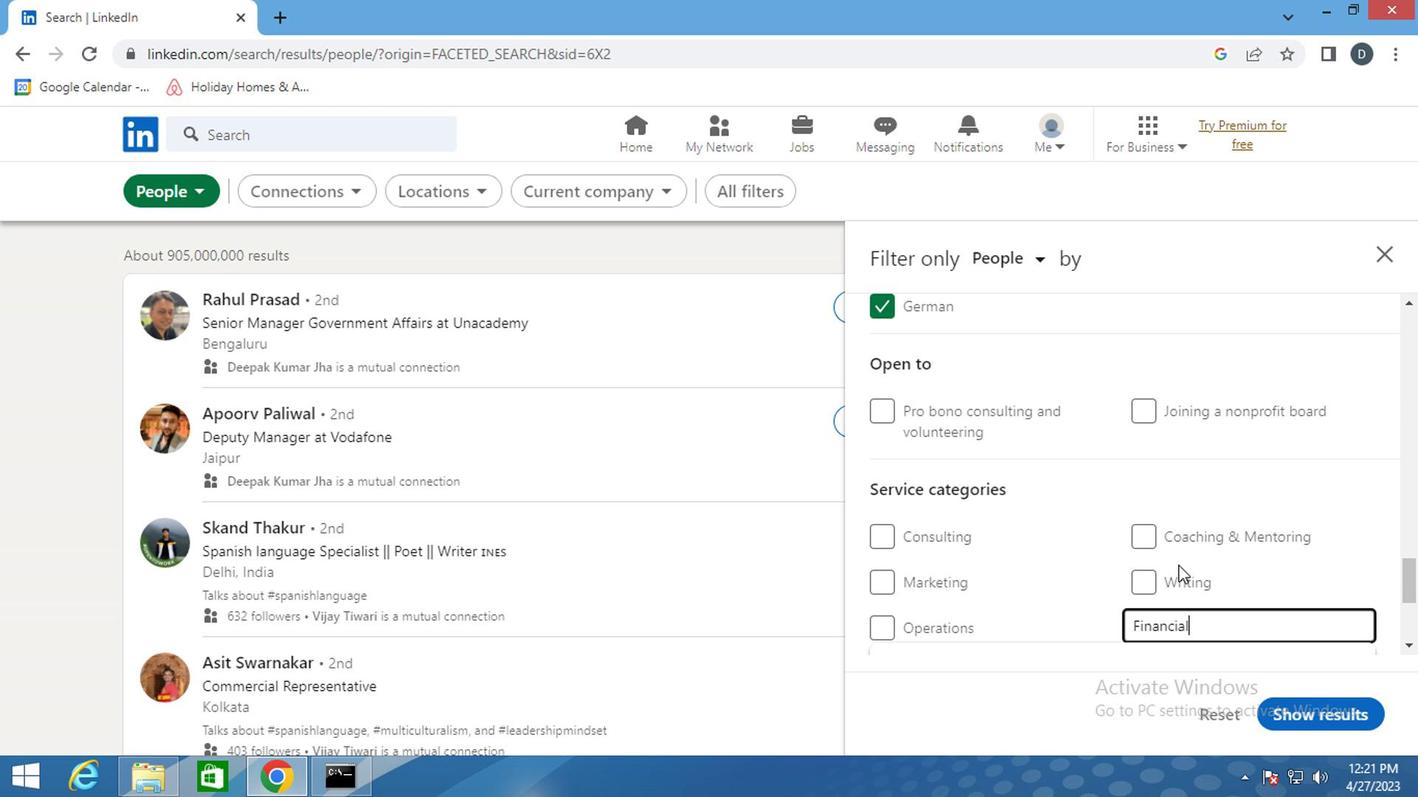 
Action: Mouse scrolled (989, 549) with delta (0, 0)
Screenshot: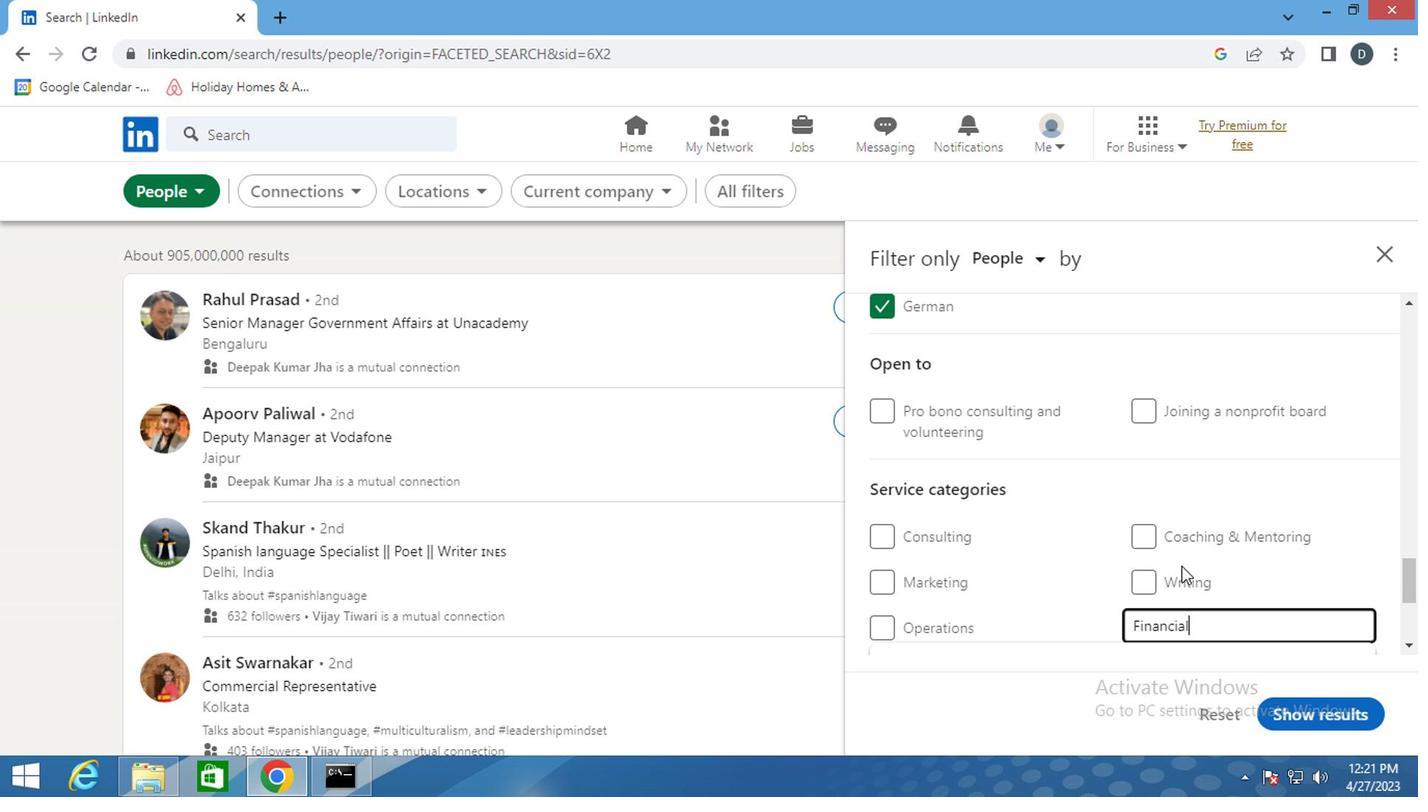 
Action: Mouse moved to (944, 542)
Screenshot: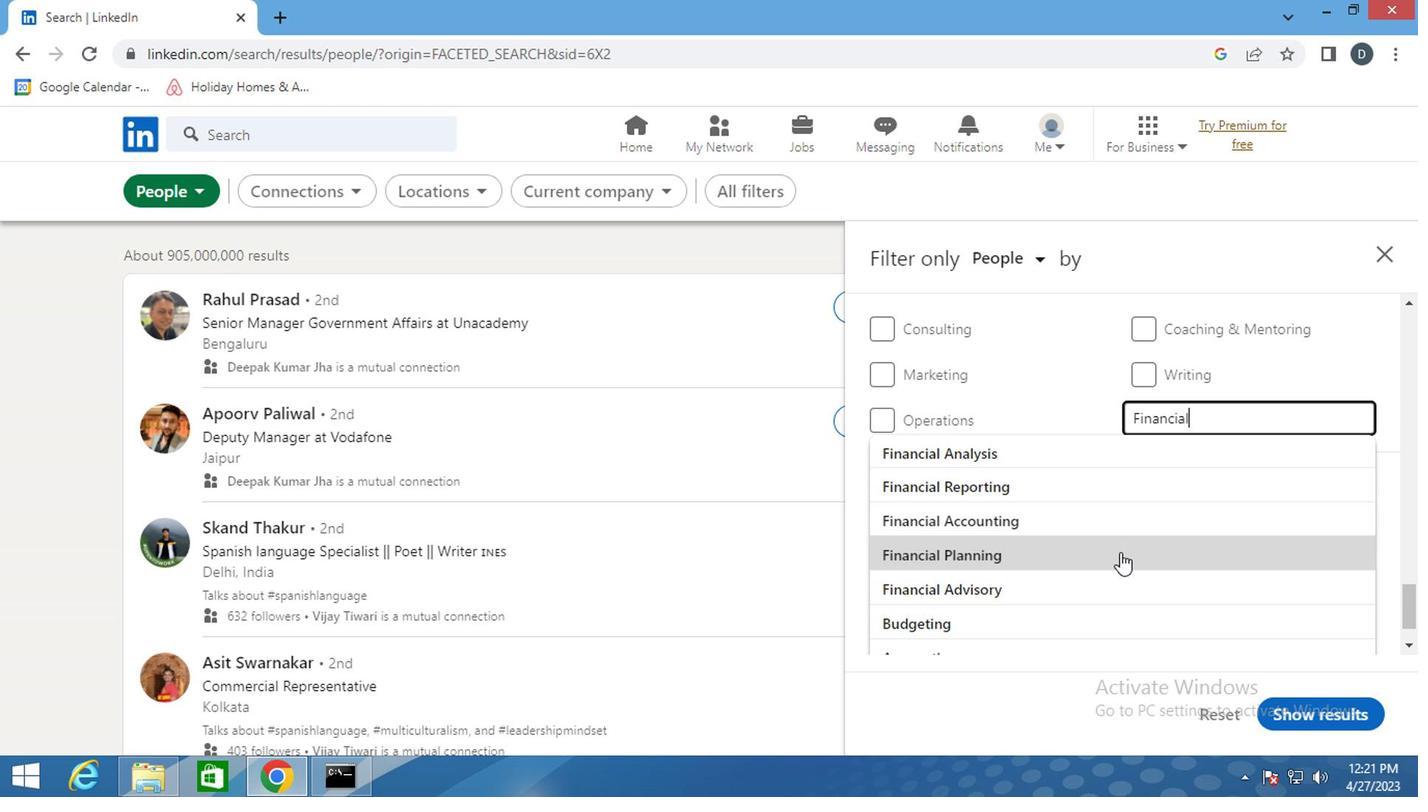 
Action: Mouse pressed left at (944, 542)
Screenshot: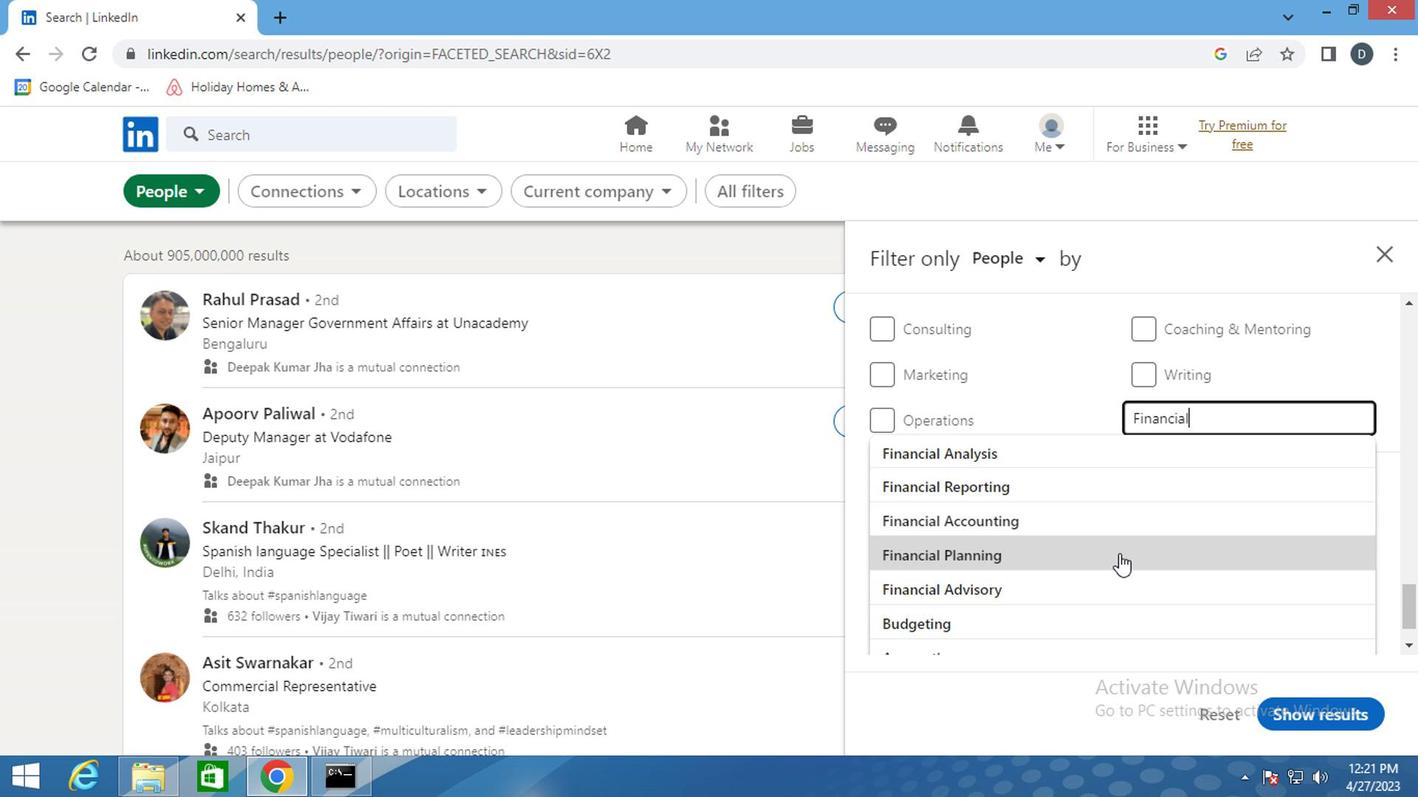 
Action: Mouse moved to (944, 538)
Screenshot: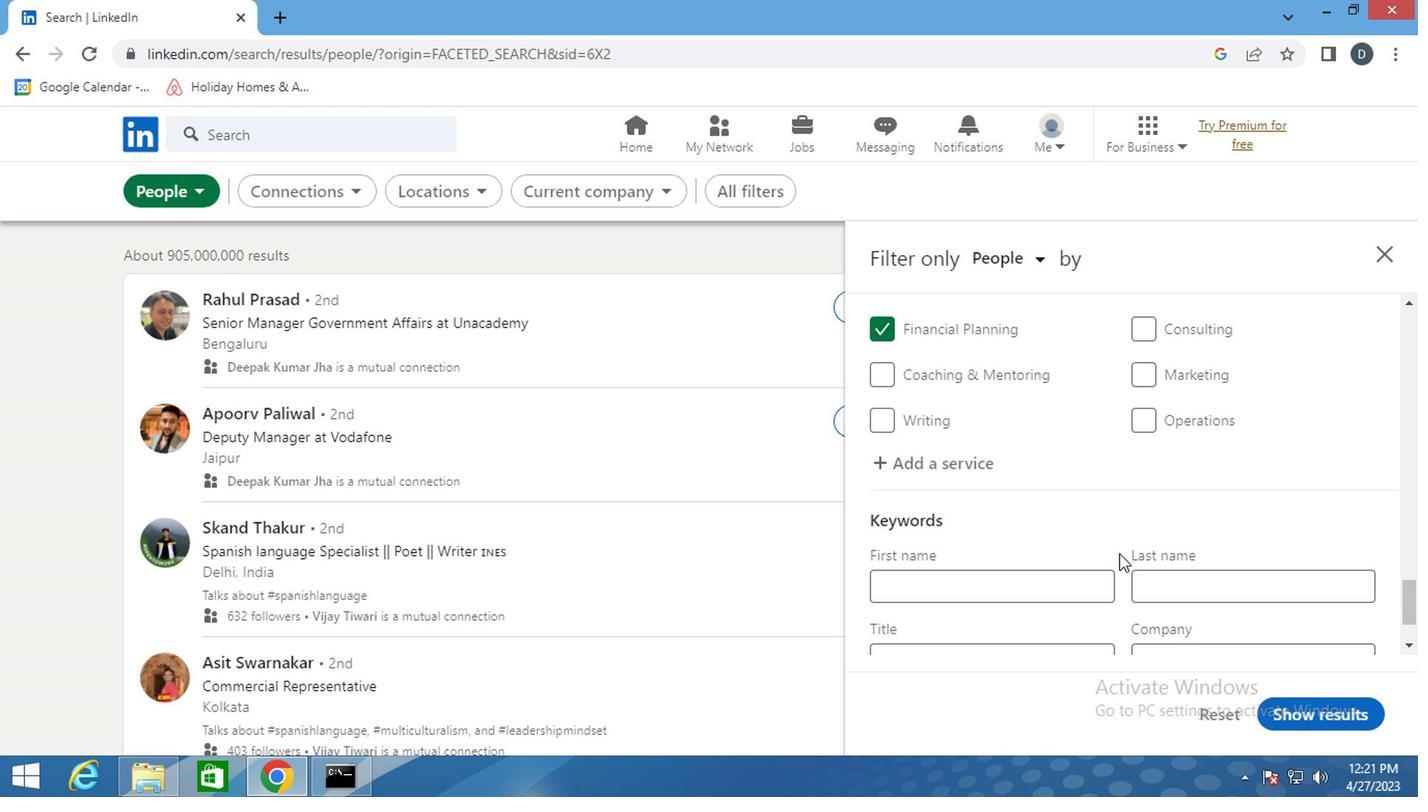 
Action: Mouse scrolled (944, 537) with delta (0, 0)
Screenshot: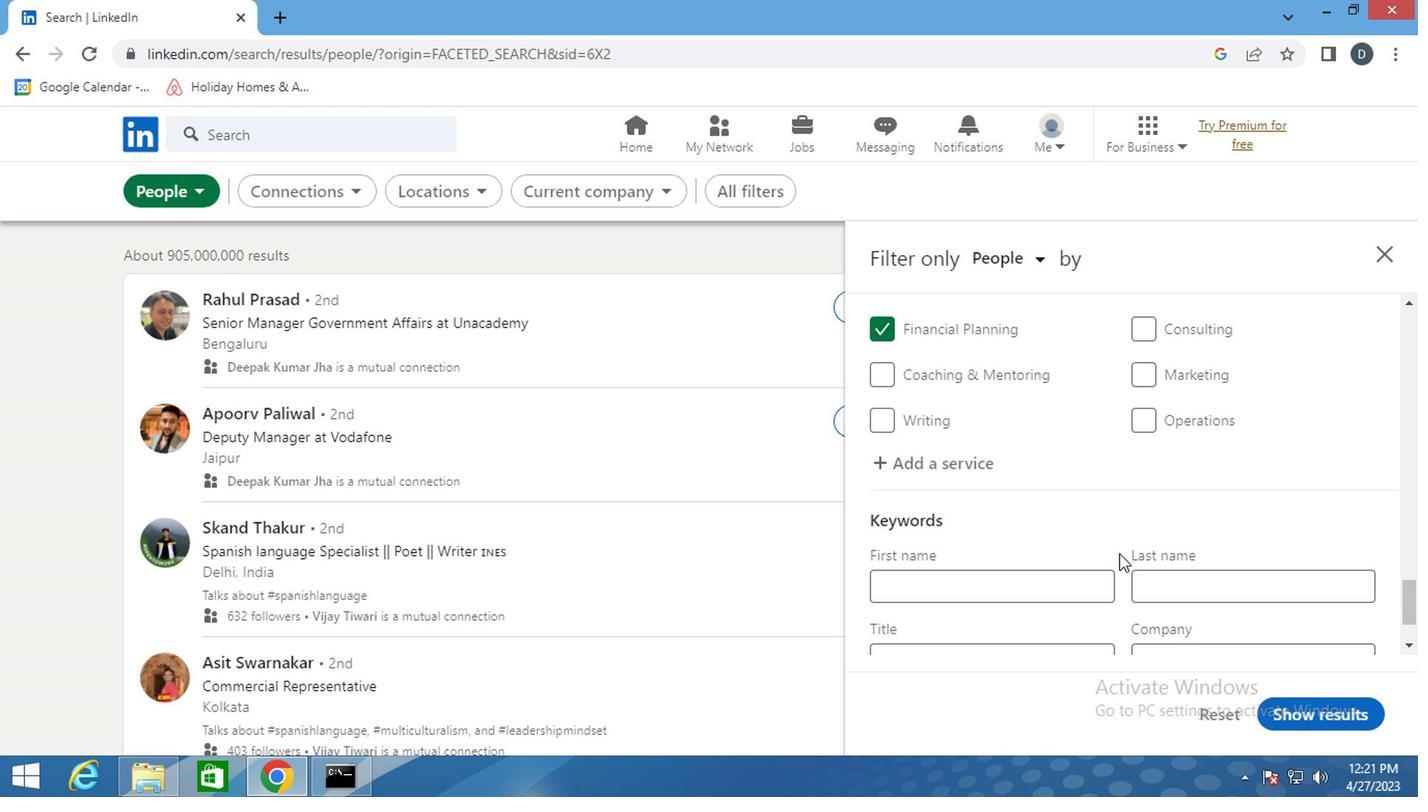 
Action: Mouse moved to (944, 537)
Screenshot: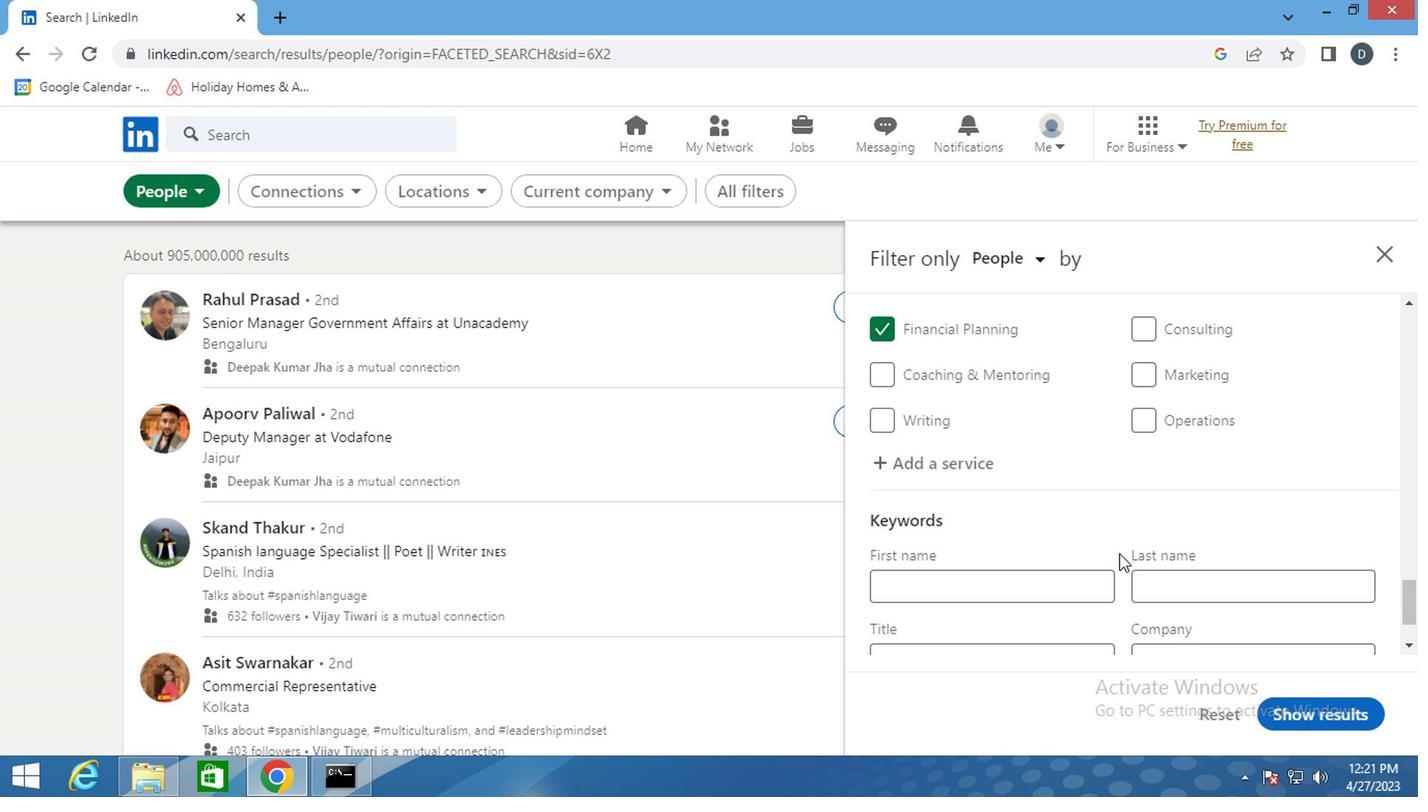 
Action: Mouse scrolled (944, 537) with delta (0, 0)
Screenshot: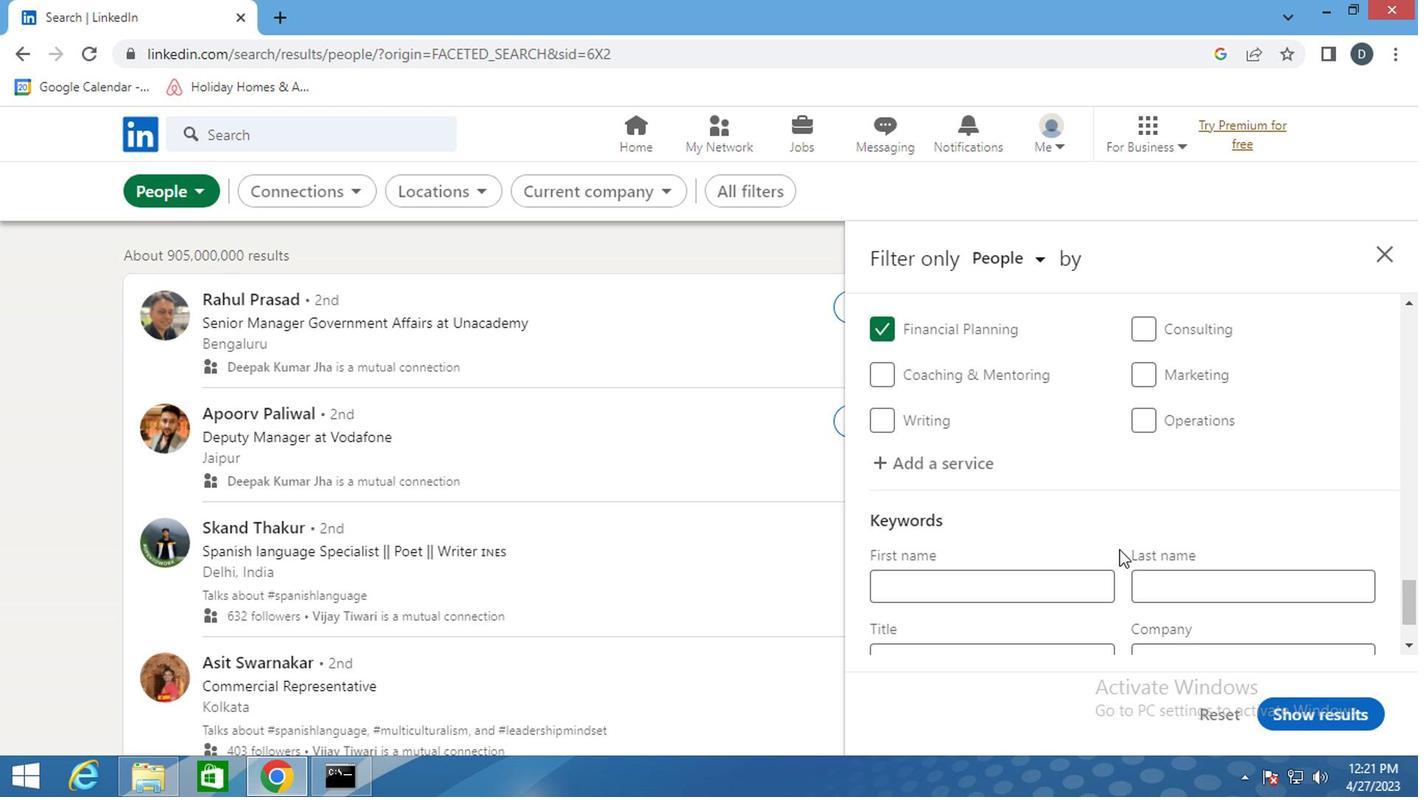 
Action: Mouse moved to (910, 525)
Screenshot: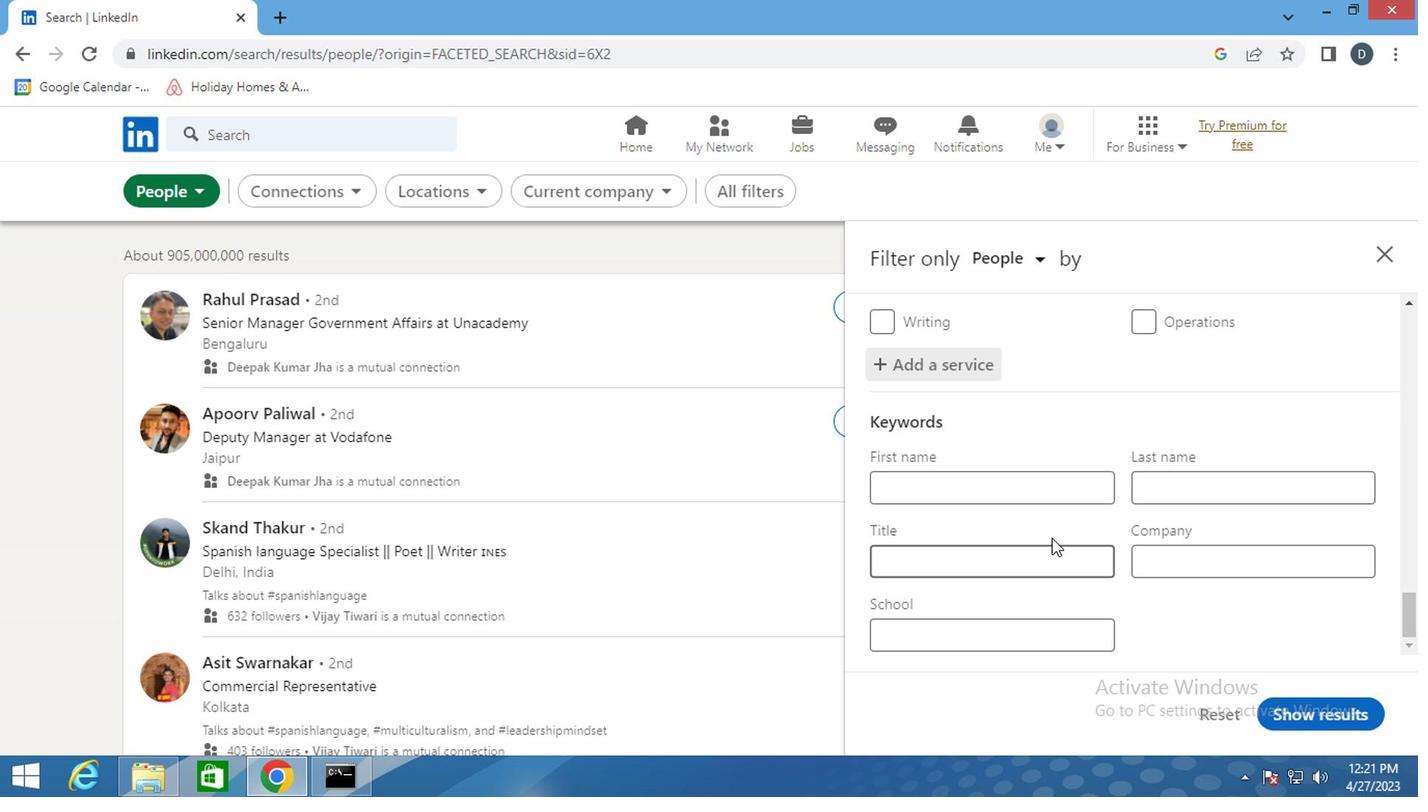 
Action: Mouse scrolled (910, 524) with delta (0, 0)
Screenshot: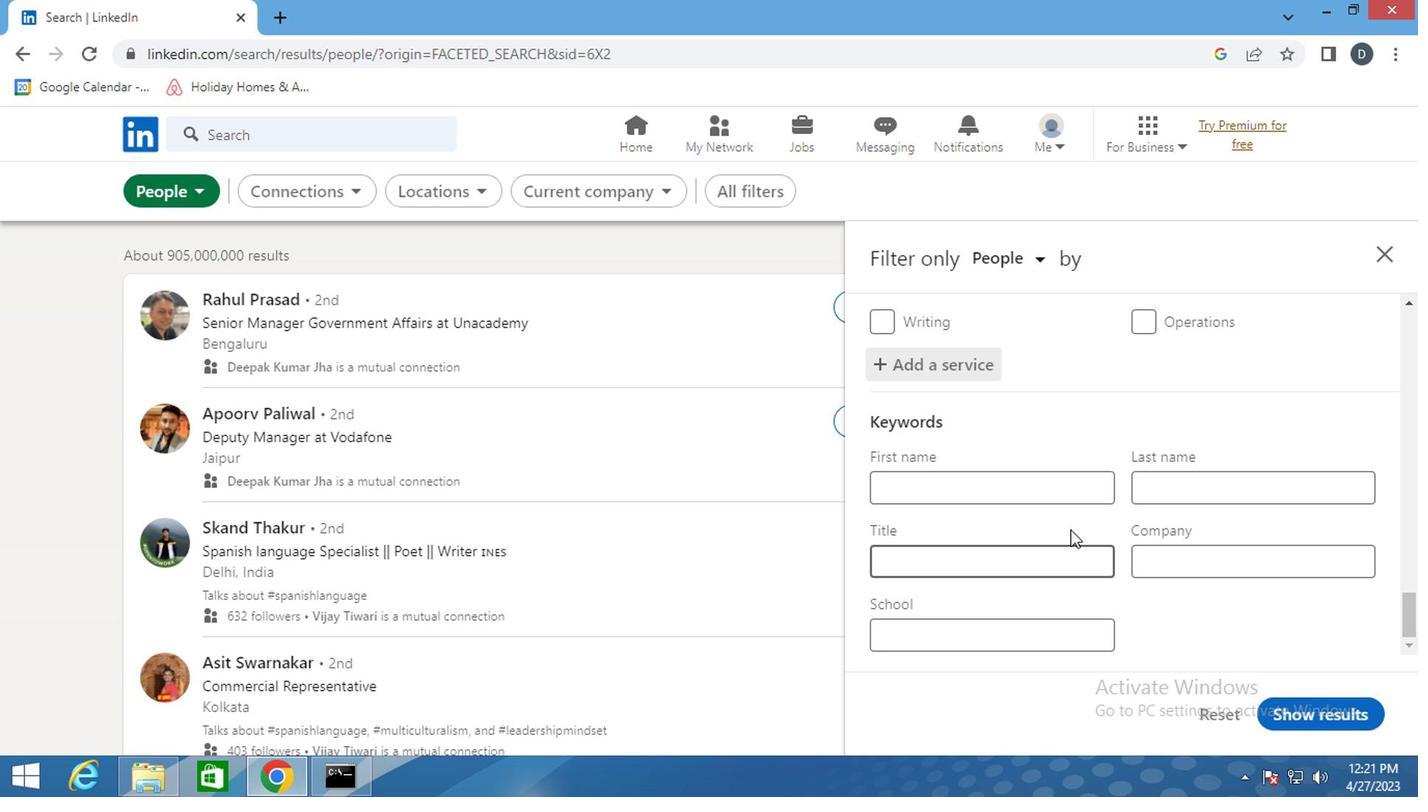 
Action: Mouse scrolled (910, 524) with delta (0, 0)
Screenshot: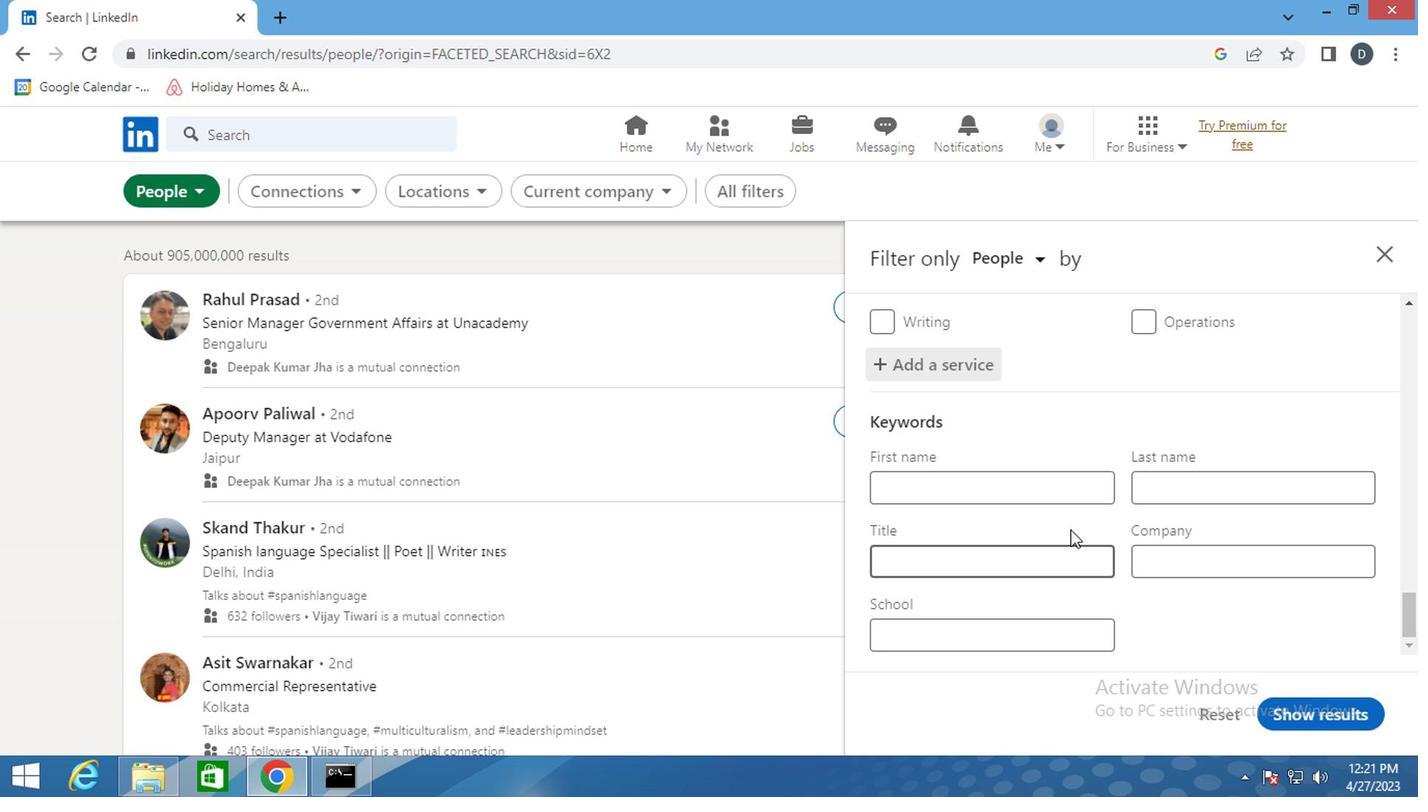 
Action: Mouse scrolled (910, 524) with delta (0, 0)
Screenshot: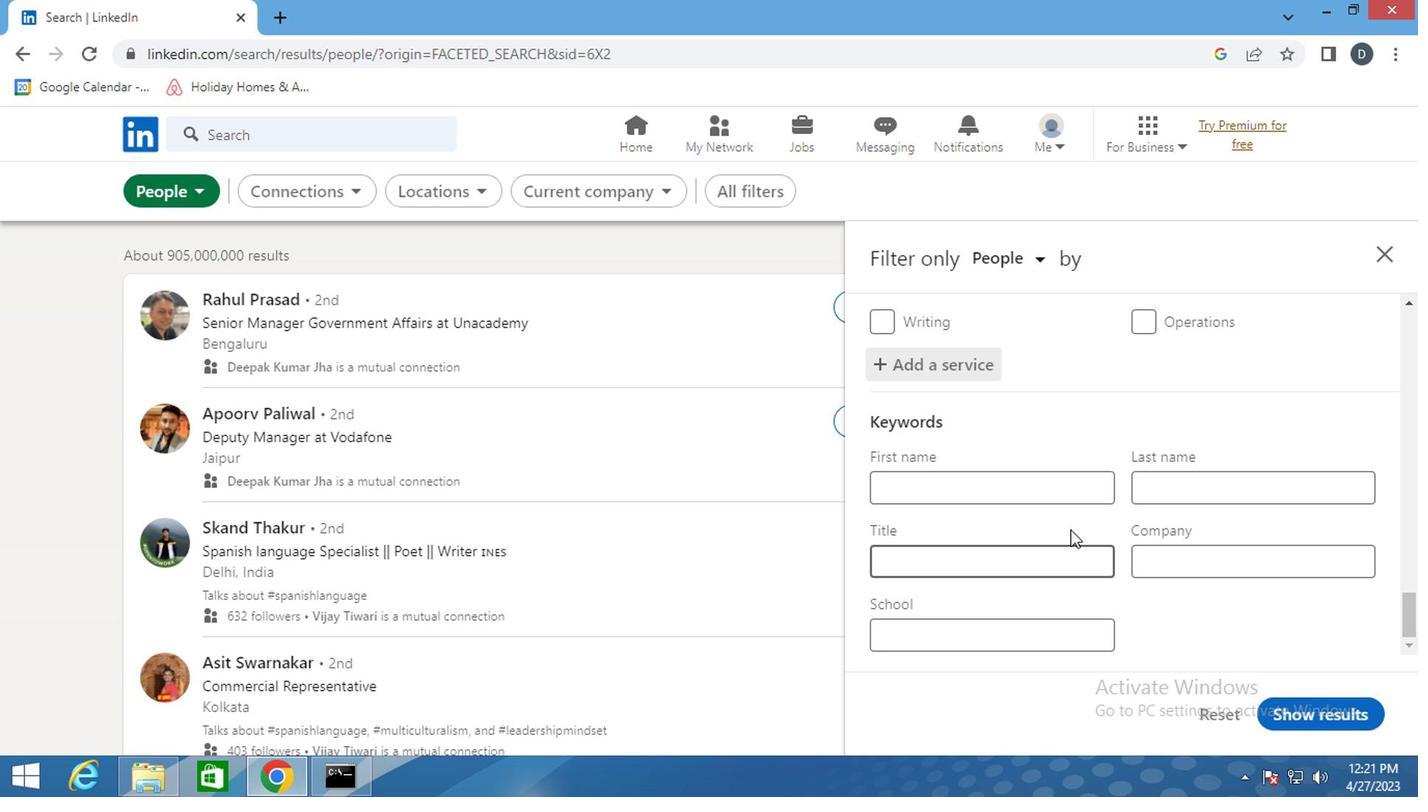 
Action: Mouse moved to (883, 543)
Screenshot: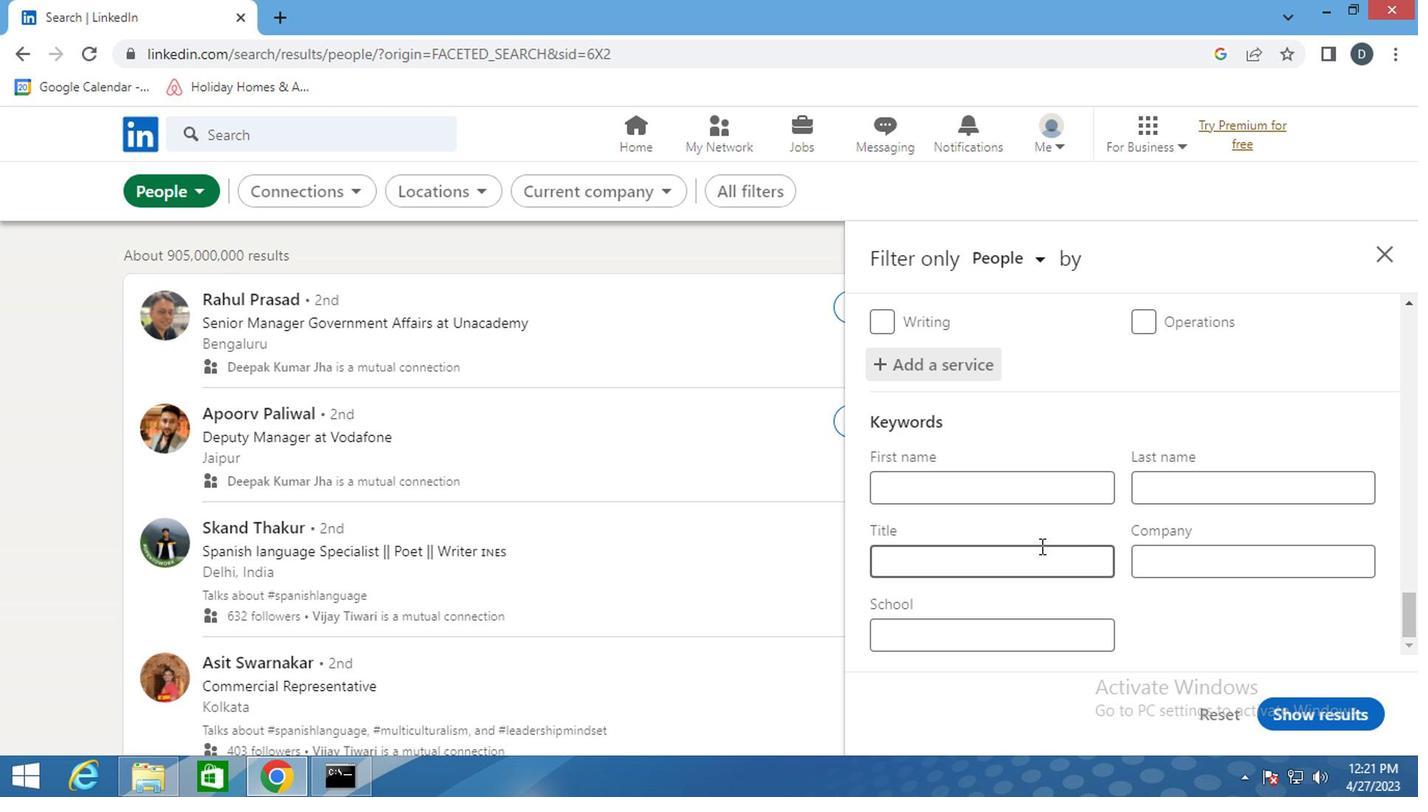 
Action: Mouse pressed left at (883, 543)
Screenshot: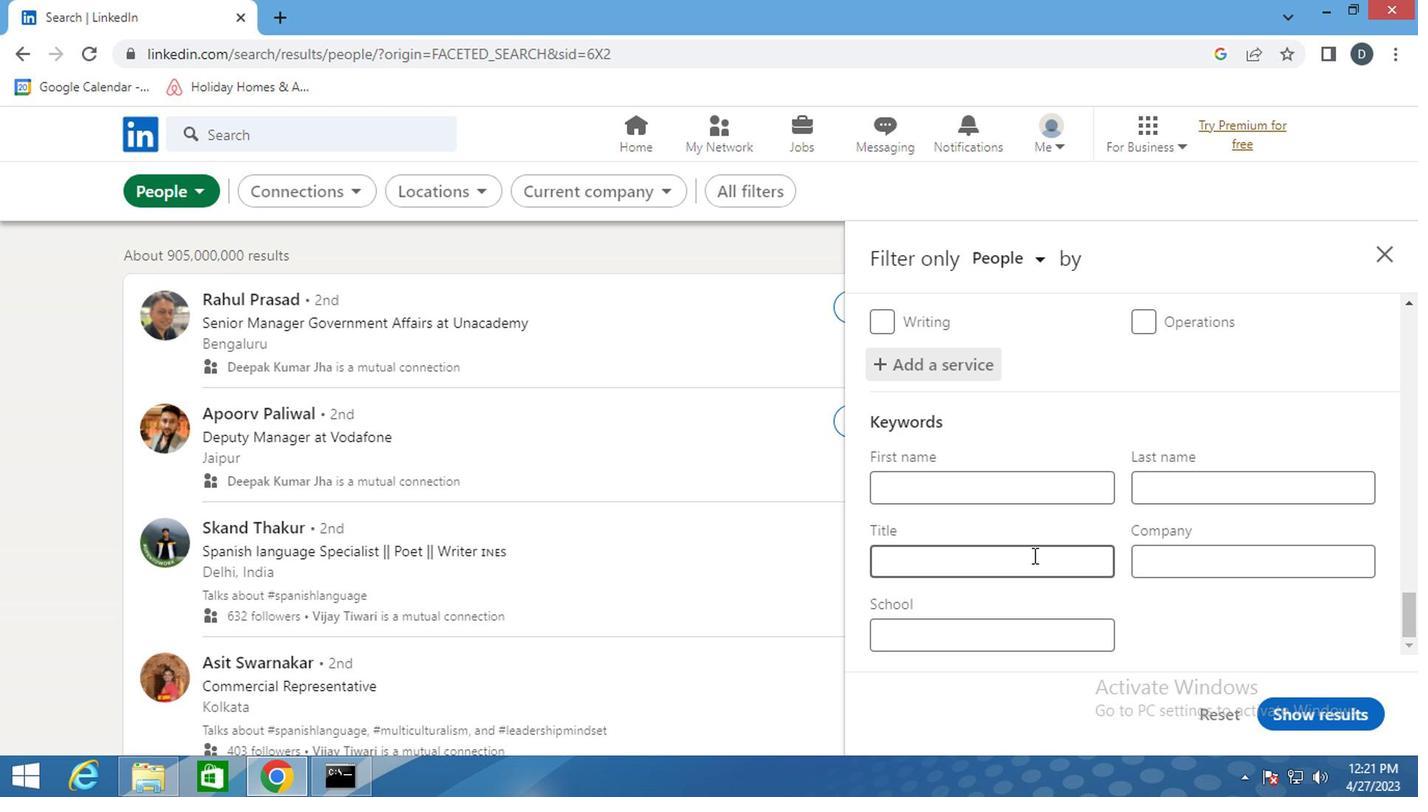 
Action: Key pressed <Key.shift>
Screenshot: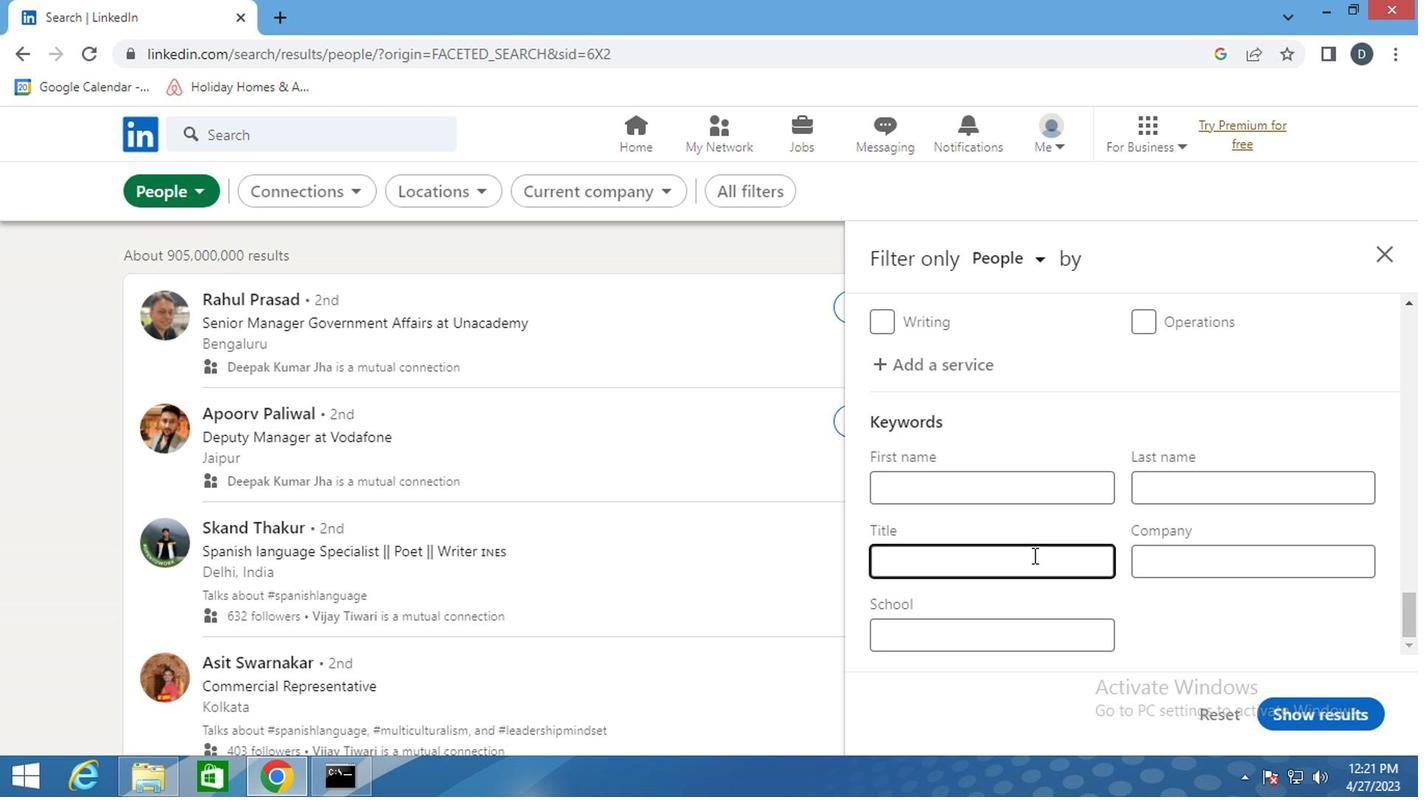 
Action: Mouse moved to (883, 544)
Screenshot: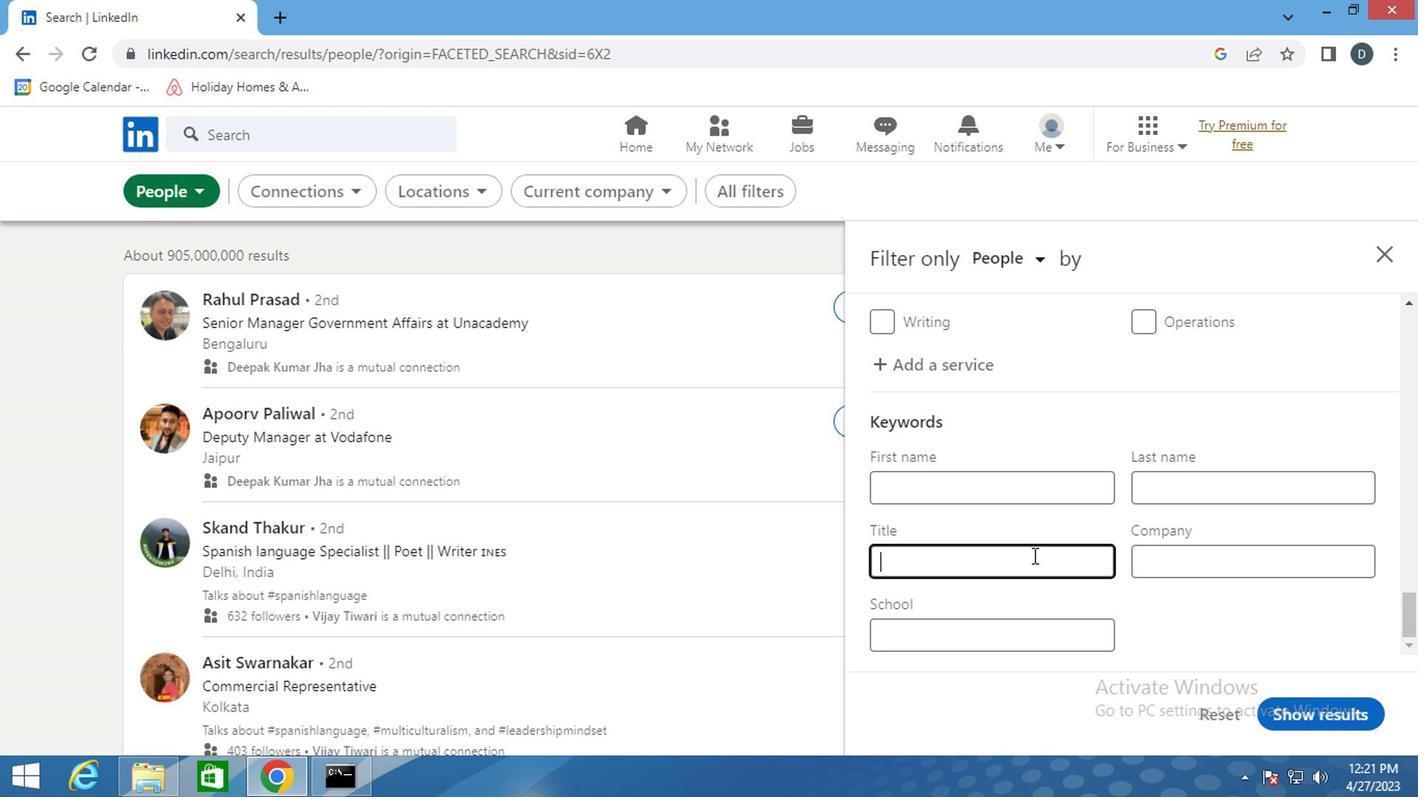 
Action: Key pressed COMMUNITY<Key.space><Key.shift>VOLUNTEER<Key.space><Key.shift>JOBS
Screenshot: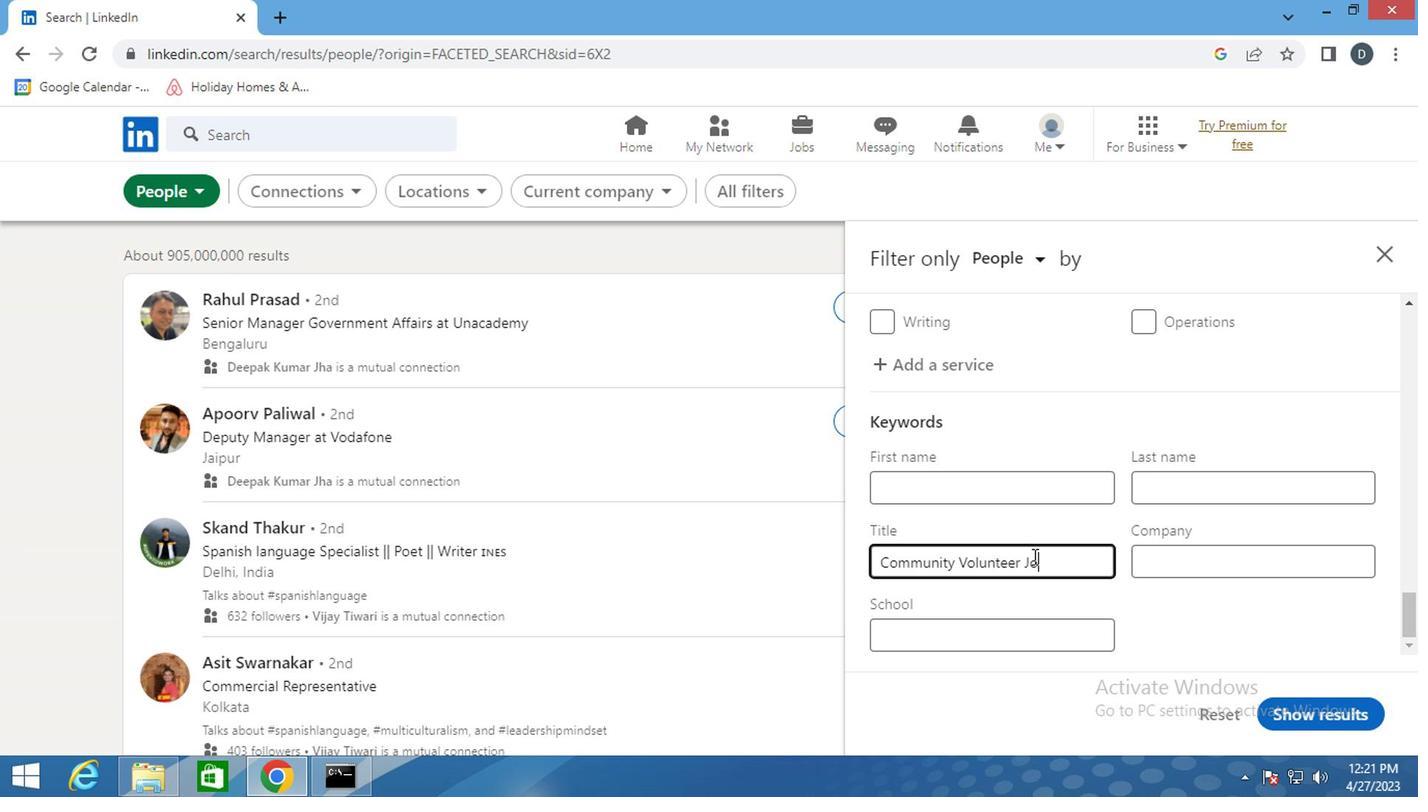 
Action: Mouse moved to (1082, 653)
Screenshot: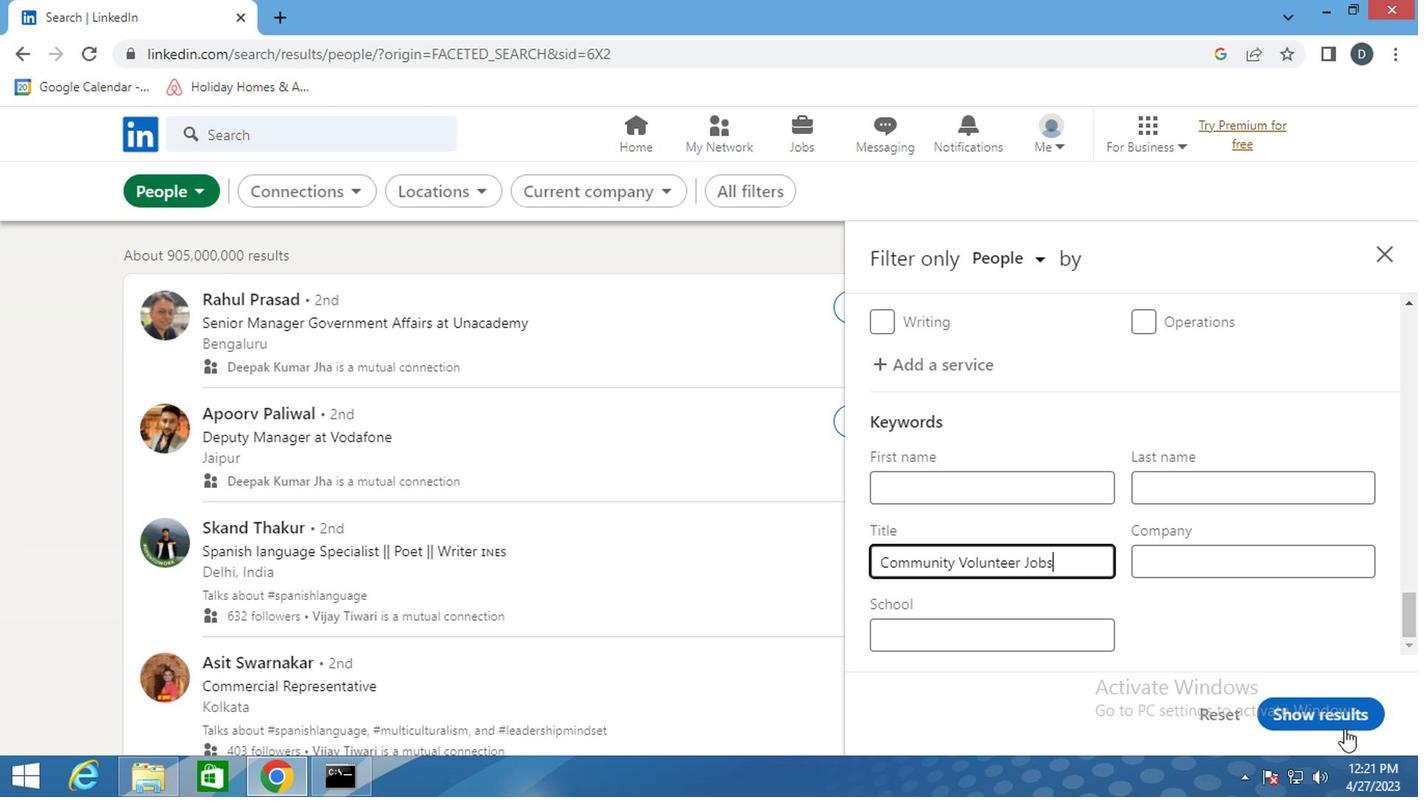 
Action: Mouse pressed left at (1082, 653)
Screenshot: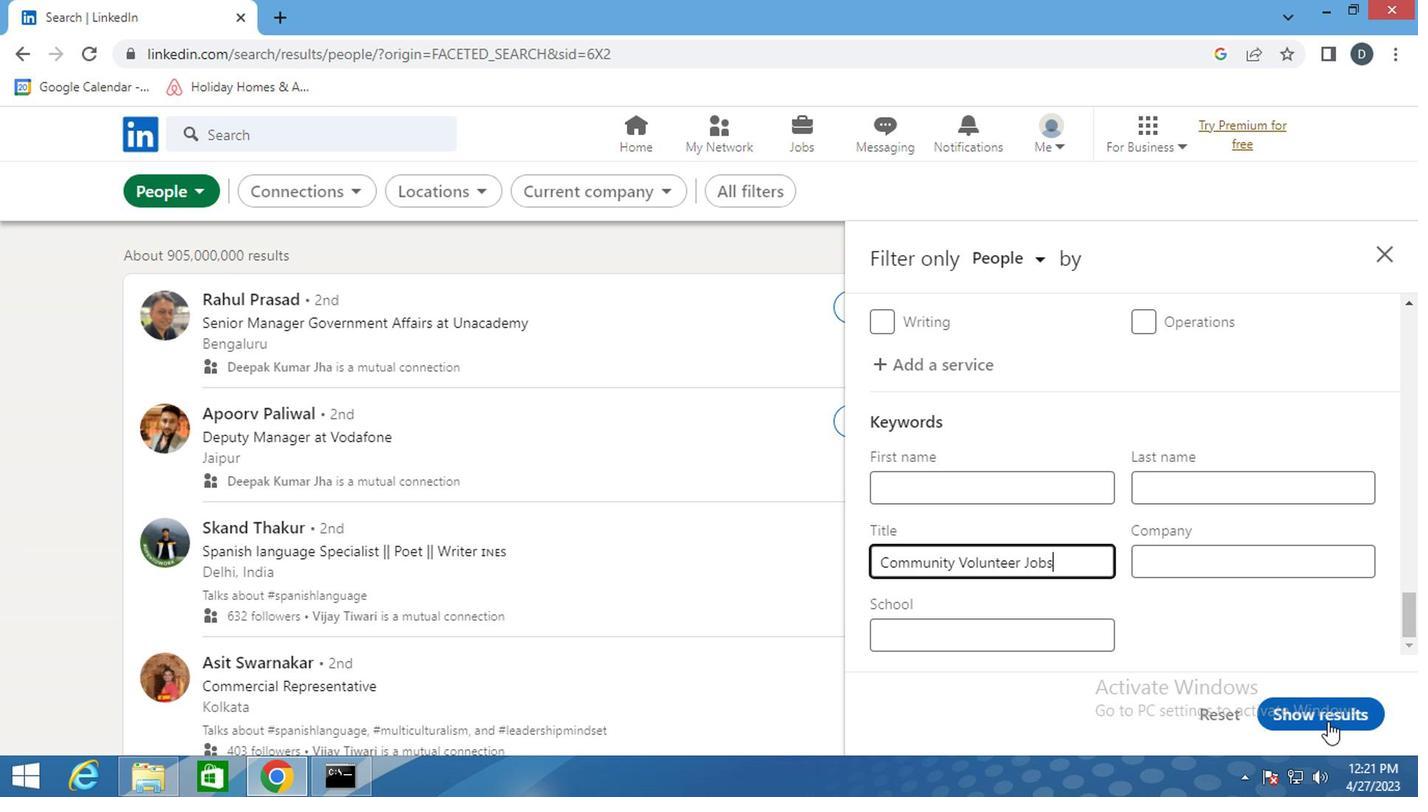 
Action: Mouse moved to (939, 539)
Screenshot: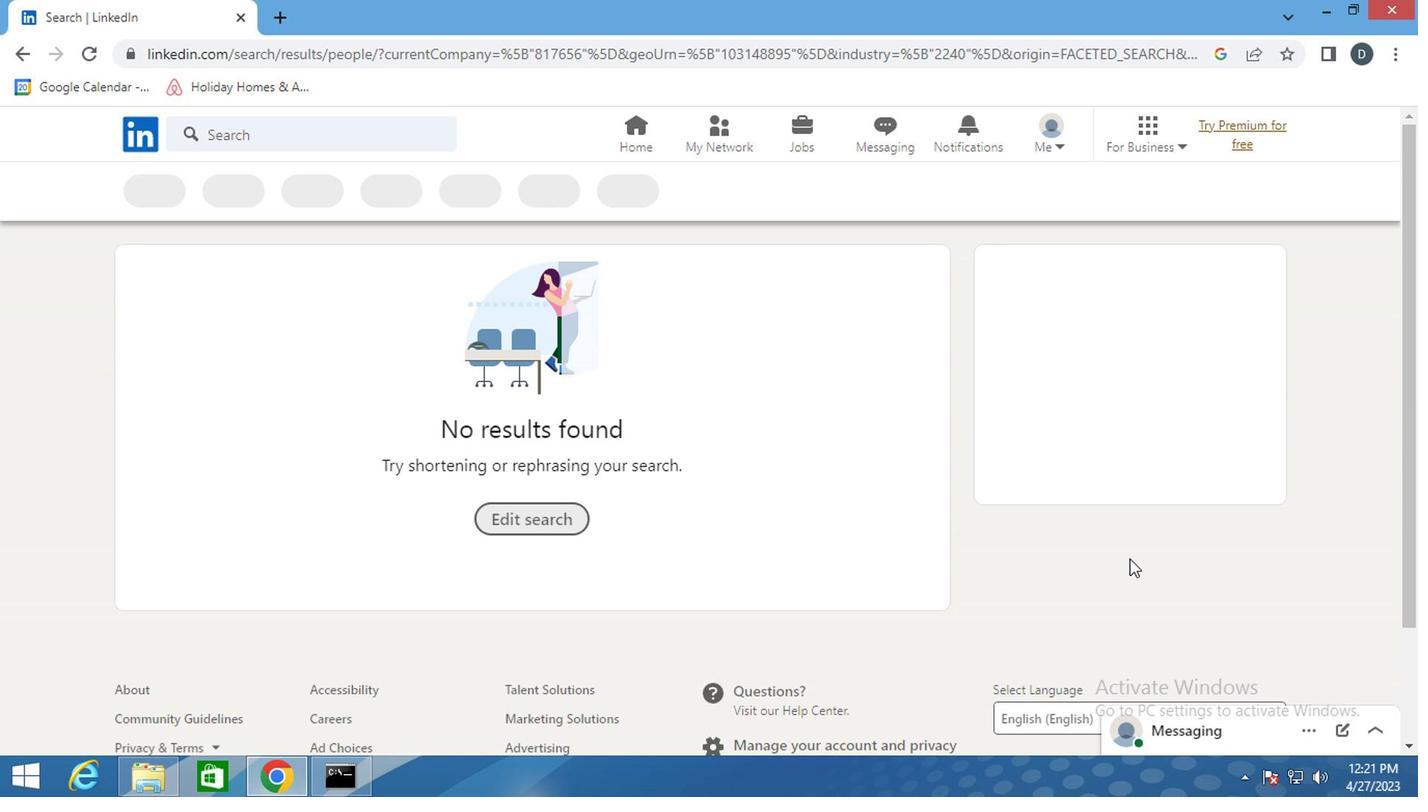 
